 Task: Buy 4 Kettles & Tea Machines from Coffee, Tea & Espresso Appliances section under best seller category for shipping address: Amy Taylor, 3629 Station Street, Austin, Texas 78702, Cell Number 5122113583. Pay from credit card ending with 7965, CVV 549
Action: Mouse moved to (219, 110)
Screenshot: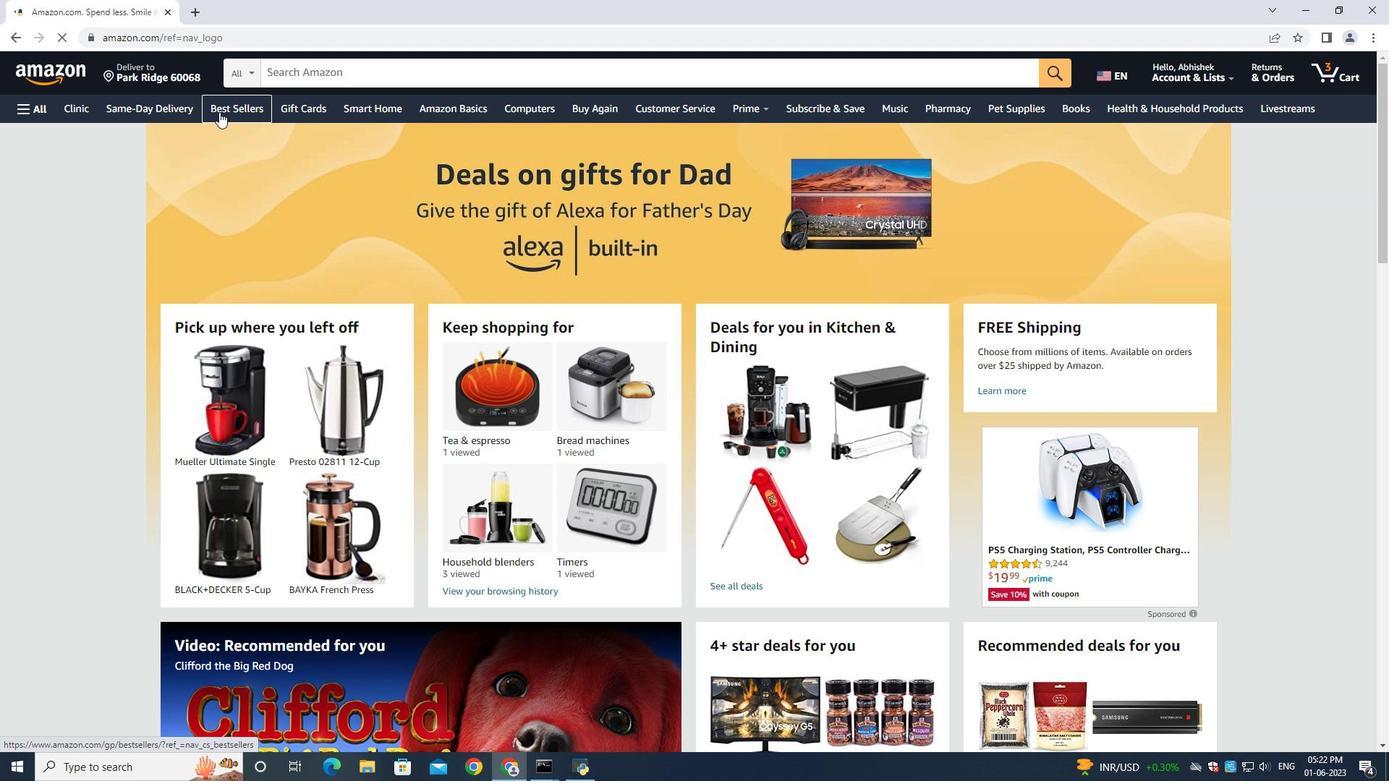 
Action: Mouse pressed left at (219, 110)
Screenshot: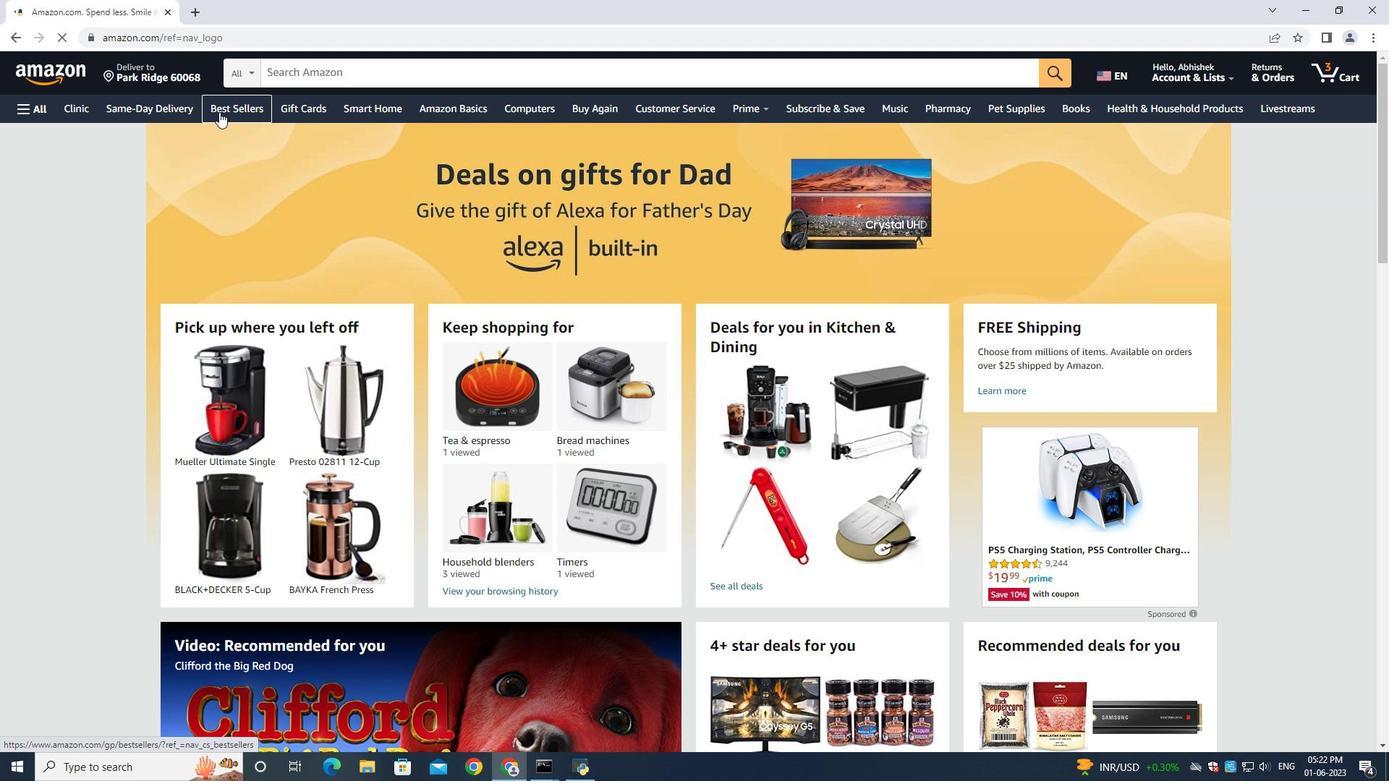 
Action: Mouse moved to (295, 73)
Screenshot: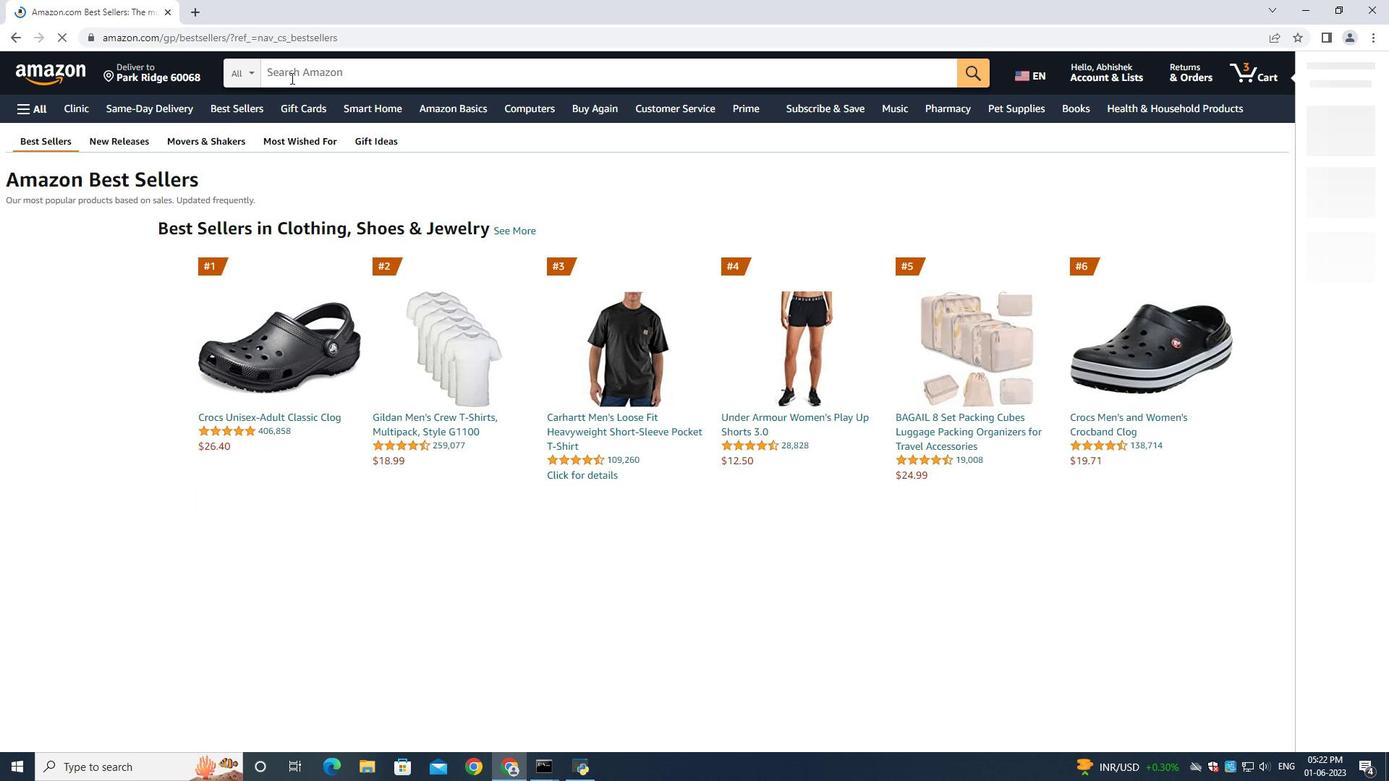 
Action: Mouse pressed left at (295, 73)
Screenshot: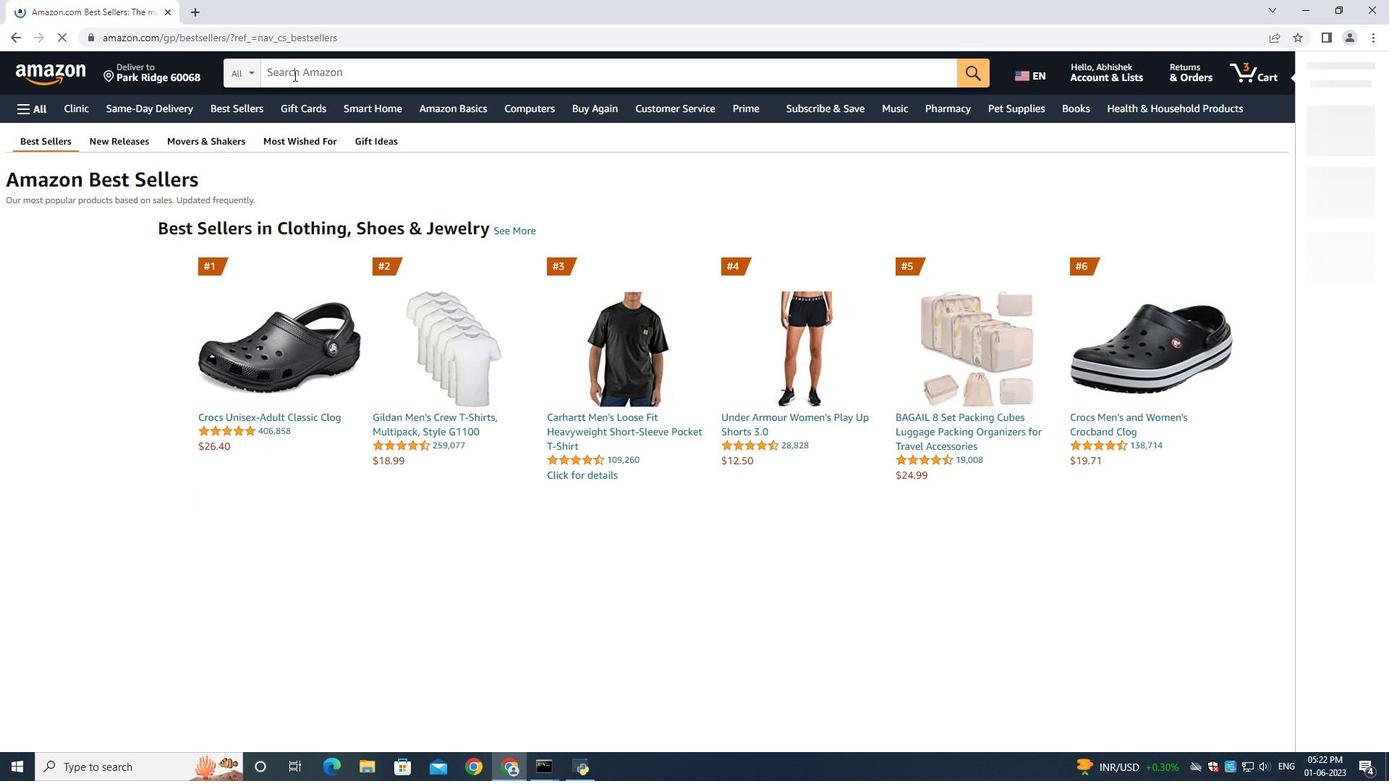 
Action: Mouse moved to (295, 73)
Screenshot: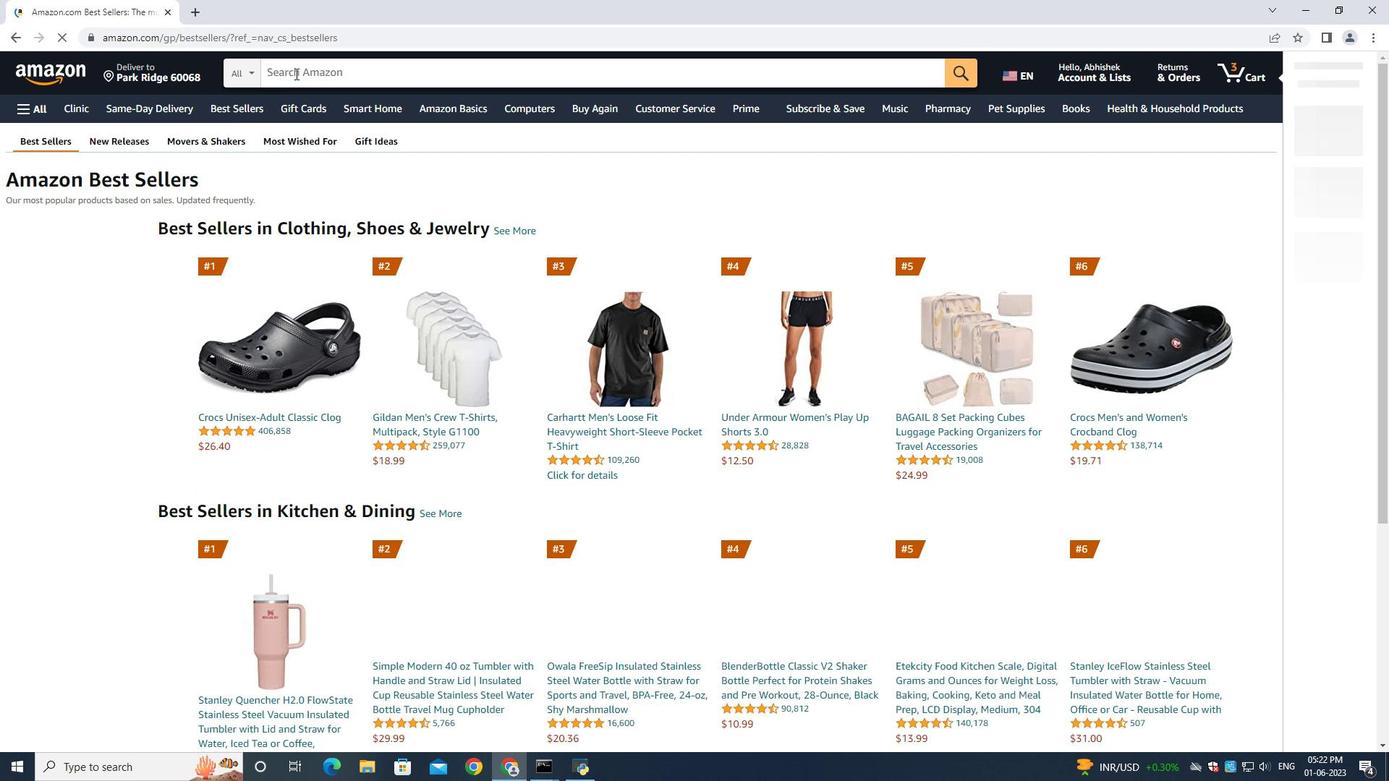
Action: Key pressed <Key.shift>Kettles<Key.space><Key.shift><Key.shift><Key.shift><Key.shift><Key.shift><Key.shift><Key.shift><Key.shift><Key.shift><Key.shift><Key.shift><Key.shift><Key.shift><Key.shift><Key.shift><Key.shift><Key.shift><Key.shift><Key.shift><Key.shift><Key.shift><Key.shift><Key.shift><Key.shift><Key.shift><Key.shift><Key.shift><Key.shift>%<Key.backspace><Key.shift>&<Key.space>tea<Key.space><Key.shift><Key.shift><Key.shift><Key.shift><Key.shift><Key.shift><Key.shift><Key.shift><Key.shift><Key.shift><Key.shift><Key.shift><Key.shift><Key.shift><Key.shift><Key.shift><Key.shift><Key.shift><Key.shift><Key.shift><Key.shift><Key.shift><Key.shift><Key.shift><Key.shift><Key.shift>Machines<Key.enter>
Screenshot: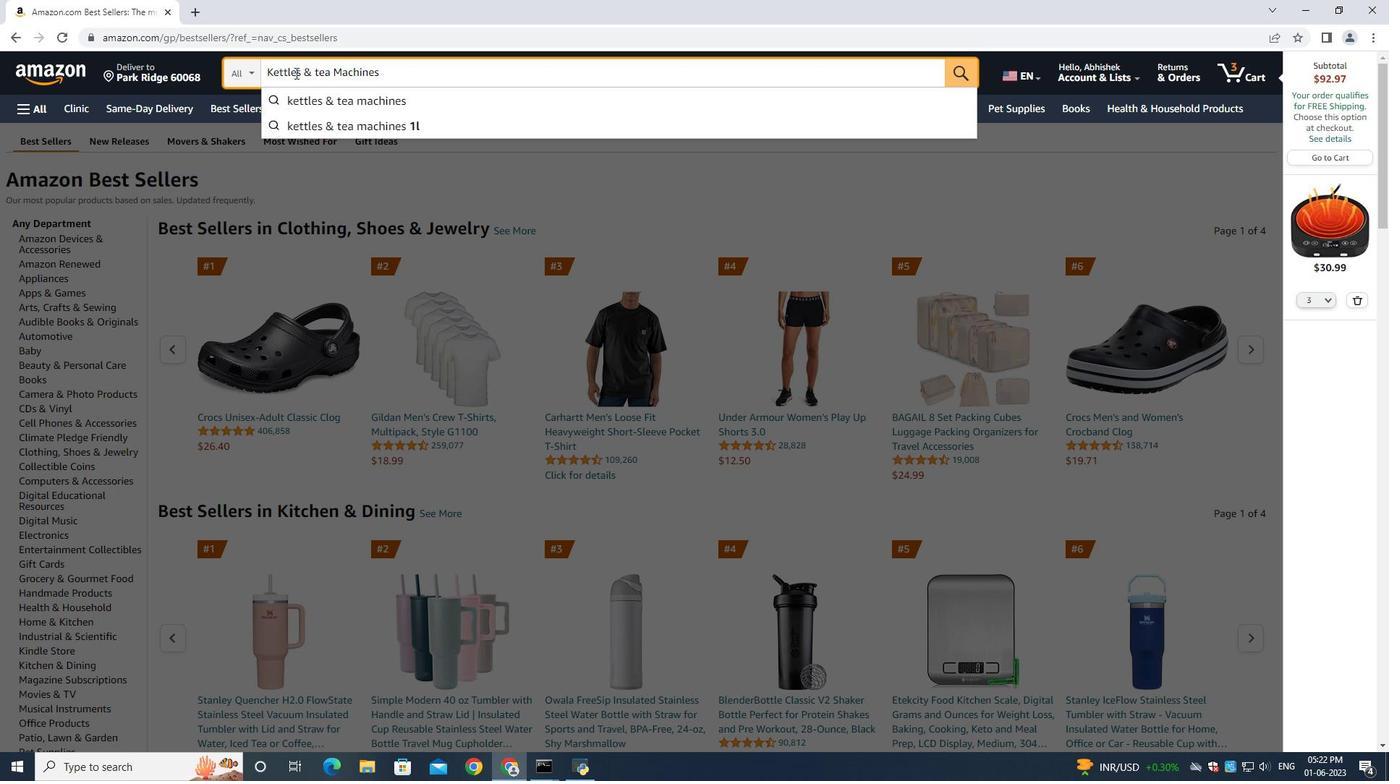 
Action: Mouse moved to (1355, 300)
Screenshot: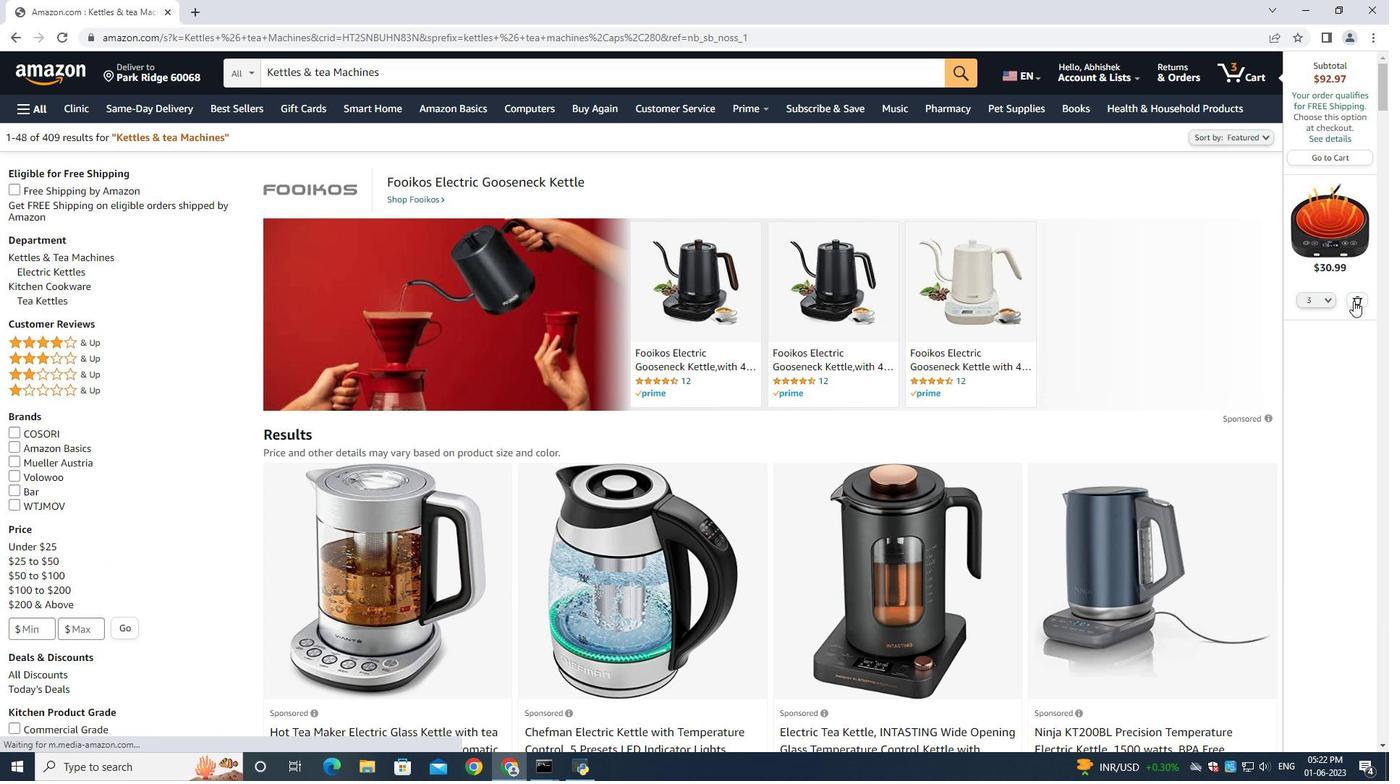 
Action: Mouse pressed left at (1355, 300)
Screenshot: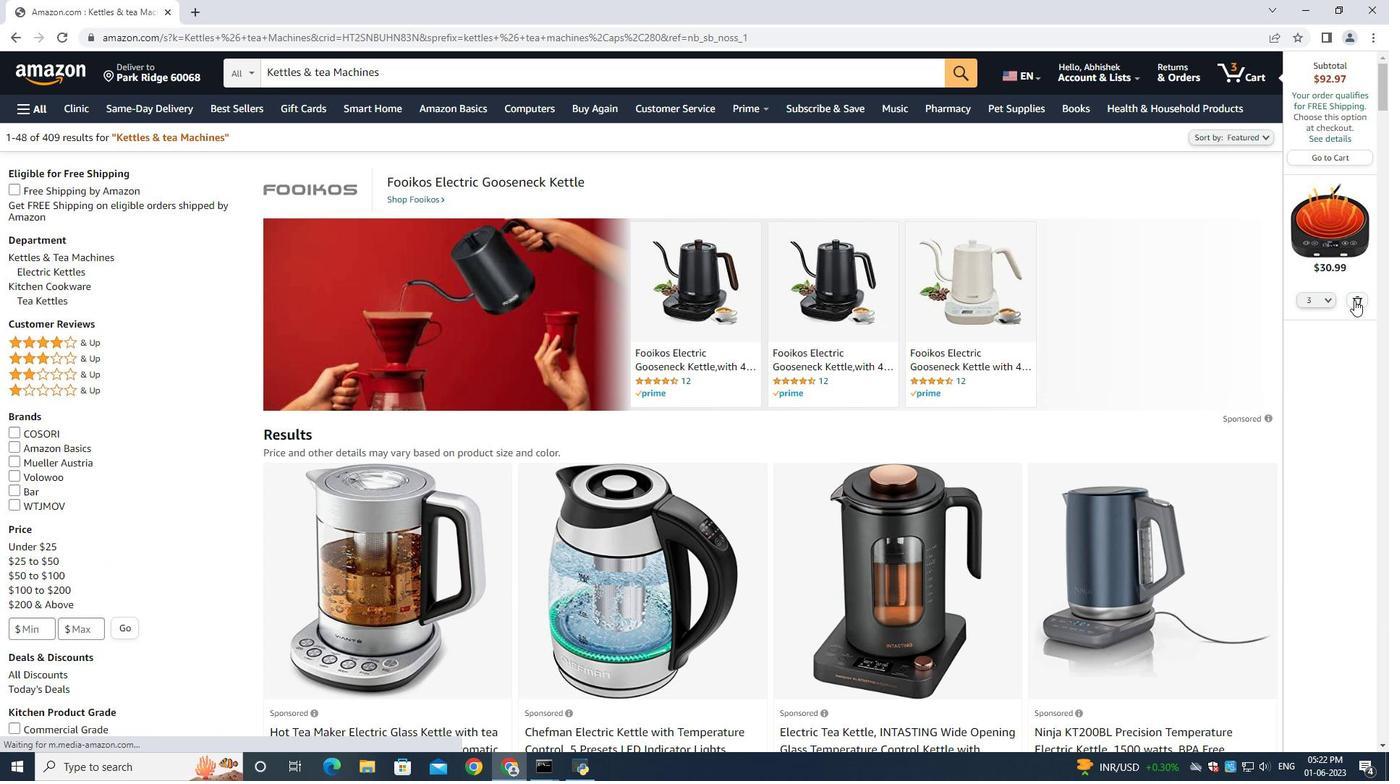 
Action: Mouse moved to (65, 259)
Screenshot: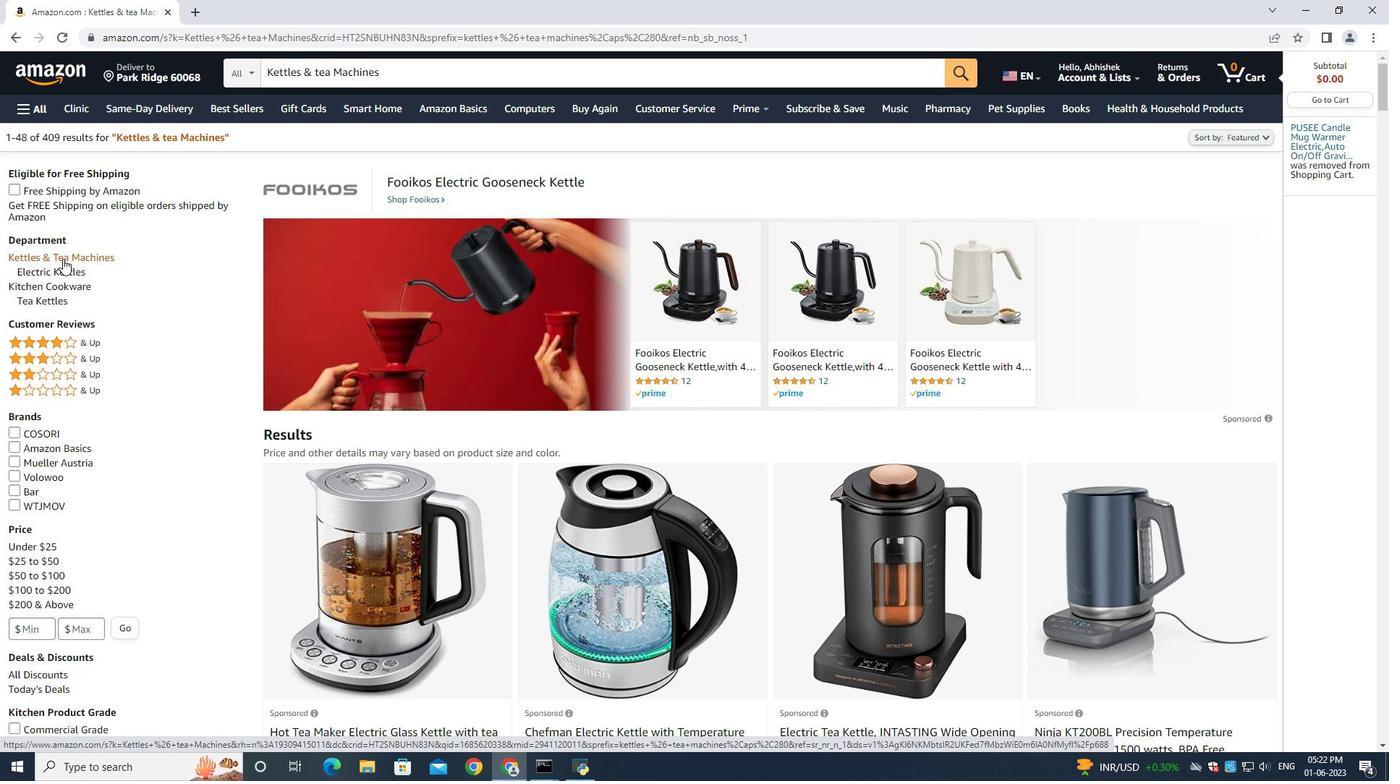 
Action: Mouse pressed left at (65, 259)
Screenshot: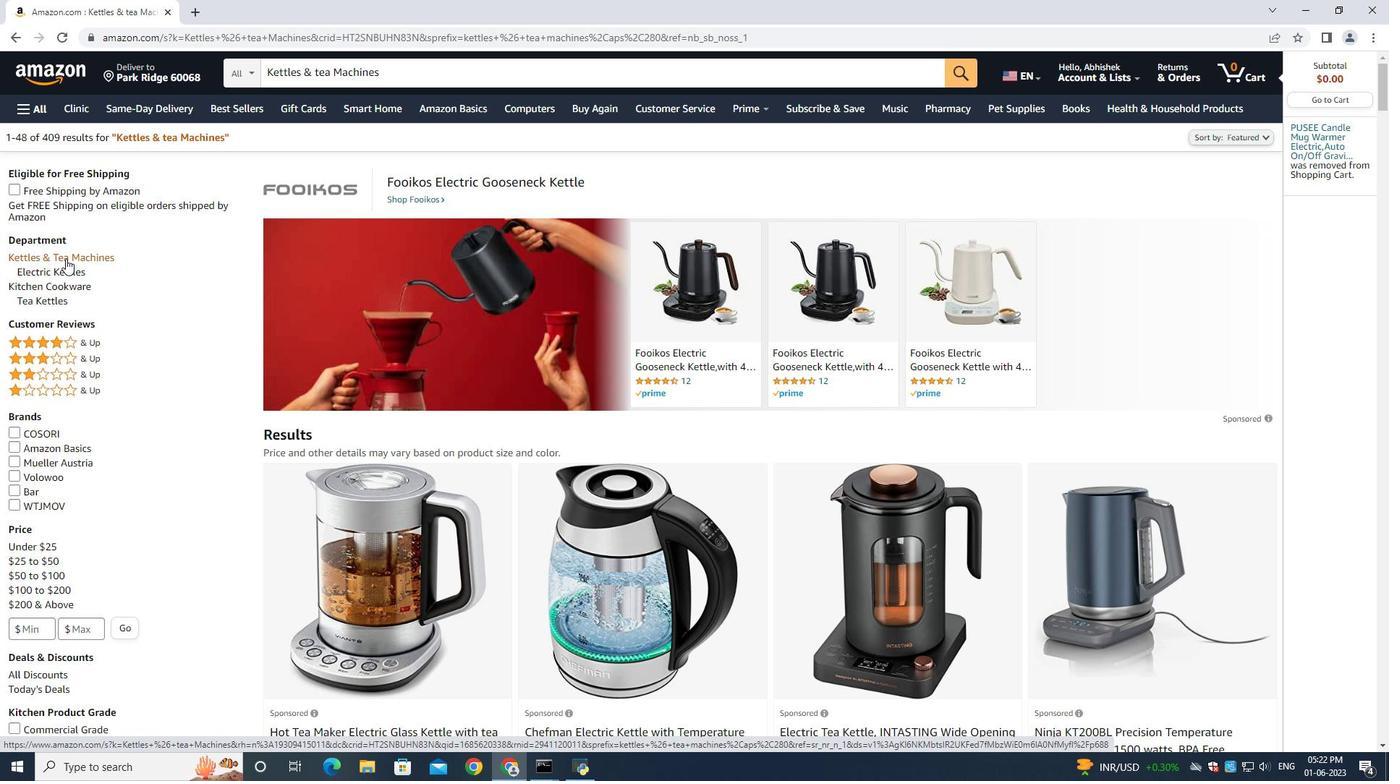 
Action: Mouse moved to (110, 340)
Screenshot: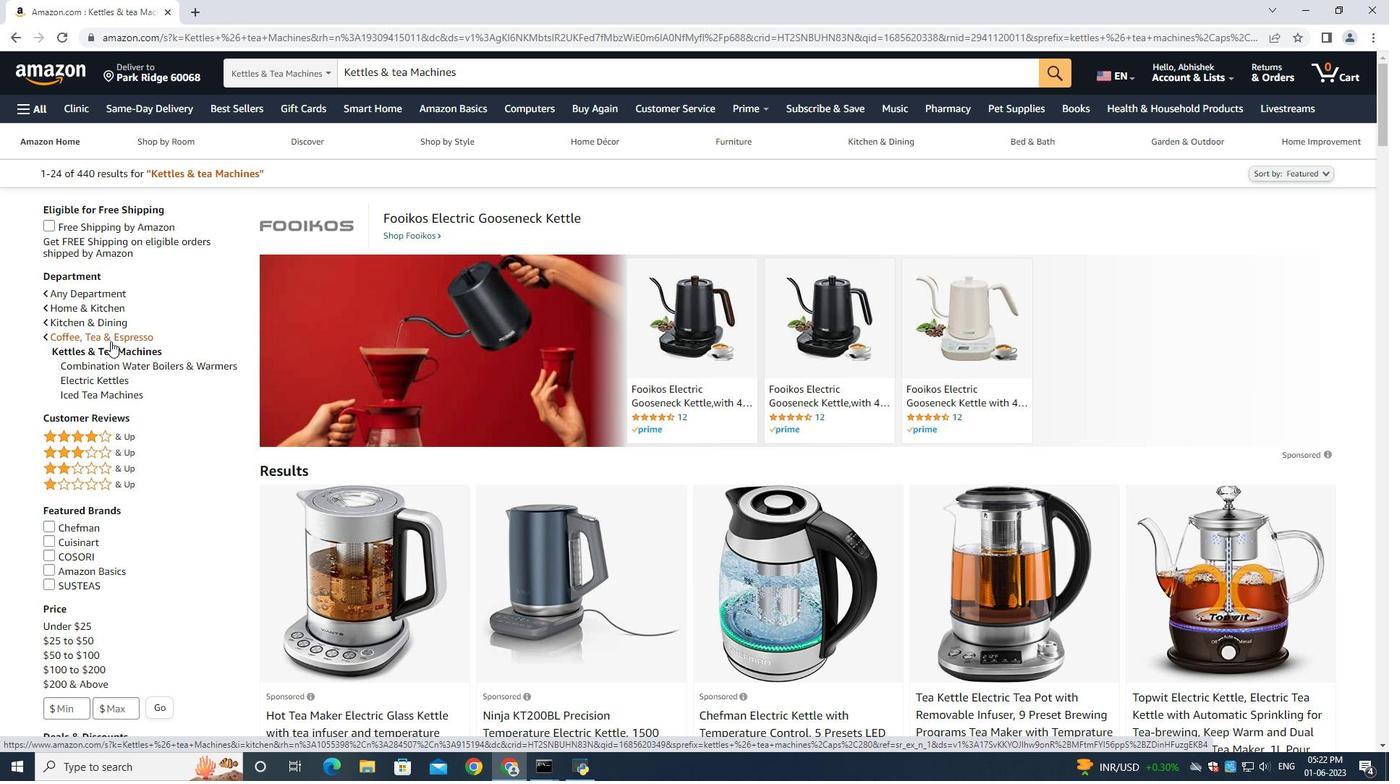 
Action: Mouse pressed left at (110, 340)
Screenshot: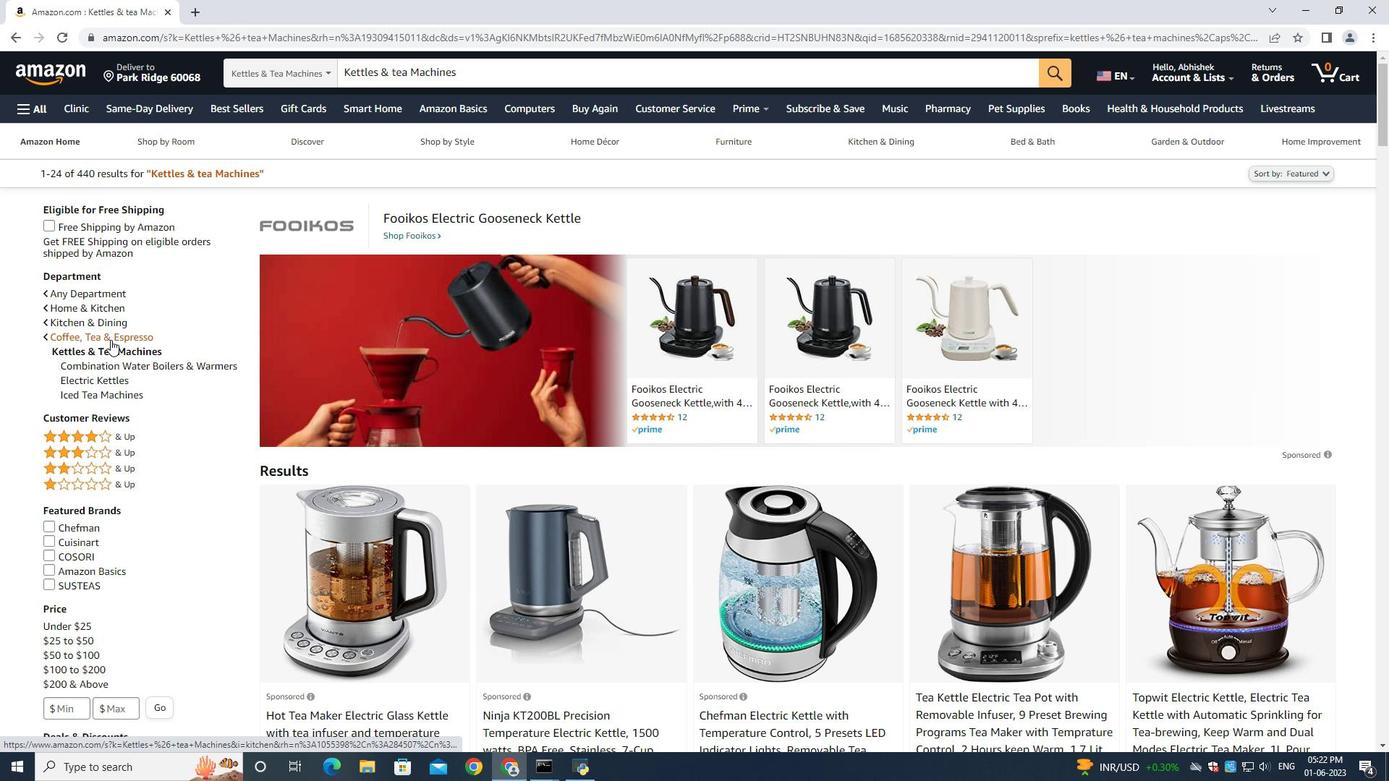
Action: Mouse moved to (584, 496)
Screenshot: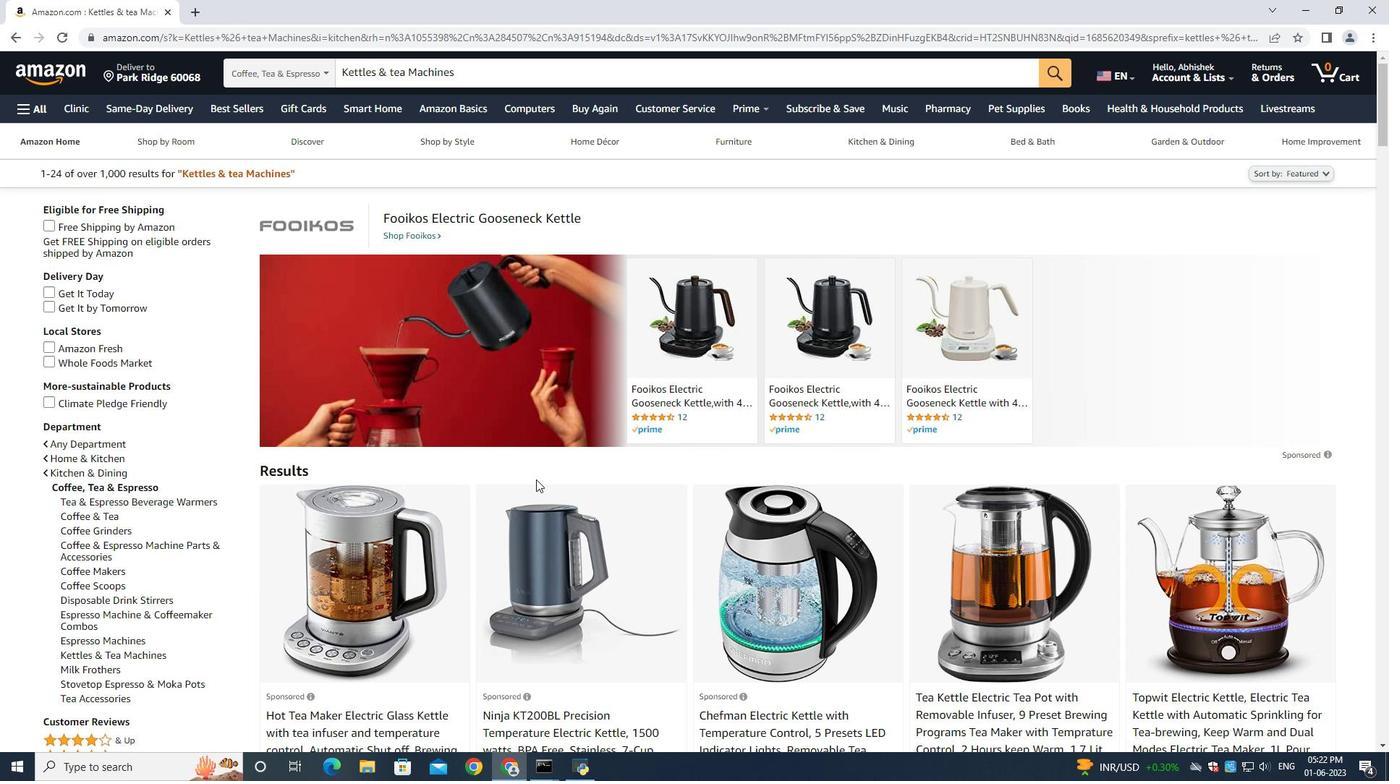 
Action: Mouse scrolled (584, 495) with delta (0, 0)
Screenshot: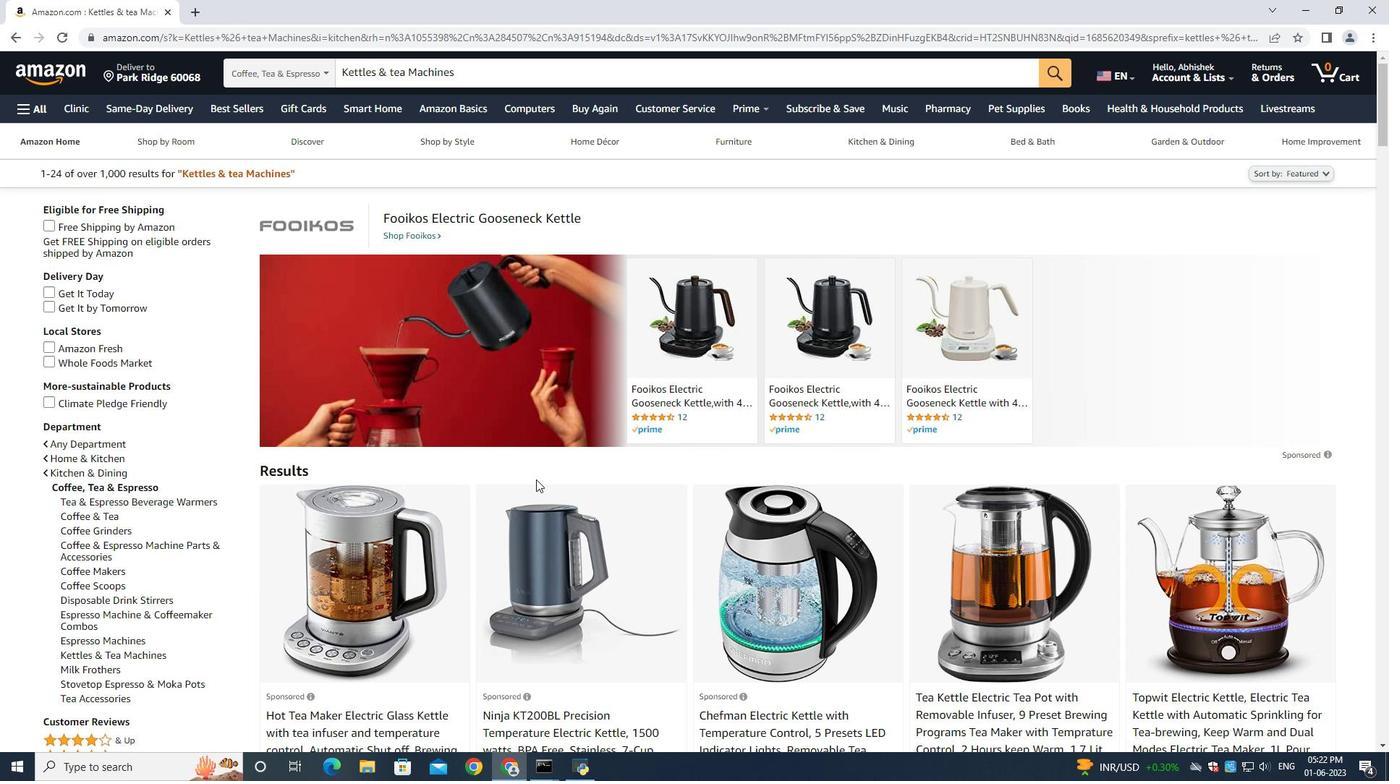 
Action: Mouse scrolled (584, 495) with delta (0, 0)
Screenshot: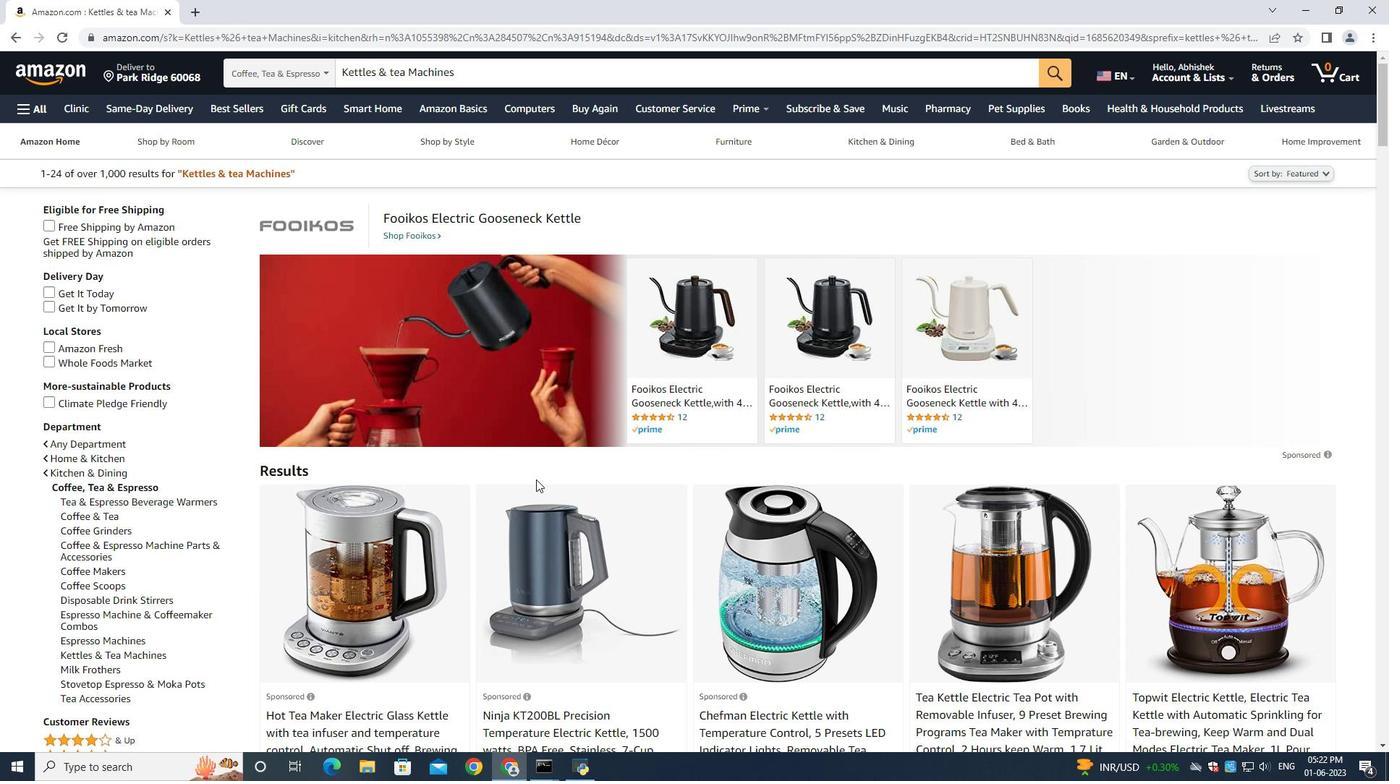 
Action: Mouse scrolled (584, 495) with delta (0, 0)
Screenshot: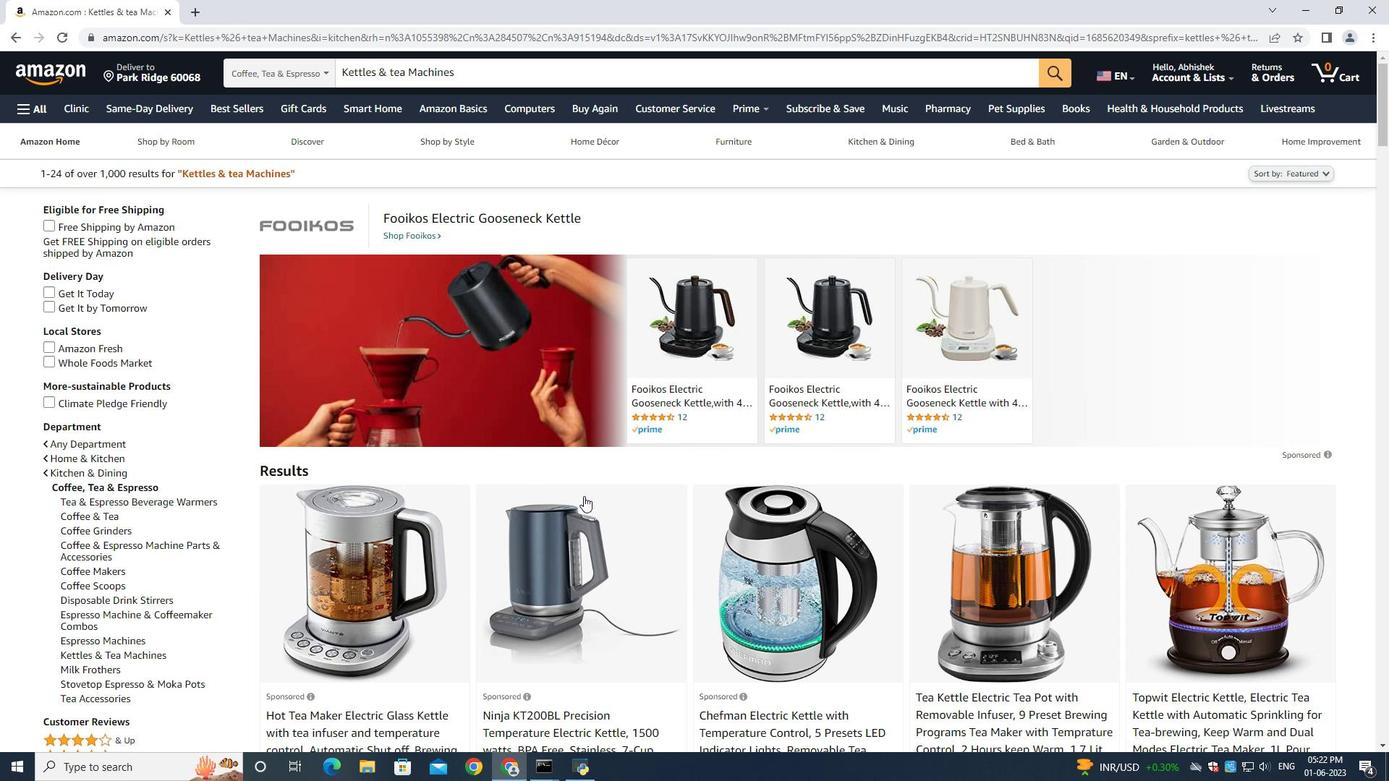 
Action: Mouse moved to (586, 495)
Screenshot: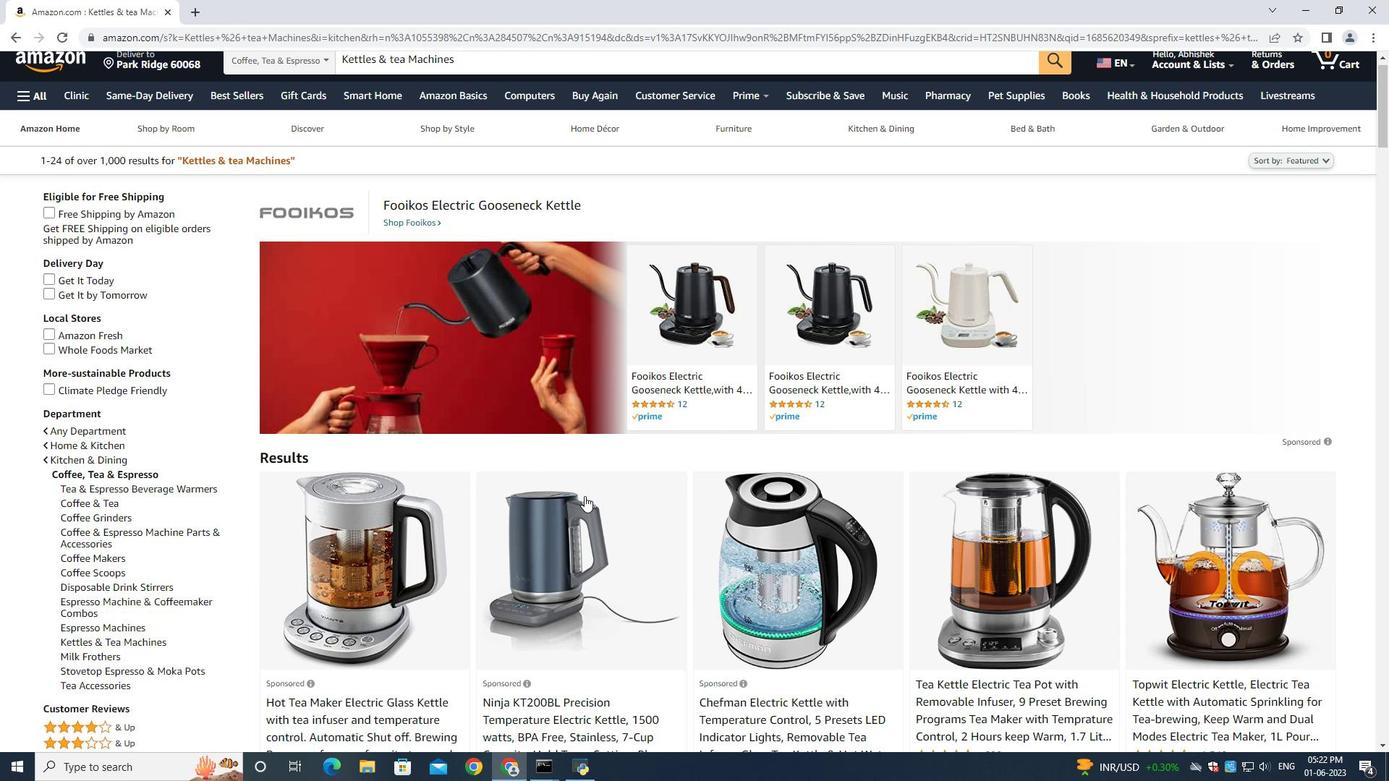 
Action: Mouse scrolled (585, 495) with delta (0, 0)
Screenshot: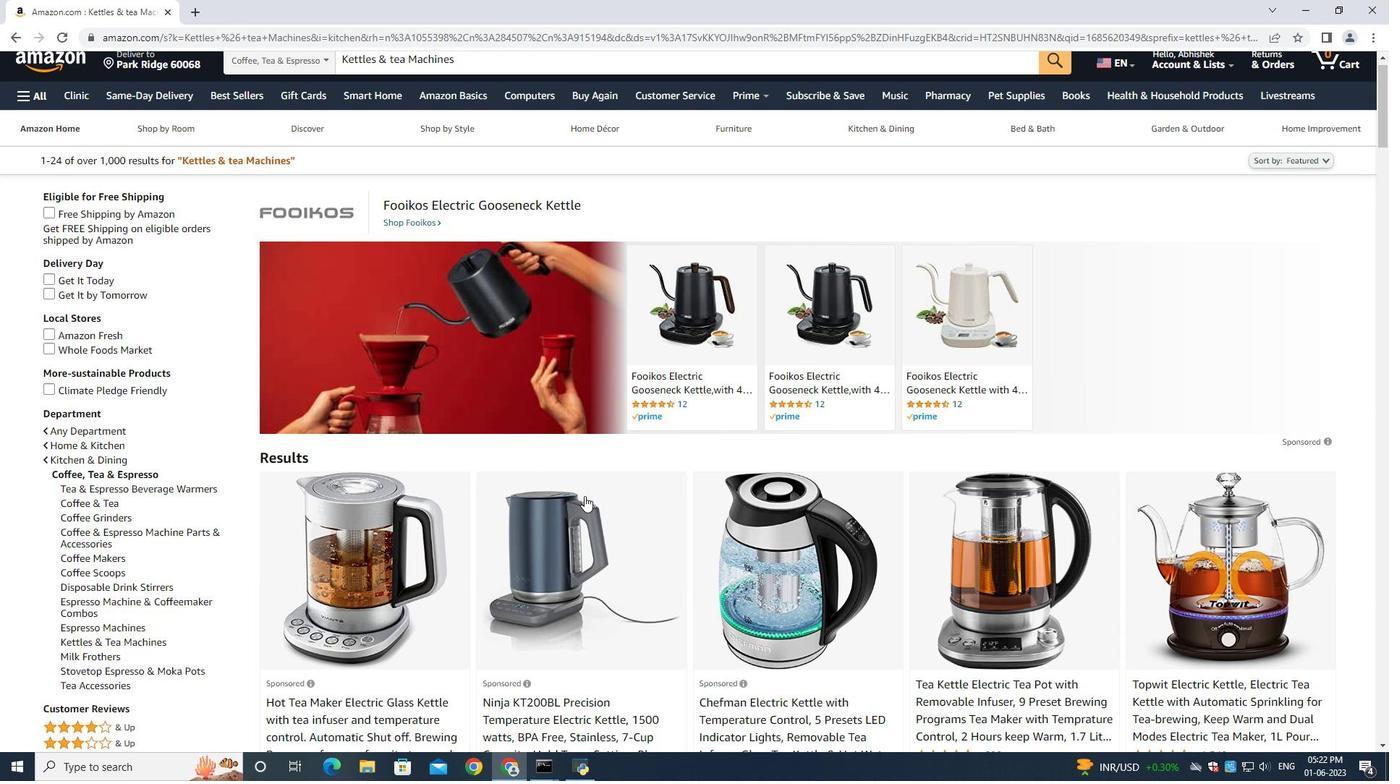 
Action: Mouse moved to (590, 489)
Screenshot: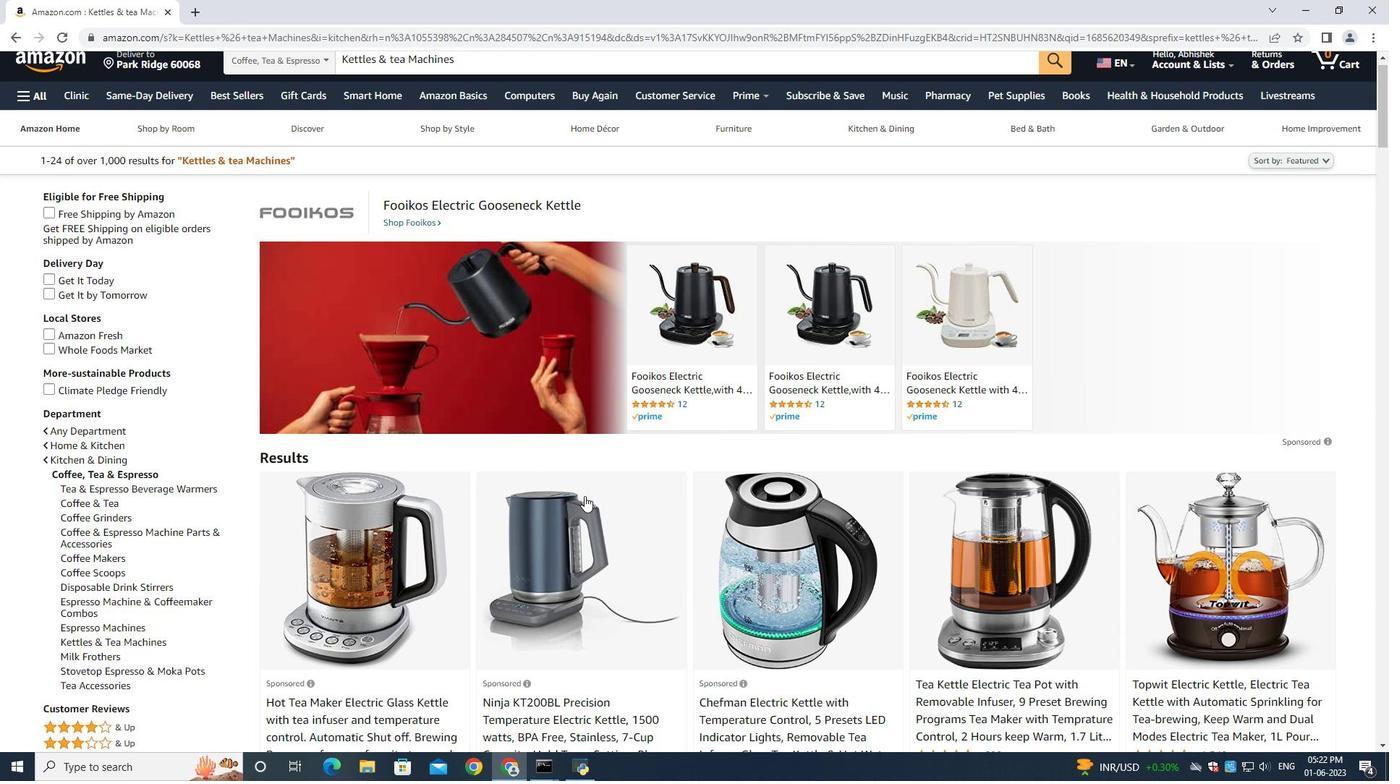 
Action: Mouse scrolled (588, 491) with delta (0, 0)
Screenshot: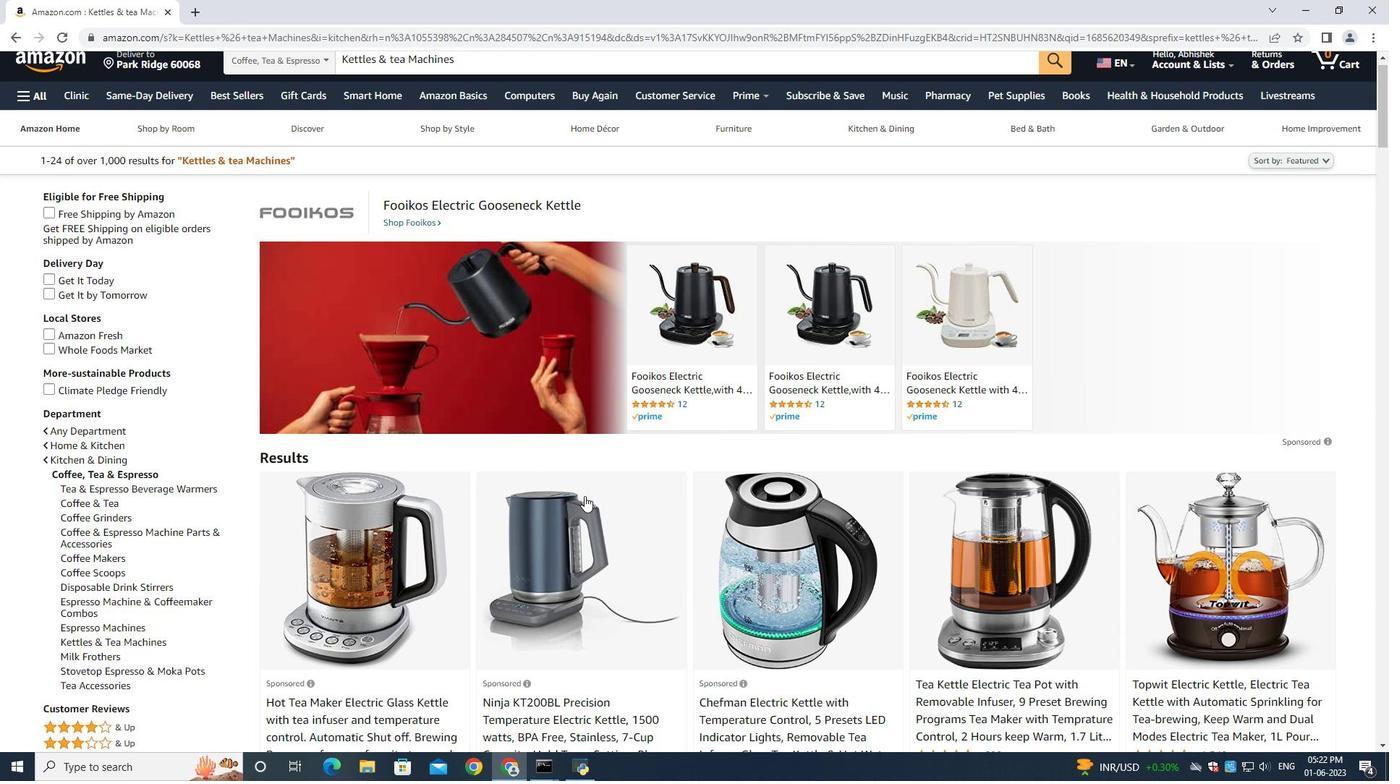 
Action: Mouse moved to (756, 377)
Screenshot: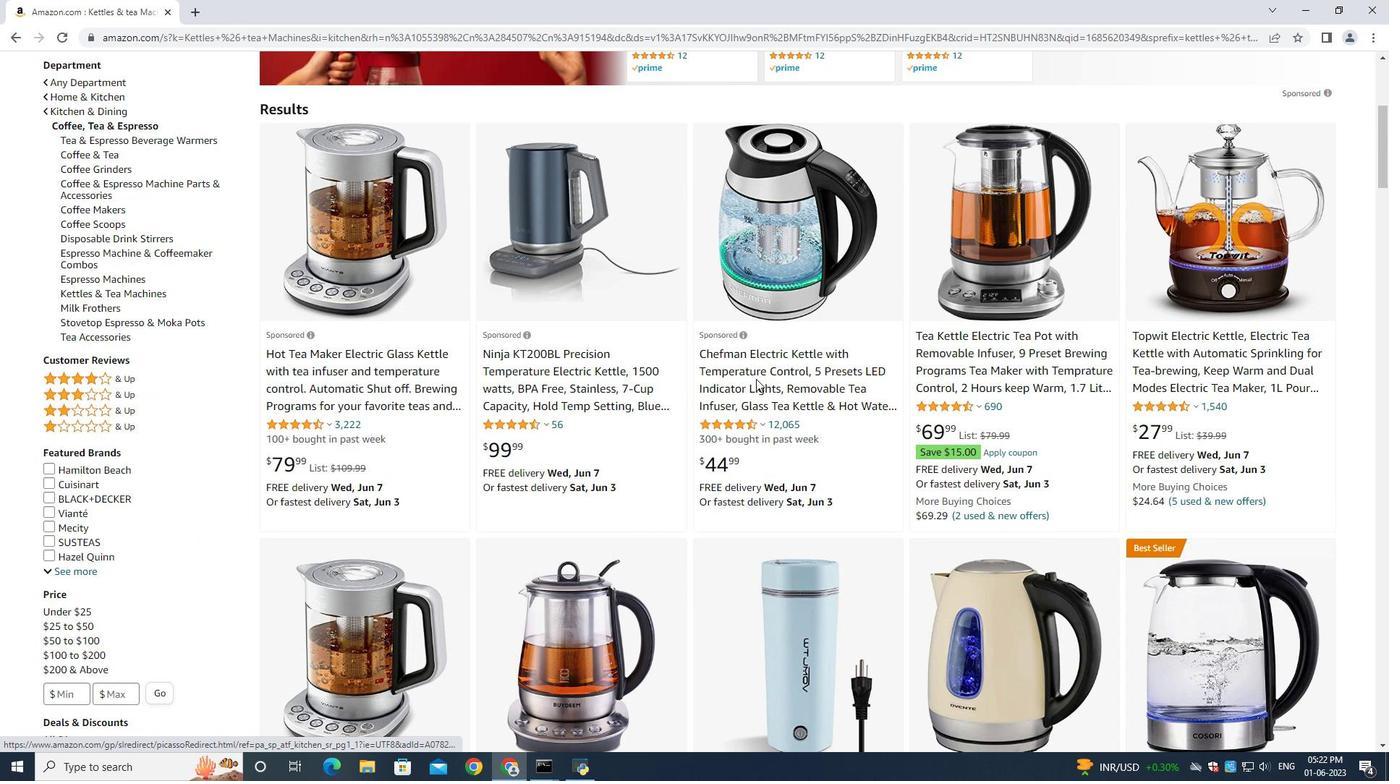 
Action: Mouse pressed left at (756, 377)
Screenshot: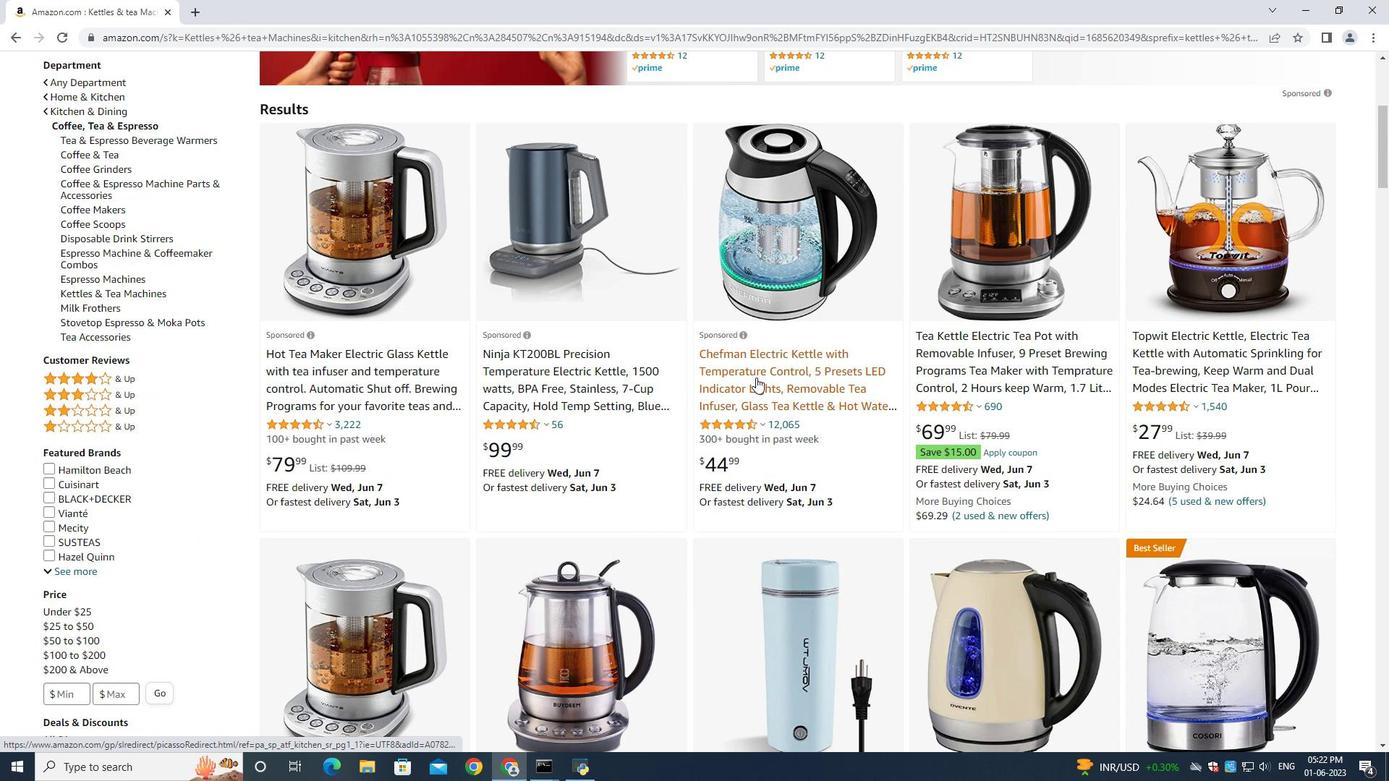 
Action: Mouse moved to (16, 38)
Screenshot: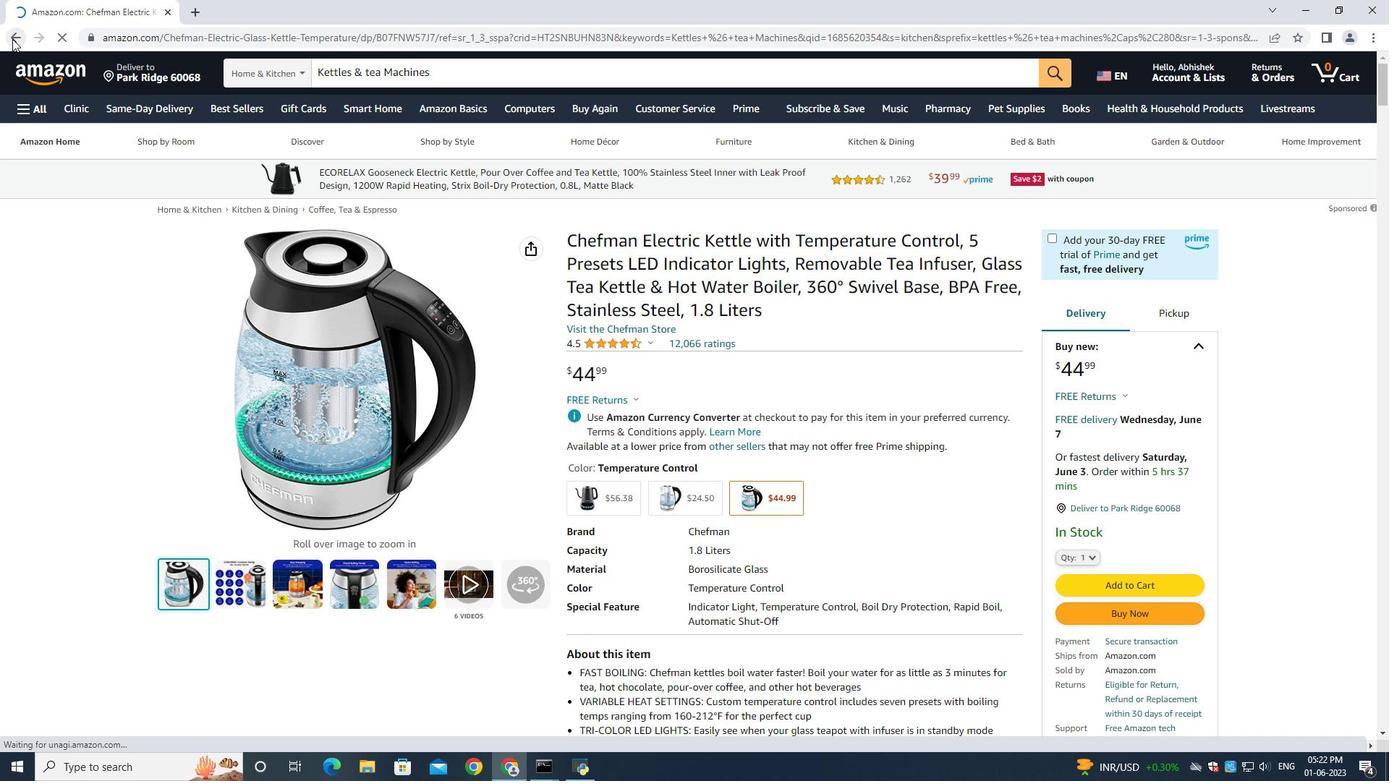 
Action: Mouse pressed left at (16, 38)
Screenshot: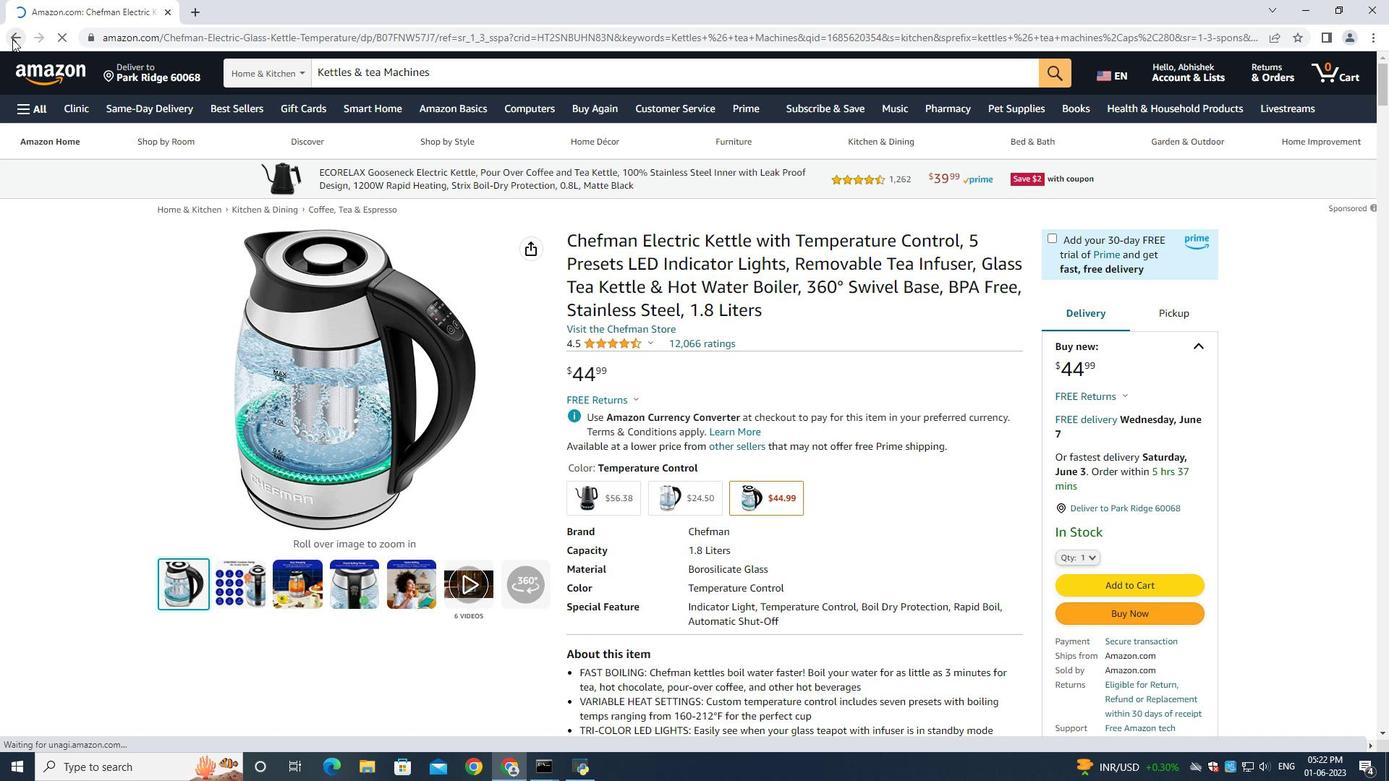 
Action: Mouse moved to (550, 366)
Screenshot: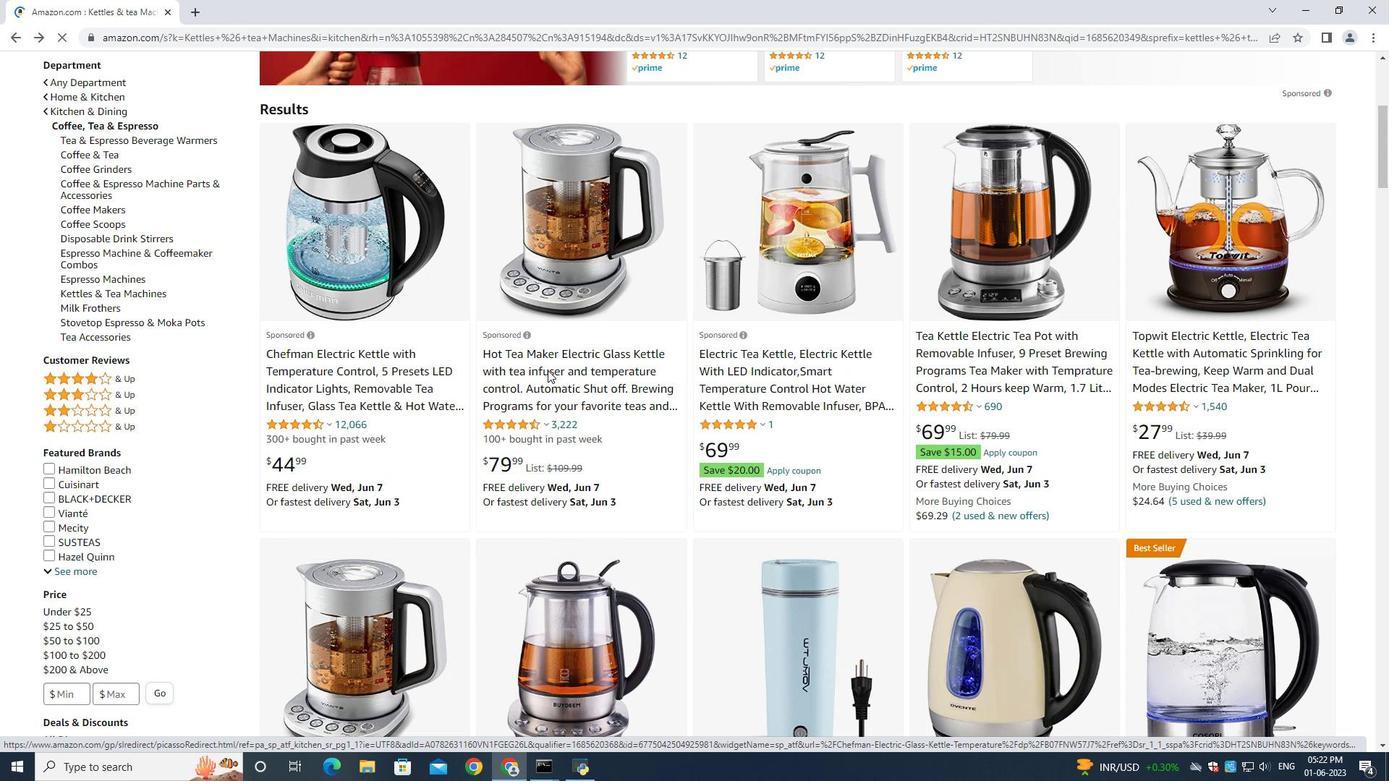 
Action: Mouse pressed left at (550, 366)
Screenshot: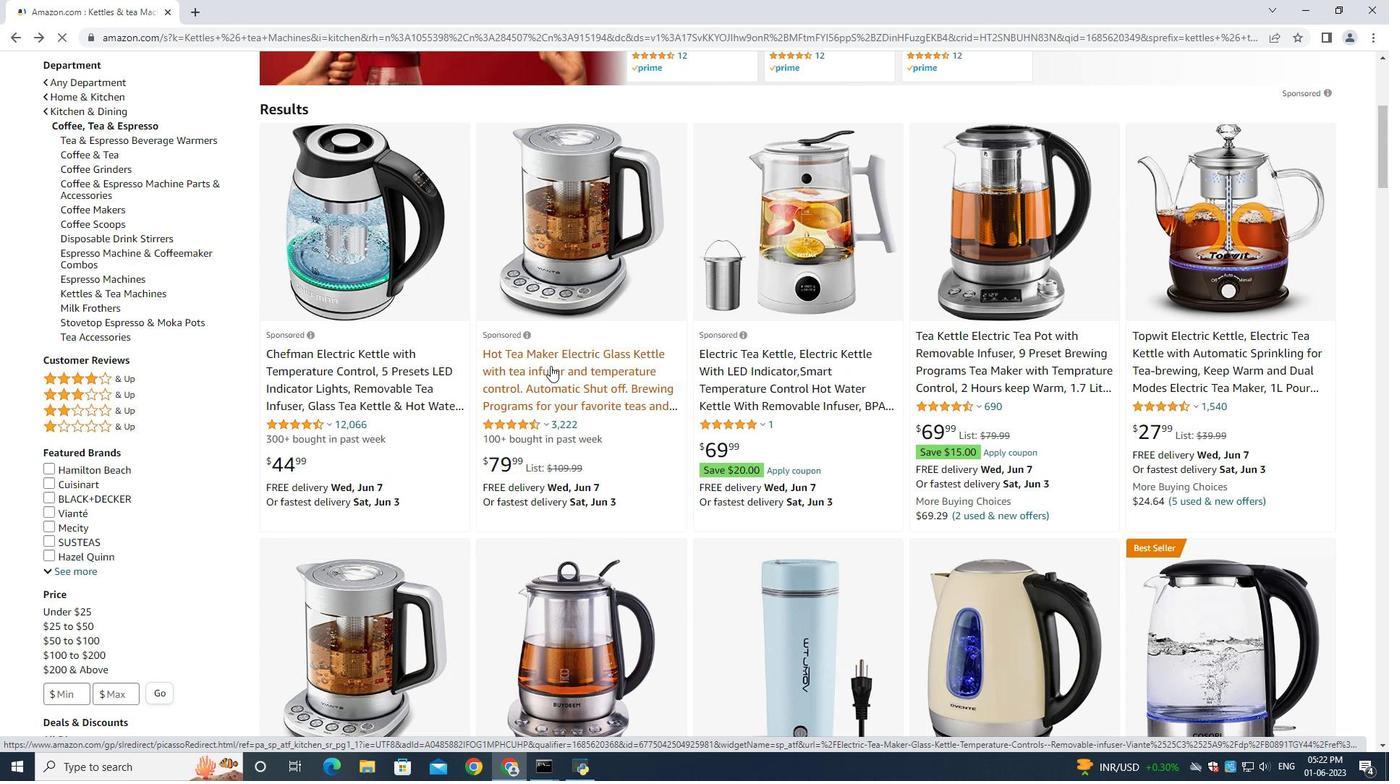 
Action: Mouse moved to (1078, 539)
Screenshot: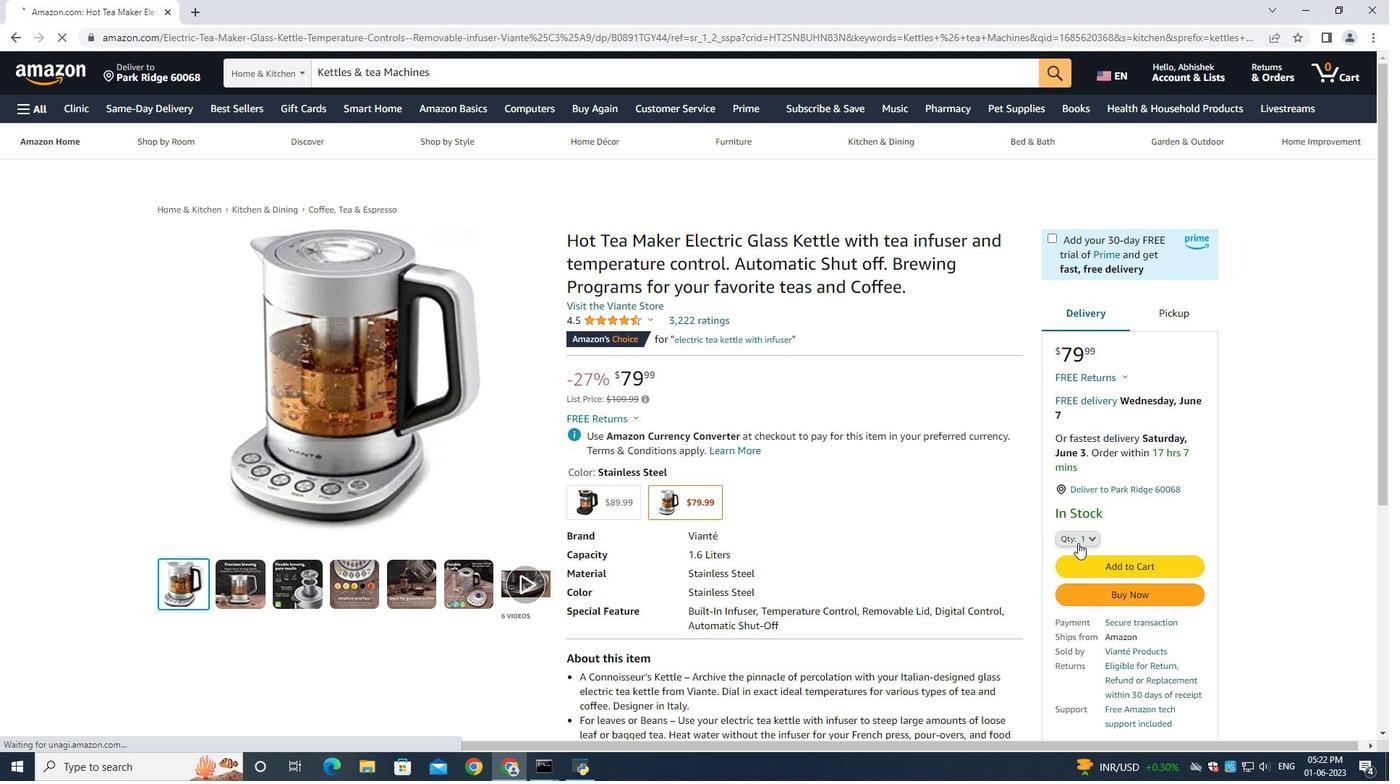 
Action: Mouse pressed left at (1078, 539)
Screenshot: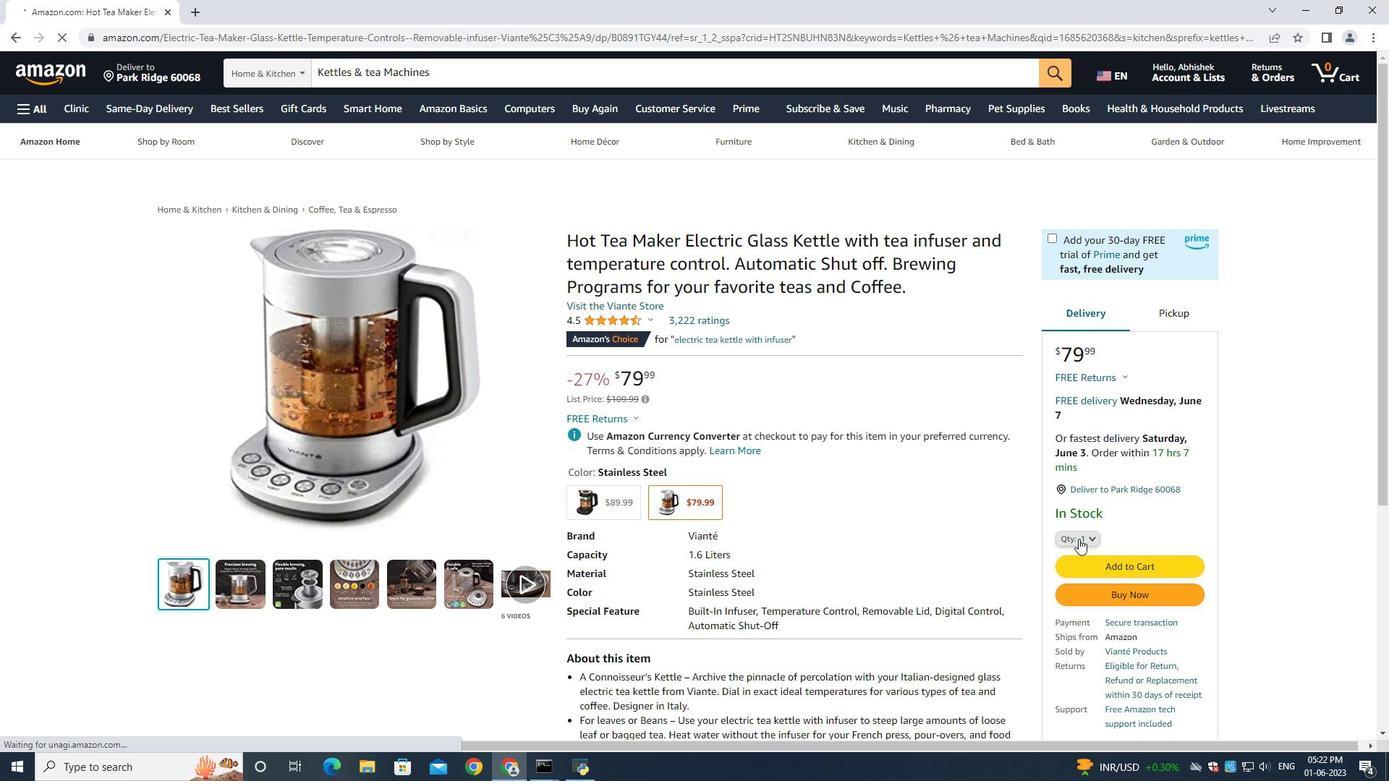 
Action: Mouse moved to (1065, 136)
Screenshot: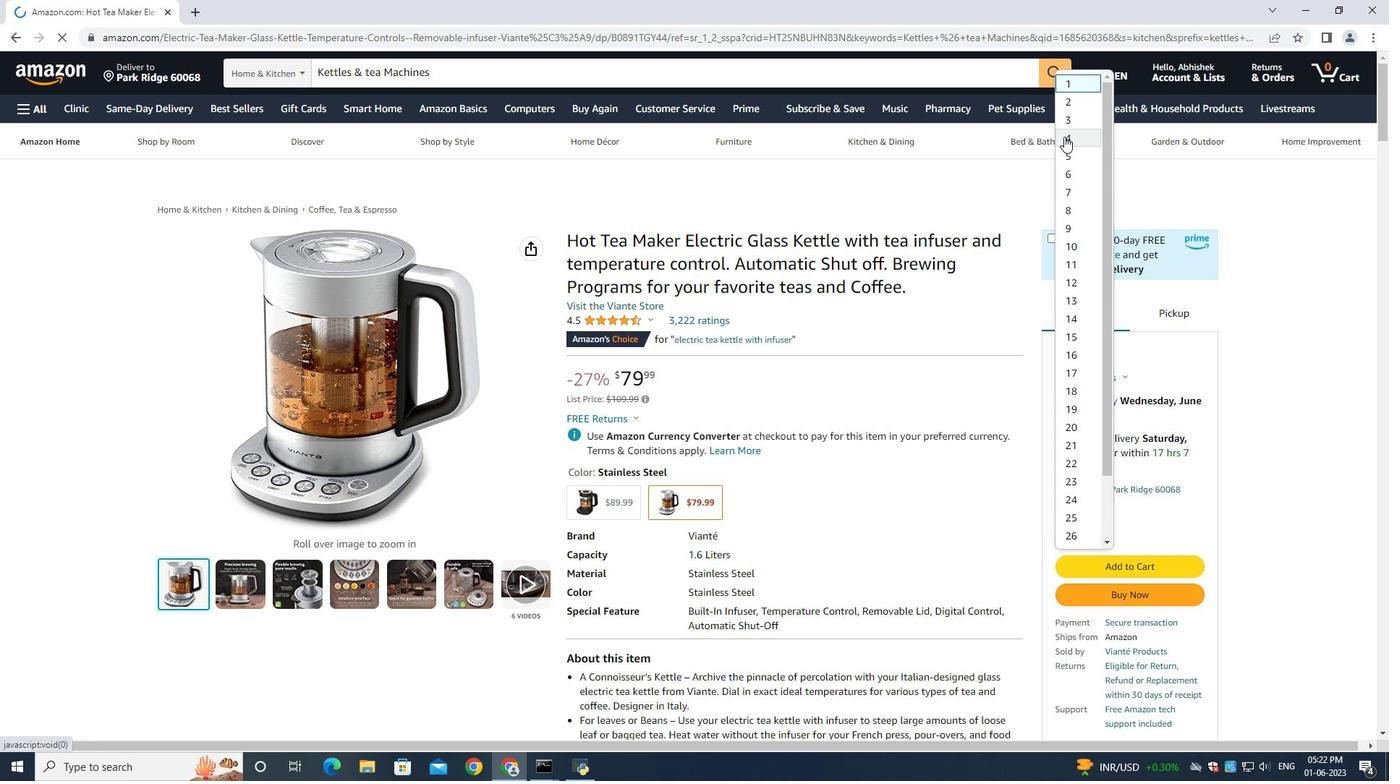 
Action: Mouse pressed left at (1065, 136)
Screenshot: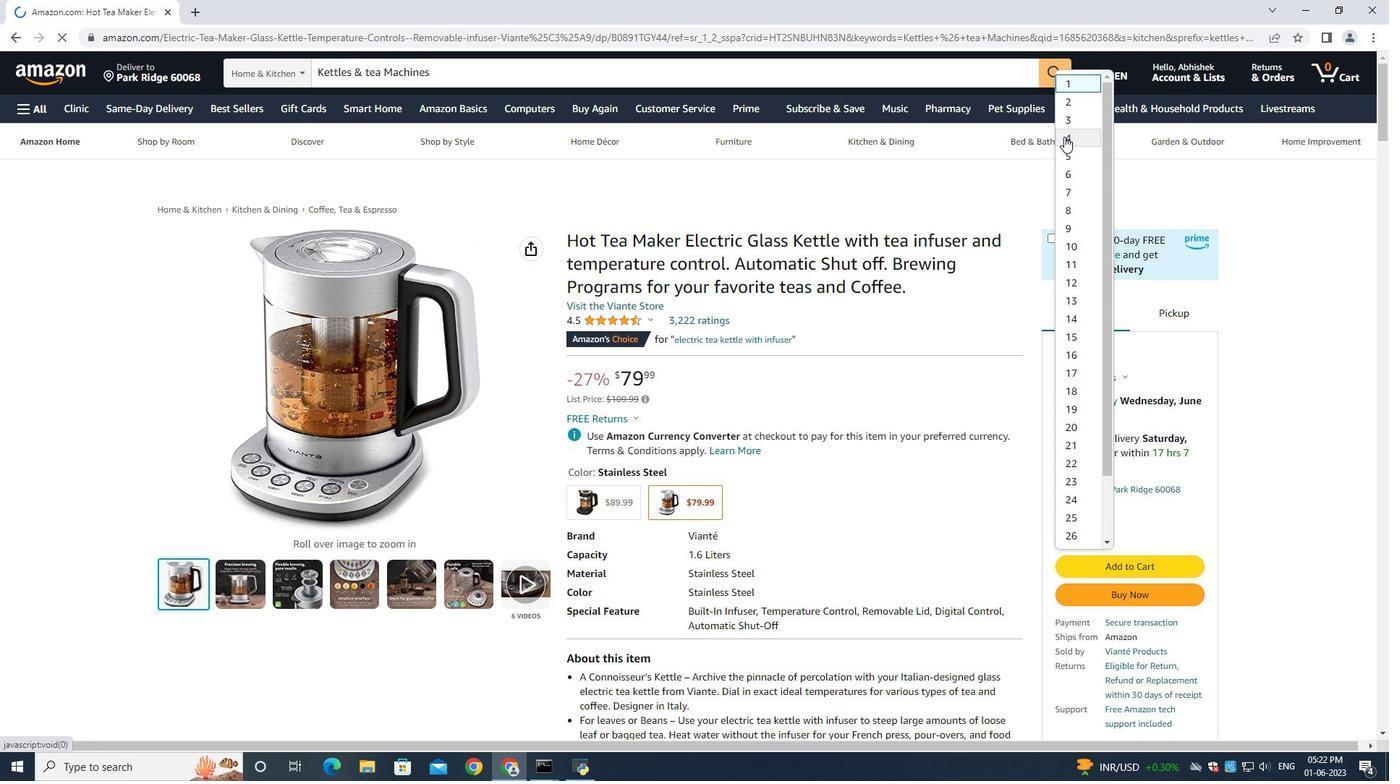 
Action: Mouse moved to (1132, 596)
Screenshot: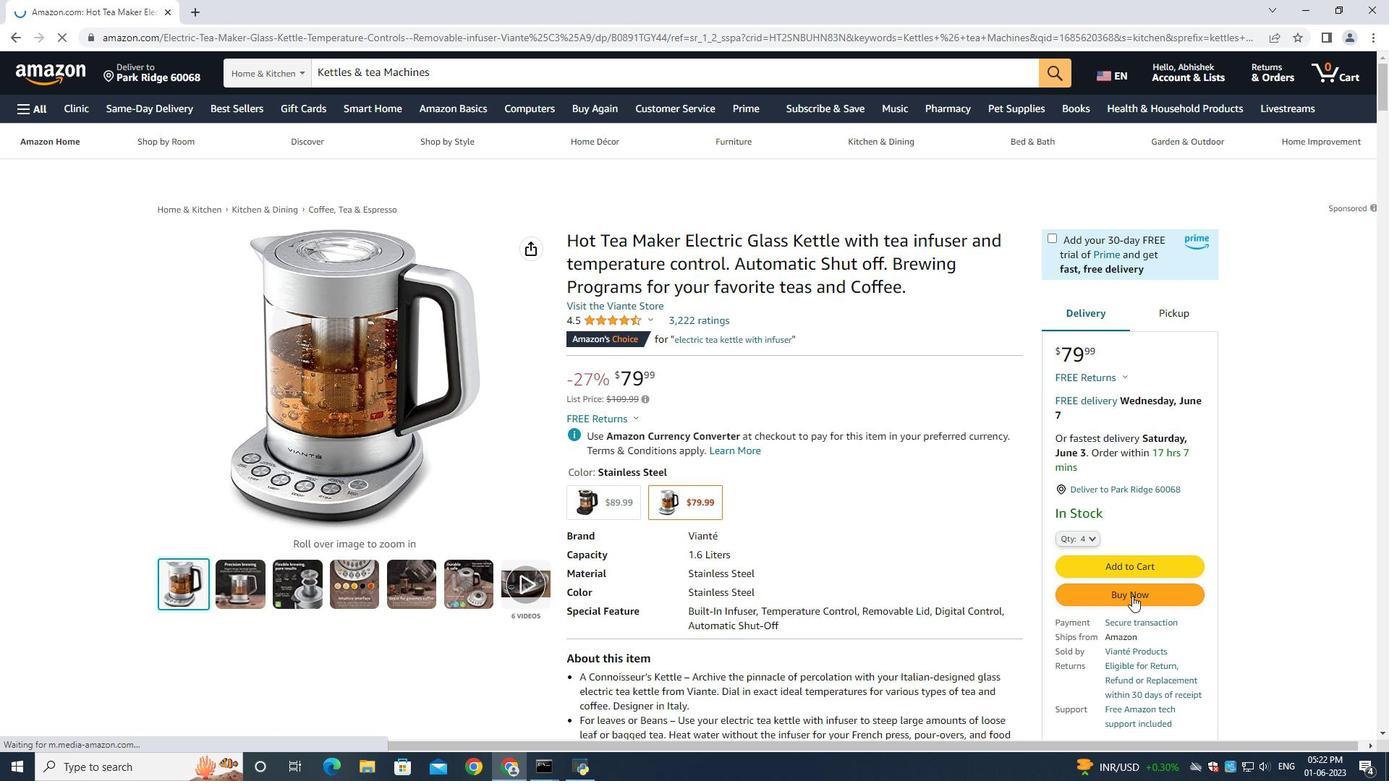 
Action: Mouse pressed left at (1132, 596)
Screenshot: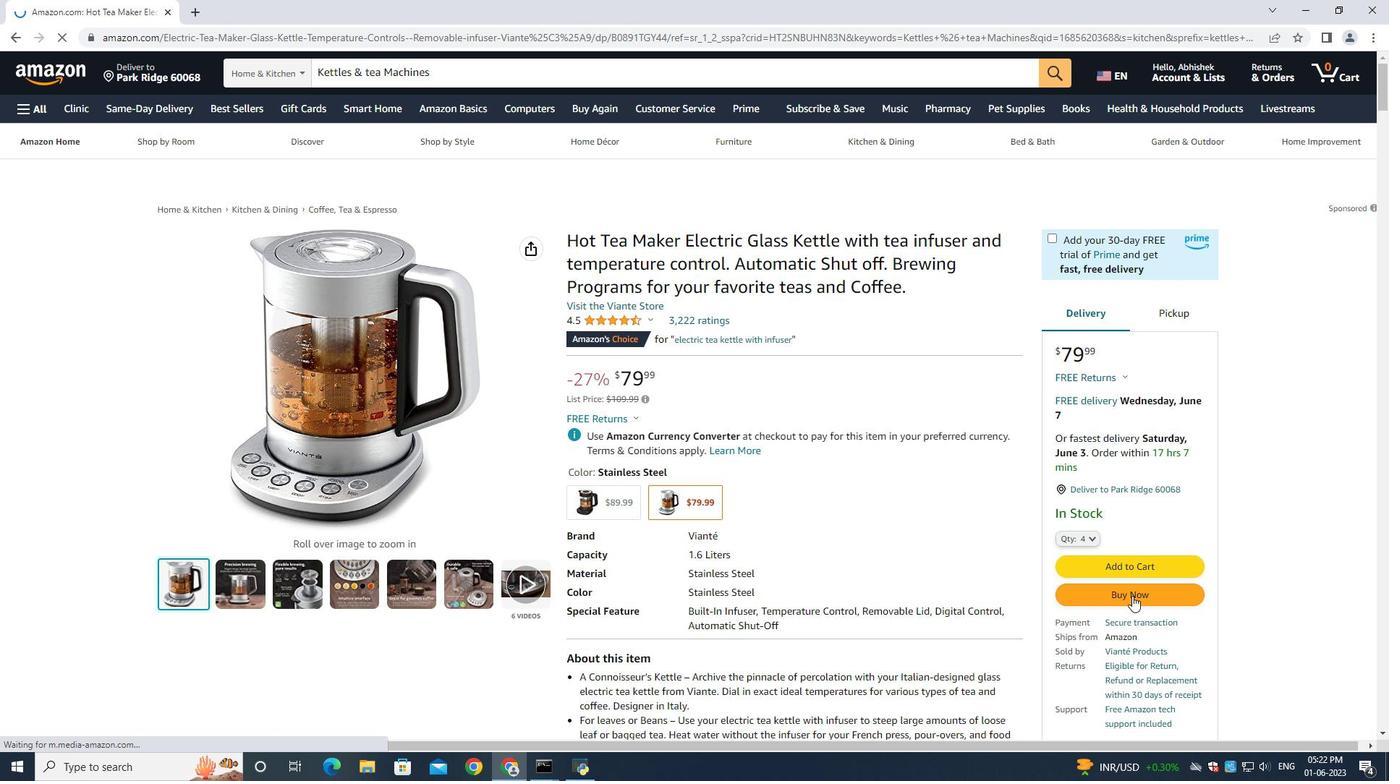 
Action: Mouse moved to (1104, 551)
Screenshot: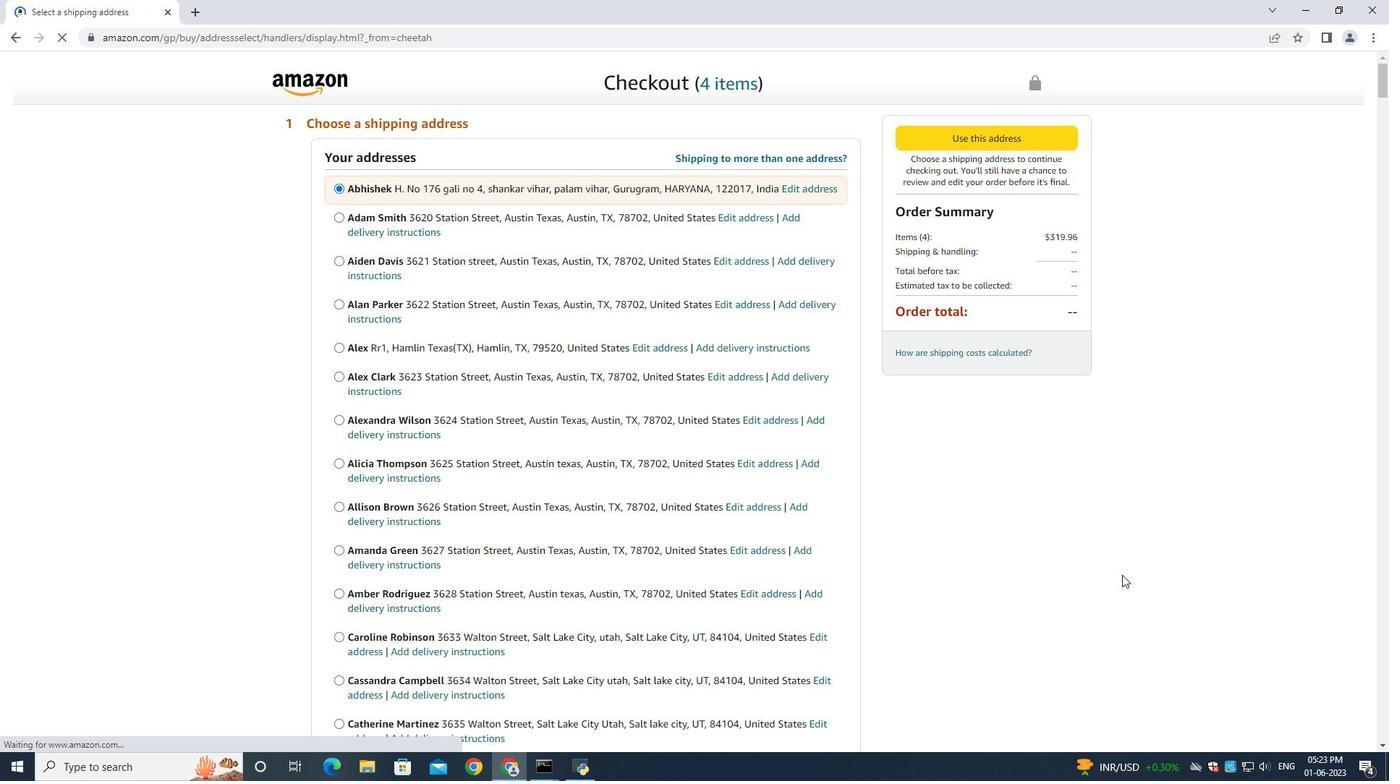 
Action: Mouse scrolled (1104, 550) with delta (0, 0)
Screenshot: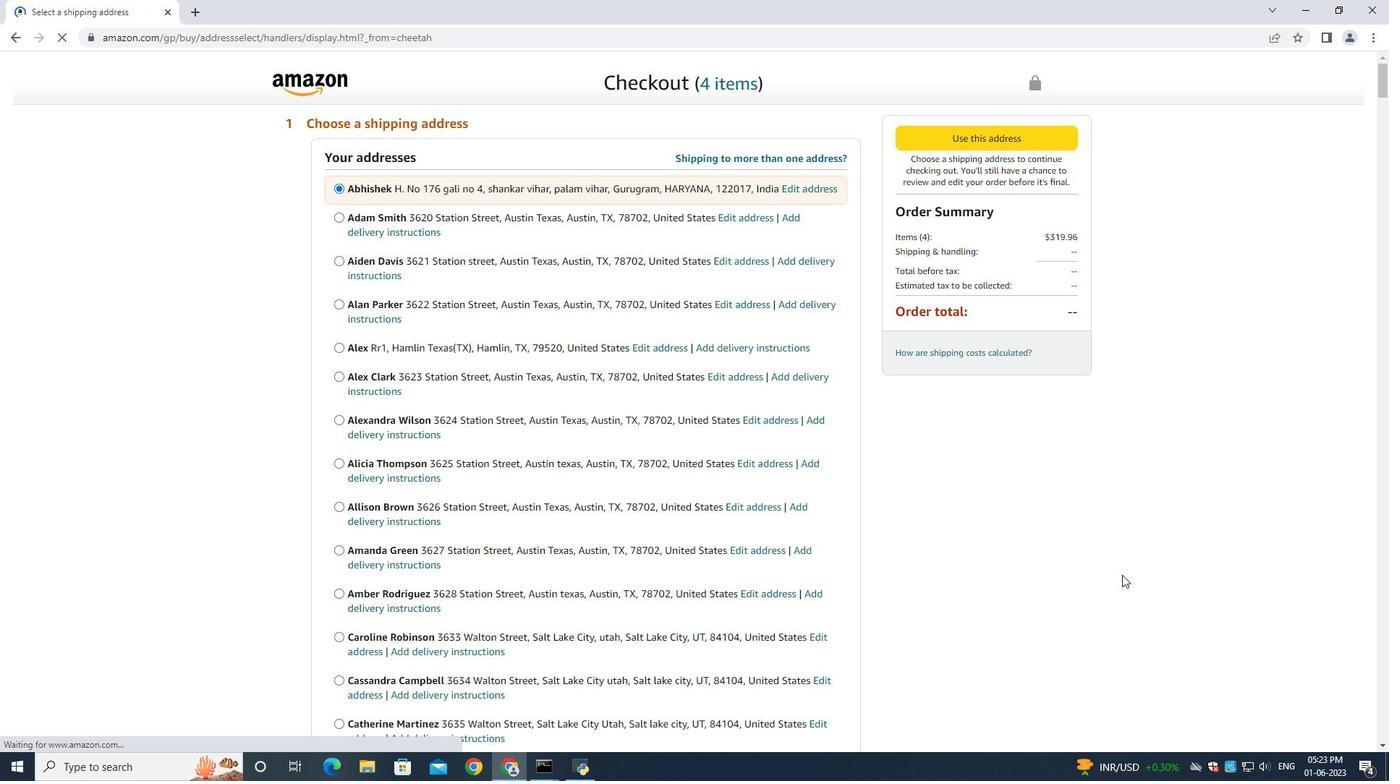 
Action: Mouse scrolled (1104, 550) with delta (0, 0)
Screenshot: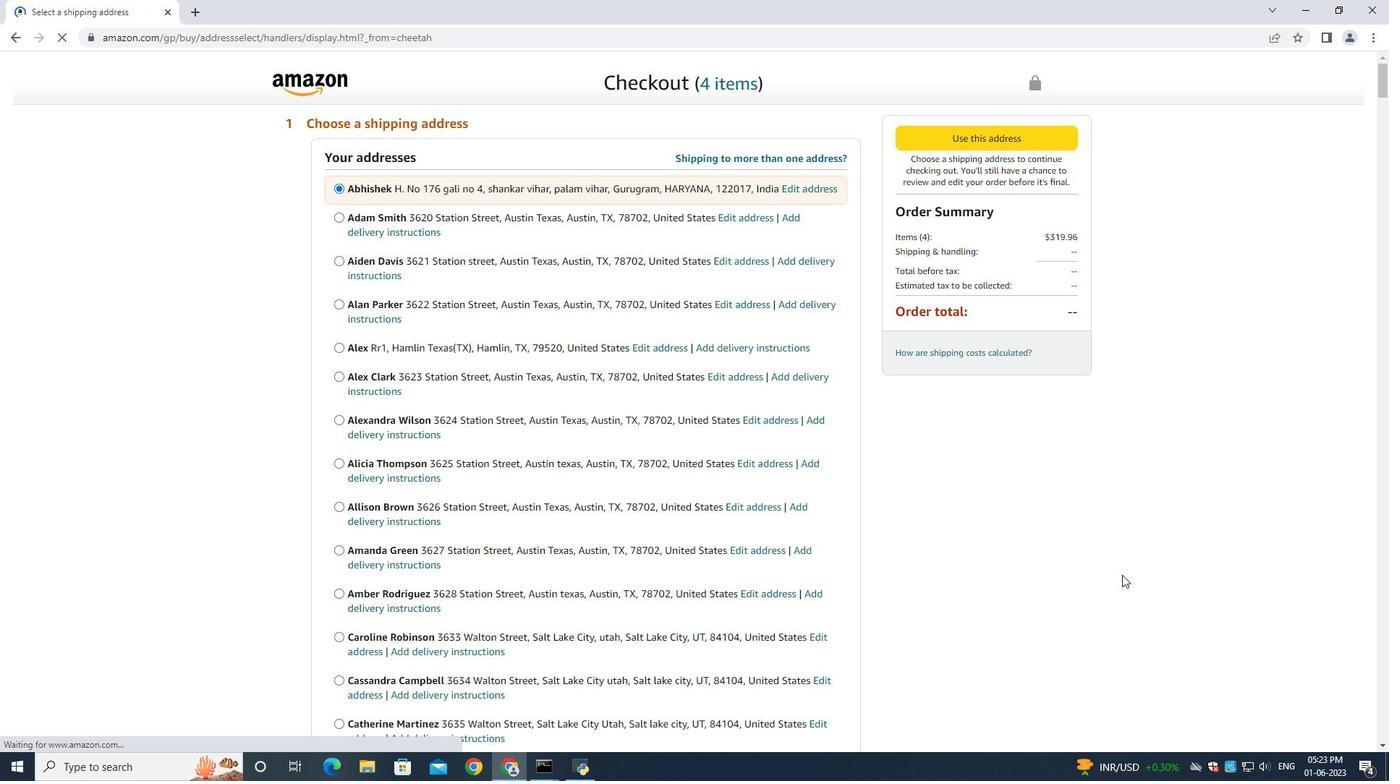 
Action: Mouse scrolled (1104, 550) with delta (0, 0)
Screenshot: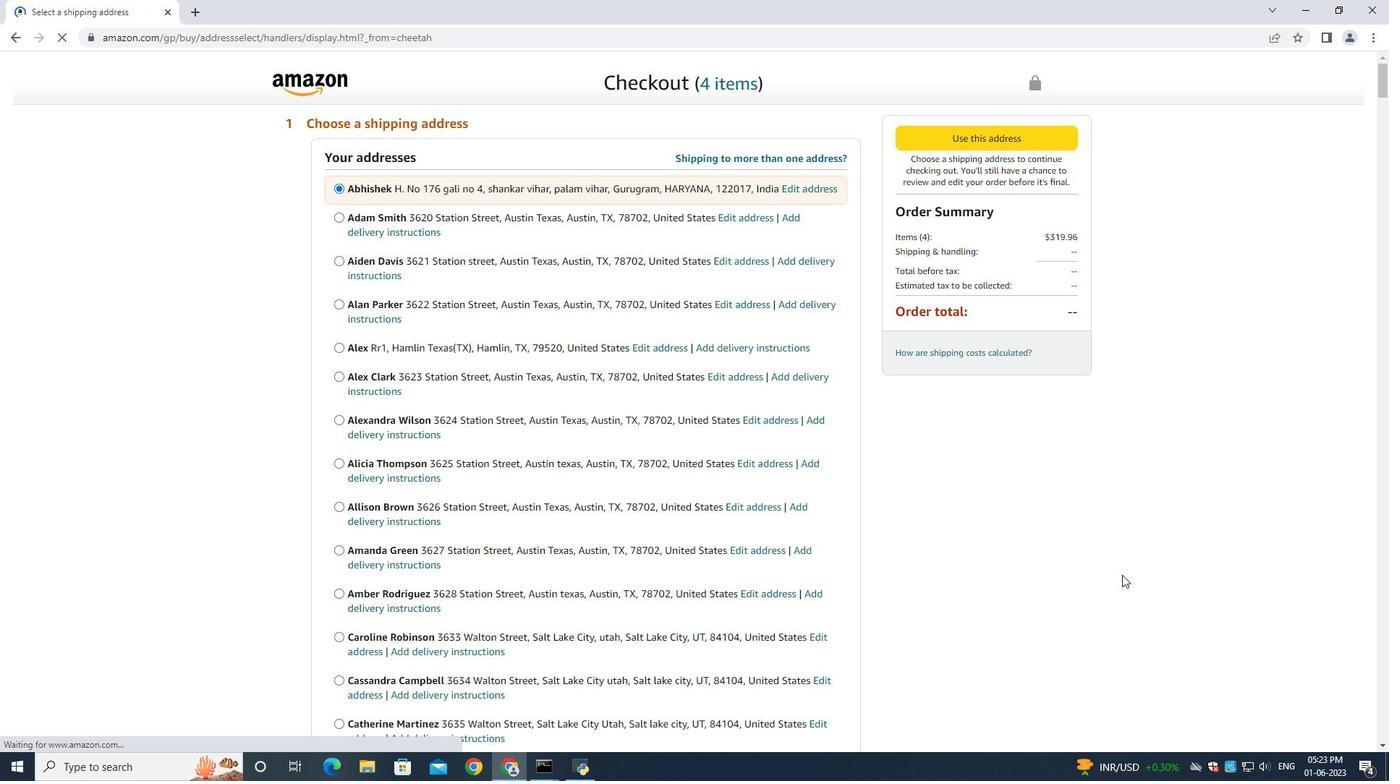 
Action: Mouse scrolled (1104, 550) with delta (0, 0)
Screenshot: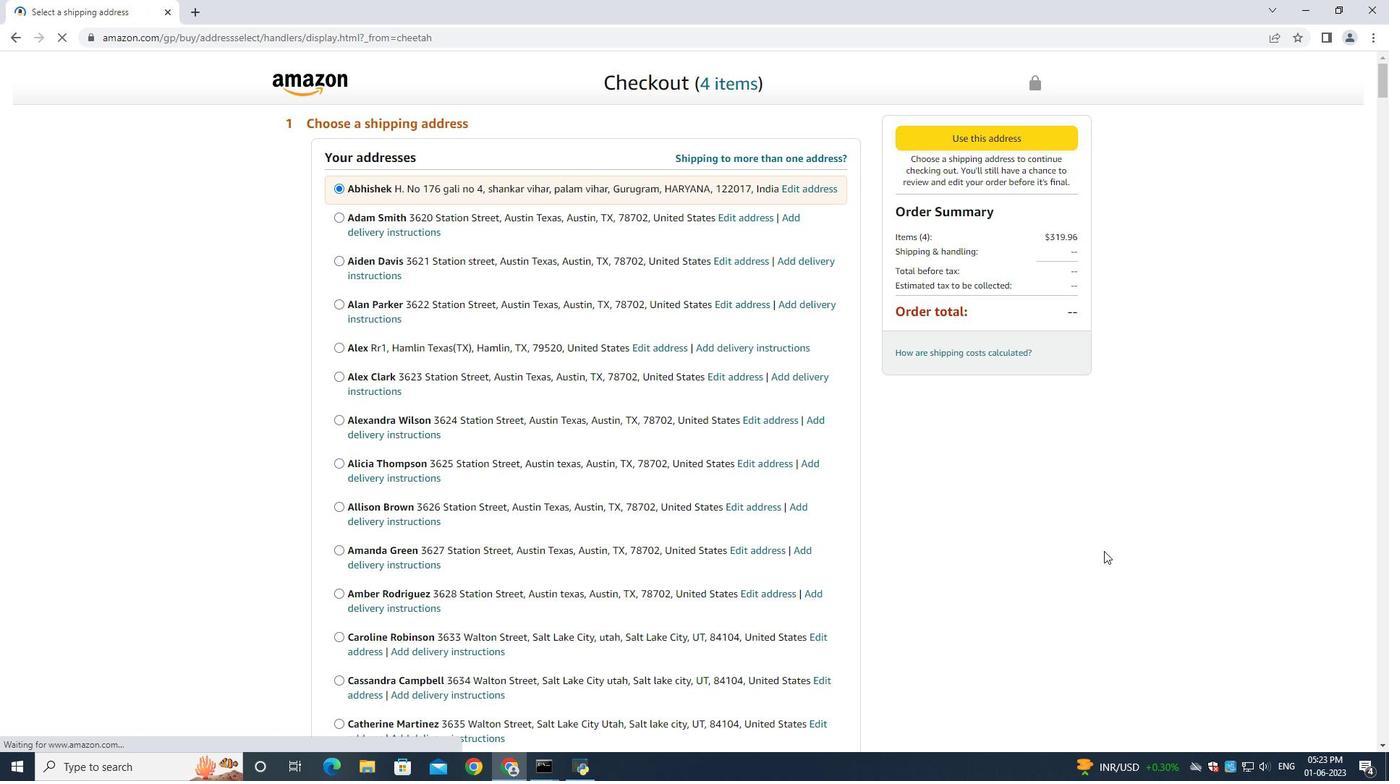 
Action: Mouse moved to (1101, 553)
Screenshot: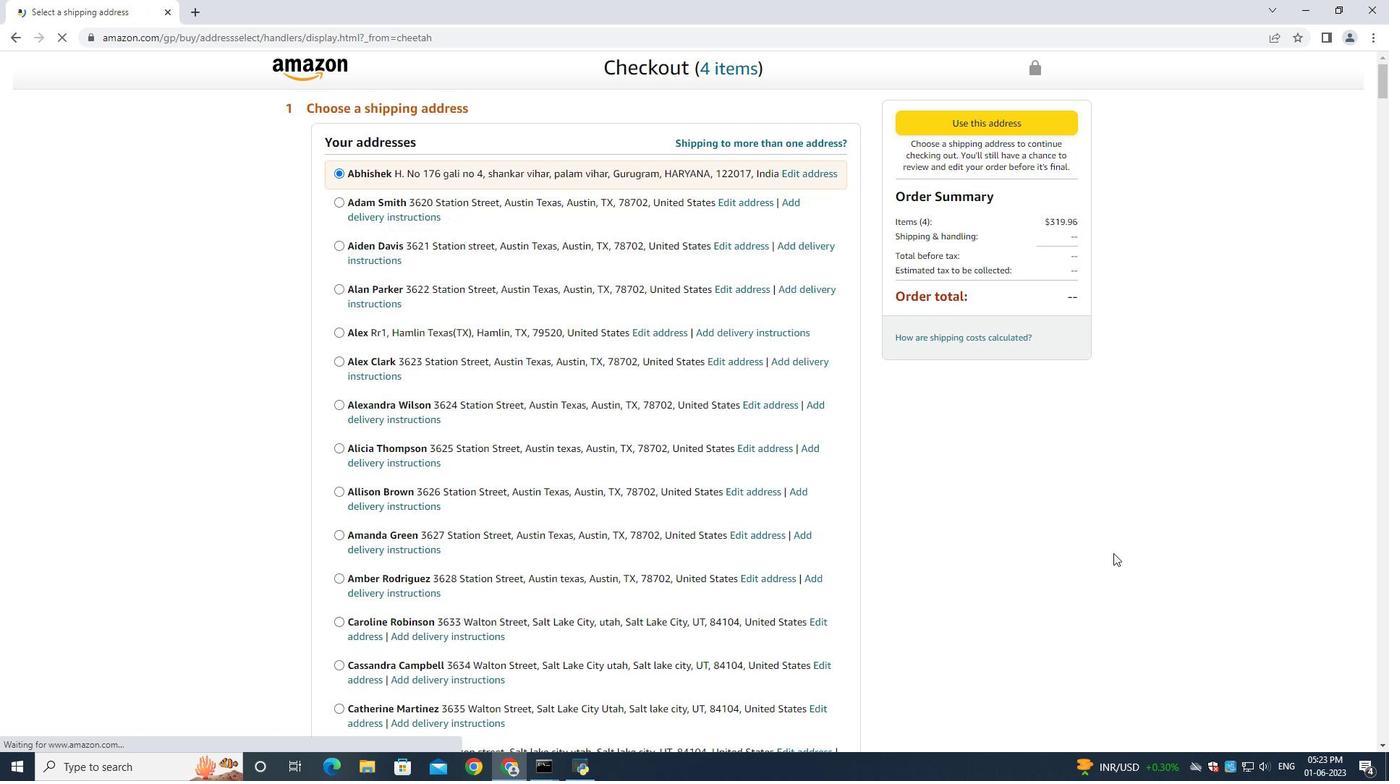 
Action: Mouse scrolled (1101, 552) with delta (0, 0)
Screenshot: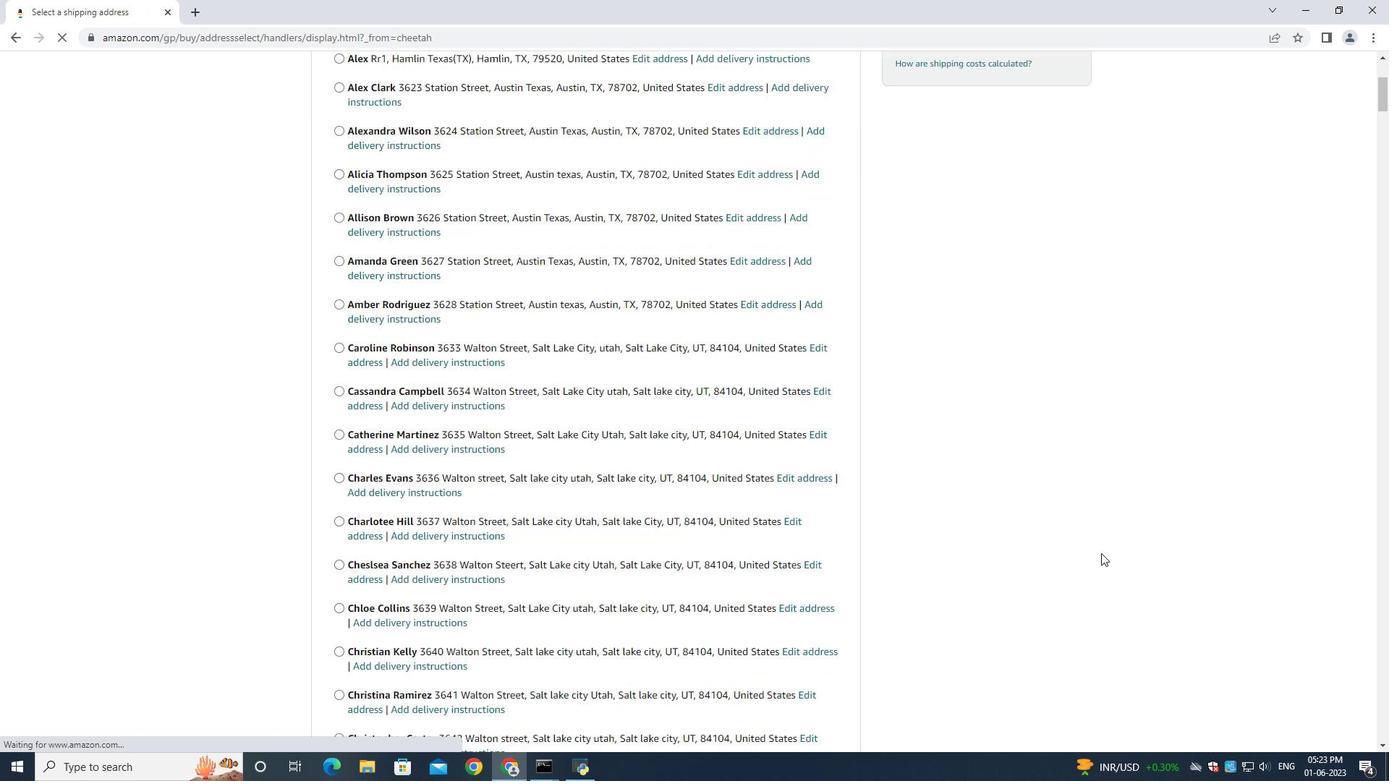 
Action: Mouse moved to (1100, 554)
Screenshot: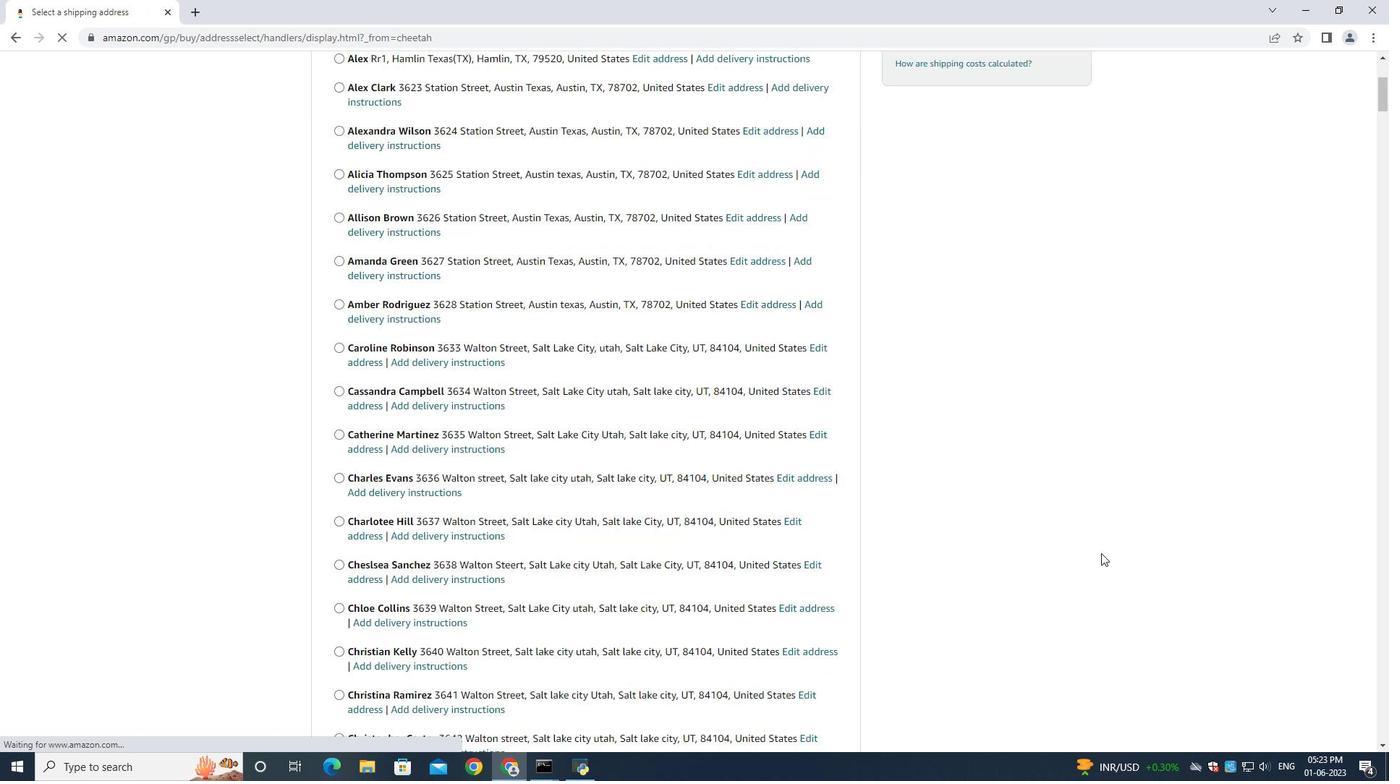 
Action: Mouse scrolled (1100, 552) with delta (0, 0)
Screenshot: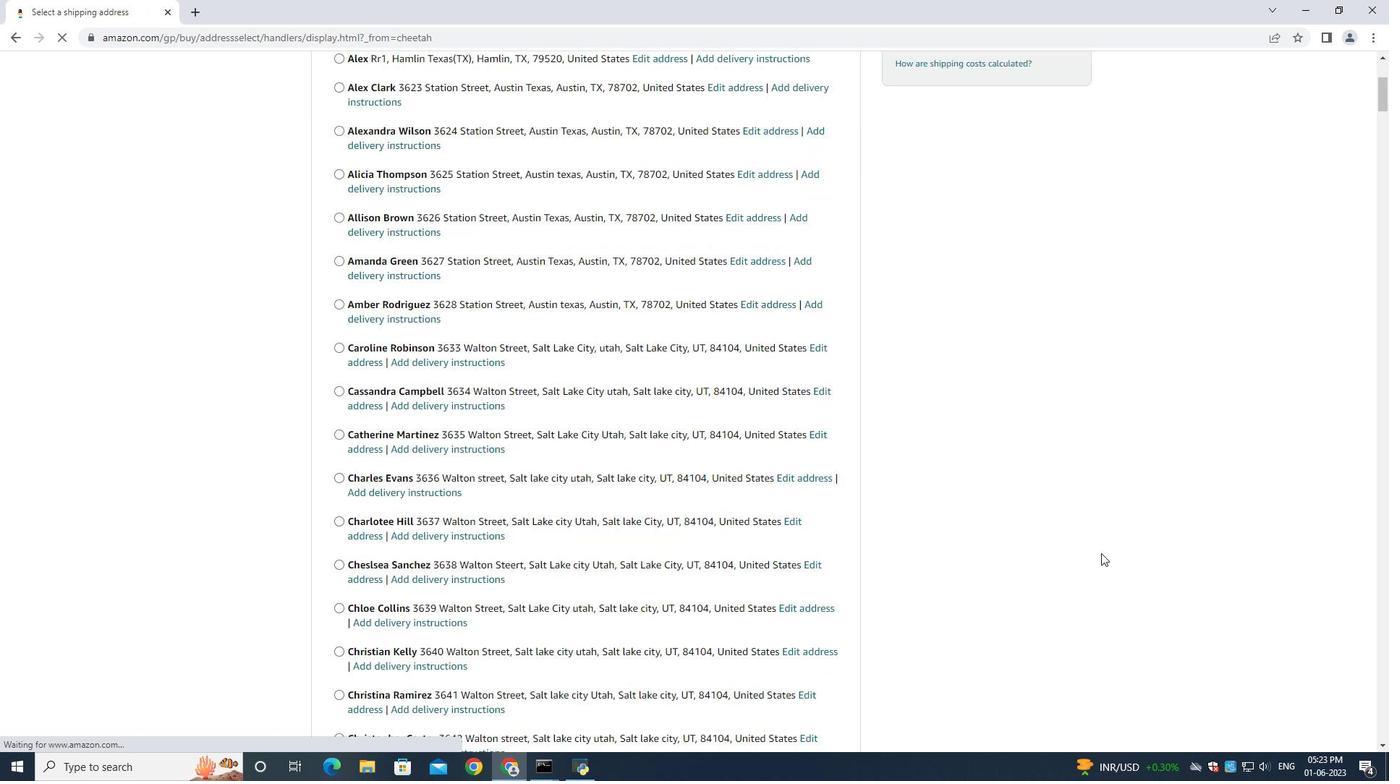 
Action: Mouse moved to (1098, 554)
Screenshot: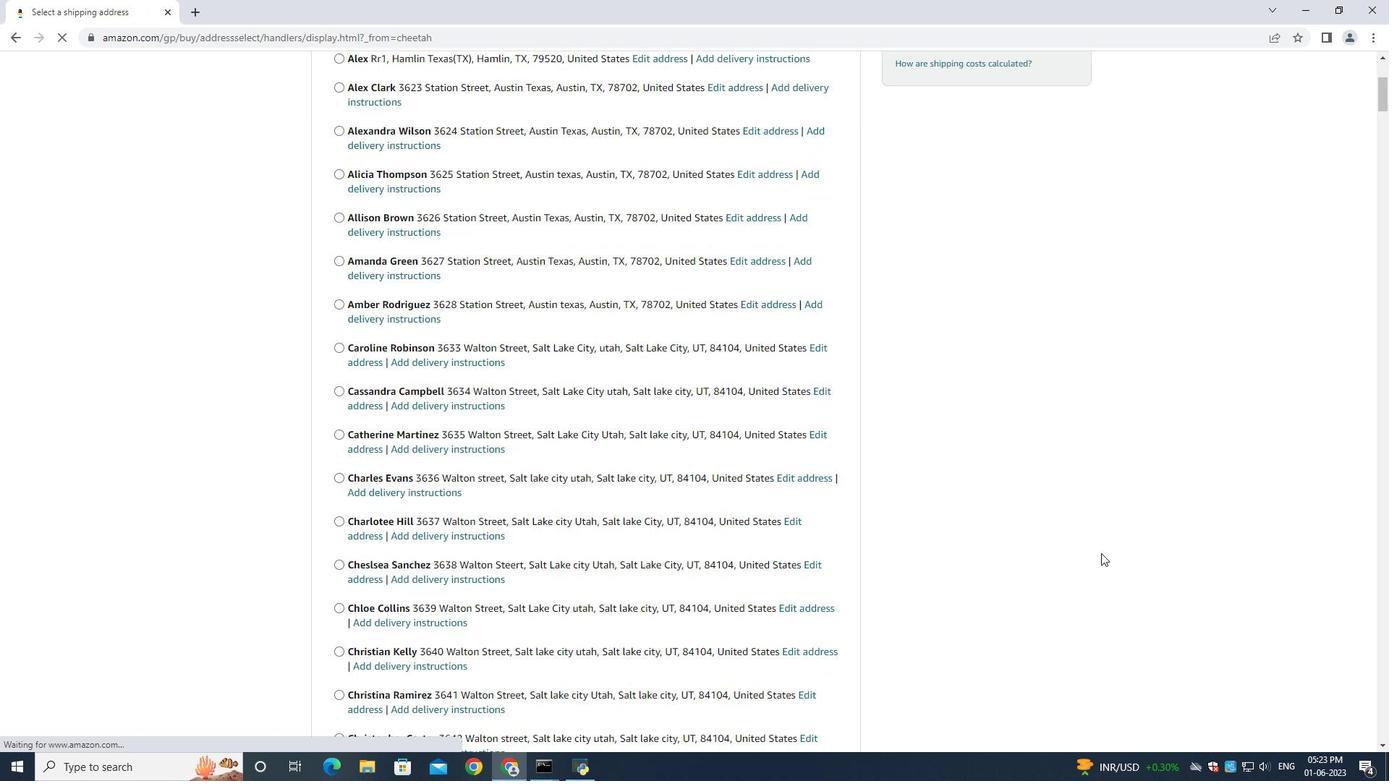 
Action: Mouse scrolled (1098, 553) with delta (0, 0)
Screenshot: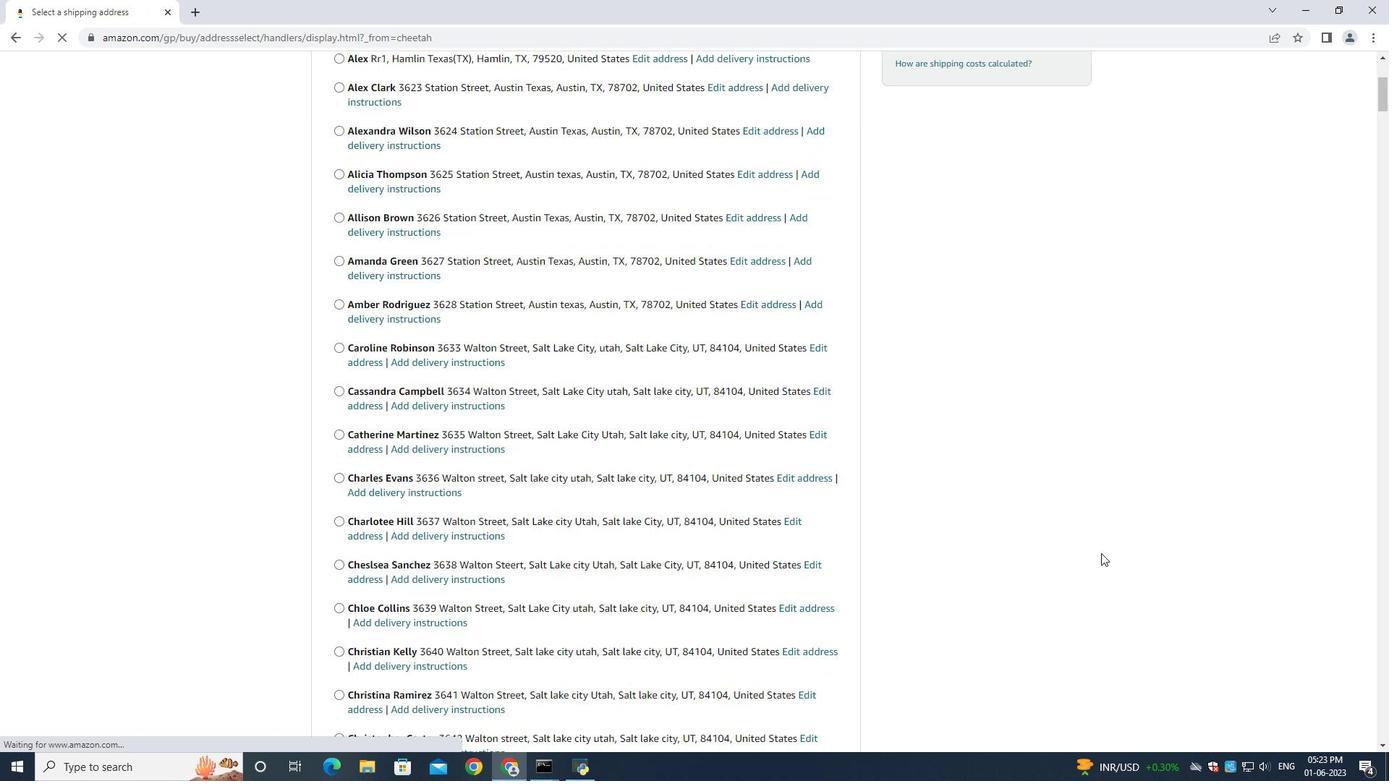 
Action: Mouse moved to (1096, 556)
Screenshot: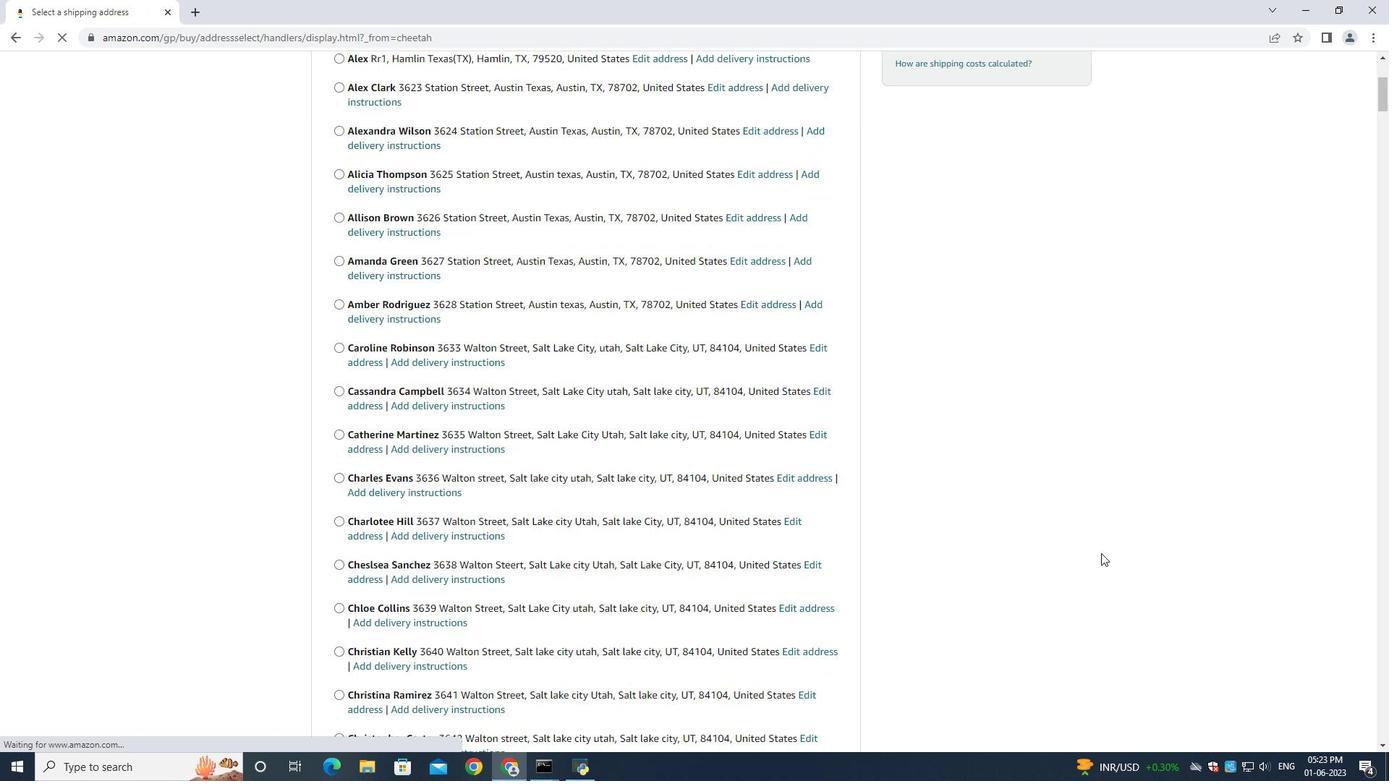 
Action: Mouse scrolled (1096, 555) with delta (0, 0)
Screenshot: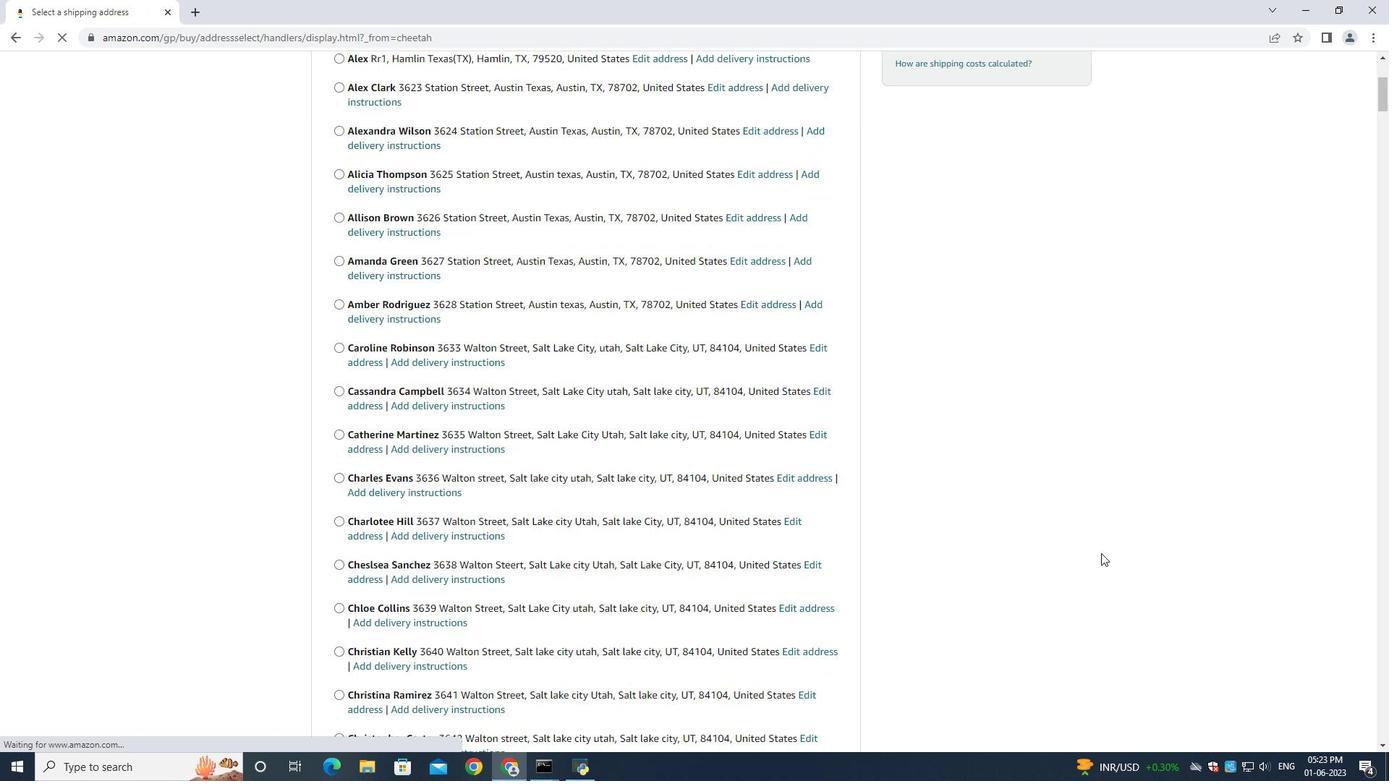 
Action: Mouse moved to (1040, 603)
Screenshot: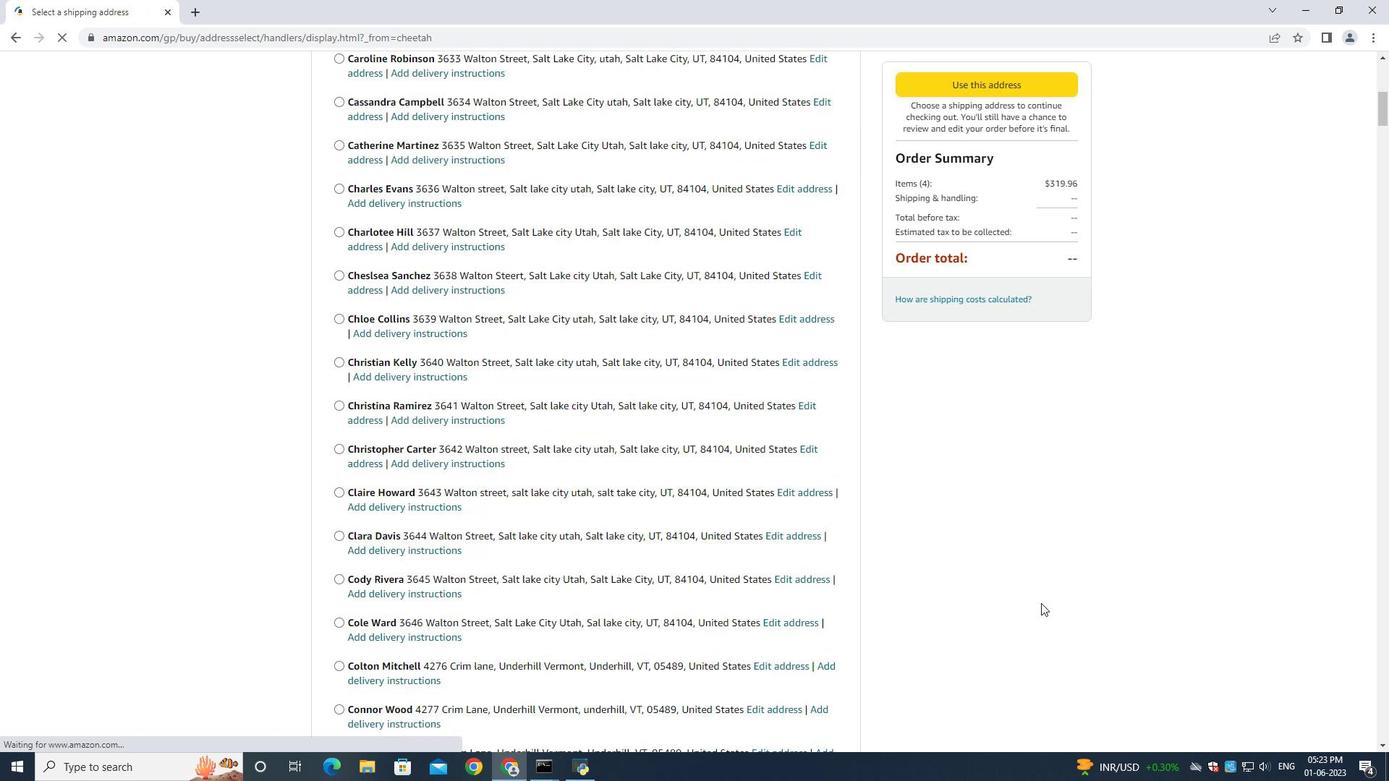 
Action: Mouse scrolled (1040, 602) with delta (0, 0)
Screenshot: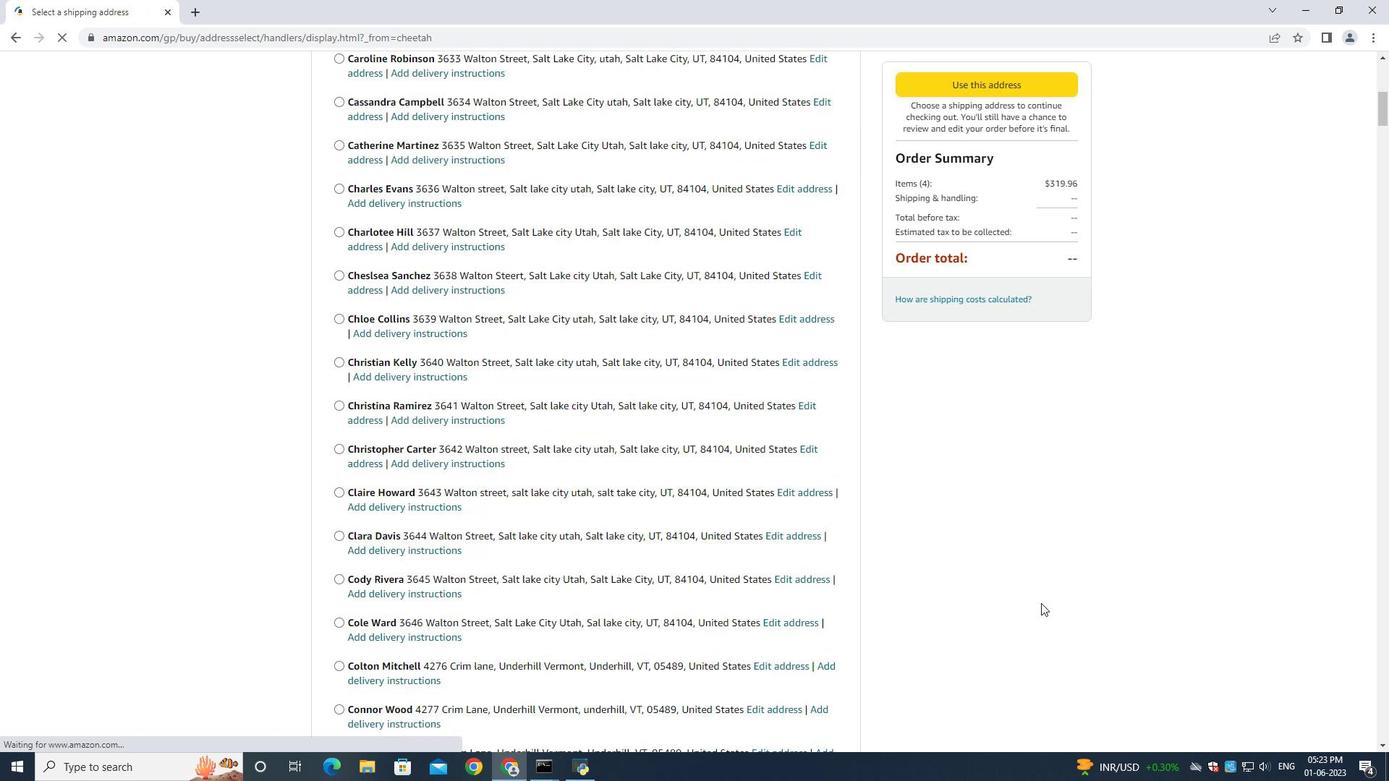 
Action: Mouse moved to (1039, 604)
Screenshot: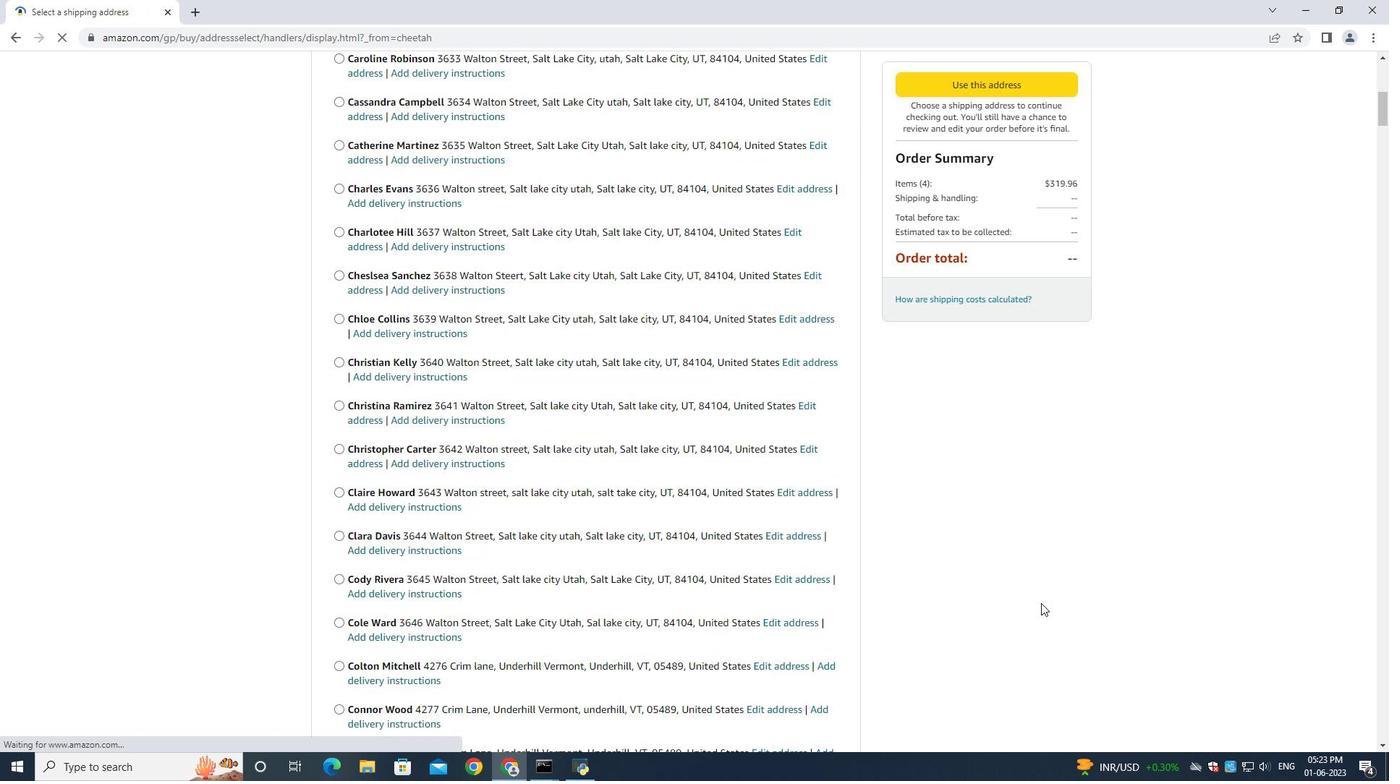 
Action: Mouse scrolled (1040, 603) with delta (0, 0)
Screenshot: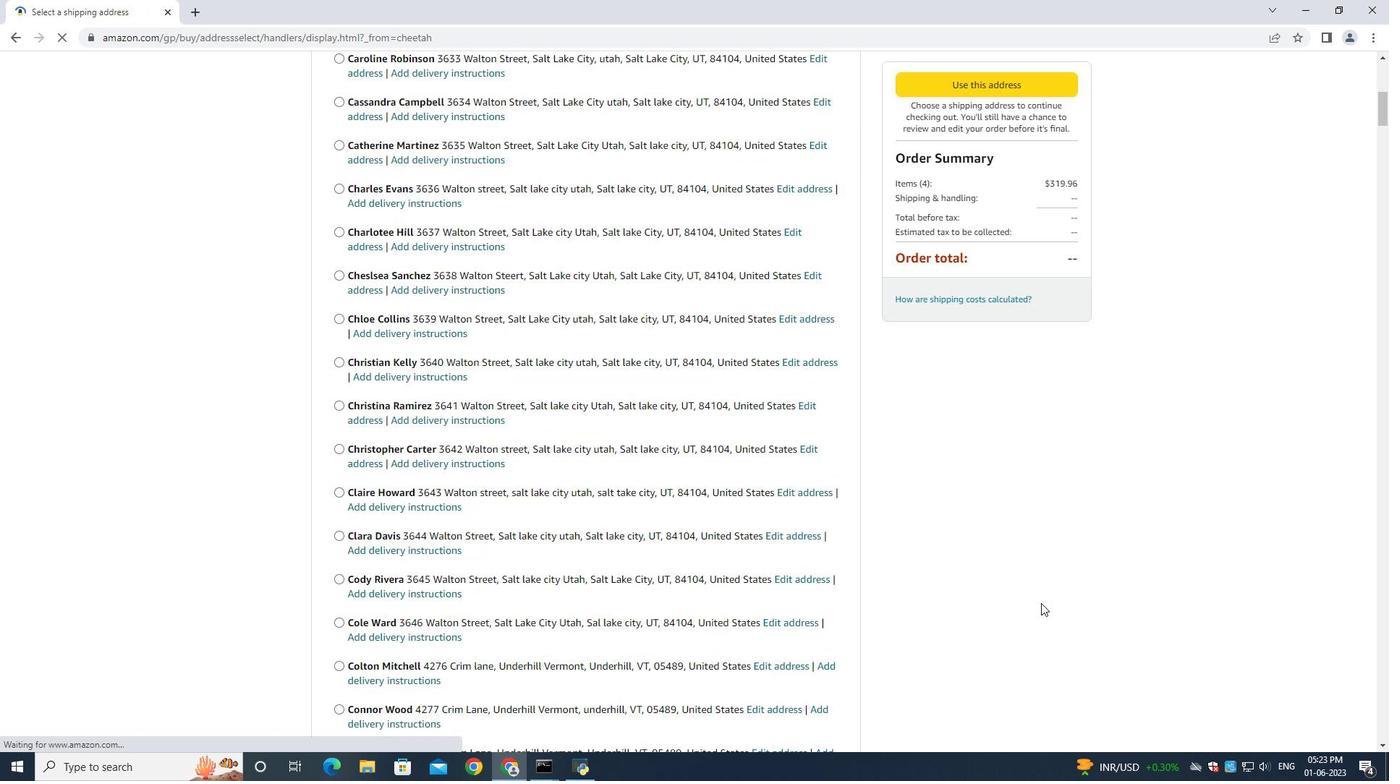 
Action: Mouse moved to (1039, 604)
Screenshot: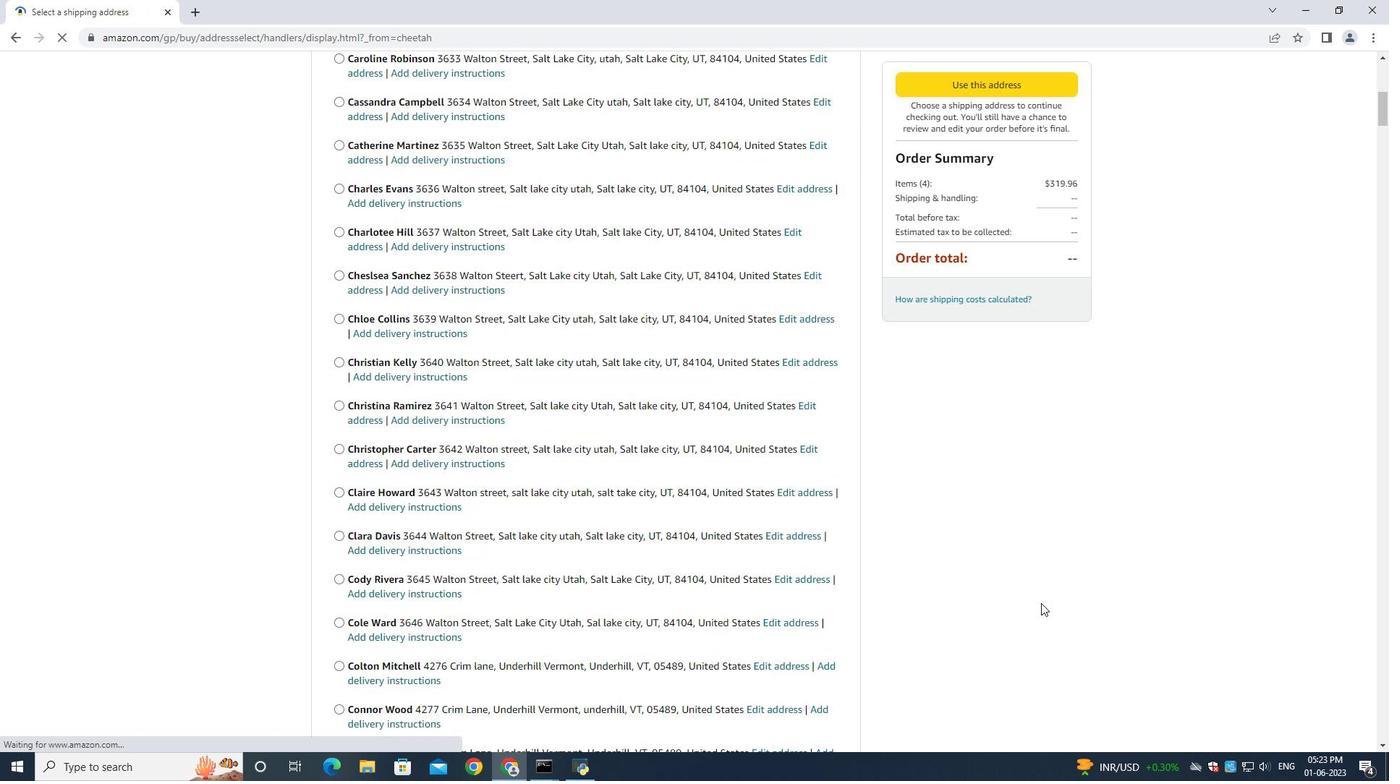 
Action: Mouse scrolled (1039, 604) with delta (0, 0)
Screenshot: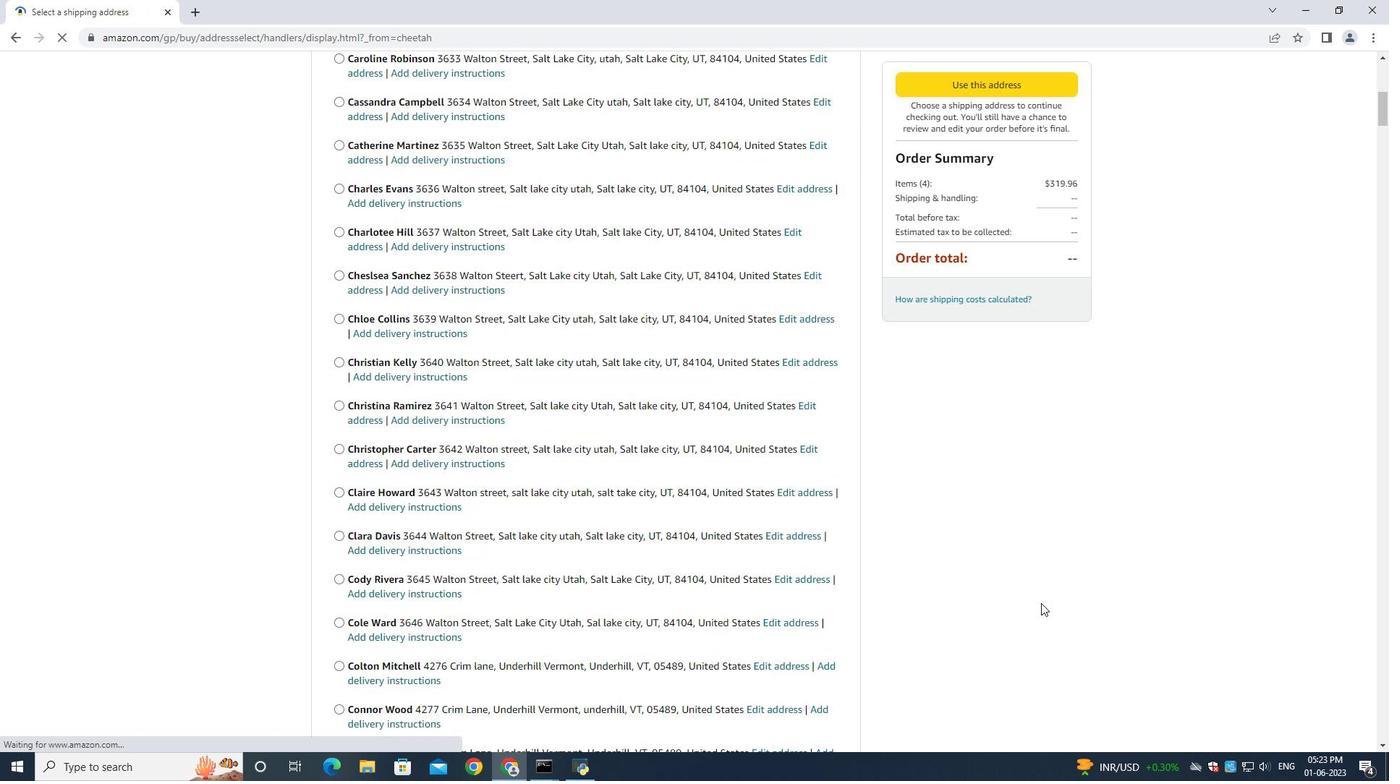 
Action: Mouse scrolled (1039, 604) with delta (0, 0)
Screenshot: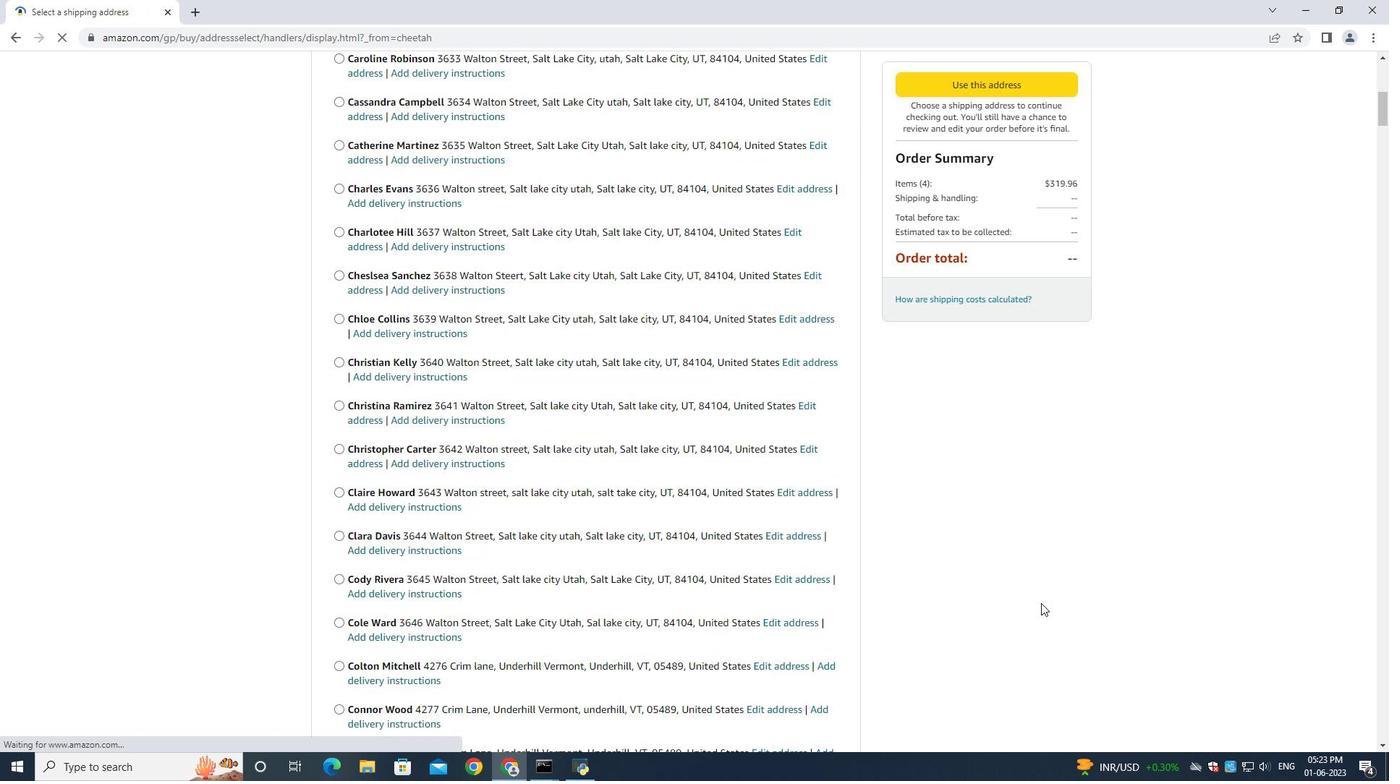 
Action: Mouse moved to (1038, 605)
Screenshot: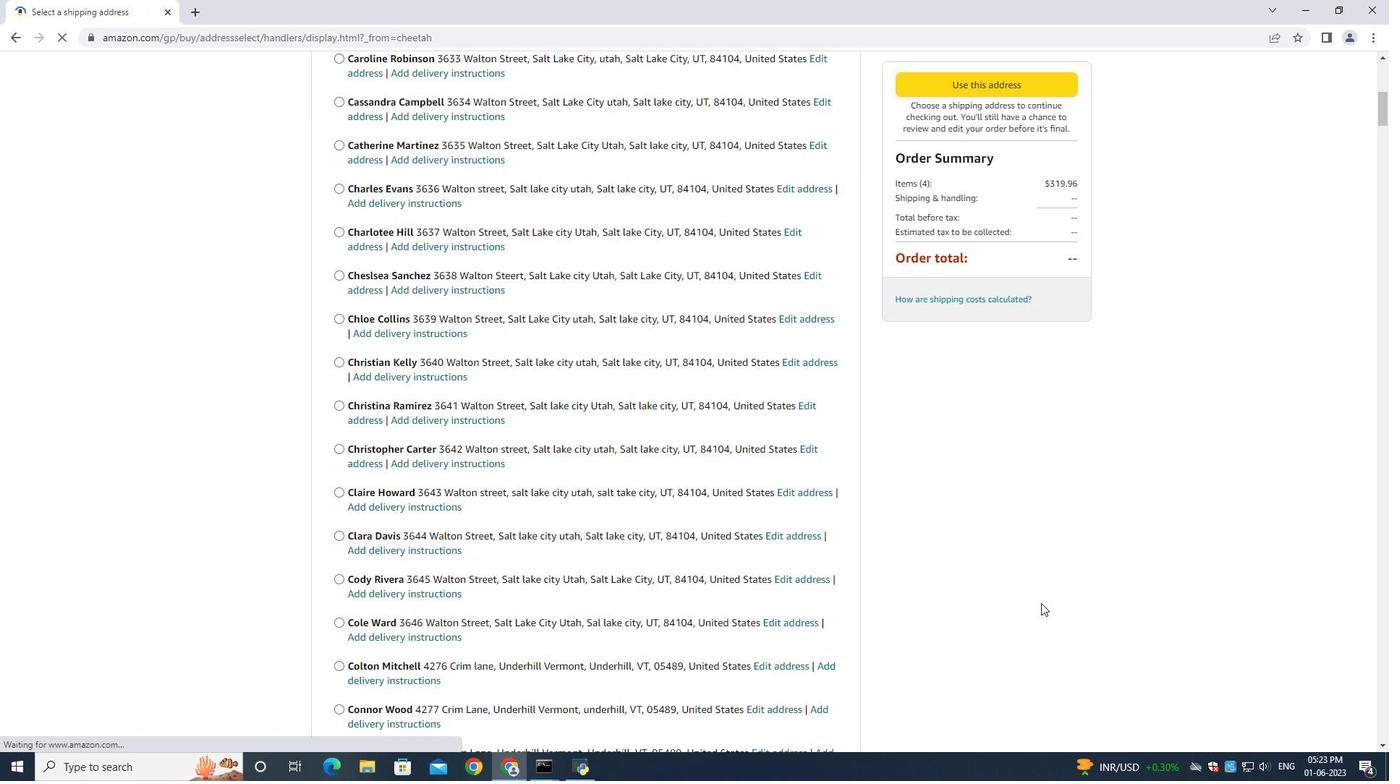 
Action: Mouse scrolled (1038, 604) with delta (0, 0)
Screenshot: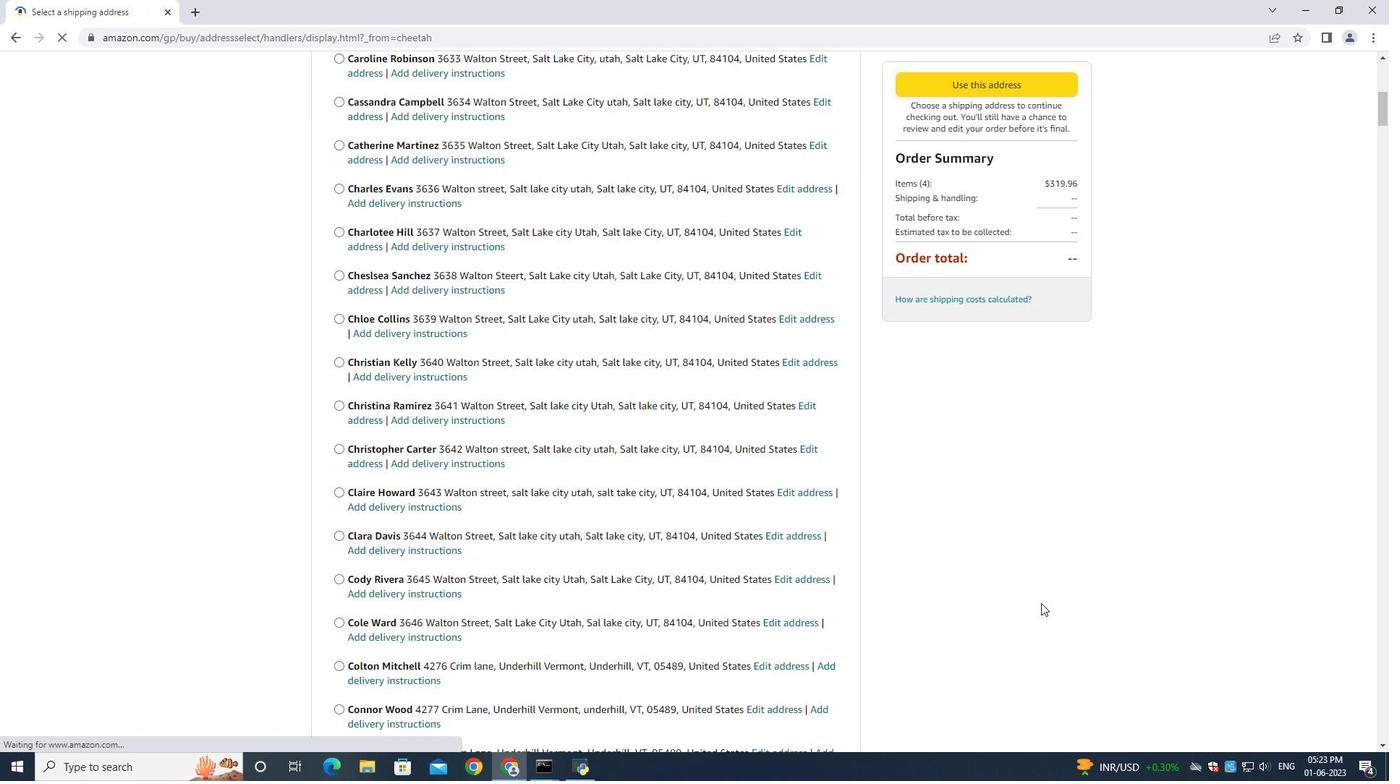 
Action: Mouse moved to (1000, 604)
Screenshot: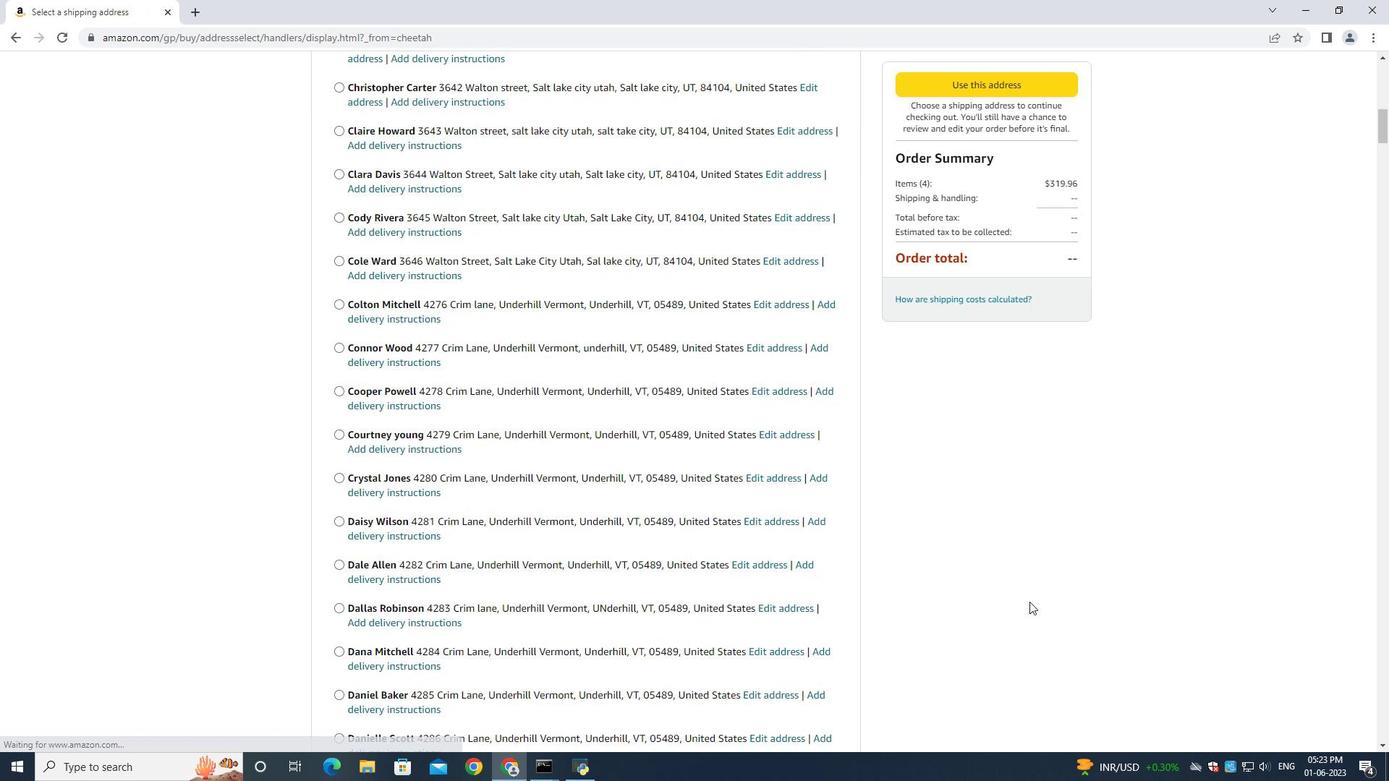 
Action: Mouse scrolled (1000, 603) with delta (0, 0)
Screenshot: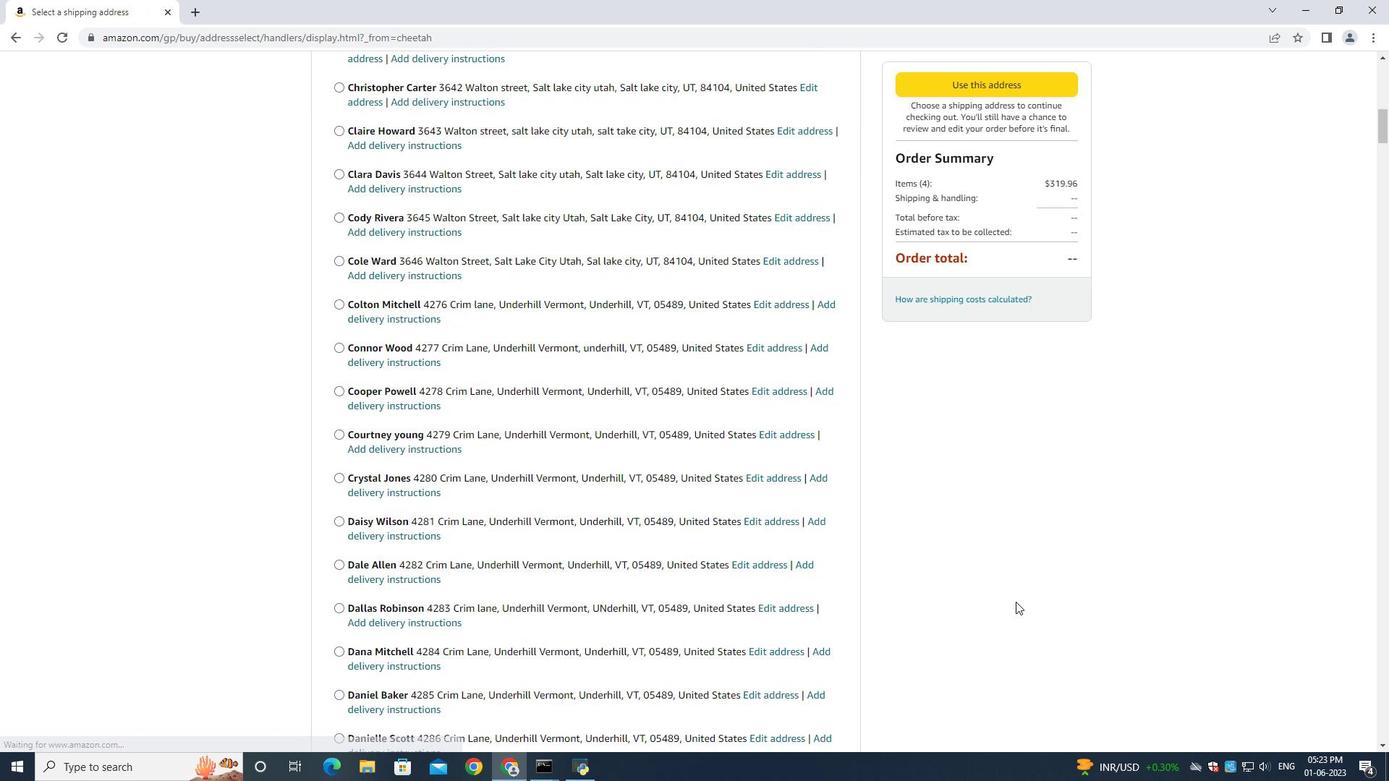 
Action: Mouse scrolled (1000, 603) with delta (0, 0)
Screenshot: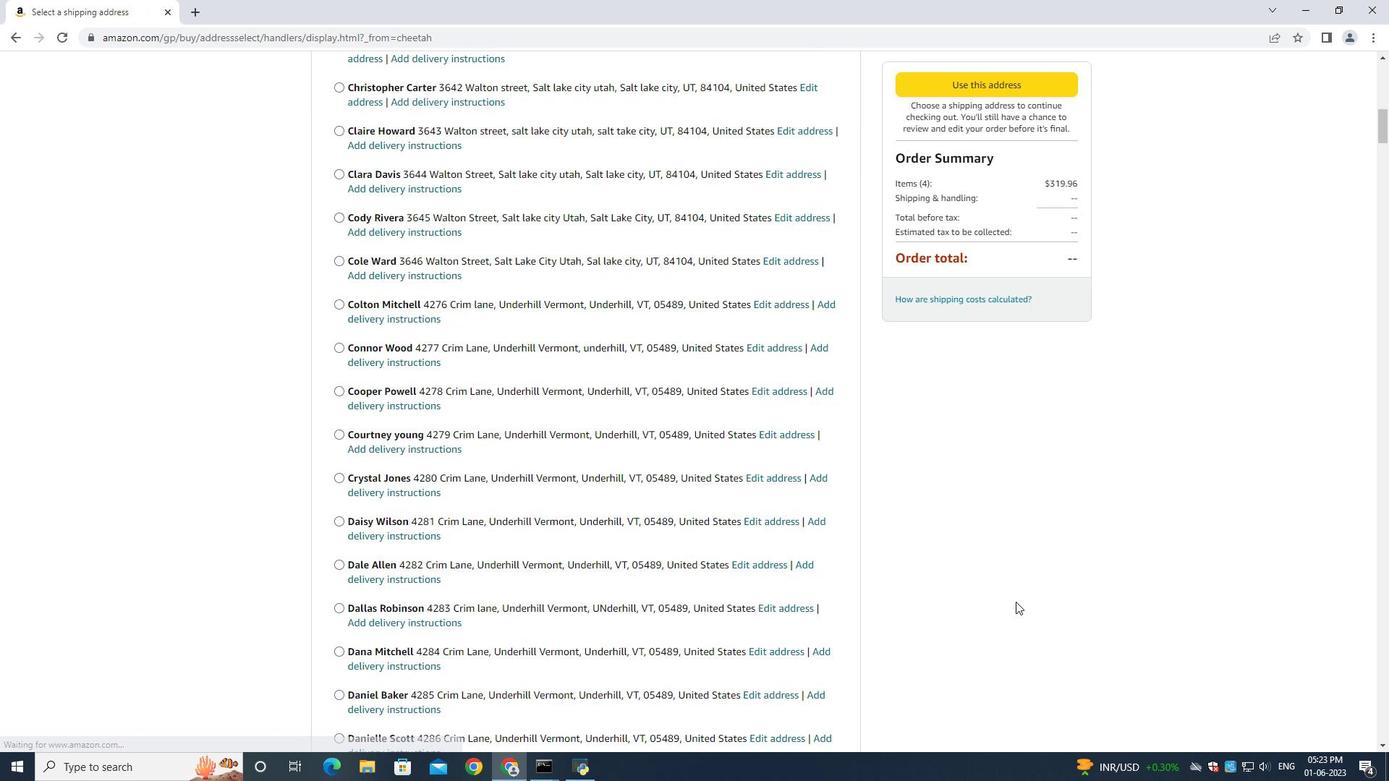 
Action: Mouse scrolled (1000, 603) with delta (0, 0)
Screenshot: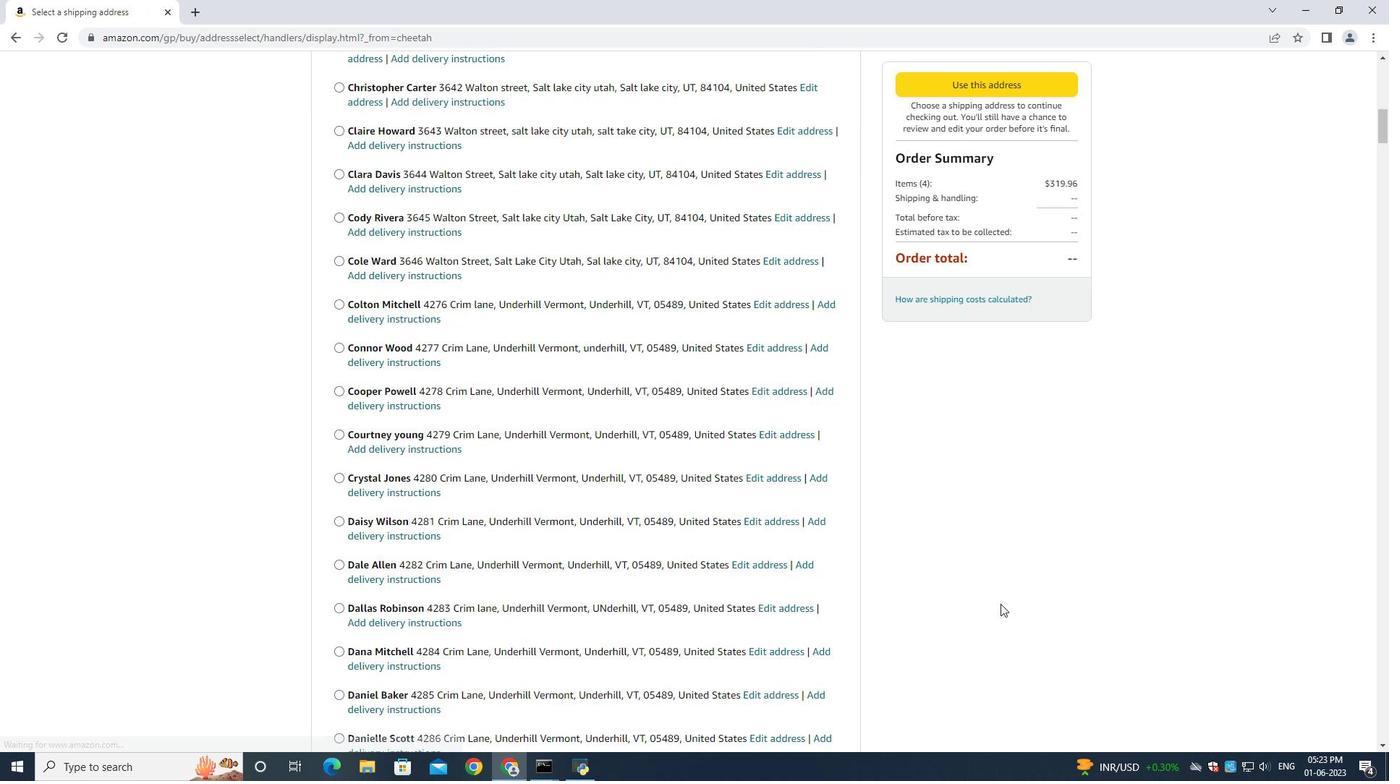 
Action: Mouse moved to (1000, 602)
Screenshot: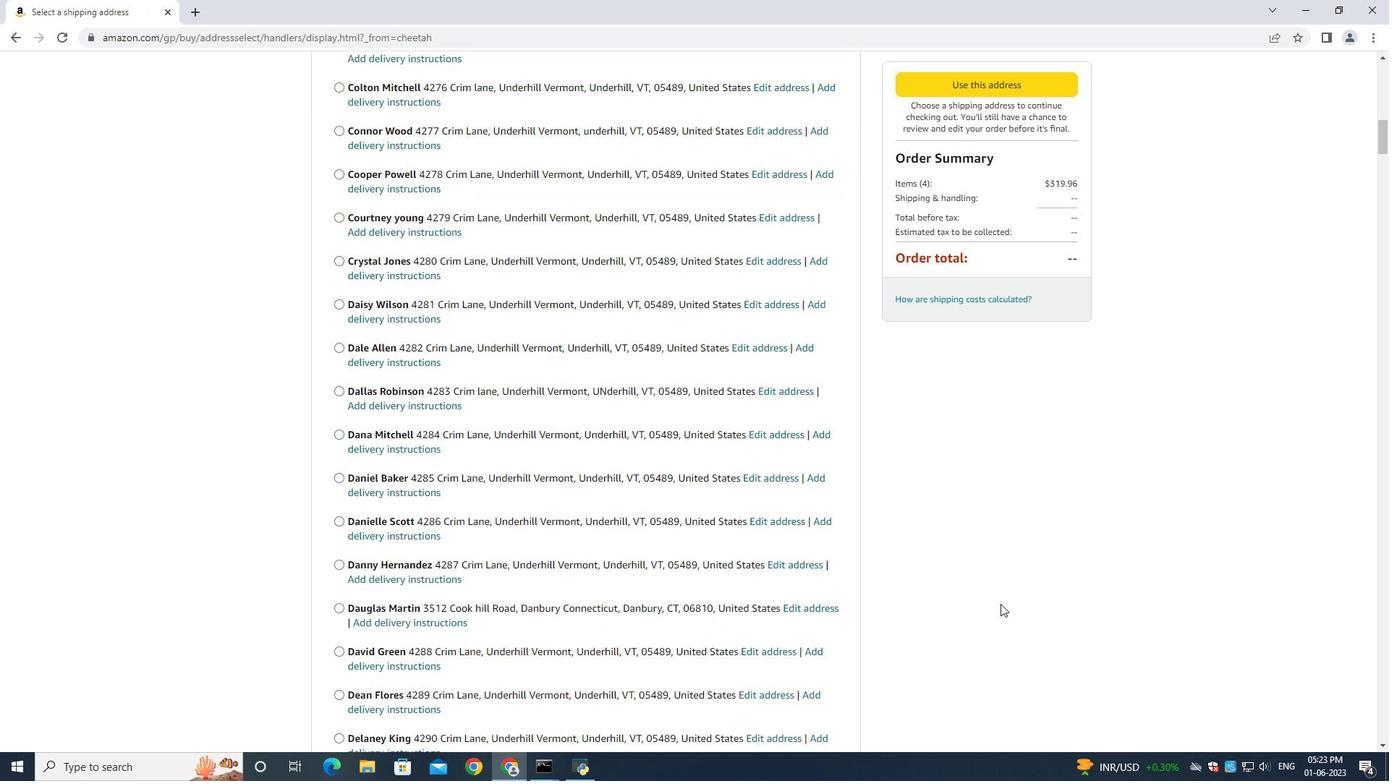 
Action: Mouse scrolled (1000, 601) with delta (0, 0)
Screenshot: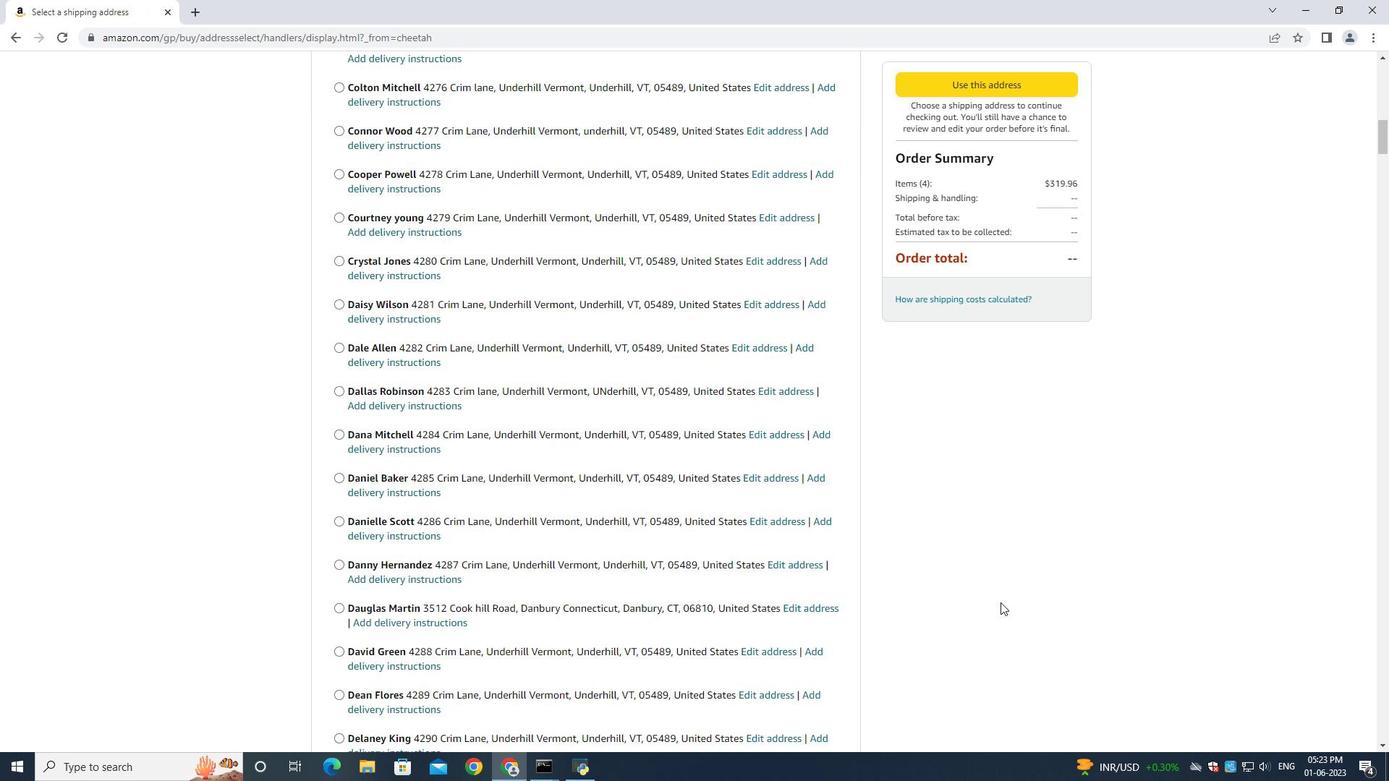 
Action: Mouse scrolled (1000, 601) with delta (0, 0)
Screenshot: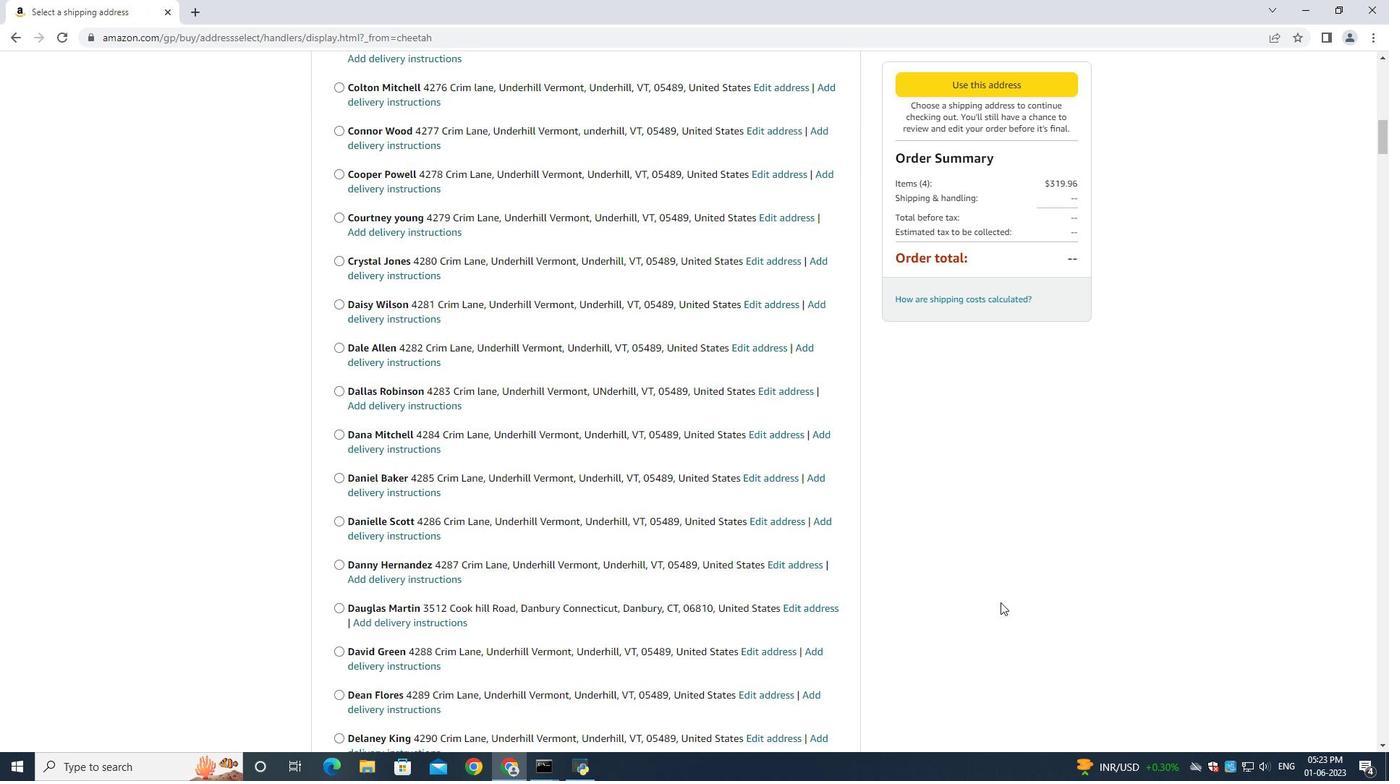 
Action: Mouse scrolled (1000, 601) with delta (0, 0)
Screenshot: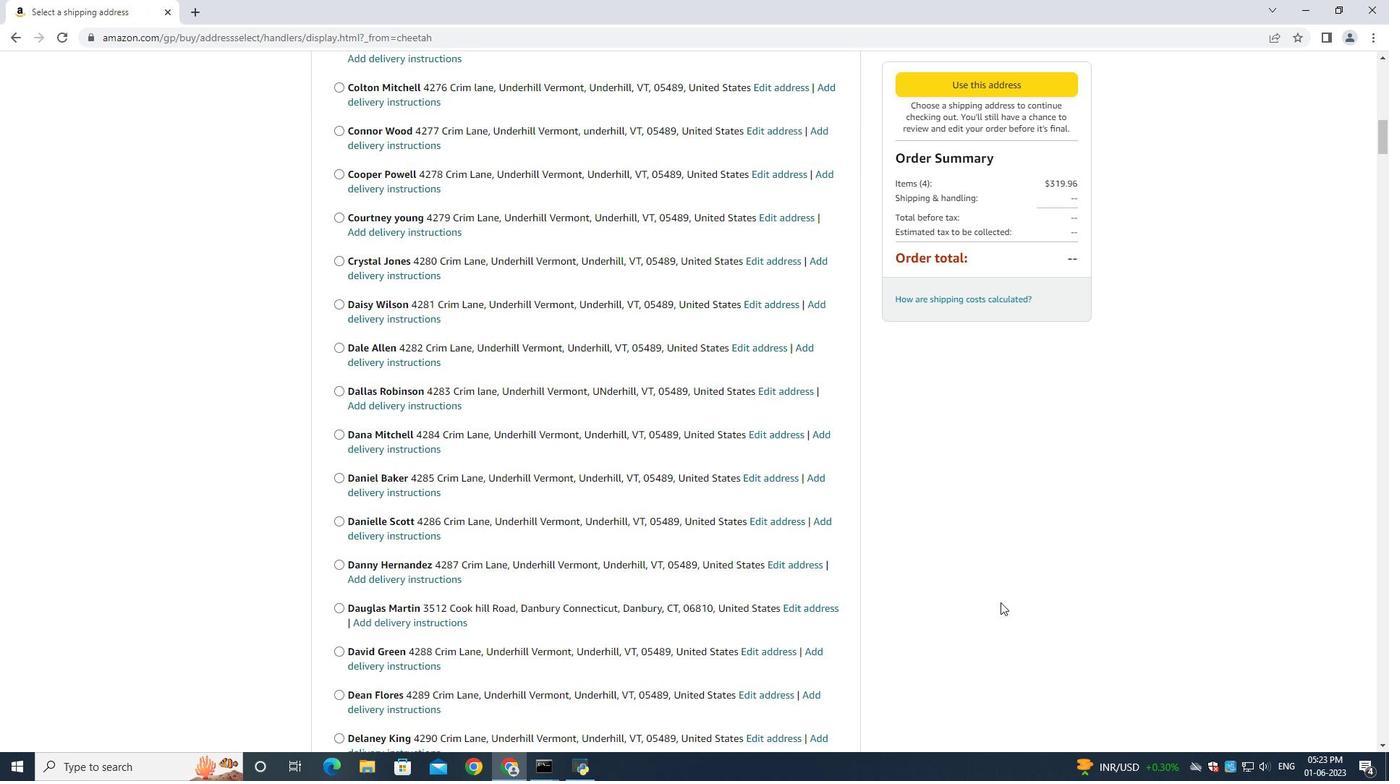 
Action: Mouse scrolled (1000, 601) with delta (0, 0)
Screenshot: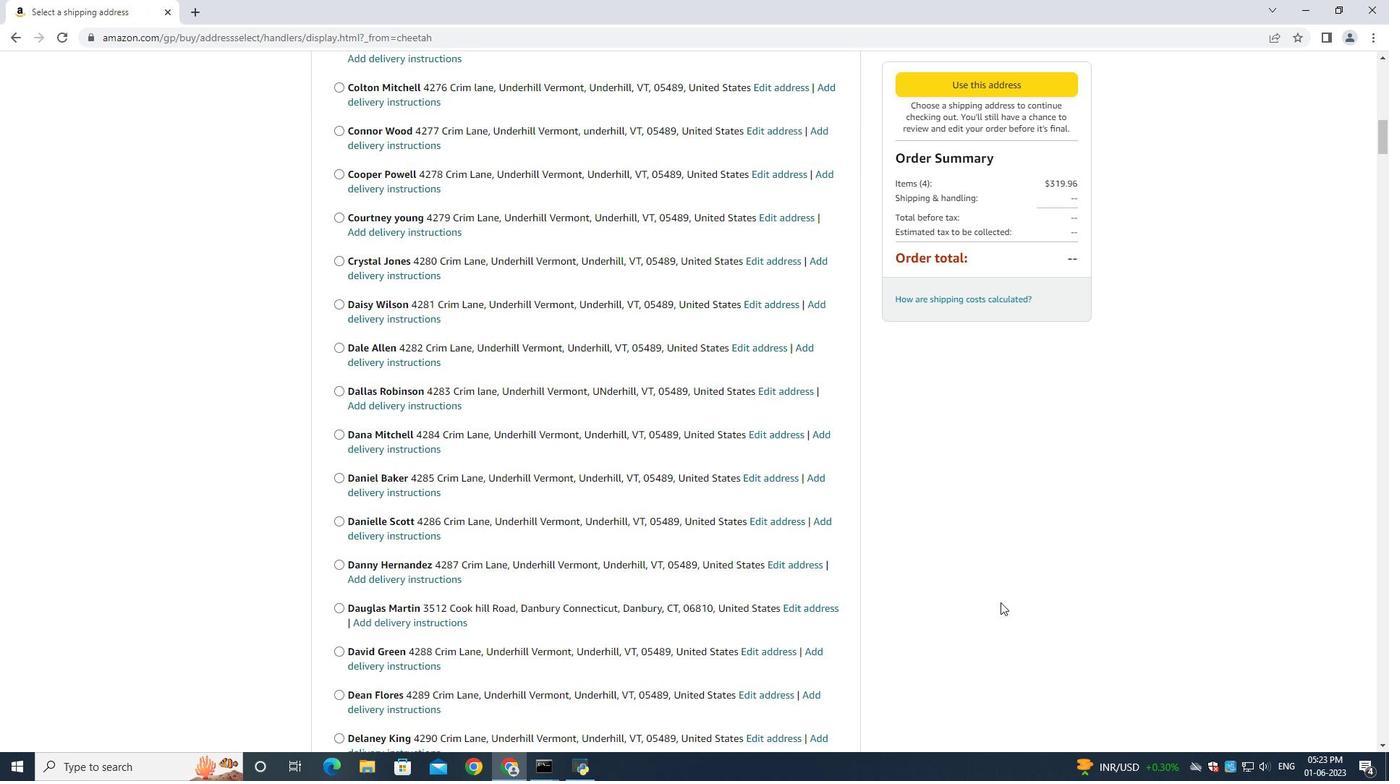 
Action: Mouse moved to (1000, 601)
Screenshot: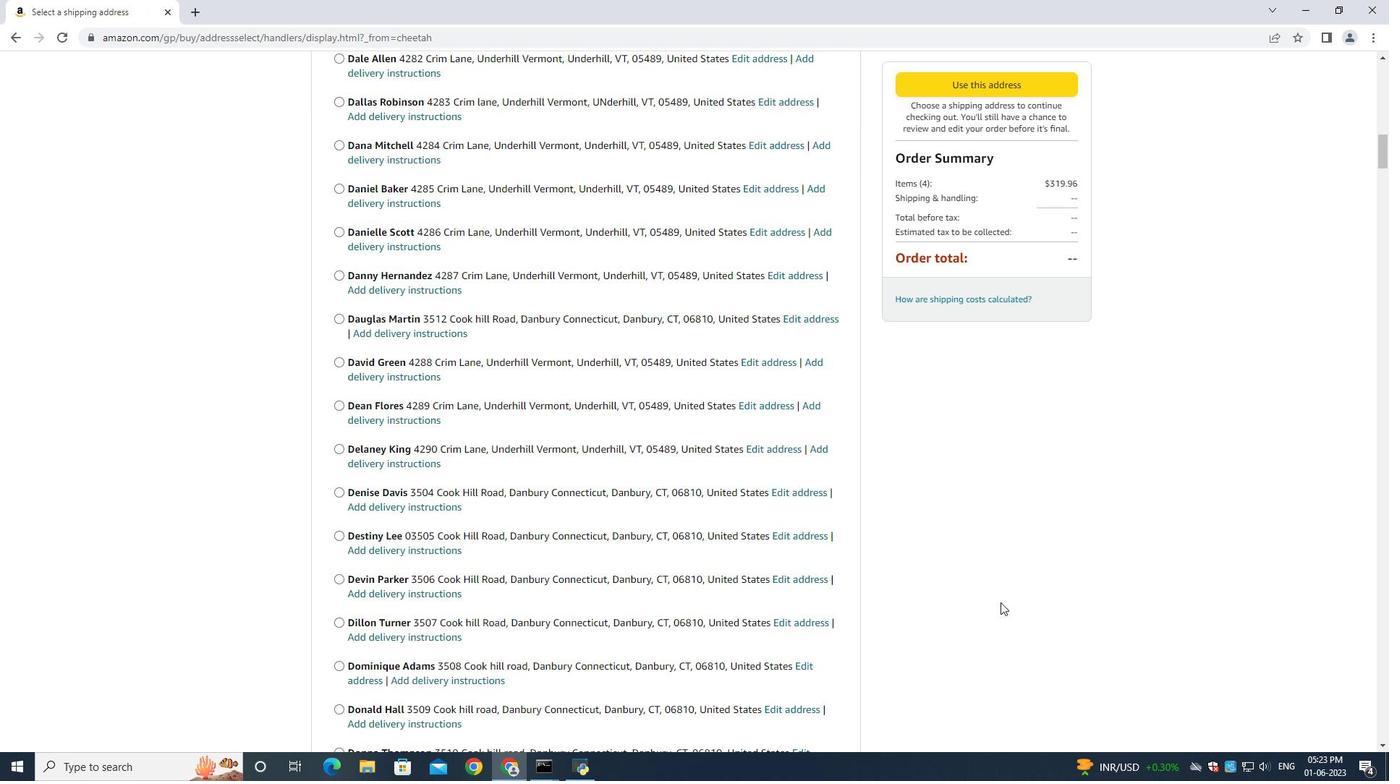 
Action: Mouse scrolled (1000, 601) with delta (0, 0)
Screenshot: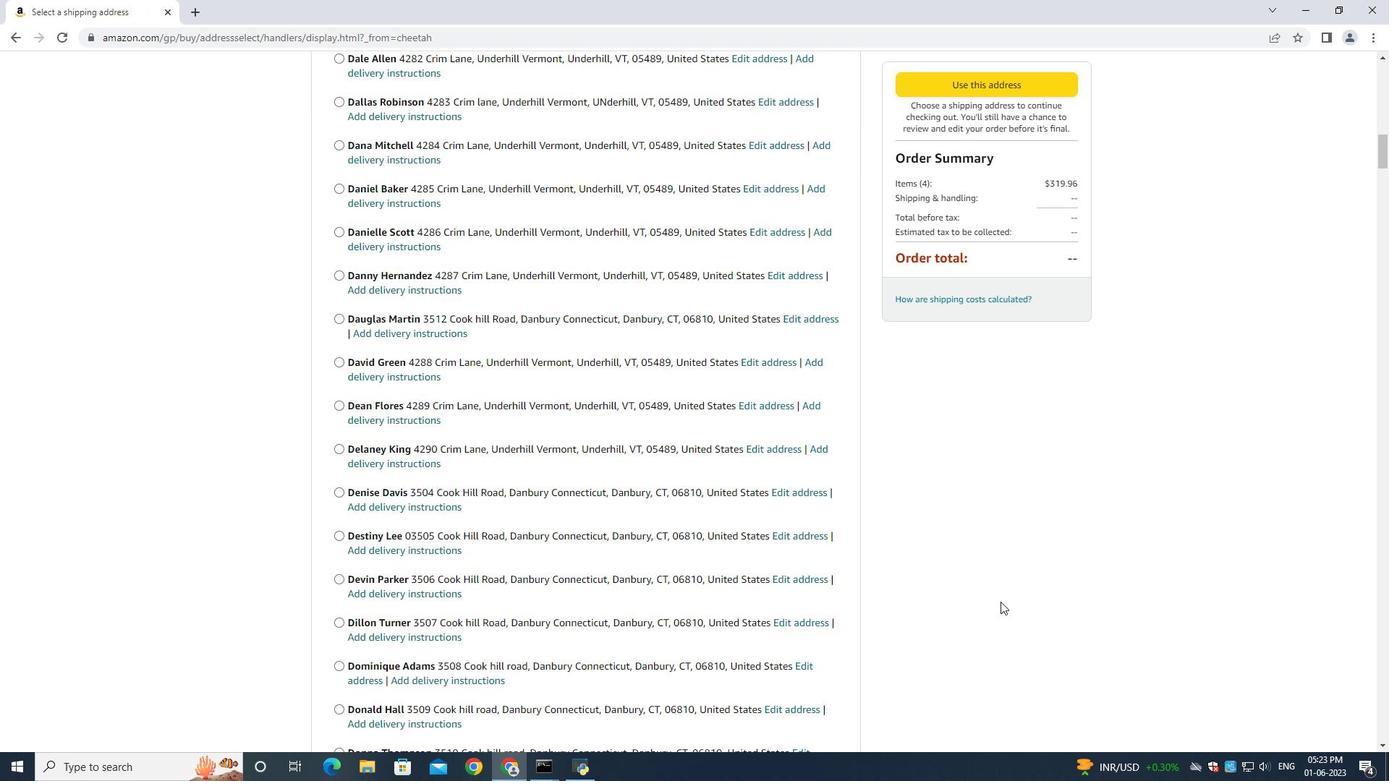 
Action: Mouse scrolled (1000, 601) with delta (0, 0)
Screenshot: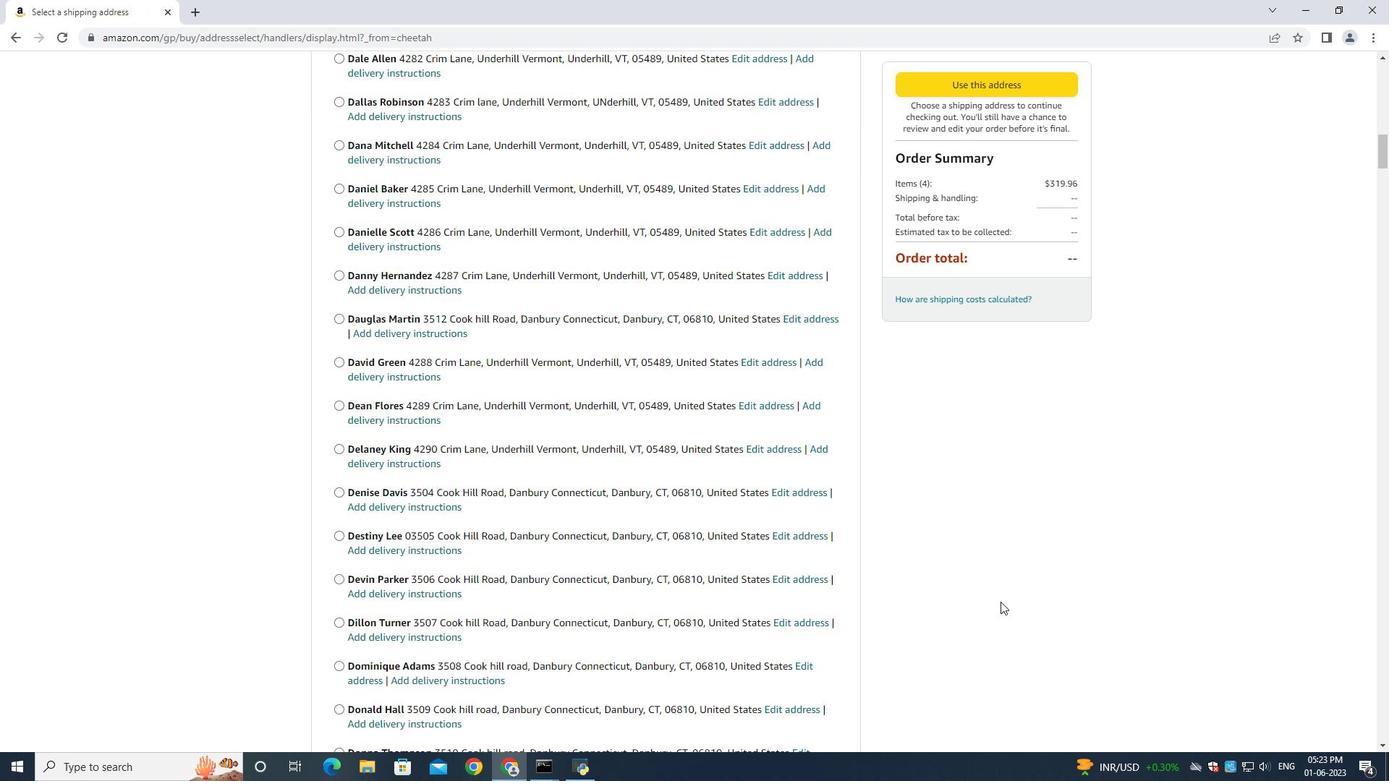 
Action: Mouse scrolled (1000, 601) with delta (0, 0)
Screenshot: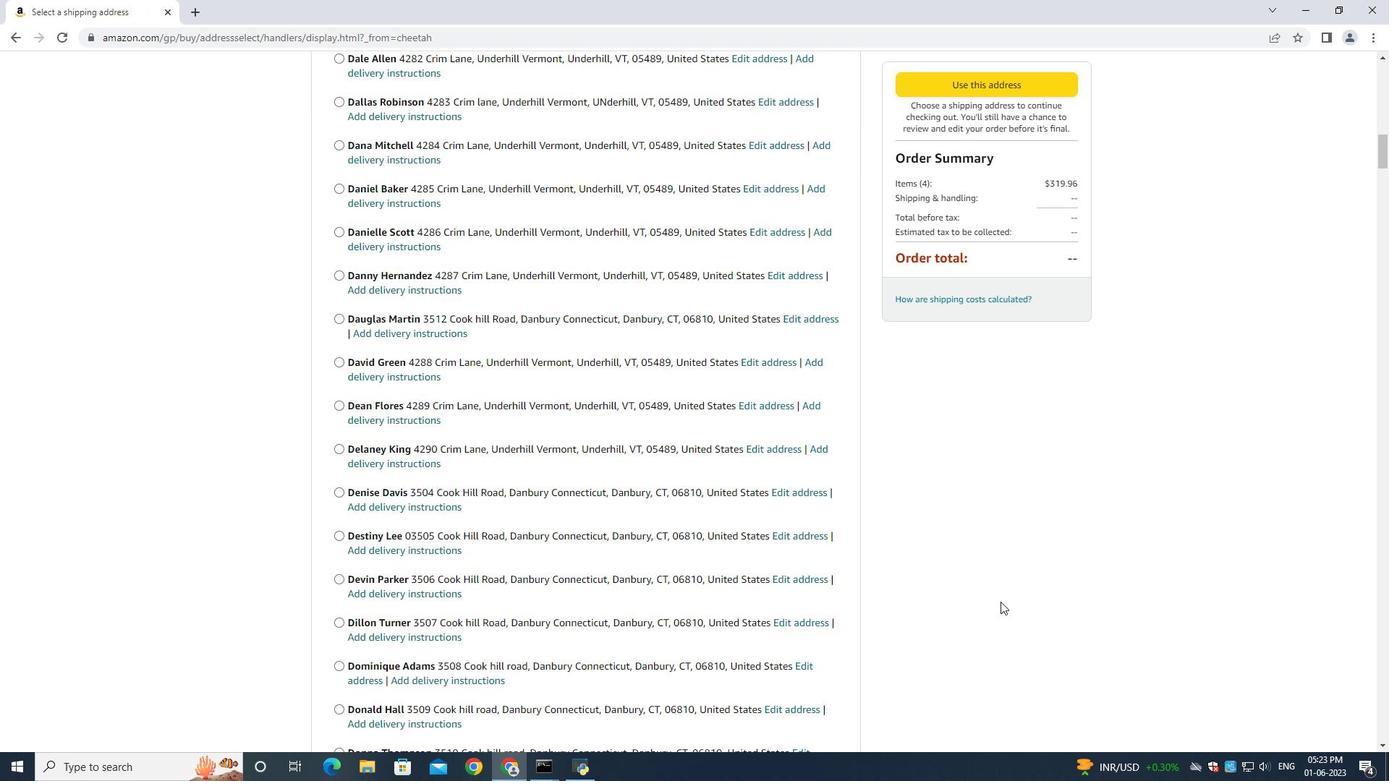 
Action: Mouse scrolled (1000, 601) with delta (0, 0)
Screenshot: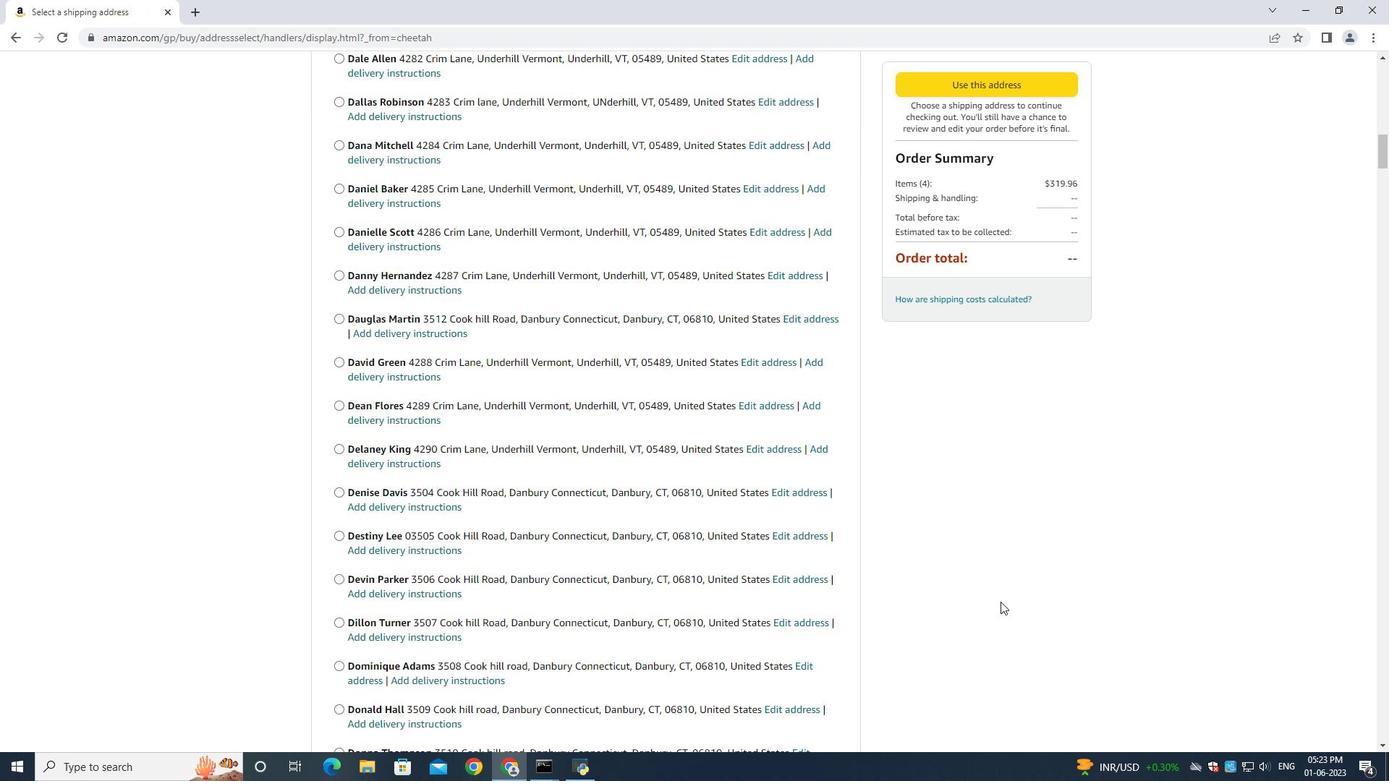
Action: Mouse scrolled (1000, 601) with delta (0, 0)
Screenshot: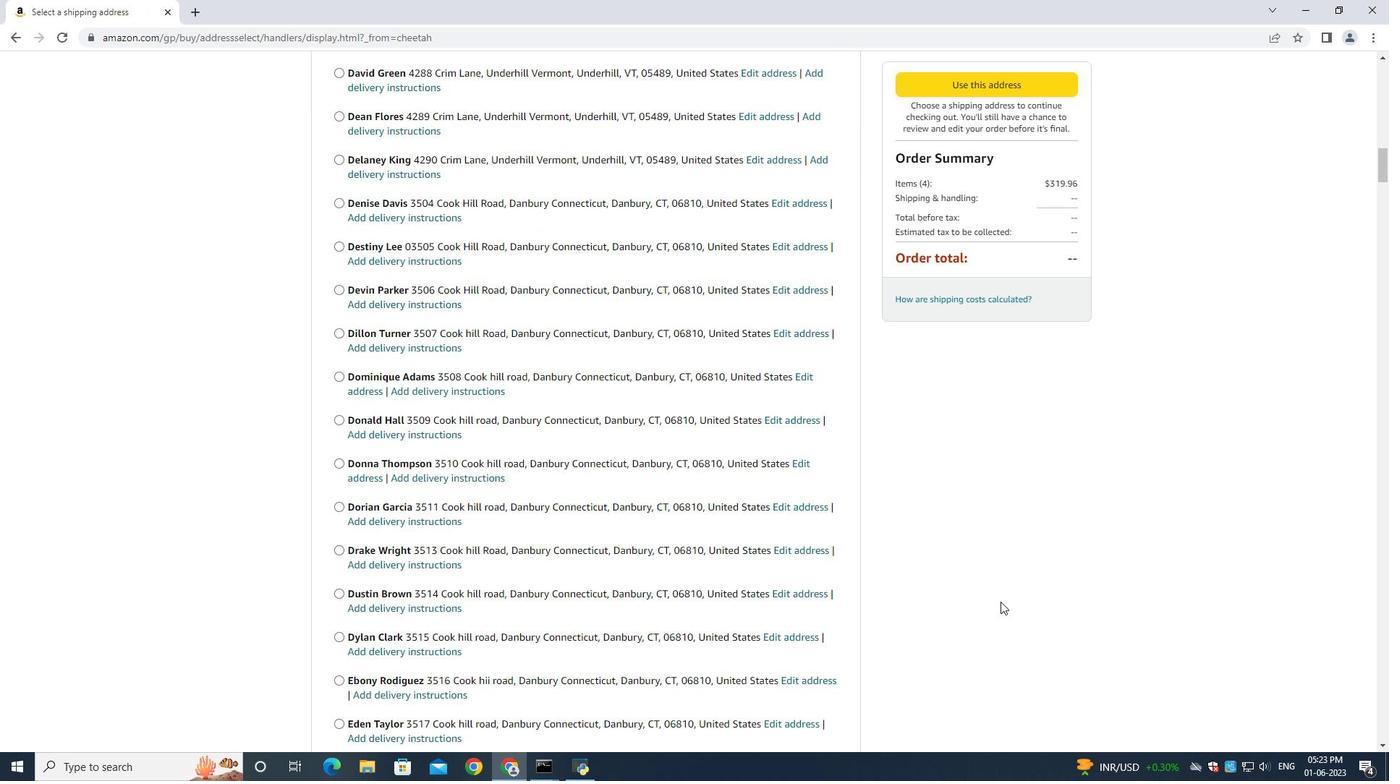 
Action: Mouse scrolled (1000, 601) with delta (0, 0)
Screenshot: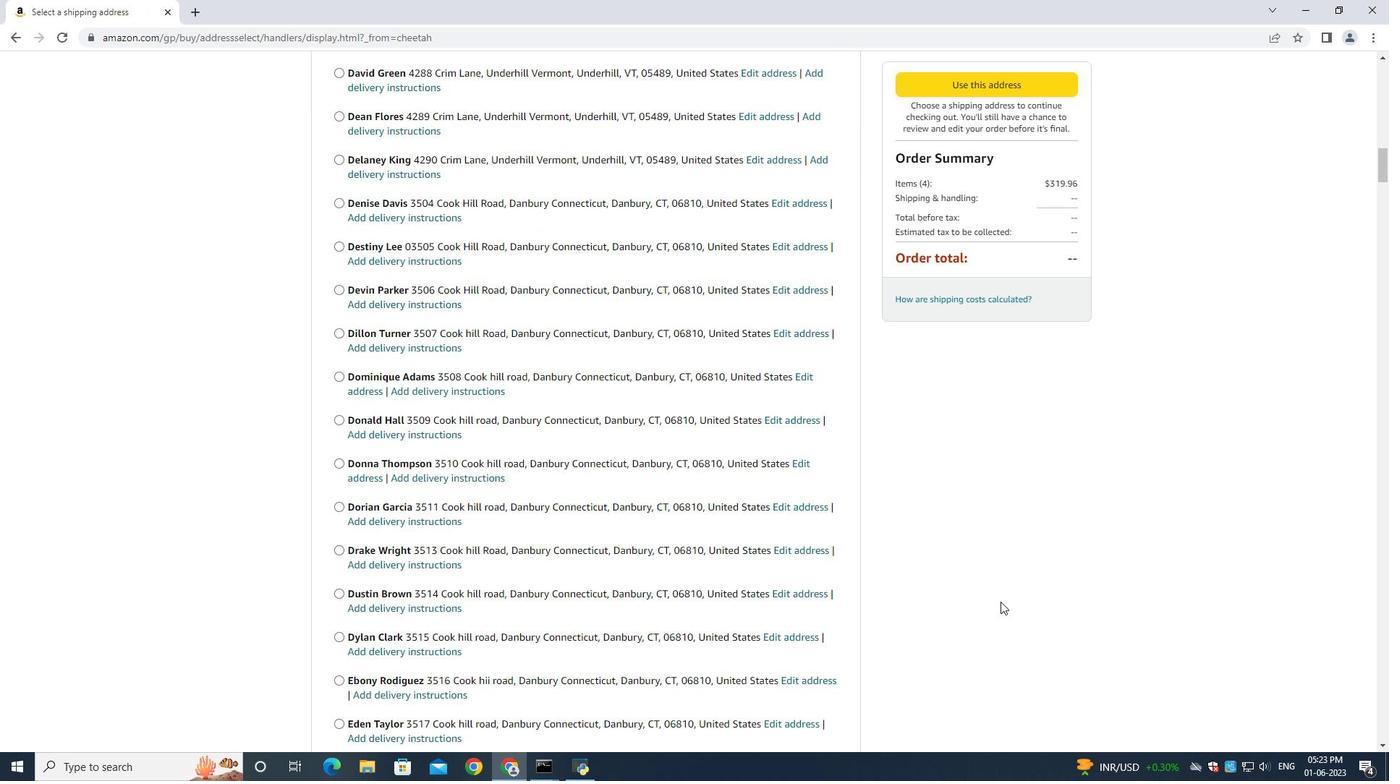 
Action: Mouse scrolled (1000, 601) with delta (0, 0)
Screenshot: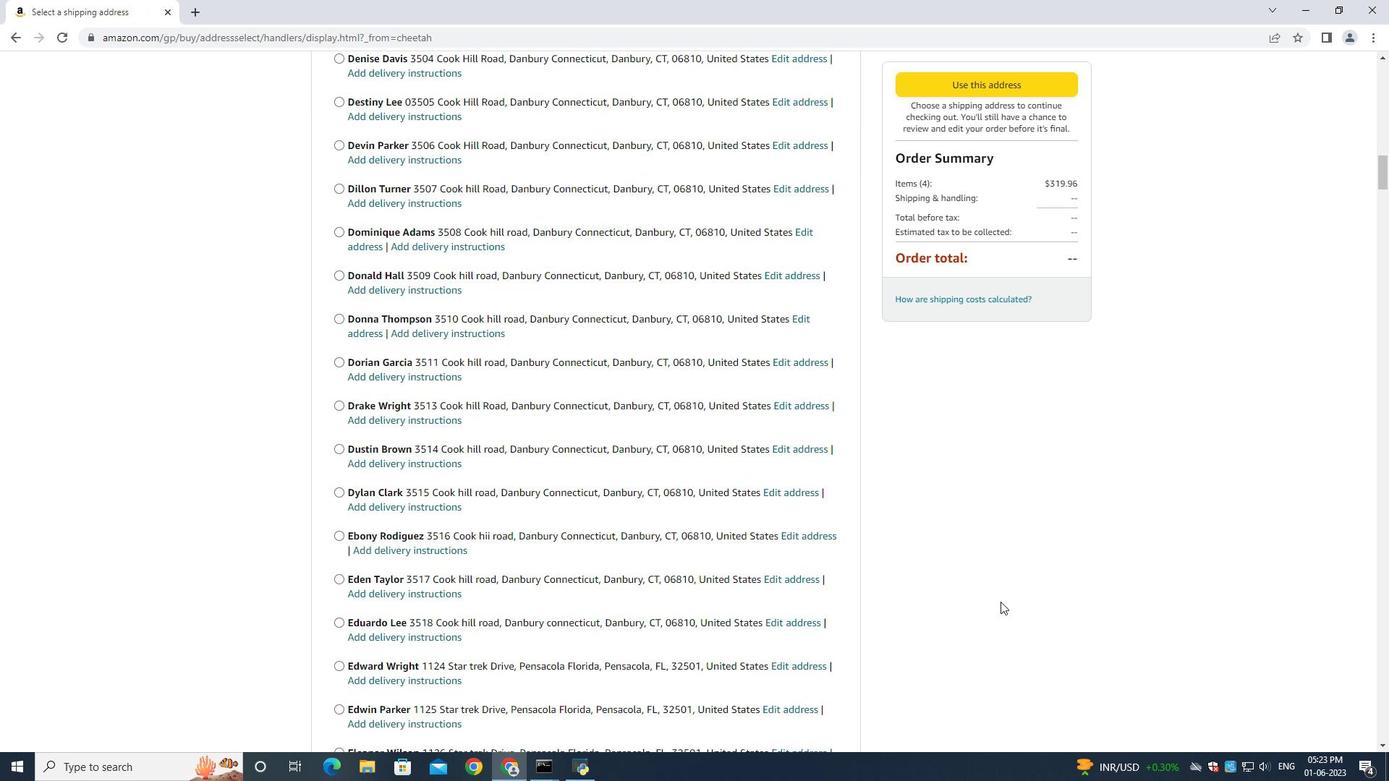 
Action: Mouse scrolled (1000, 601) with delta (0, 0)
Screenshot: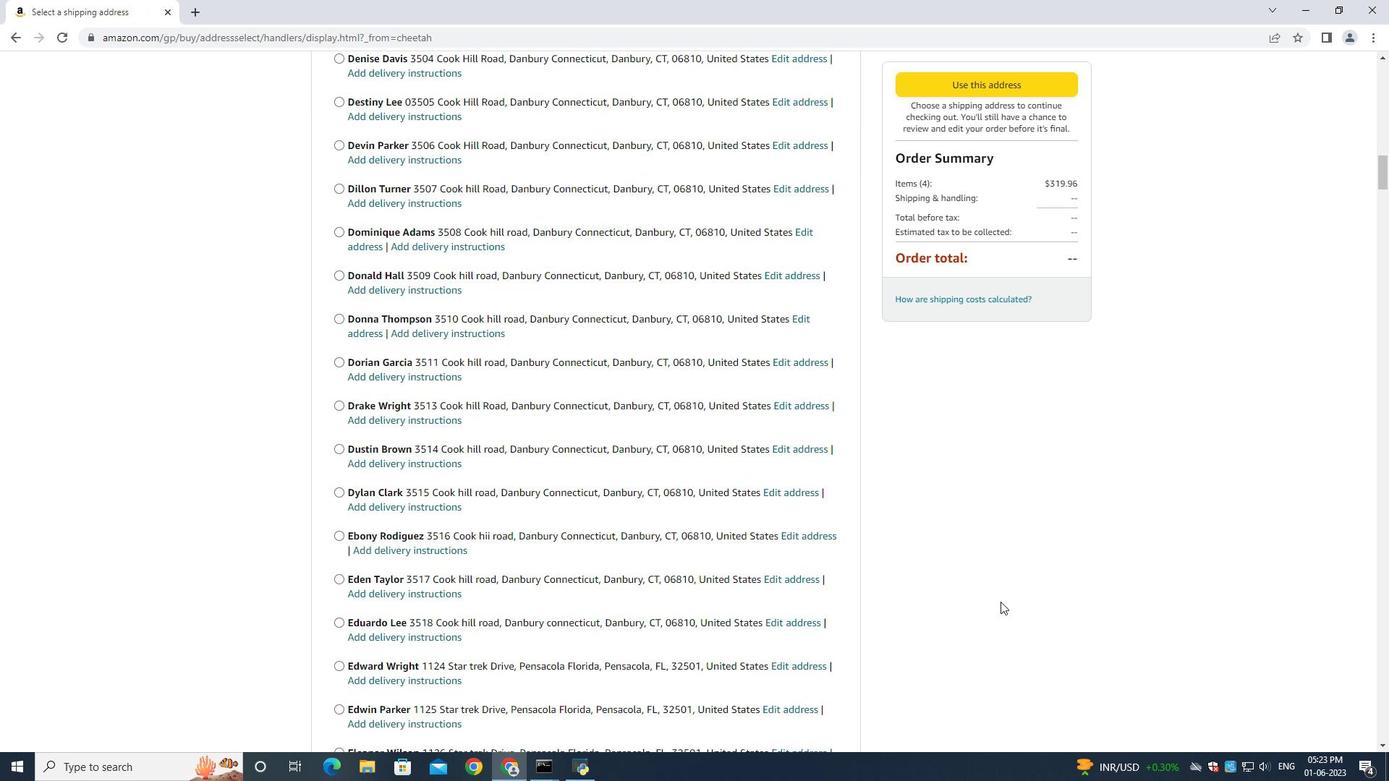 
Action: Mouse scrolled (1000, 601) with delta (0, 0)
Screenshot: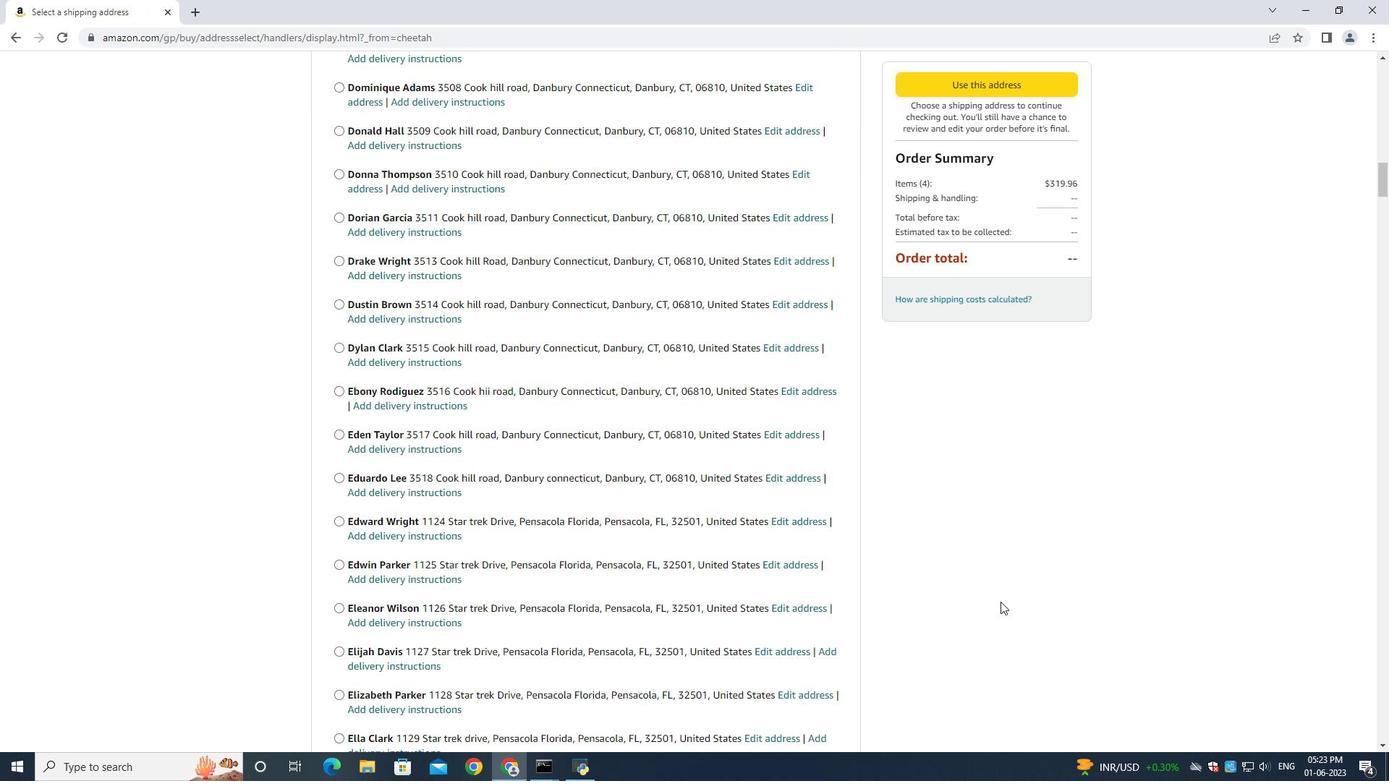 
Action: Mouse scrolled (1000, 601) with delta (0, 0)
Screenshot: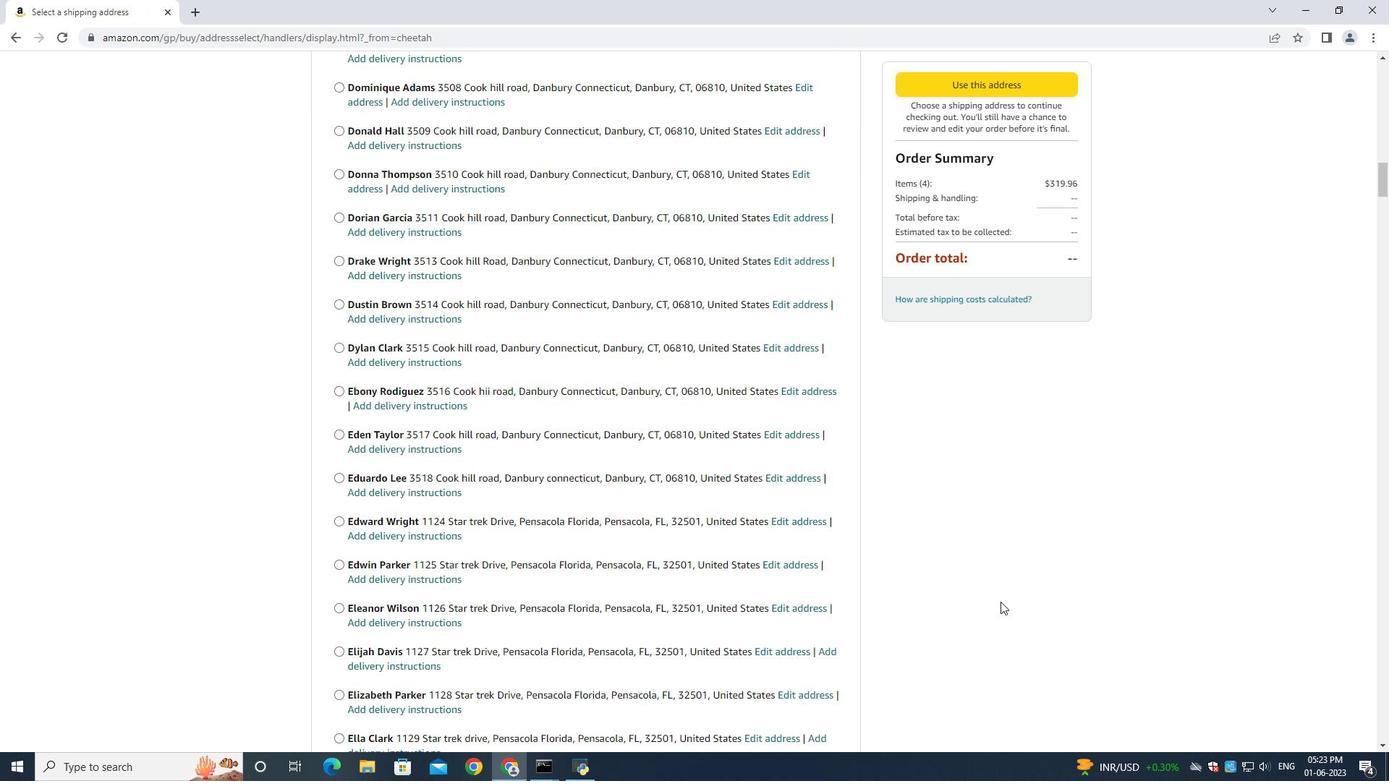 
Action: Mouse scrolled (1000, 601) with delta (0, 0)
Screenshot: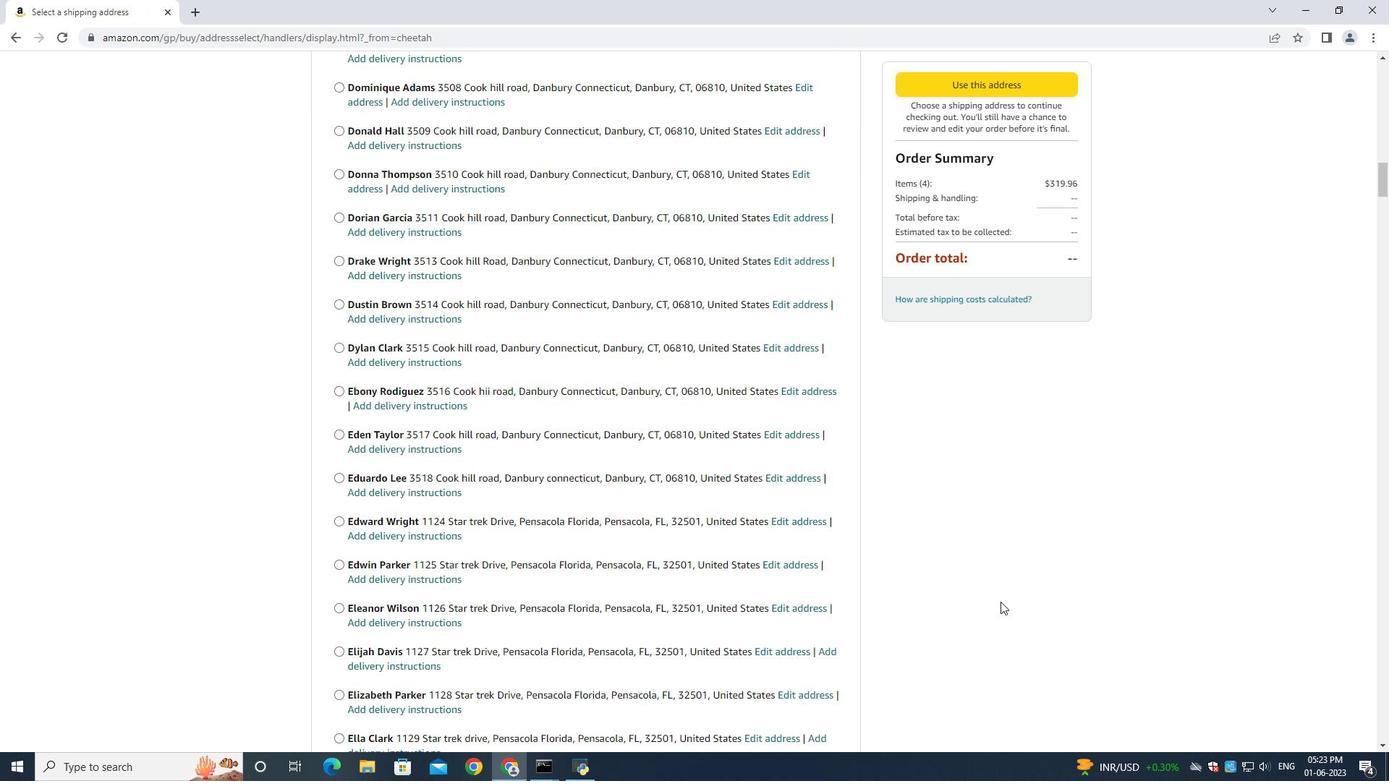 
Action: Mouse scrolled (1000, 601) with delta (0, 0)
Screenshot: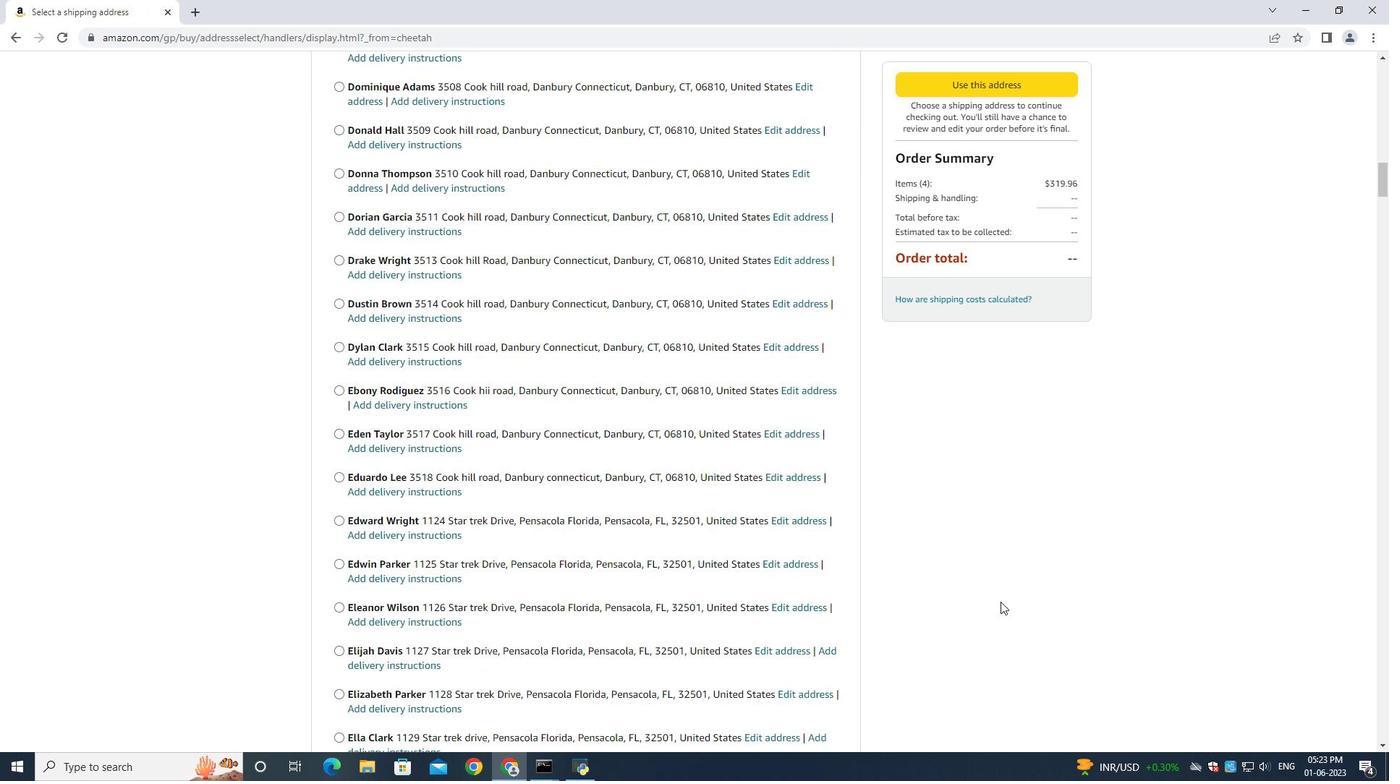 
Action: Mouse scrolled (1000, 602) with delta (0, 0)
Screenshot: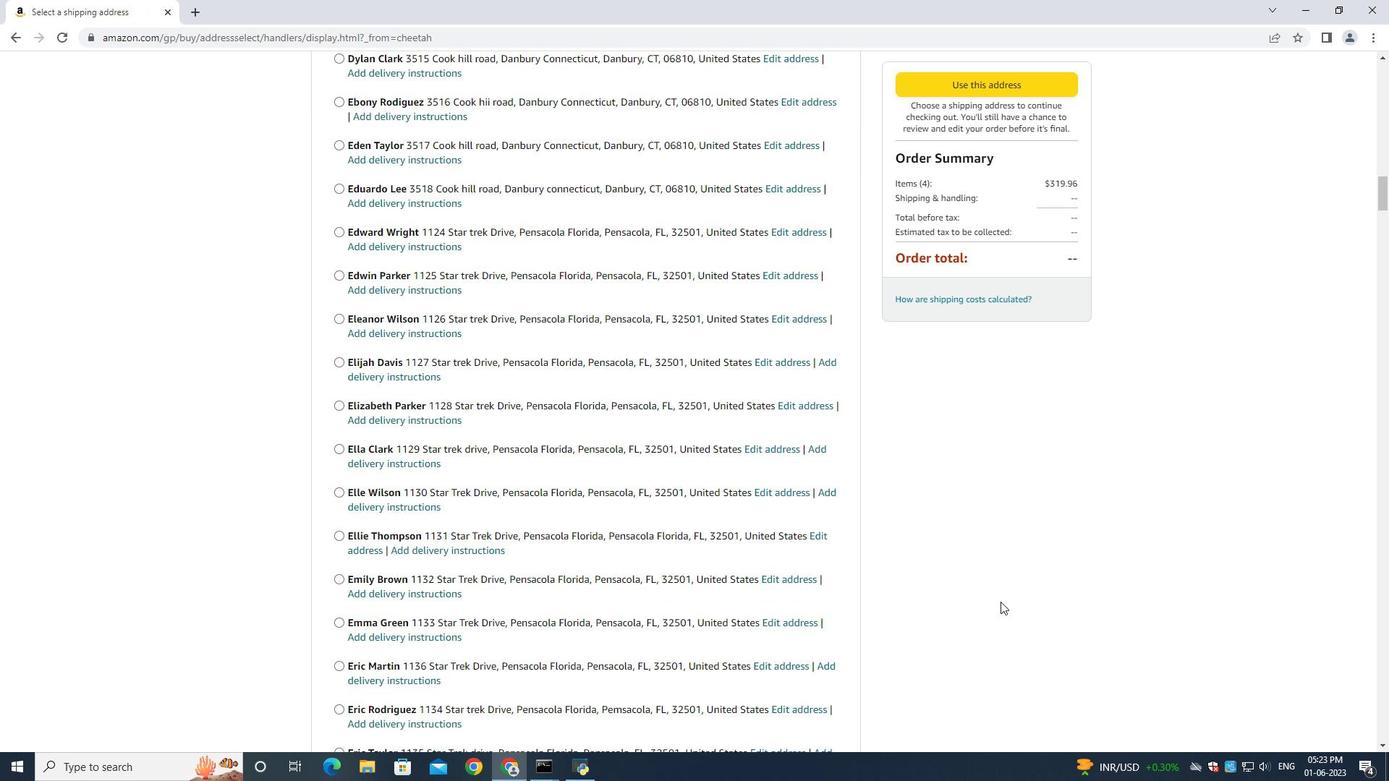 
Action: Mouse scrolled (1000, 602) with delta (0, 0)
Screenshot: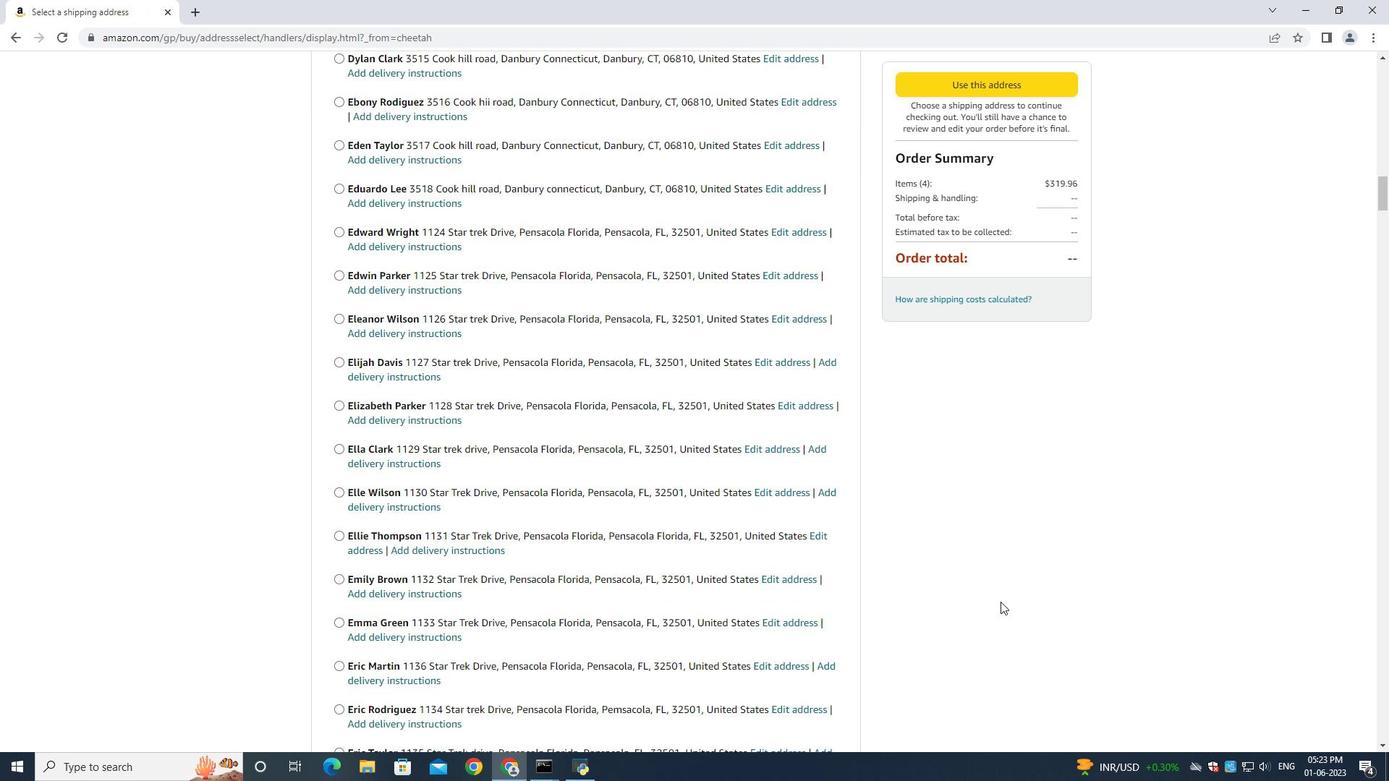 
Action: Mouse scrolled (1000, 602) with delta (0, 0)
Screenshot: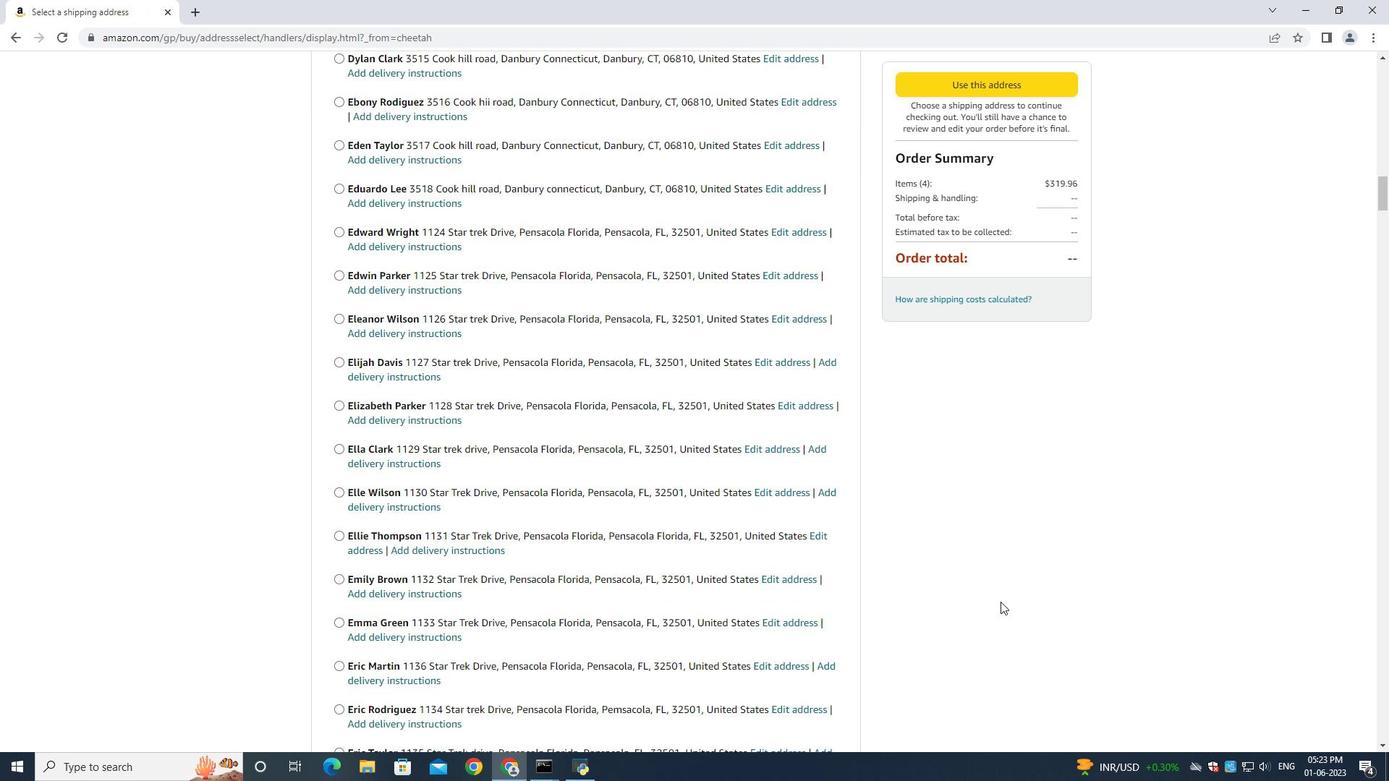 
Action: Mouse scrolled (1000, 602) with delta (0, 0)
Screenshot: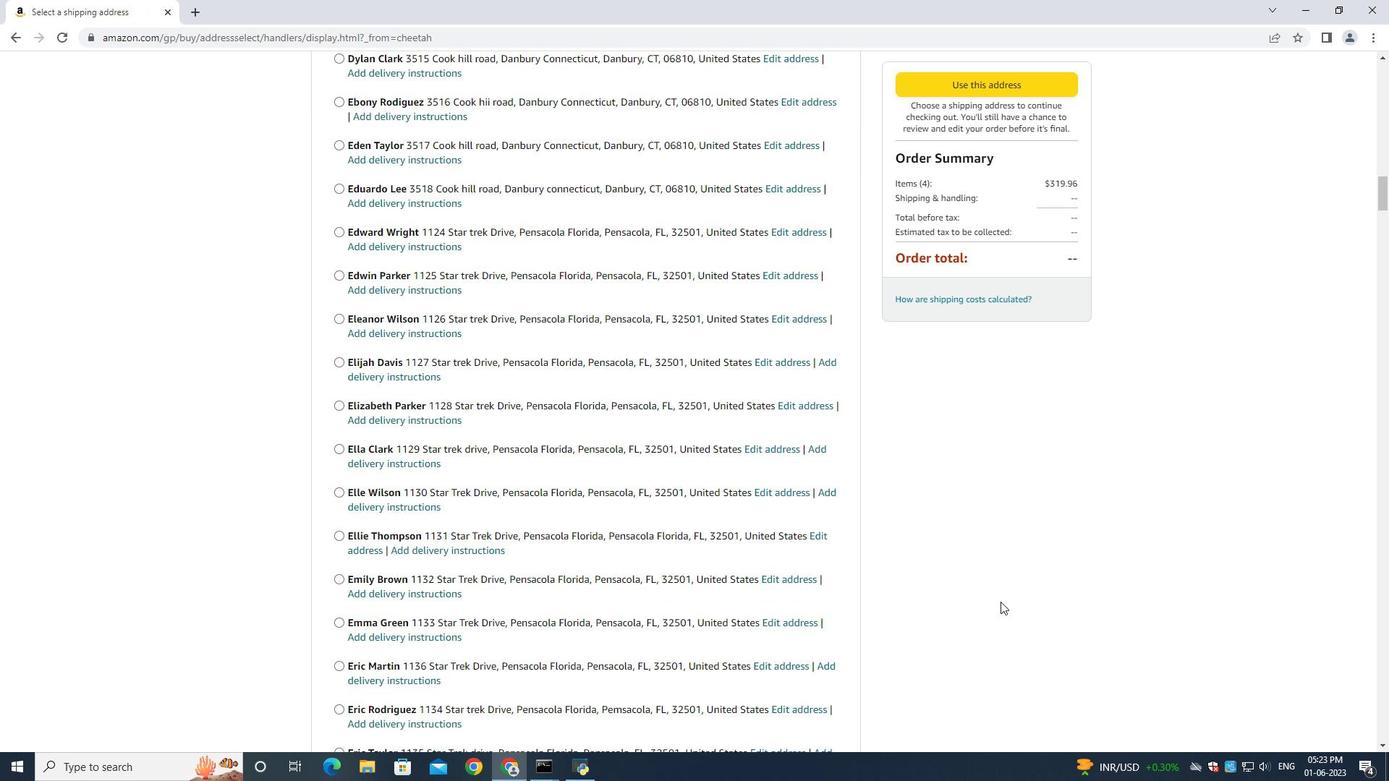 
Action: Mouse scrolled (1000, 602) with delta (0, 0)
Screenshot: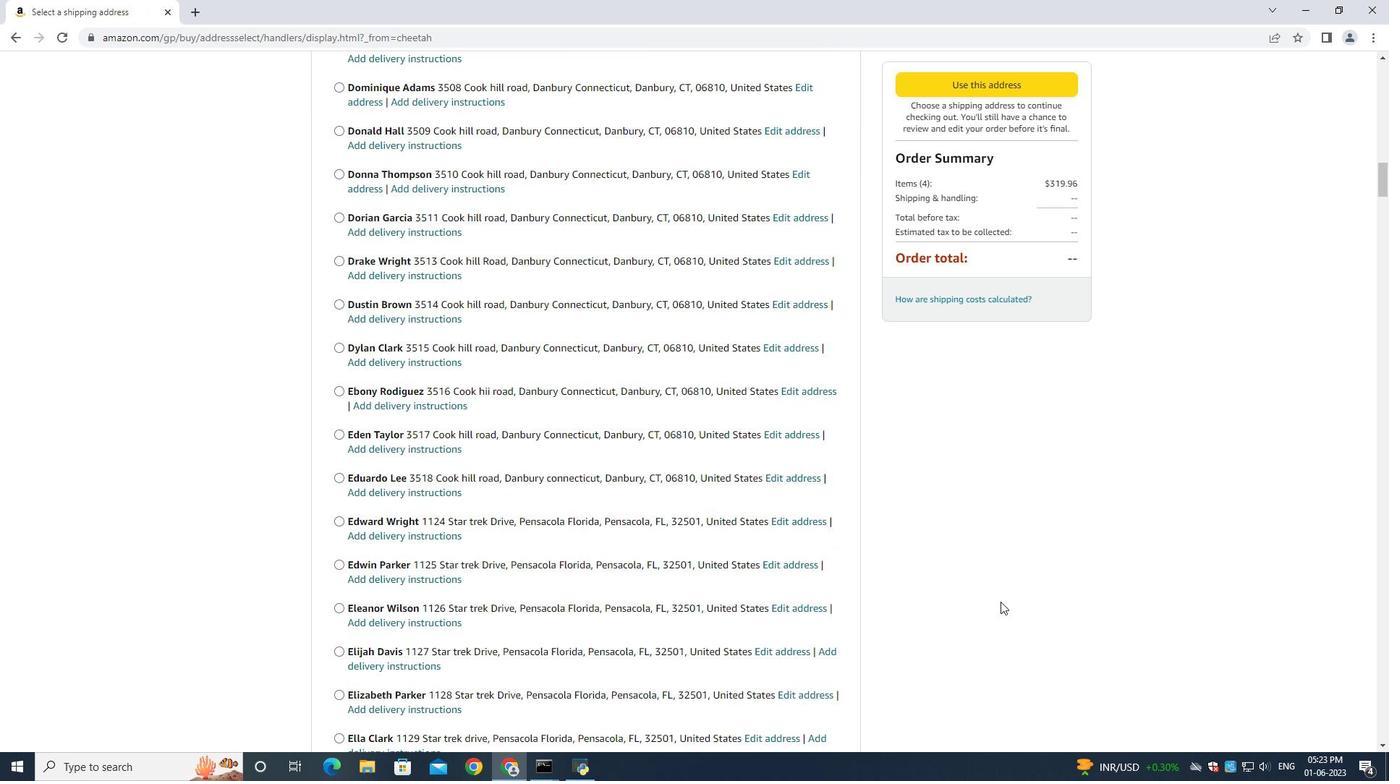 
Action: Mouse scrolled (1000, 602) with delta (0, 0)
Screenshot: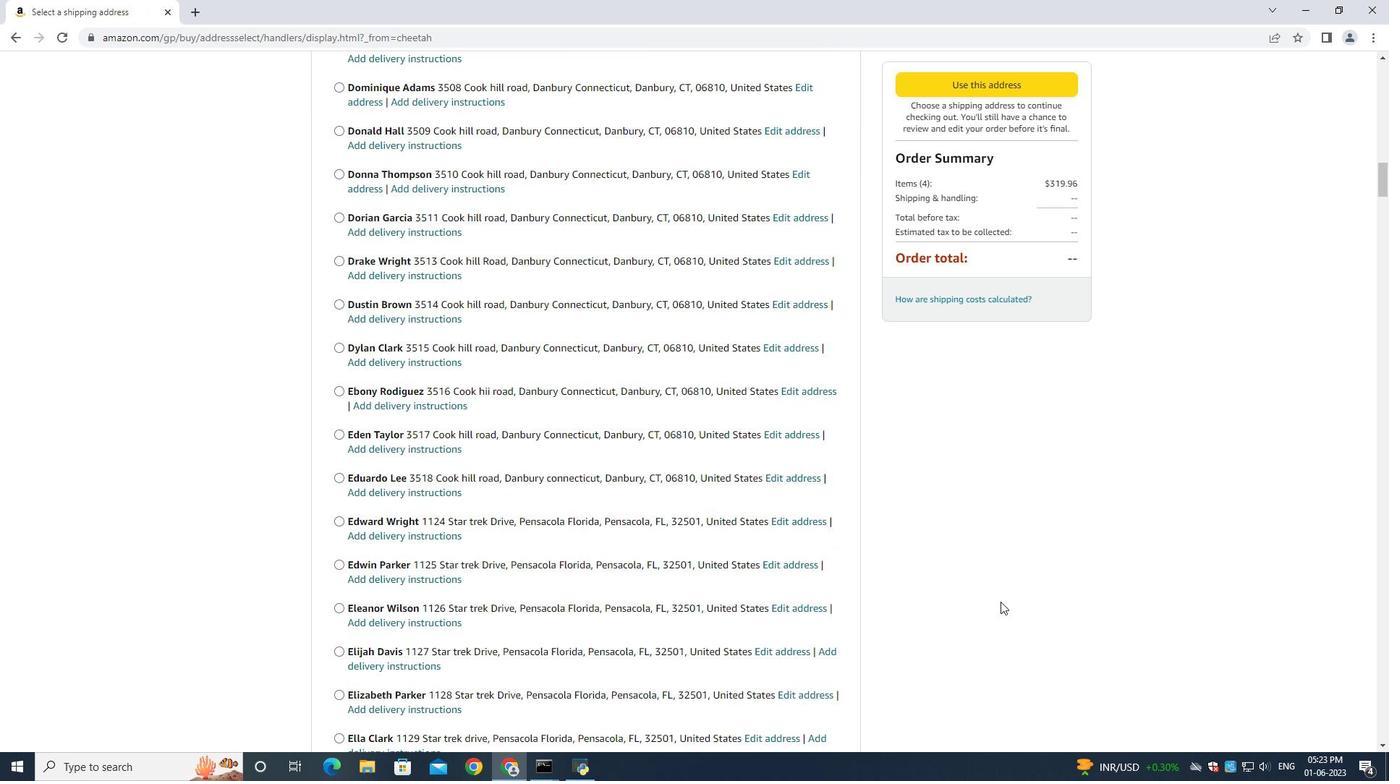 
Action: Mouse scrolled (1000, 602) with delta (0, 0)
Screenshot: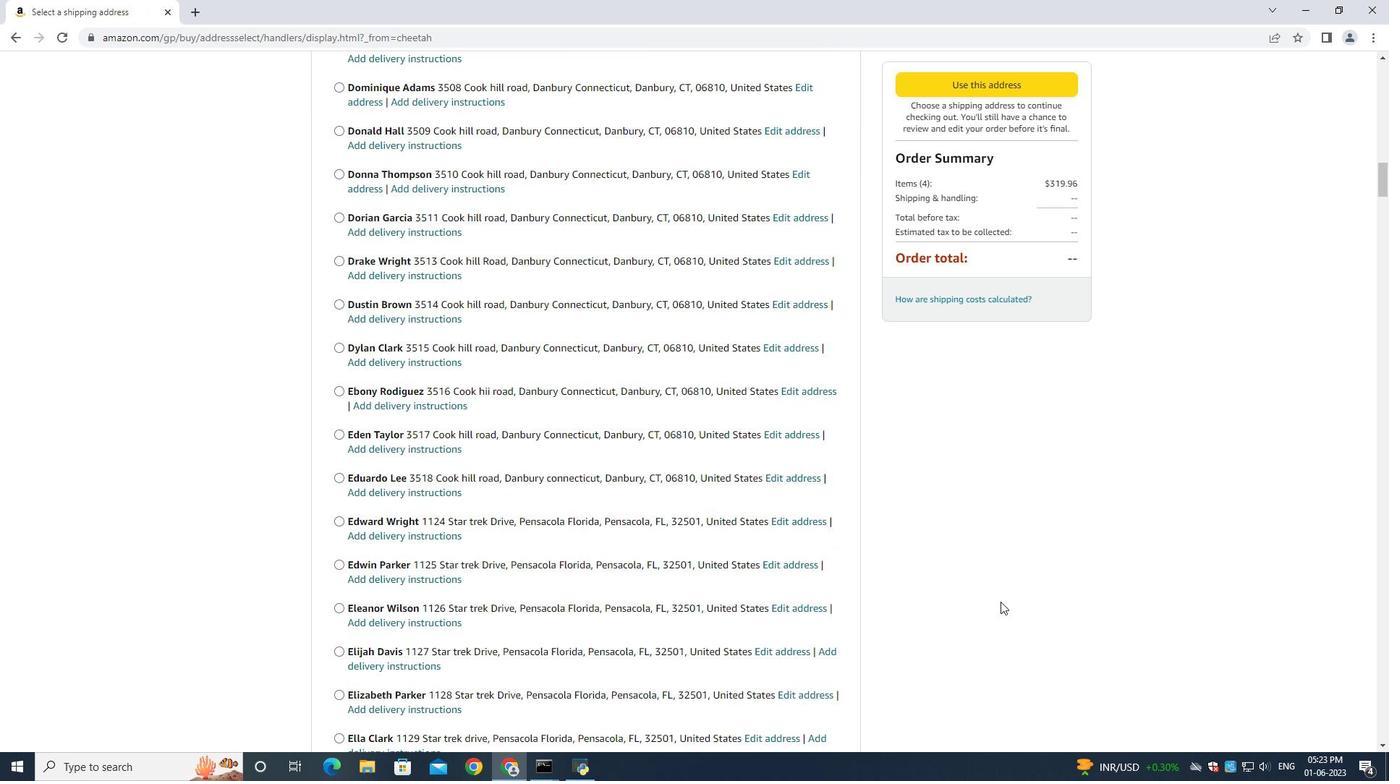 
Action: Mouse scrolled (1000, 602) with delta (0, 0)
Screenshot: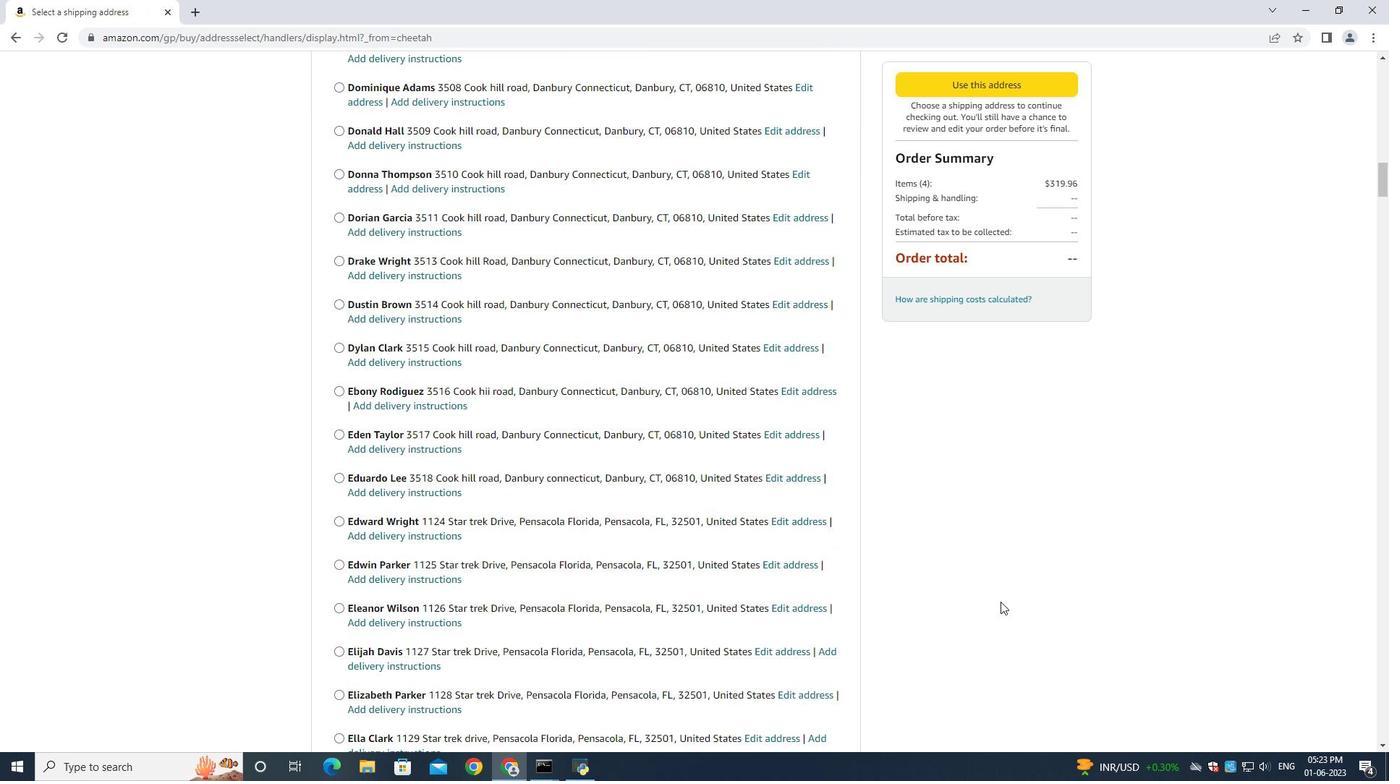 
Action: Mouse moved to (991, 592)
Screenshot: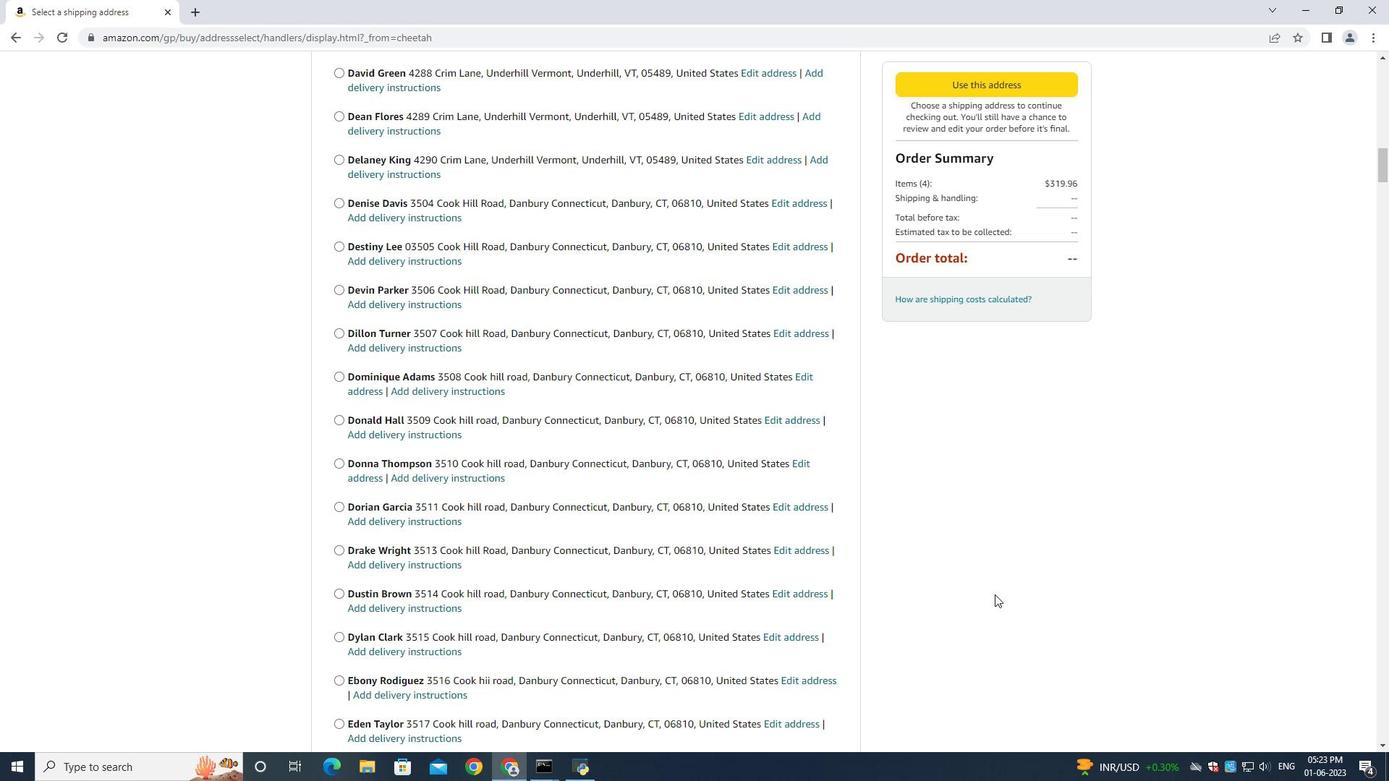 
Action: Mouse scrolled (991, 593) with delta (0, 0)
Screenshot: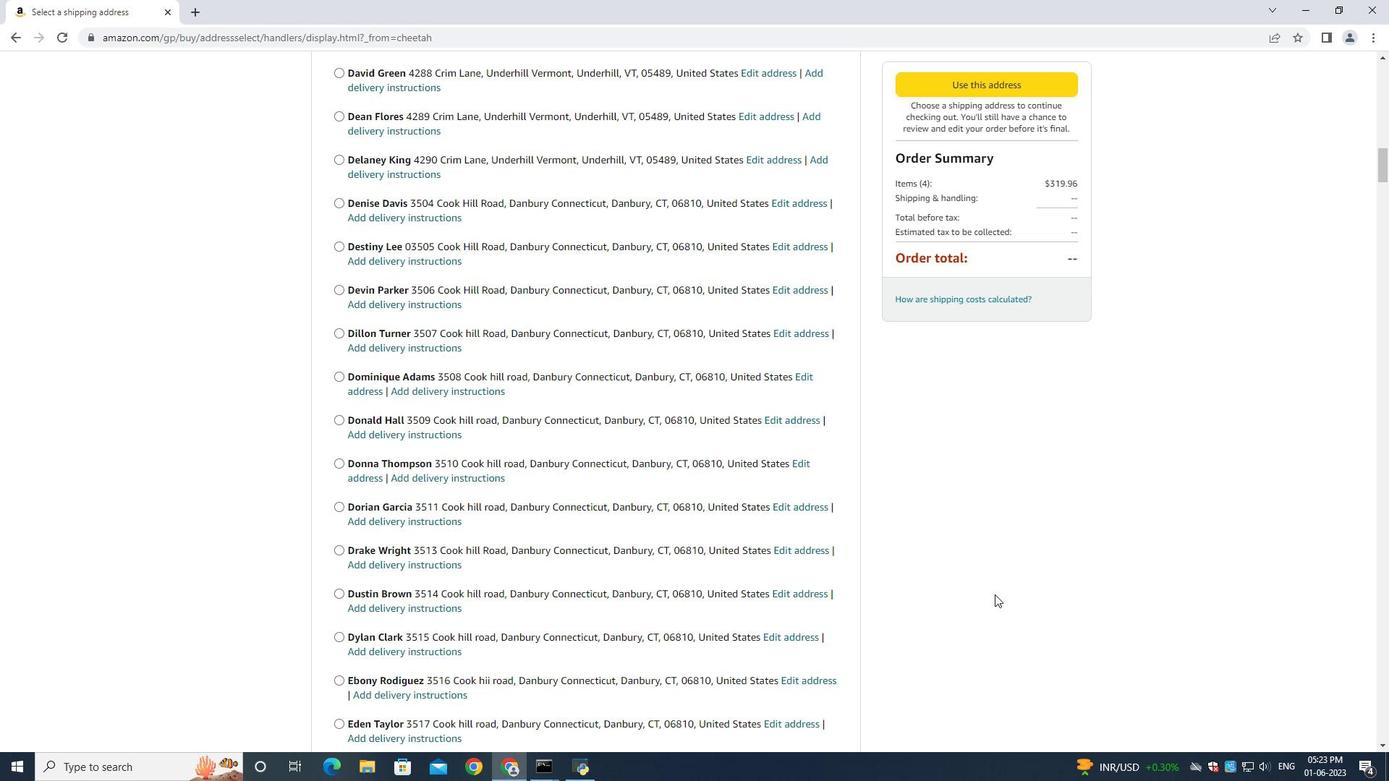
Action: Mouse scrolled (991, 593) with delta (0, 0)
Screenshot: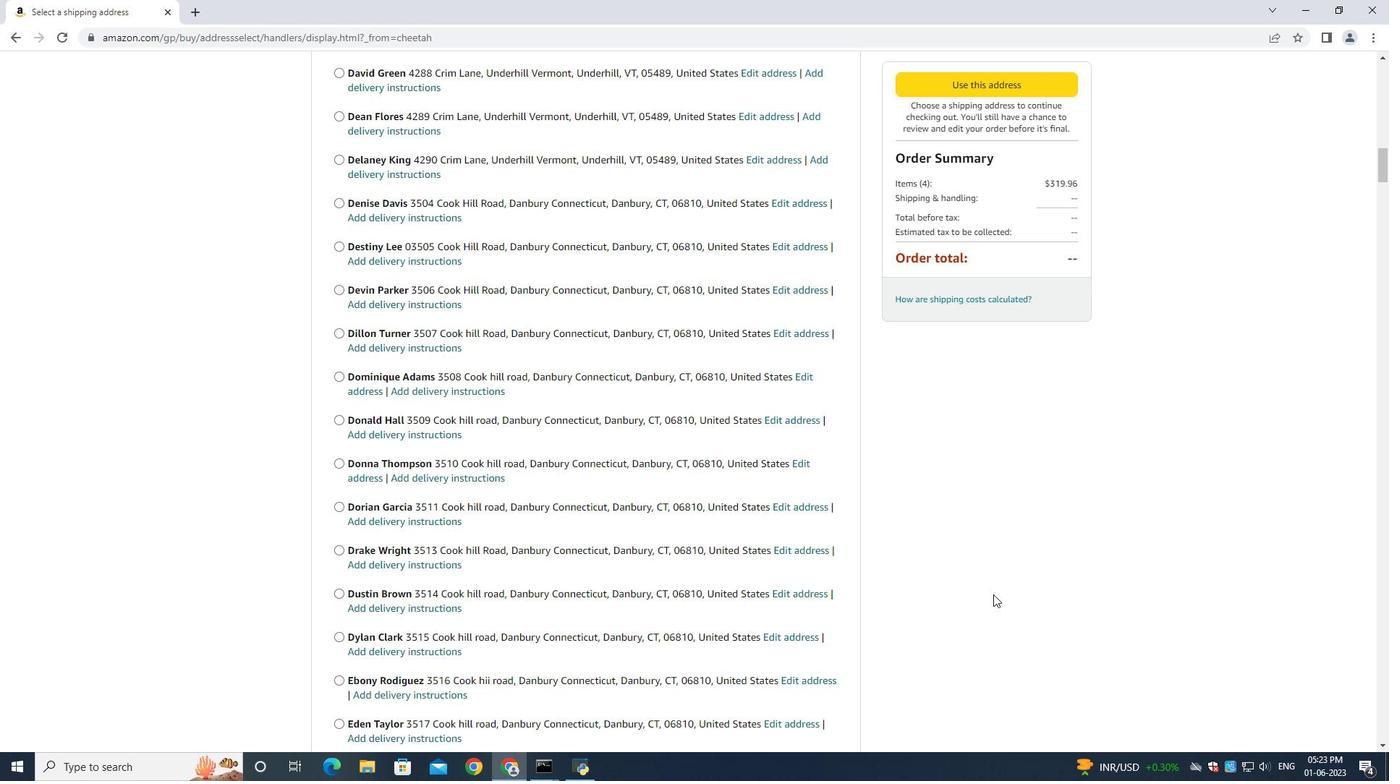 
Action: Mouse scrolled (991, 593) with delta (0, 0)
Screenshot: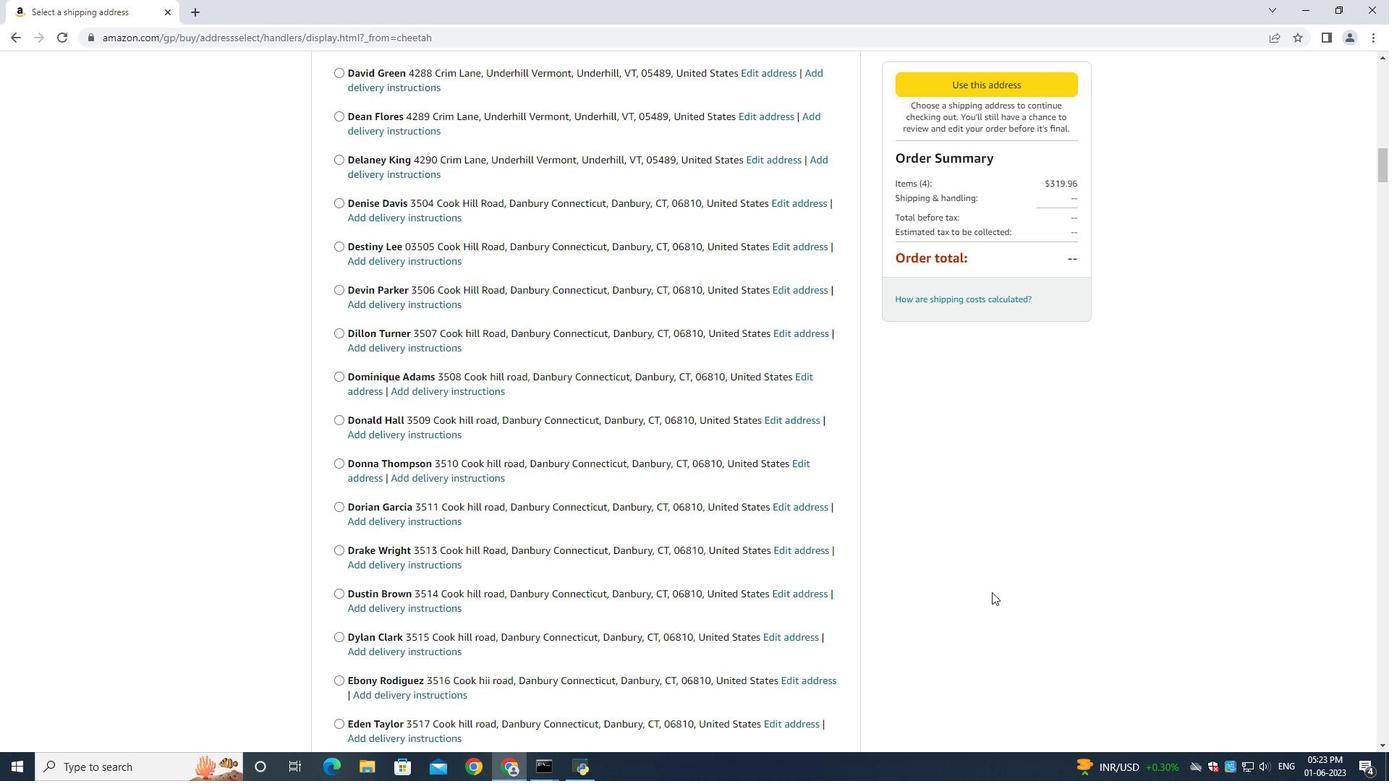 
Action: Mouse scrolled (991, 593) with delta (0, 0)
Screenshot: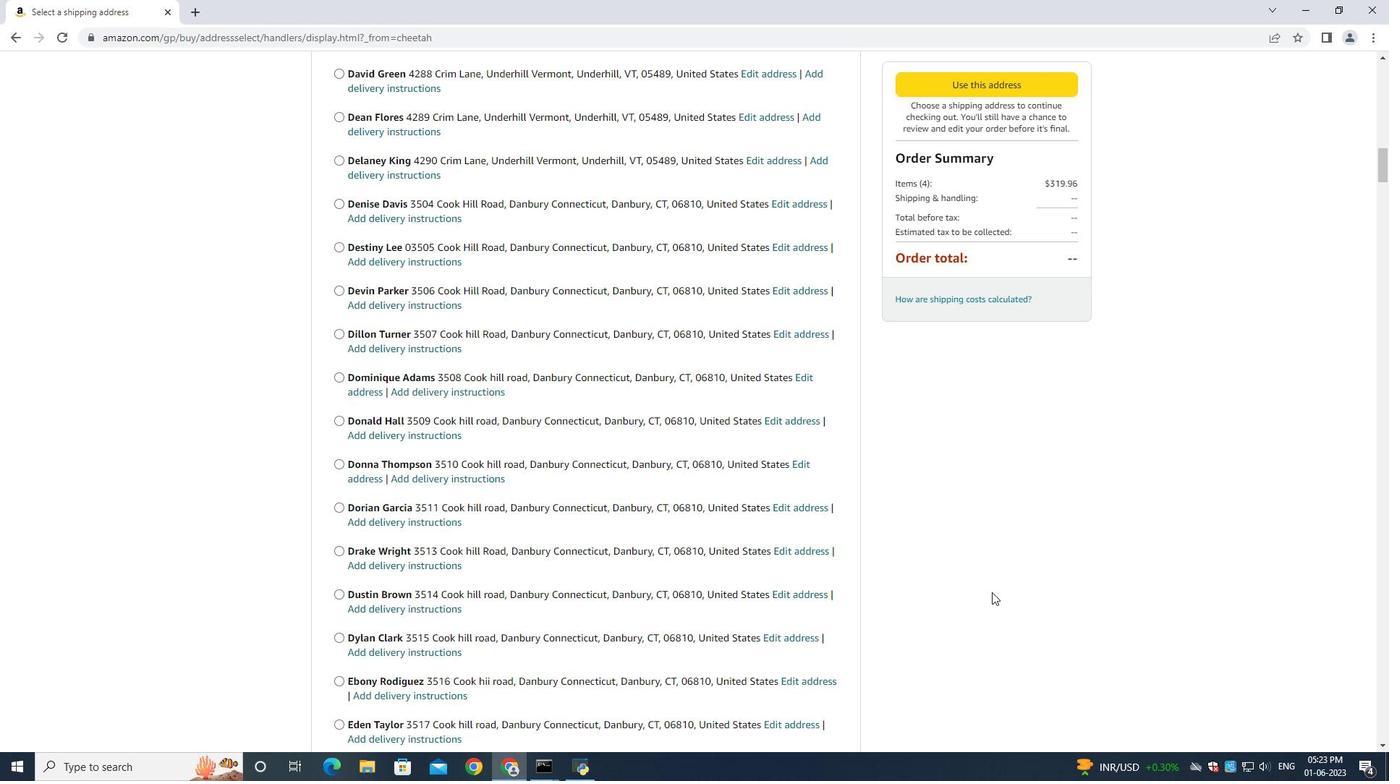 
Action: Mouse moved to (991, 593)
Screenshot: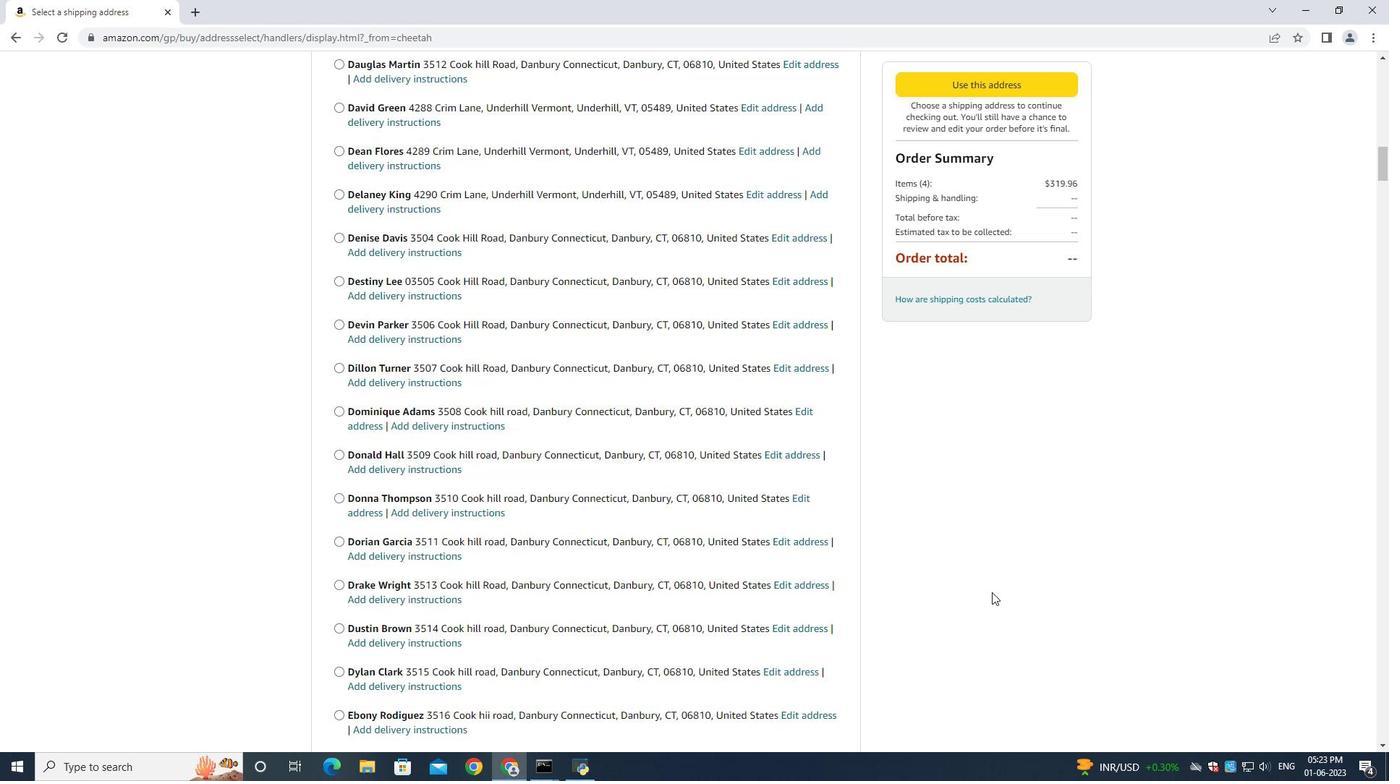 
Action: Mouse scrolled (991, 592) with delta (0, 0)
Screenshot: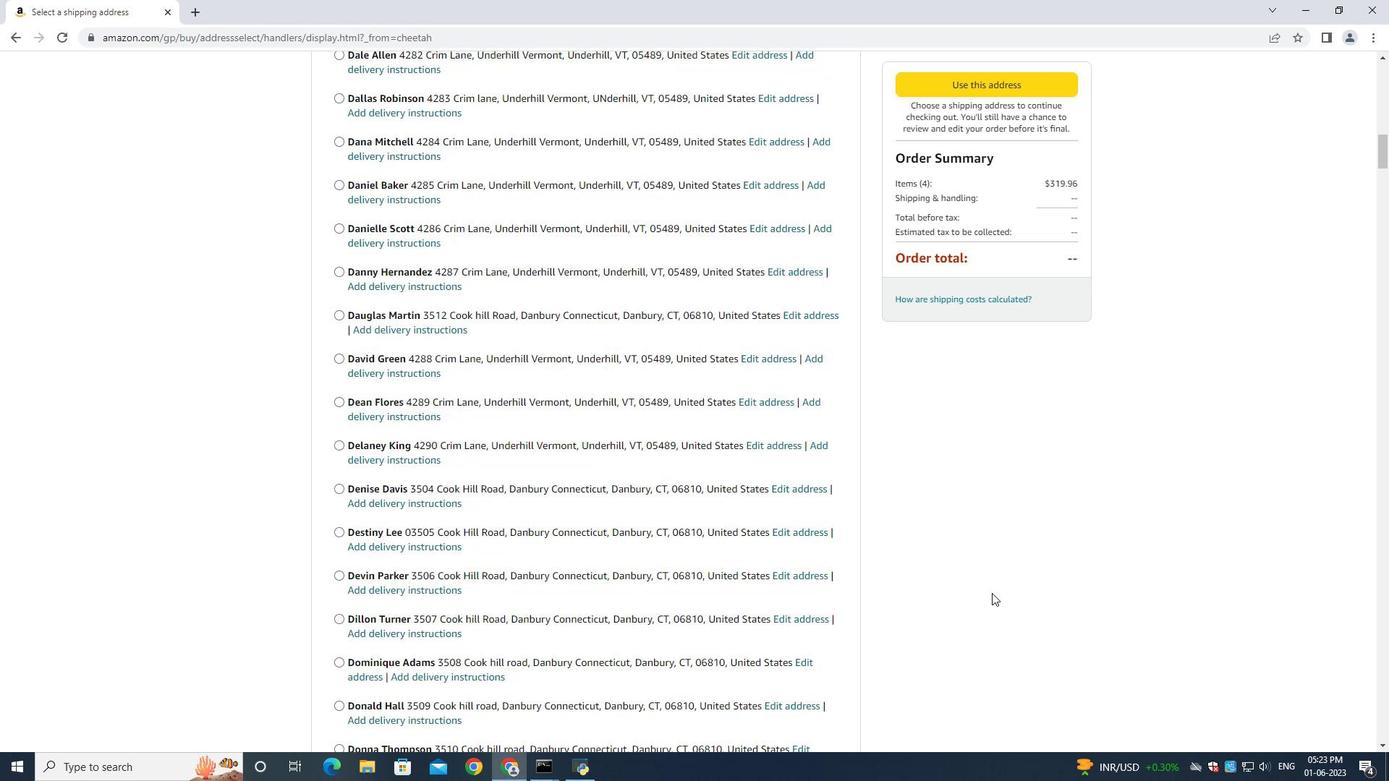 
Action: Mouse moved to (991, 593)
Screenshot: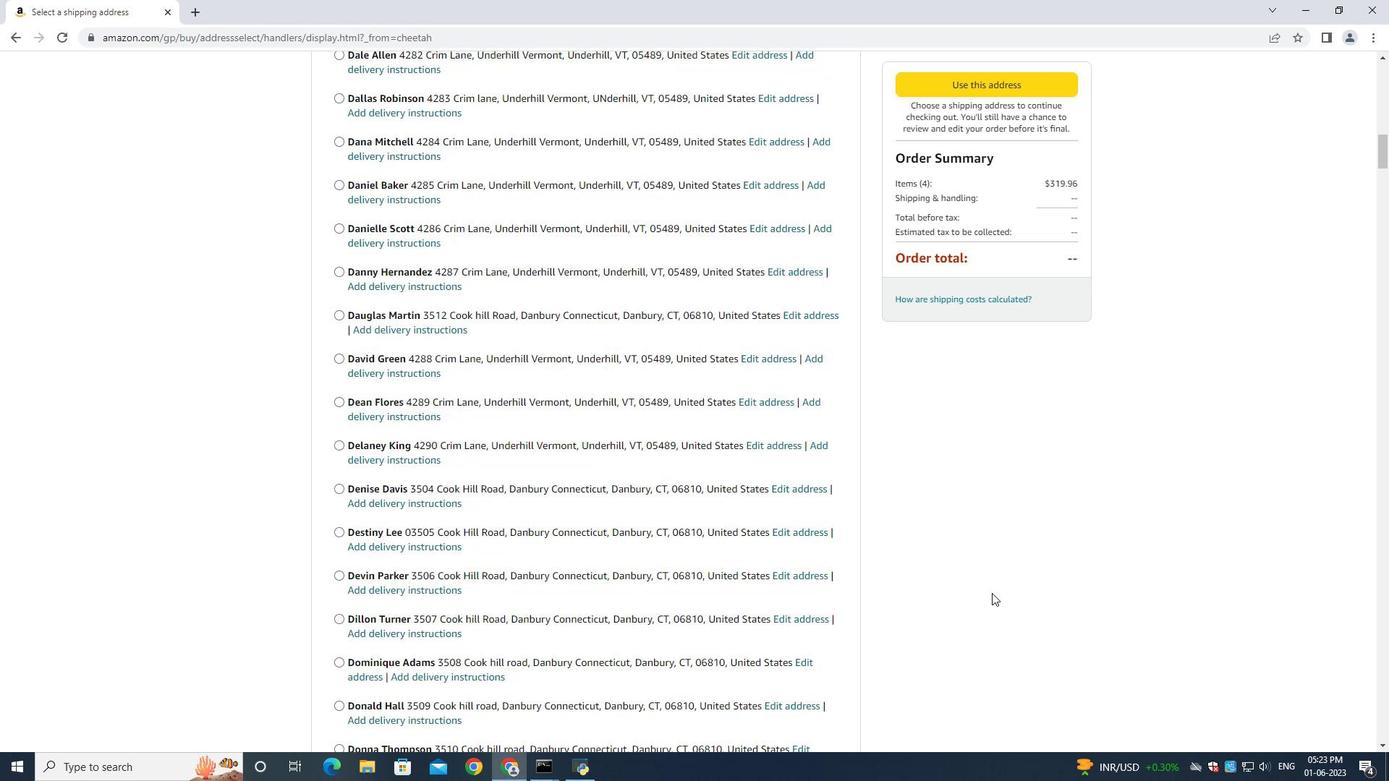
Action: Mouse scrolled (991, 592) with delta (0, 0)
Screenshot: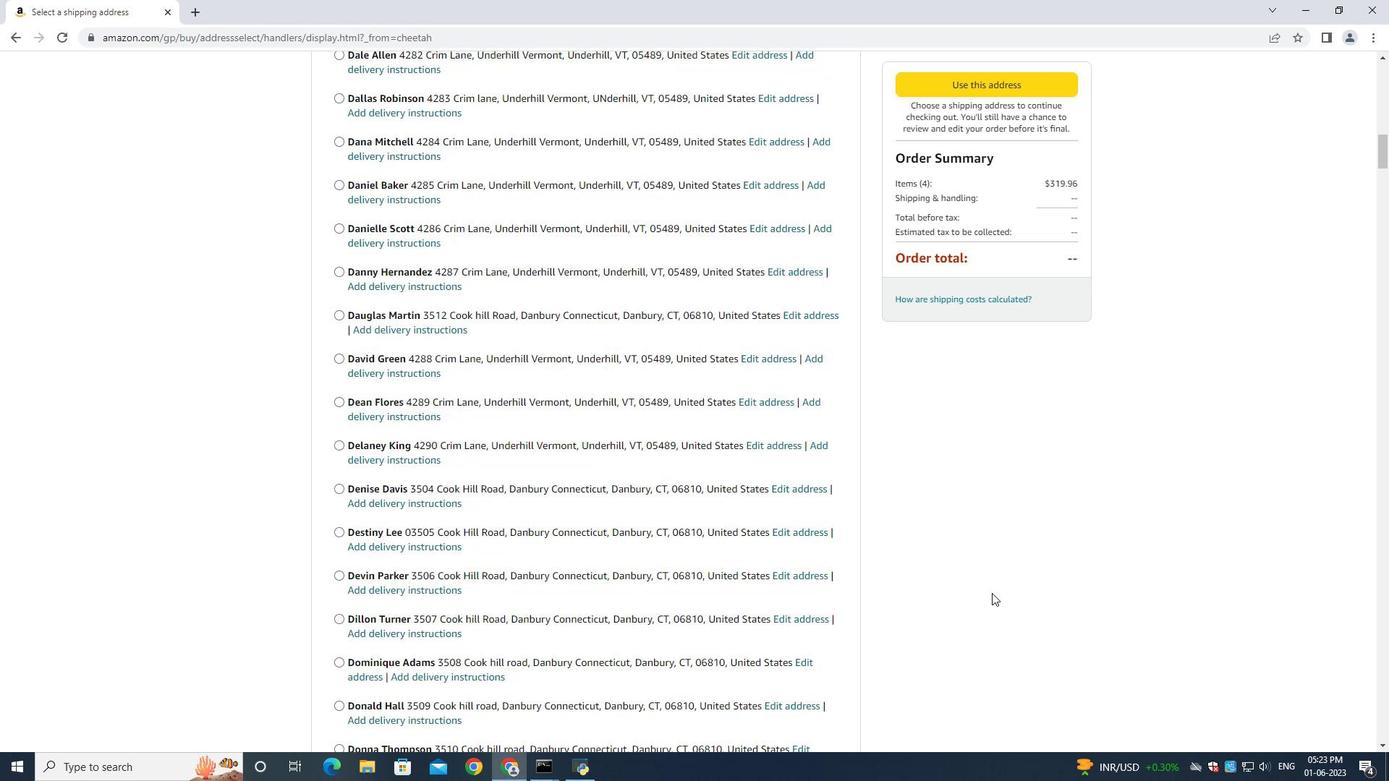
Action: Mouse scrolled (991, 592) with delta (0, 0)
Screenshot: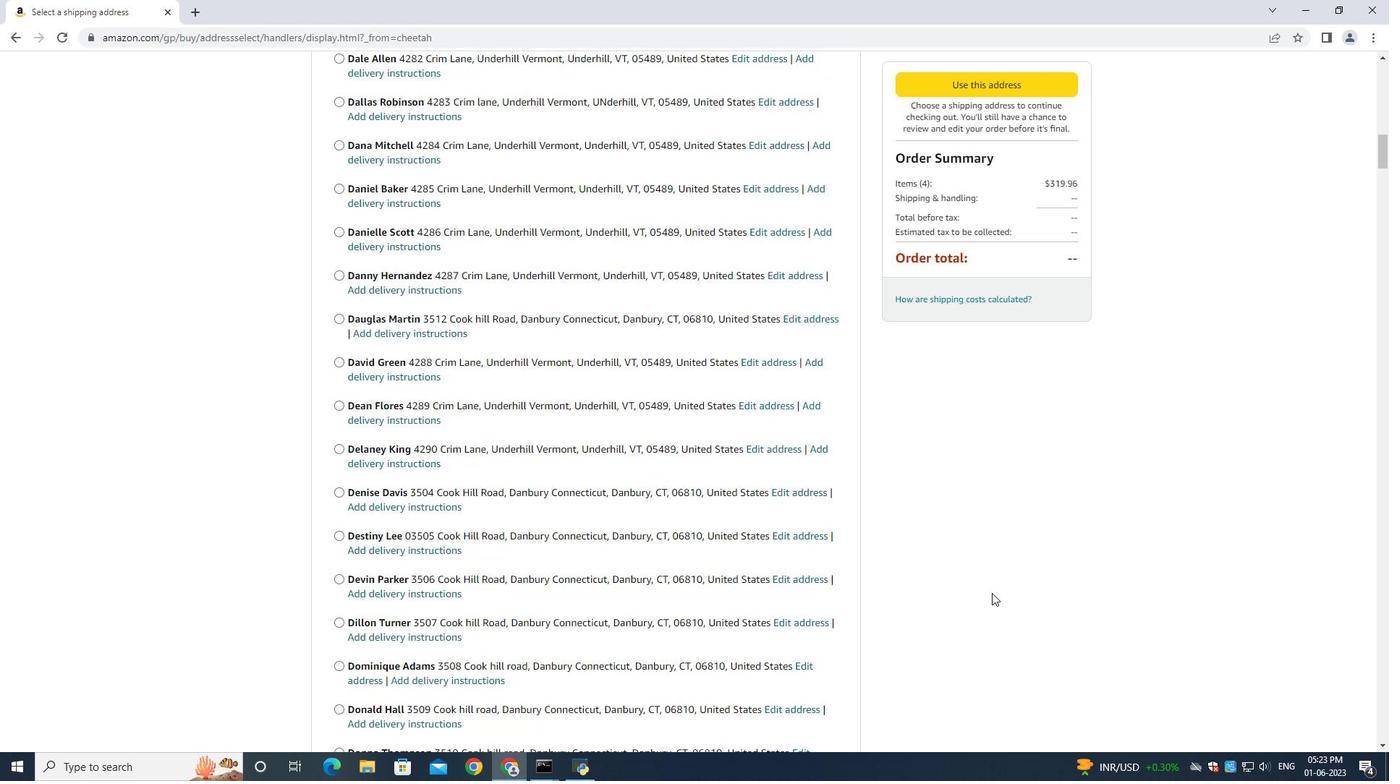 
Action: Mouse scrolled (991, 591) with delta (0, -1)
Screenshot: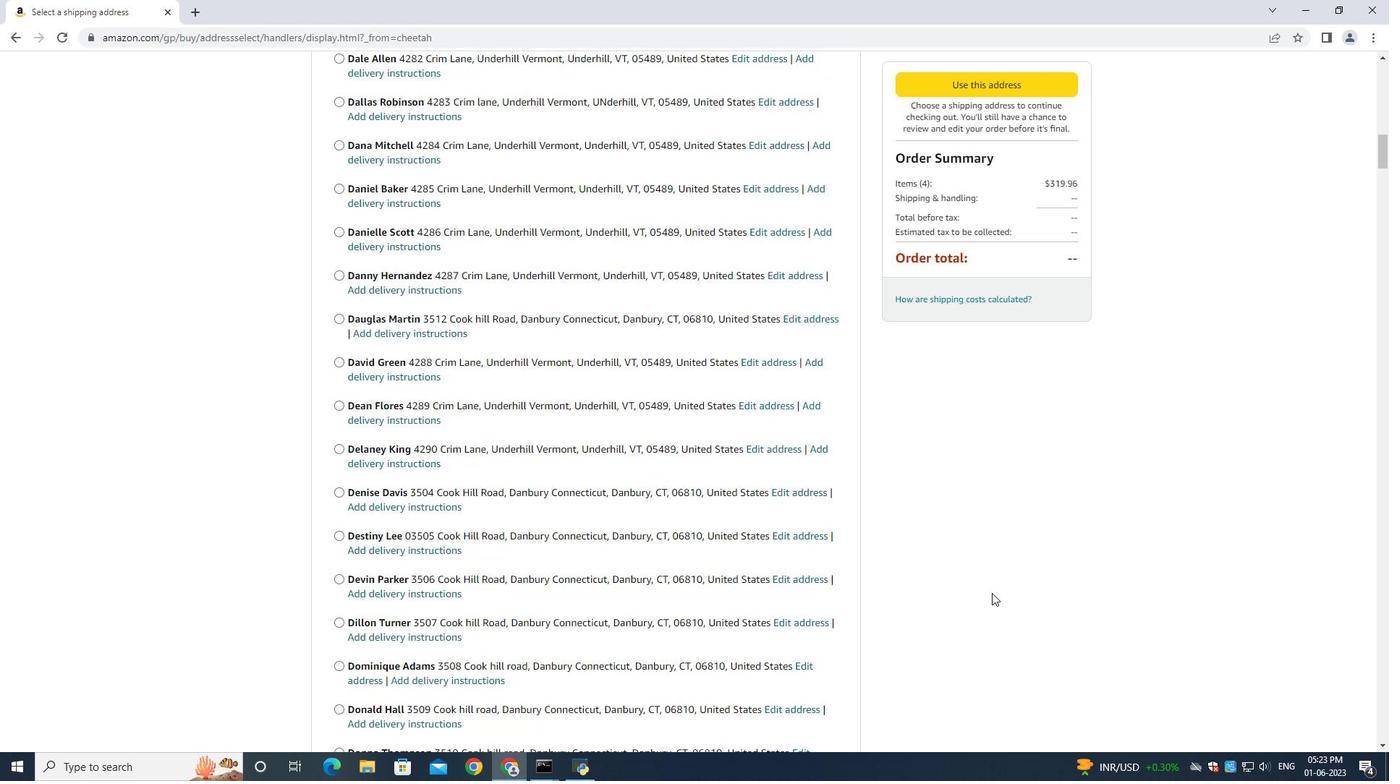 
Action: Mouse scrolled (991, 592) with delta (0, 0)
Screenshot: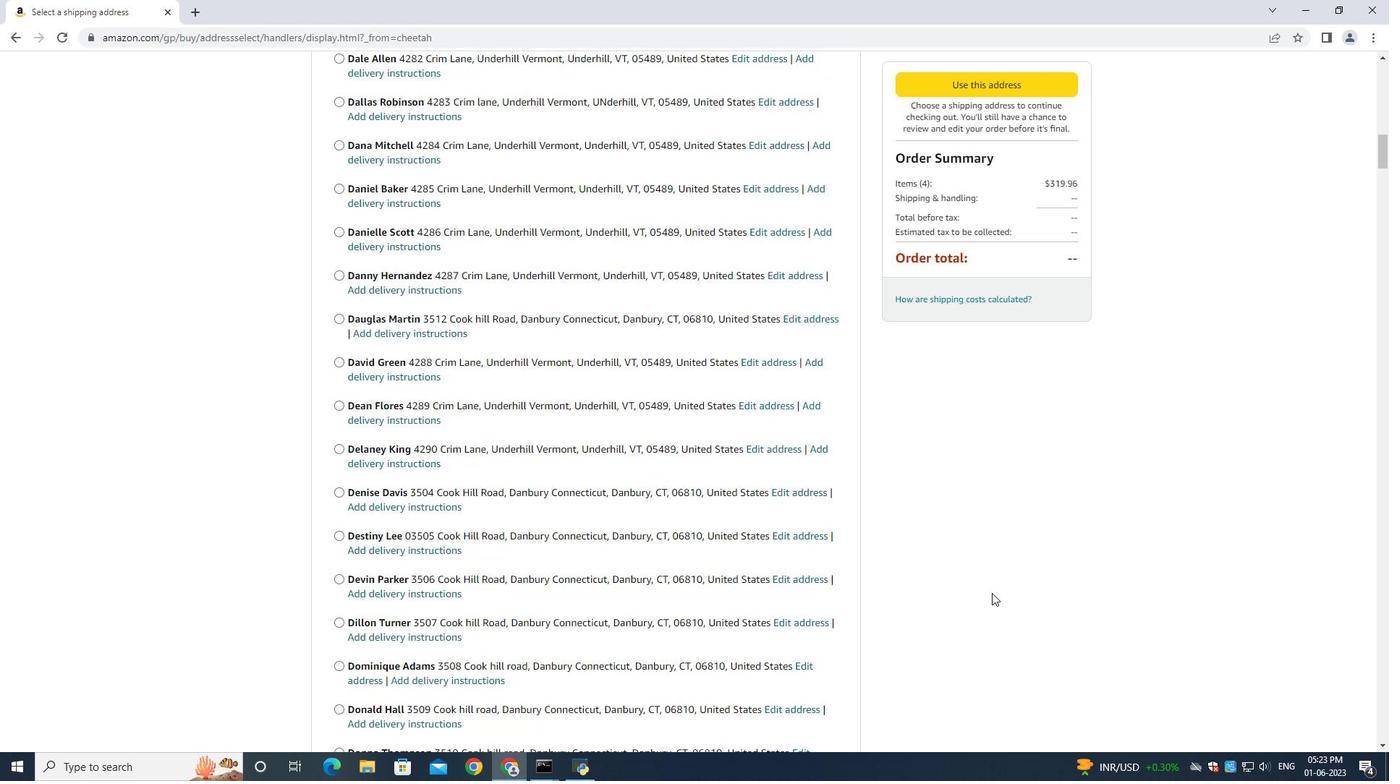 
Action: Mouse scrolled (991, 592) with delta (0, 0)
Screenshot: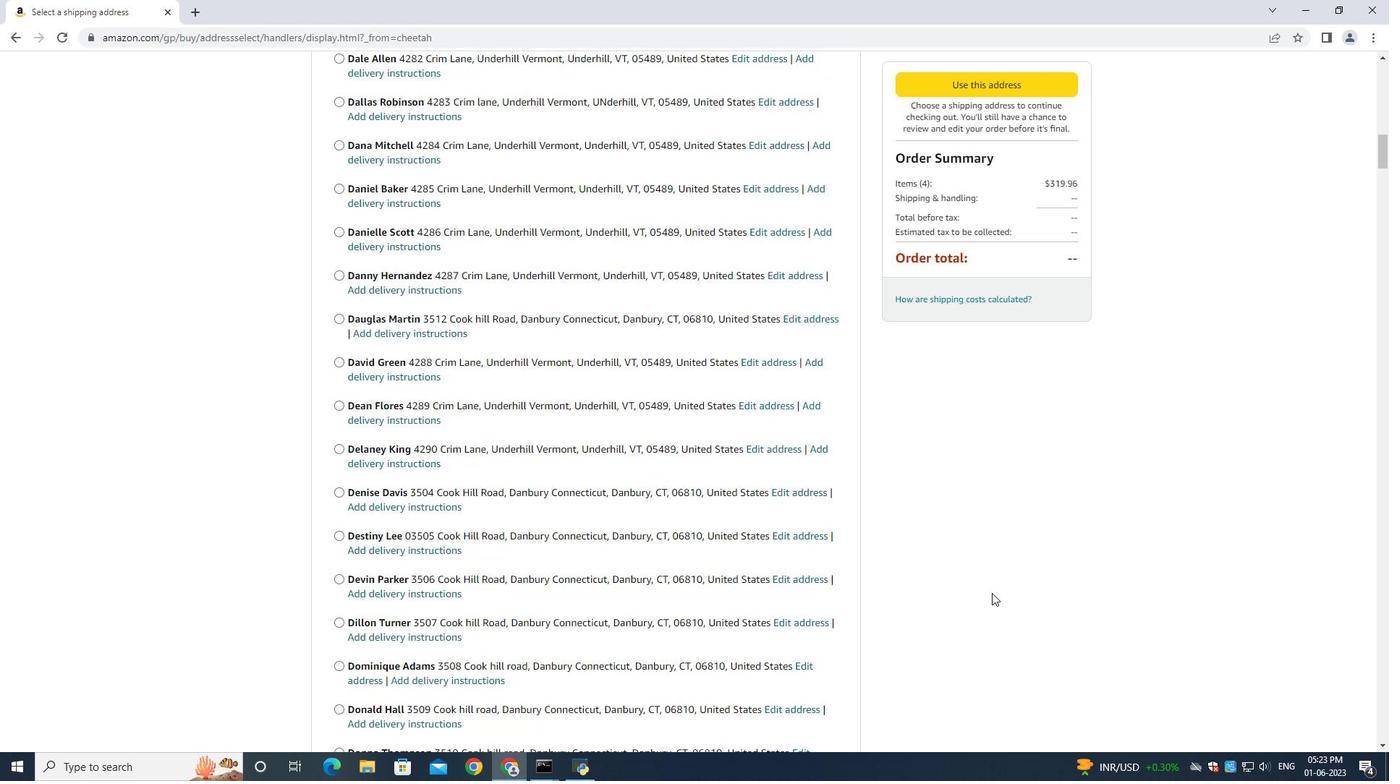 
Action: Mouse scrolled (991, 592) with delta (0, 0)
Screenshot: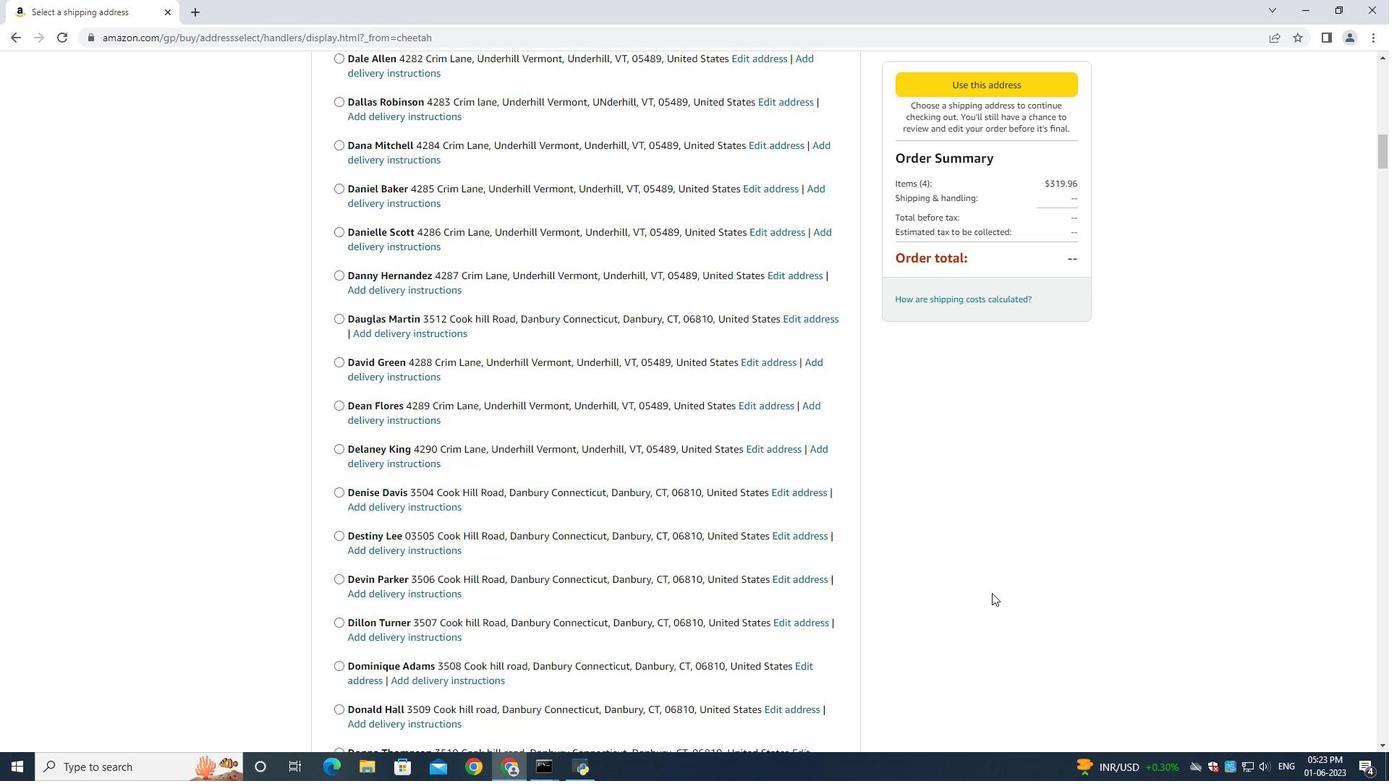
Action: Mouse moved to (876, 572)
Screenshot: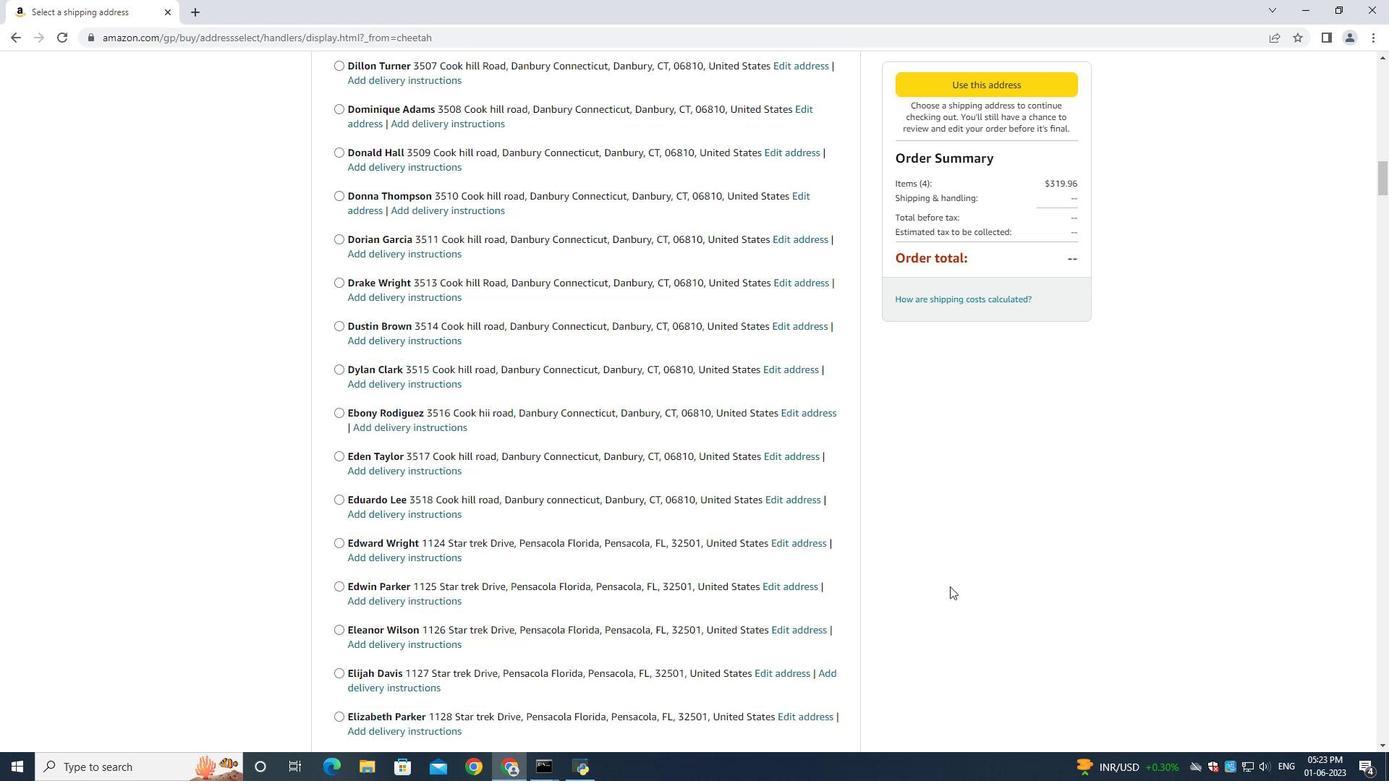 
Action: Mouse scrolled (876, 571) with delta (0, 0)
Screenshot: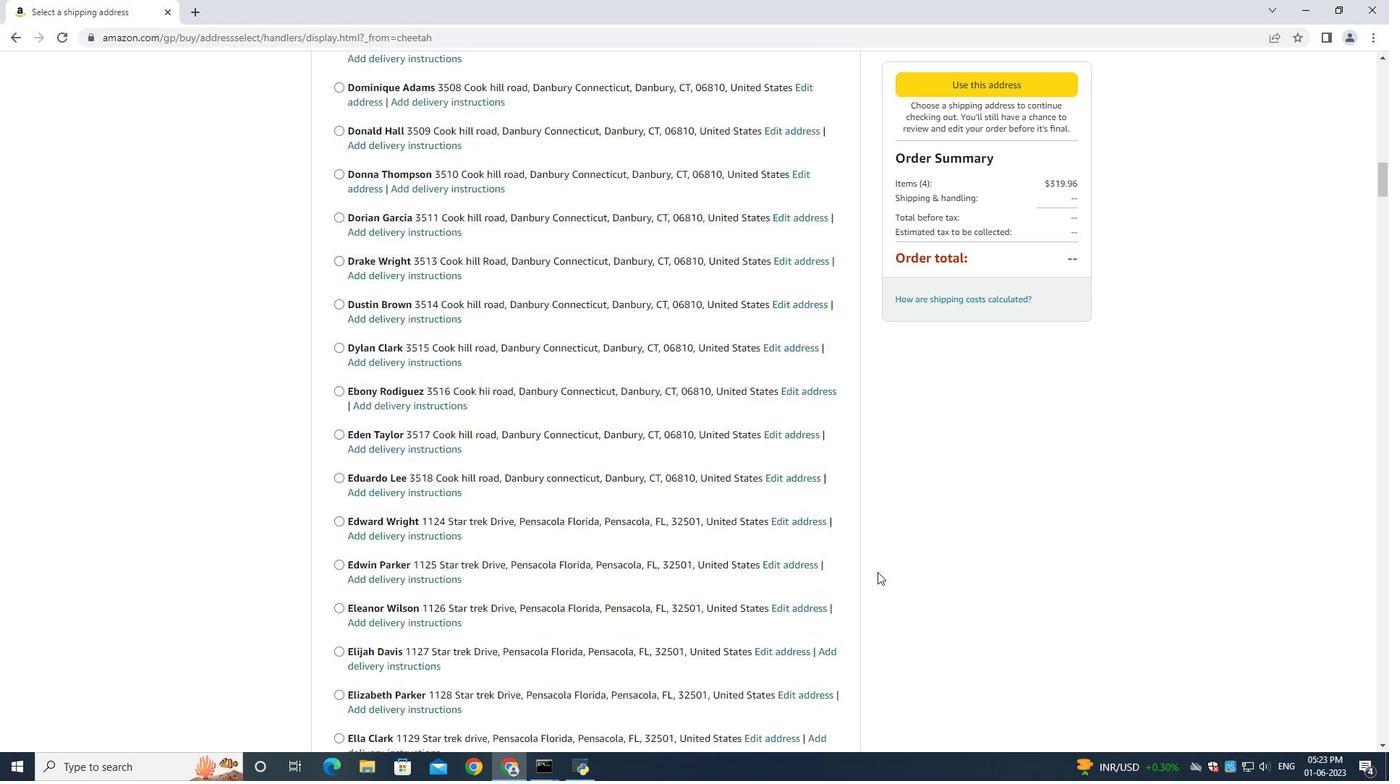 
Action: Mouse scrolled (876, 571) with delta (0, 0)
Screenshot: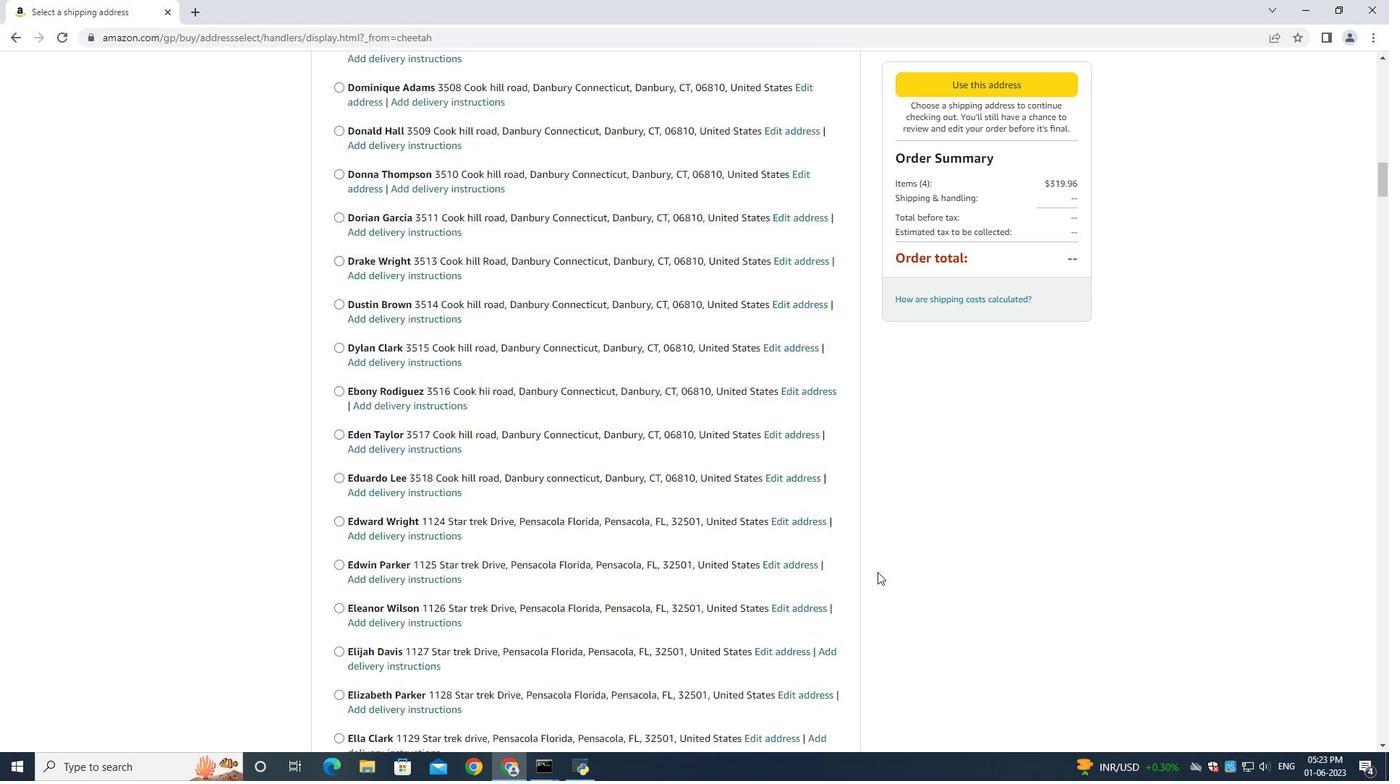 
Action: Mouse scrolled (876, 571) with delta (0, 0)
Screenshot: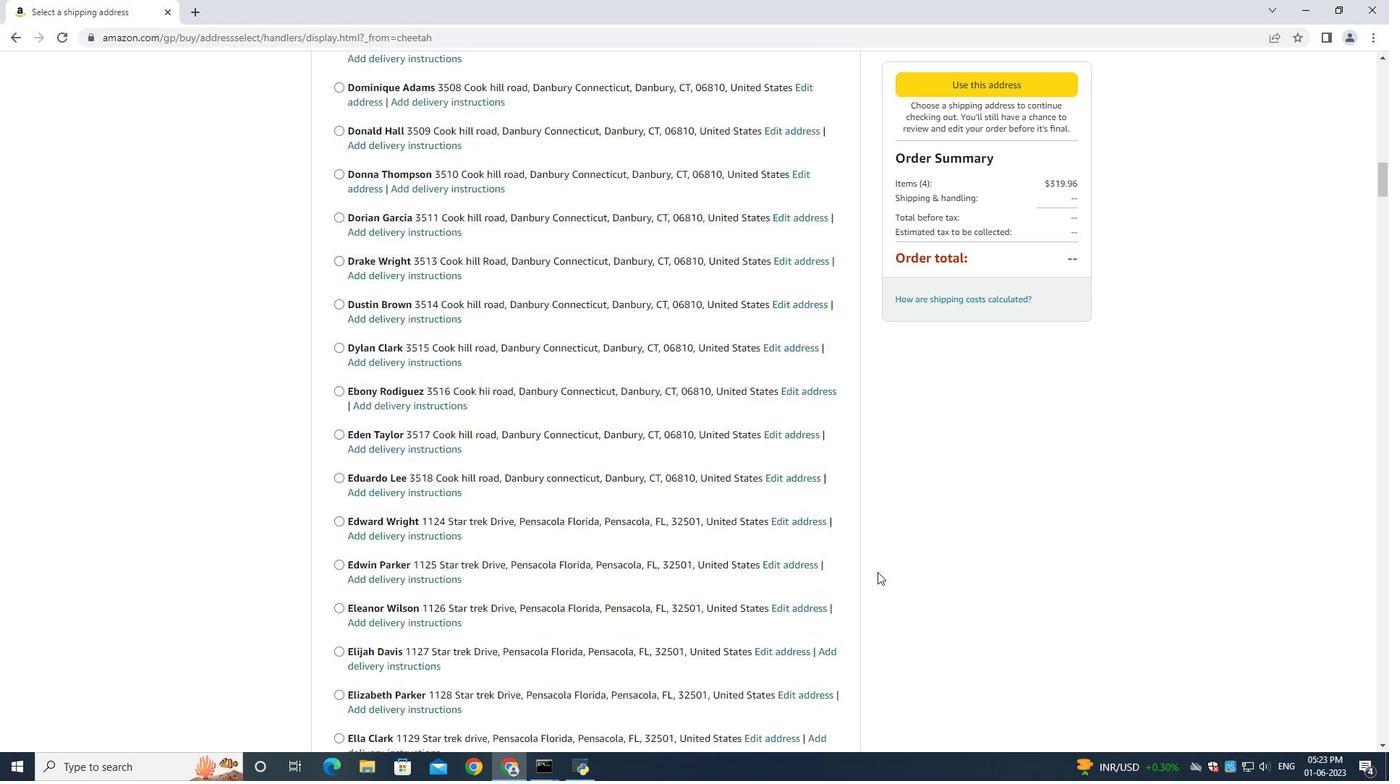 
Action: Mouse scrolled (876, 571) with delta (0, 0)
Screenshot: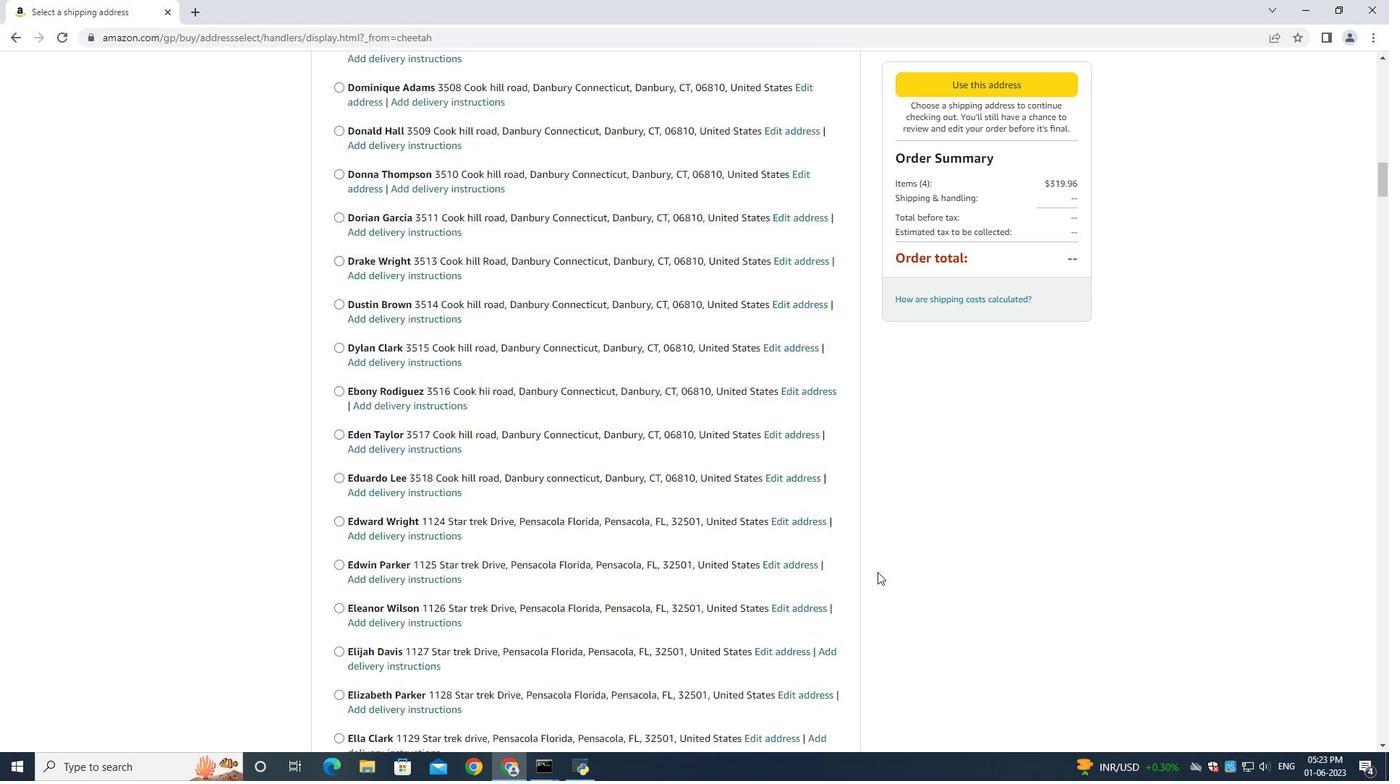 
Action: Mouse scrolled (876, 570) with delta (0, -1)
Screenshot: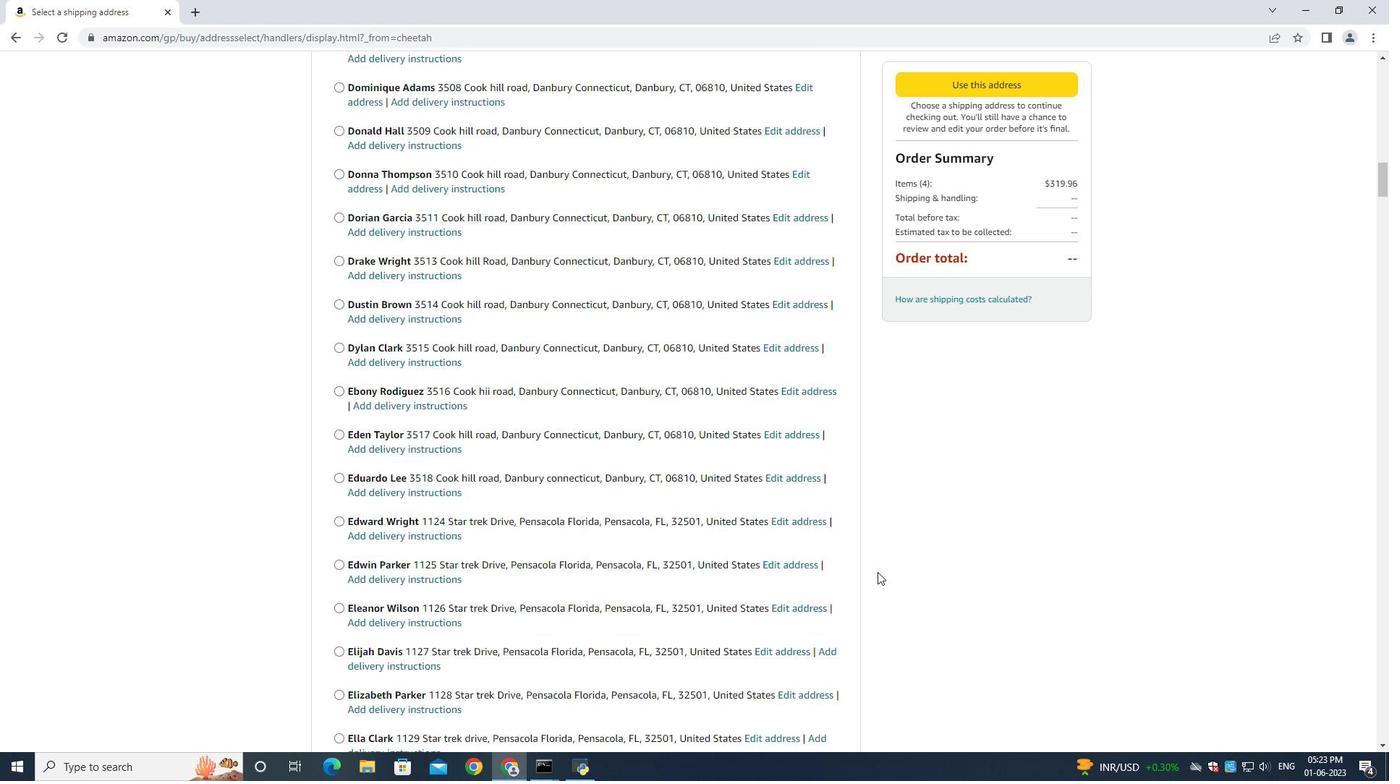 
Action: Mouse moved to (874, 572)
Screenshot: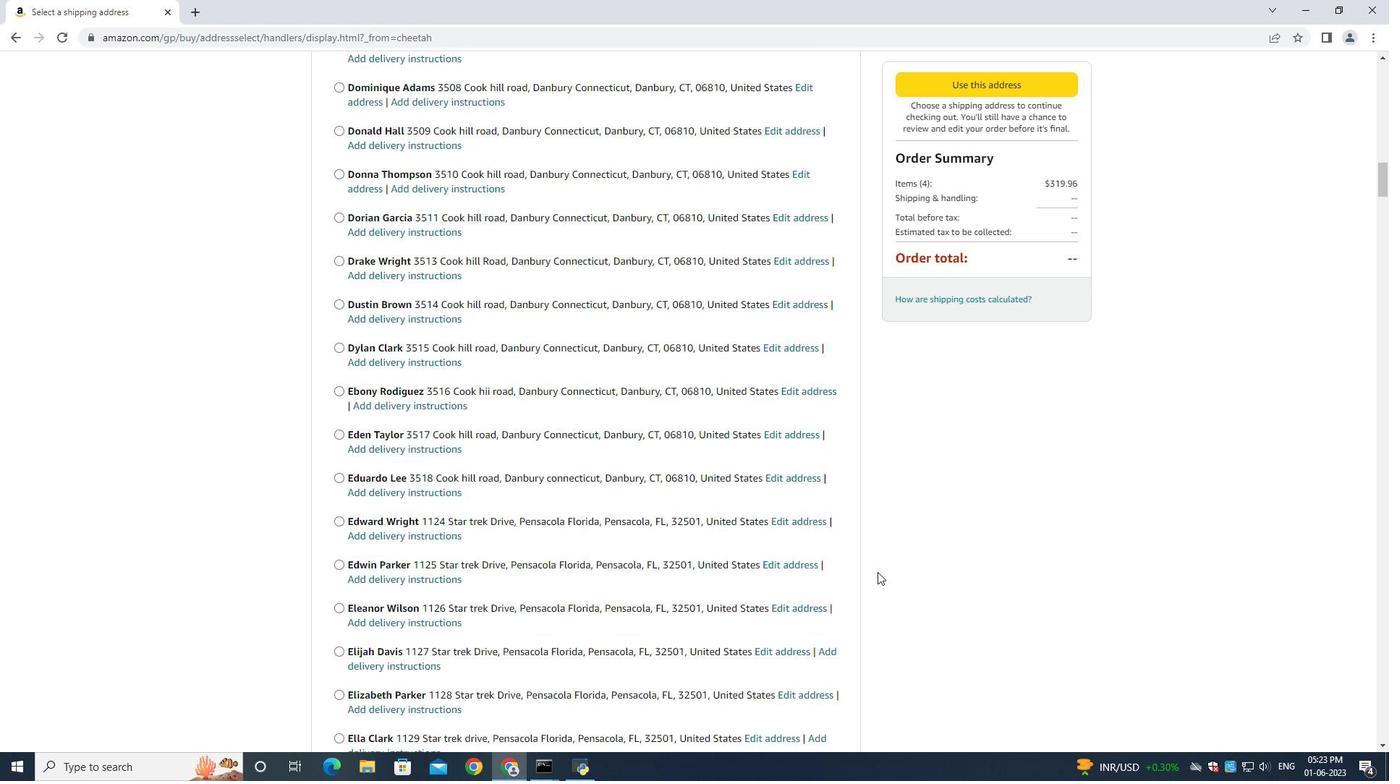 
Action: Mouse scrolled (874, 571) with delta (0, 0)
Screenshot: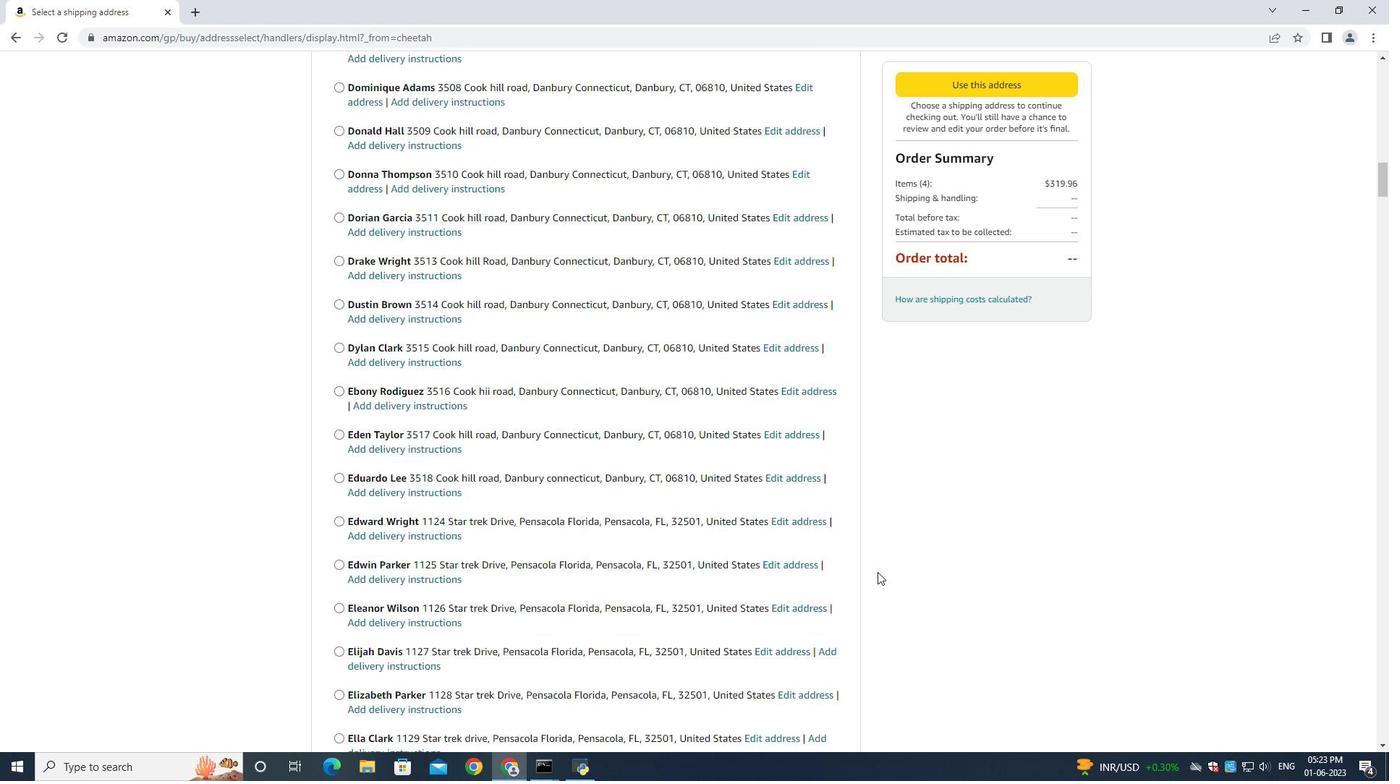 
Action: Mouse moved to (870, 571)
Screenshot: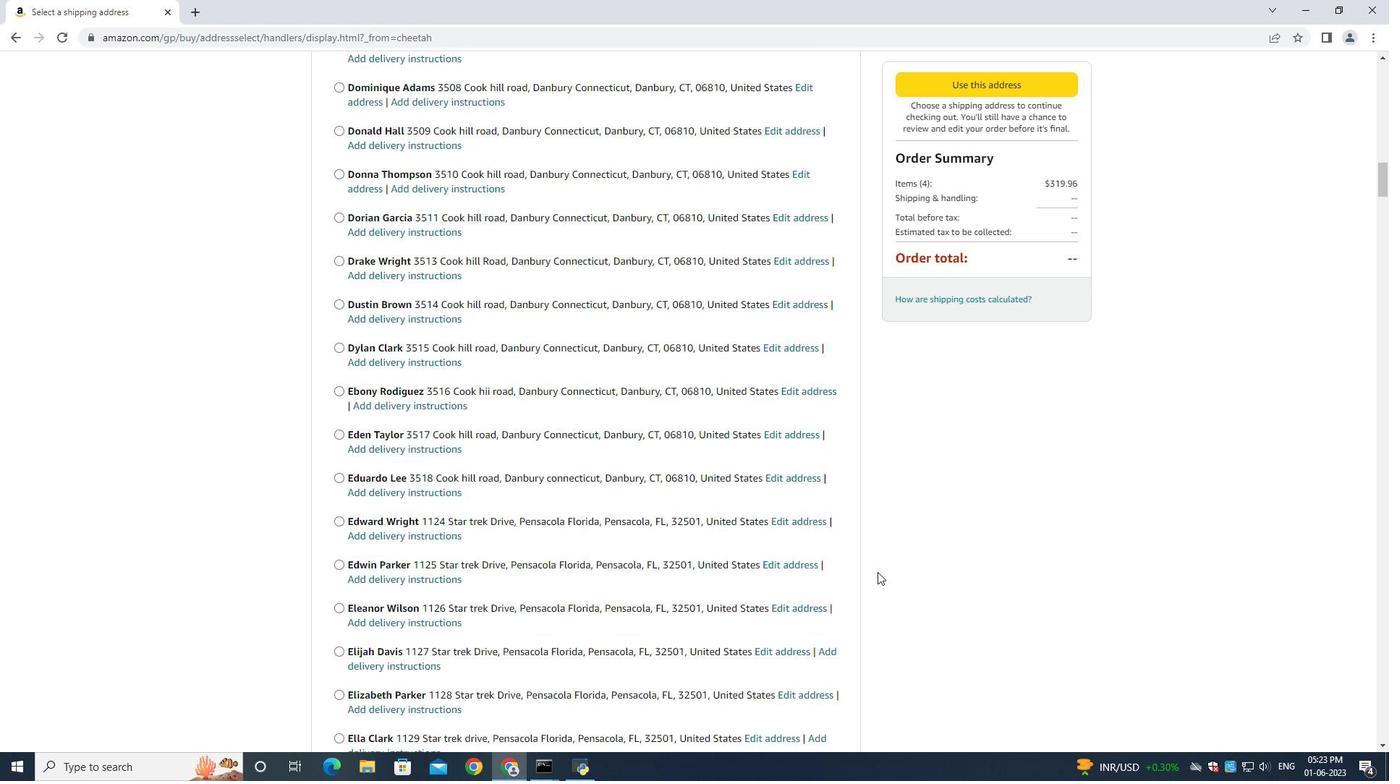 
Action: Key pressed <Key.media_volume_up>
Screenshot: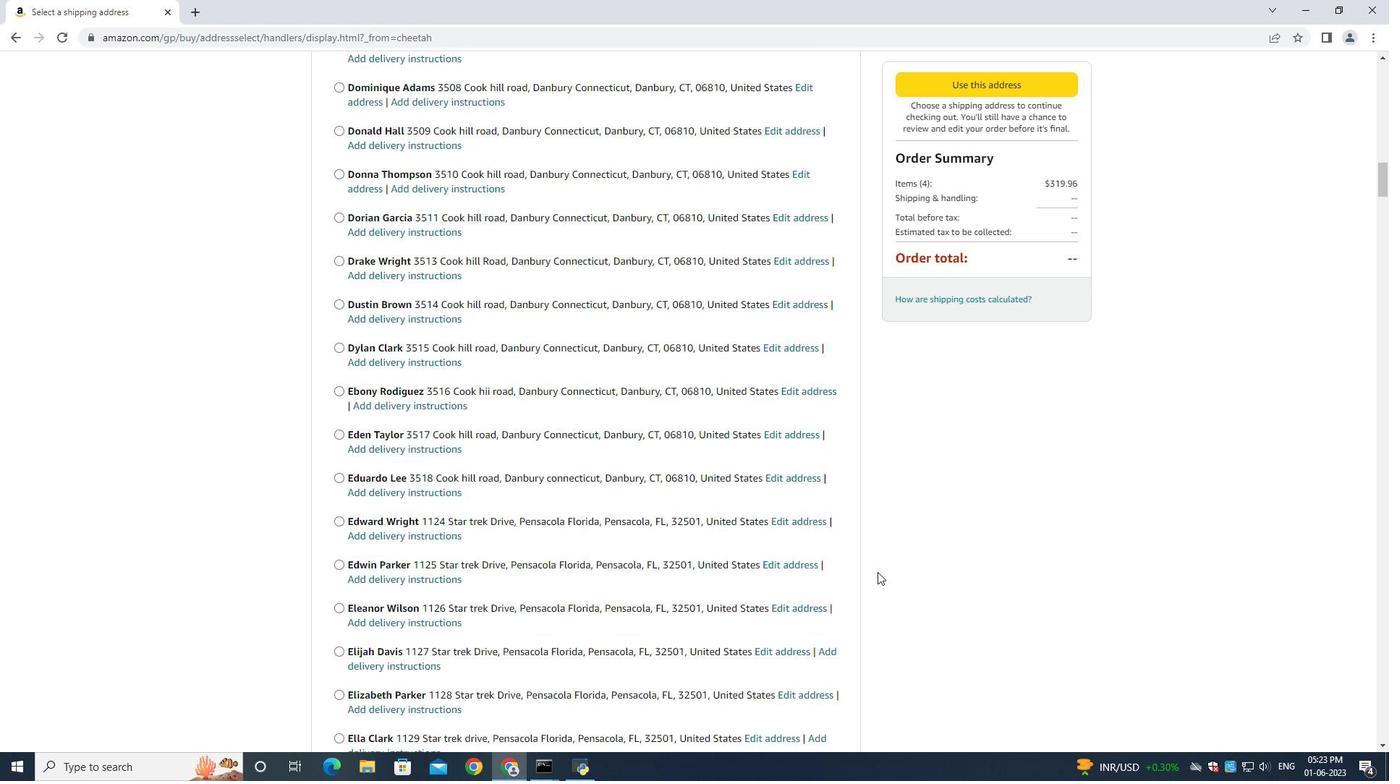
Action: Mouse moved to (858, 566)
Screenshot: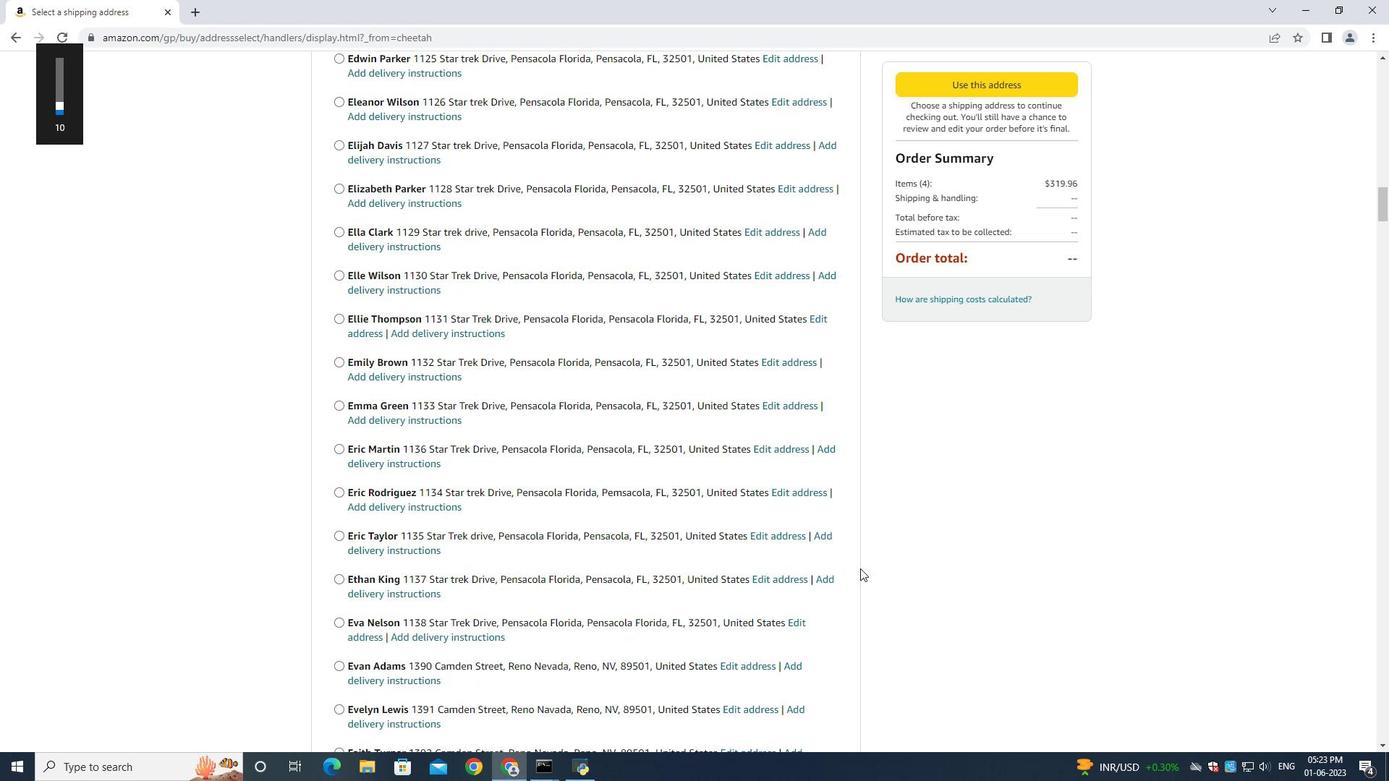 
Action: Mouse scrolled (858, 565) with delta (0, 0)
Screenshot: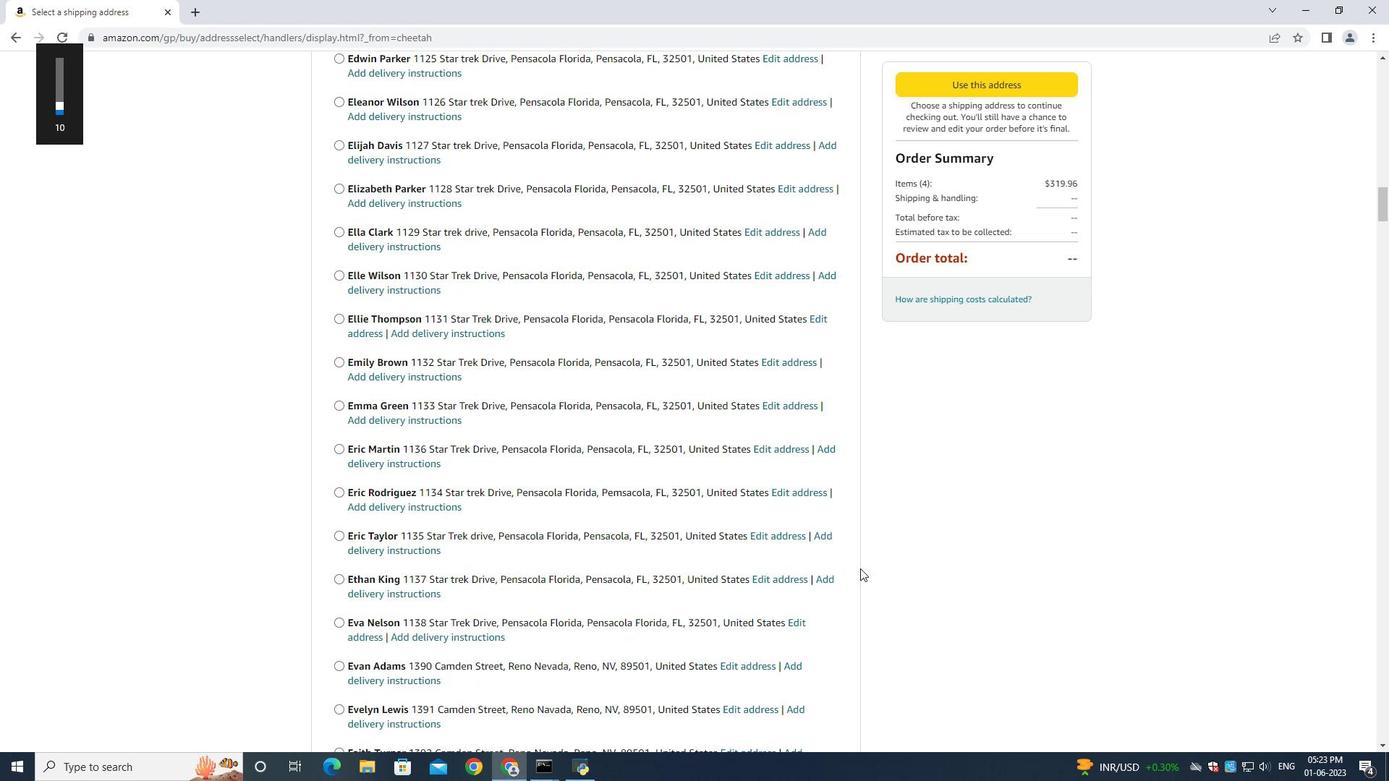 
Action: Mouse scrolled (858, 565) with delta (0, 0)
Screenshot: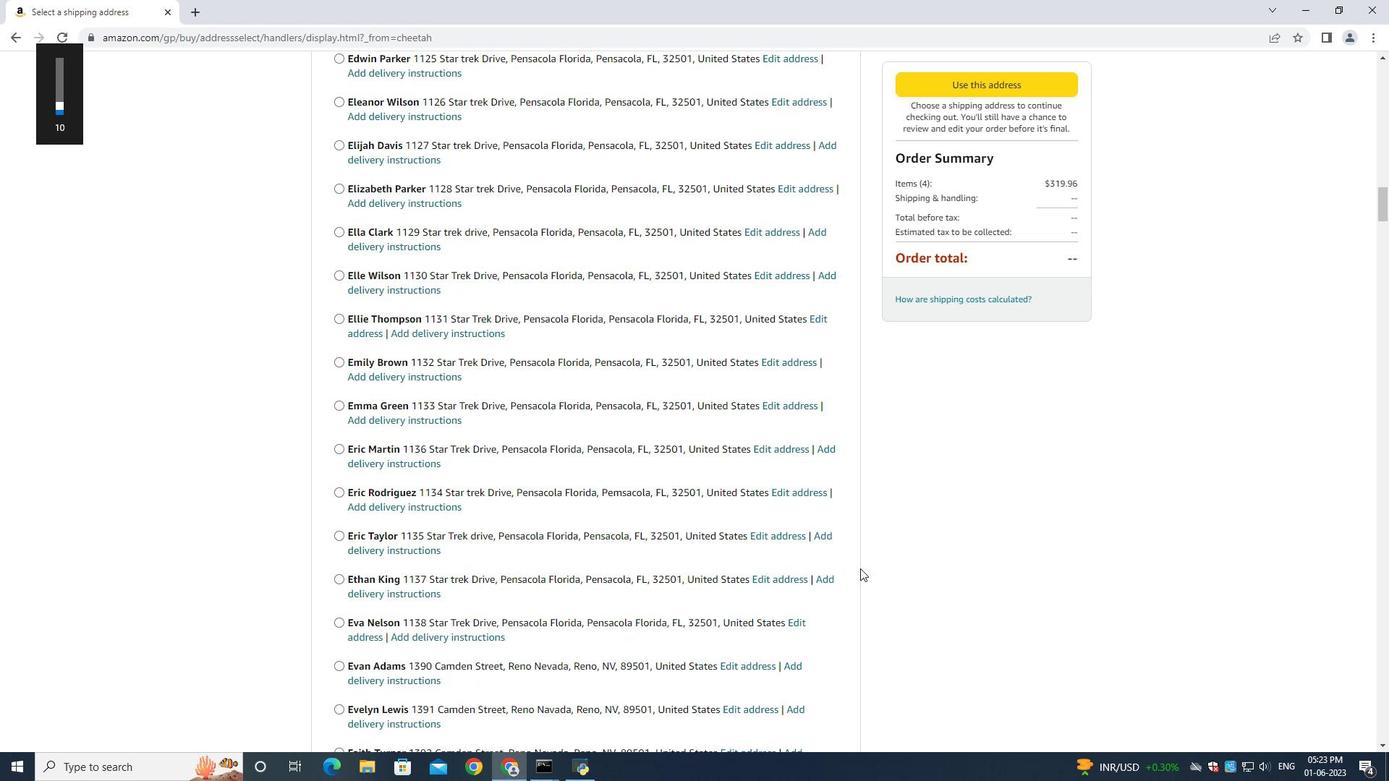 
Action: Mouse scrolled (858, 565) with delta (0, 0)
Screenshot: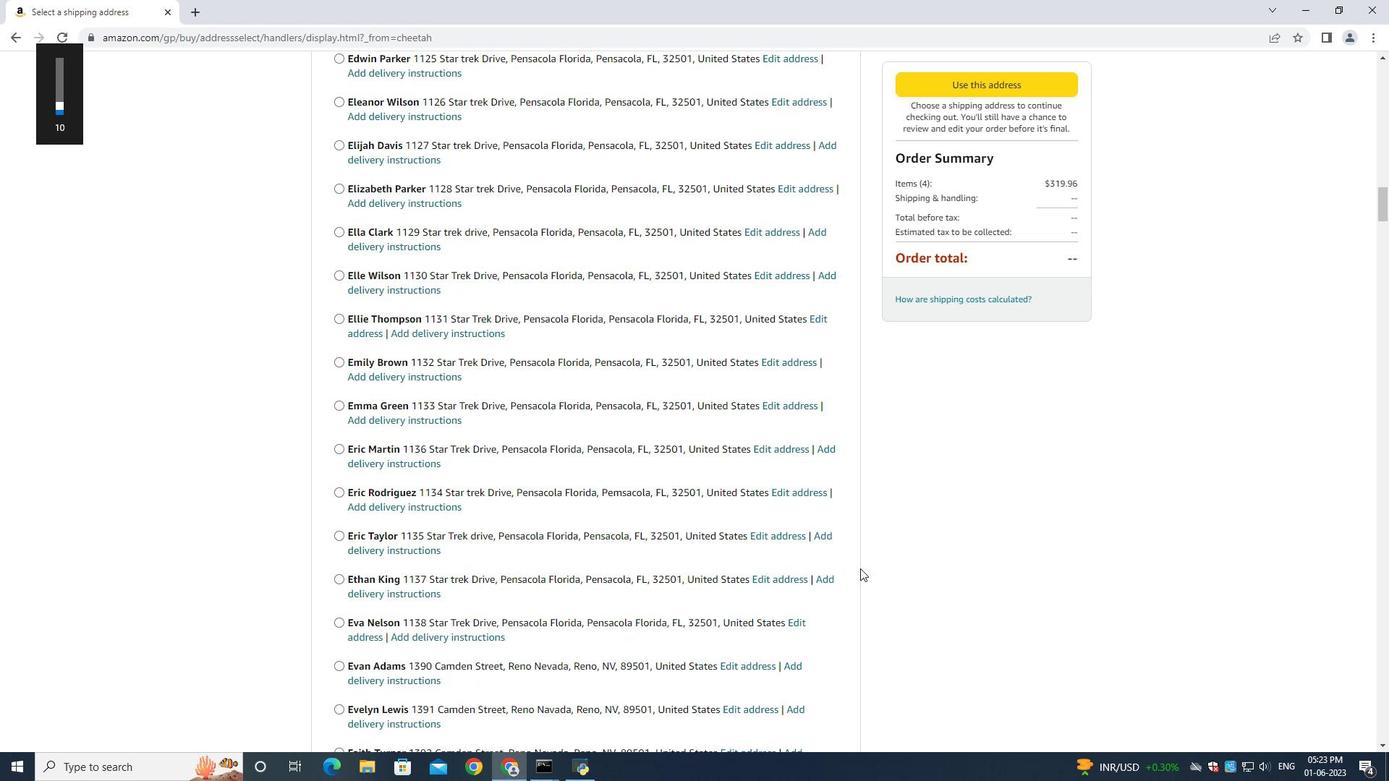 
Action: Mouse scrolled (858, 565) with delta (0, 0)
Screenshot: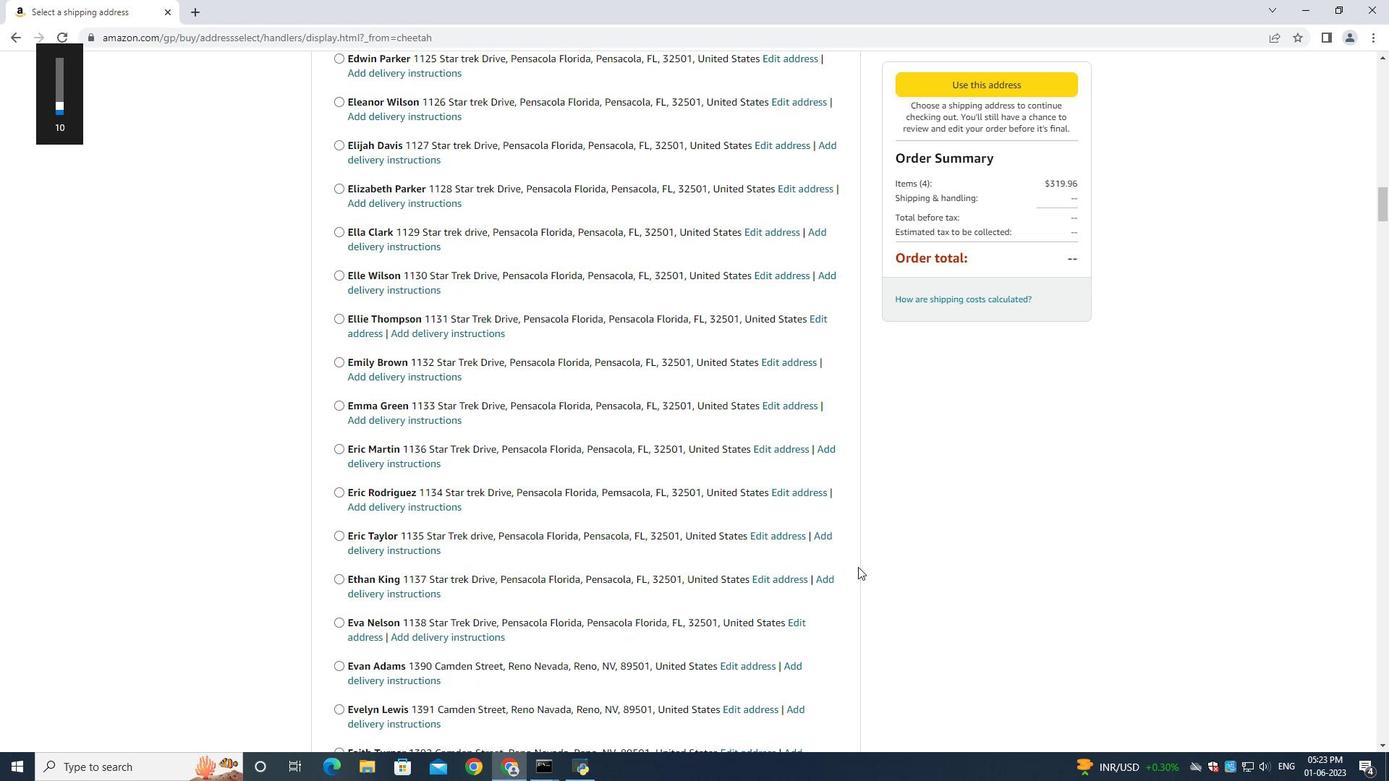 
Action: Mouse scrolled (858, 565) with delta (0, 0)
Screenshot: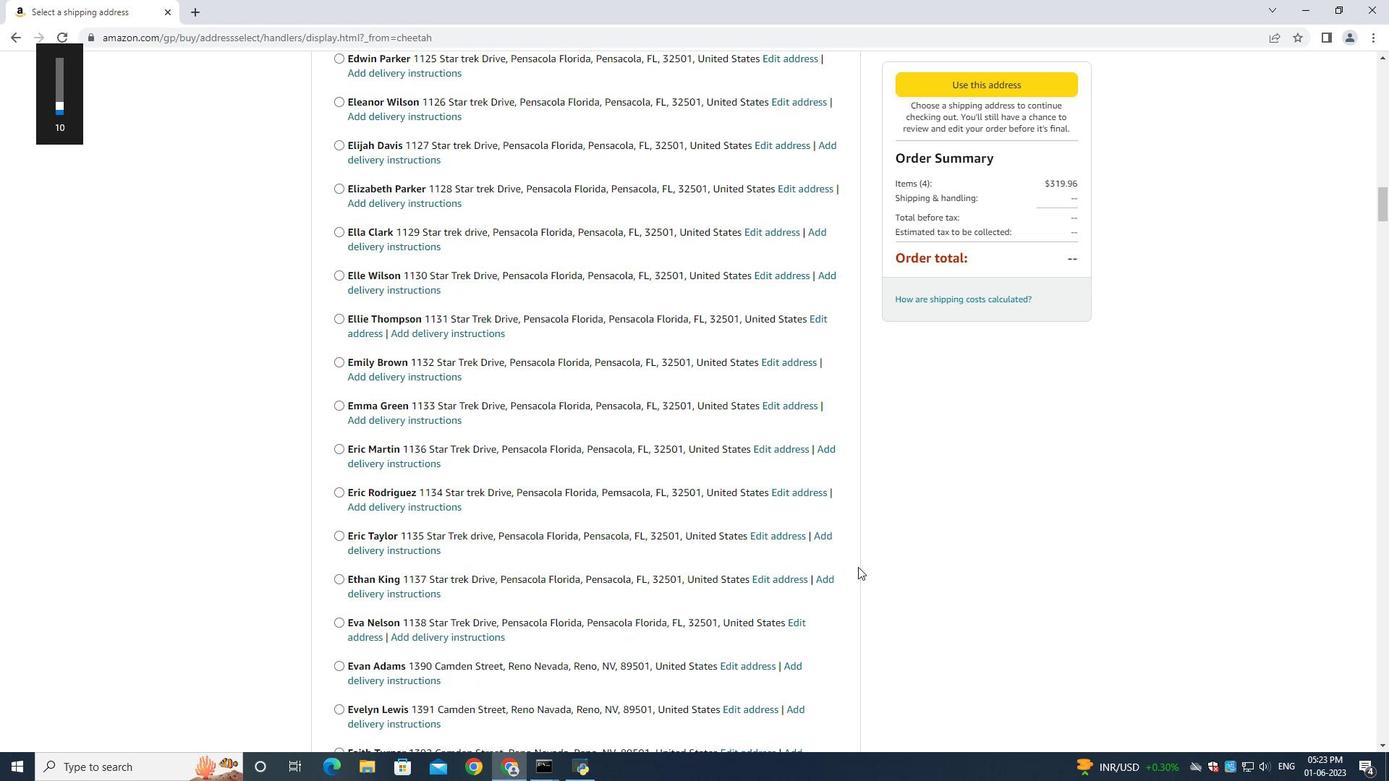 
Action: Mouse moved to (857, 565)
Screenshot: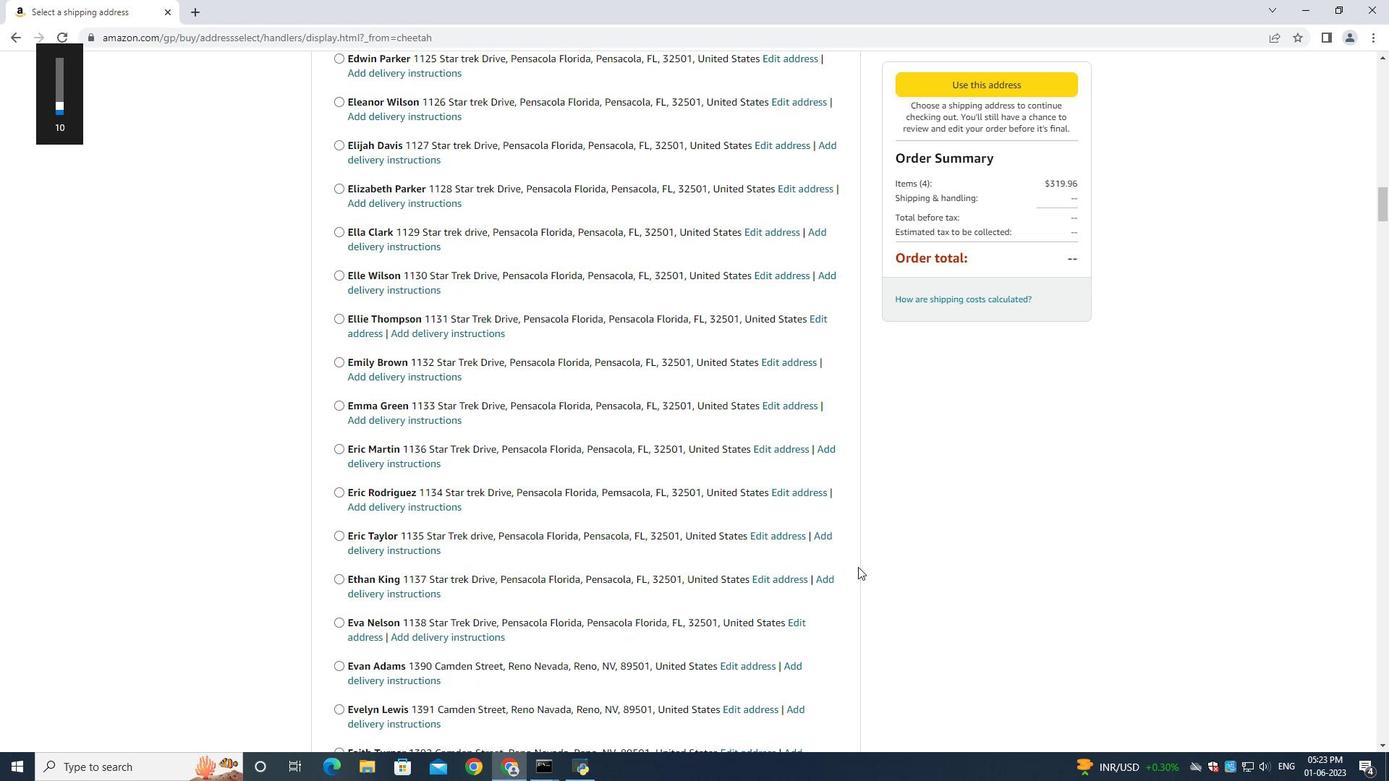 
Action: Mouse scrolled (857, 565) with delta (0, 0)
Screenshot: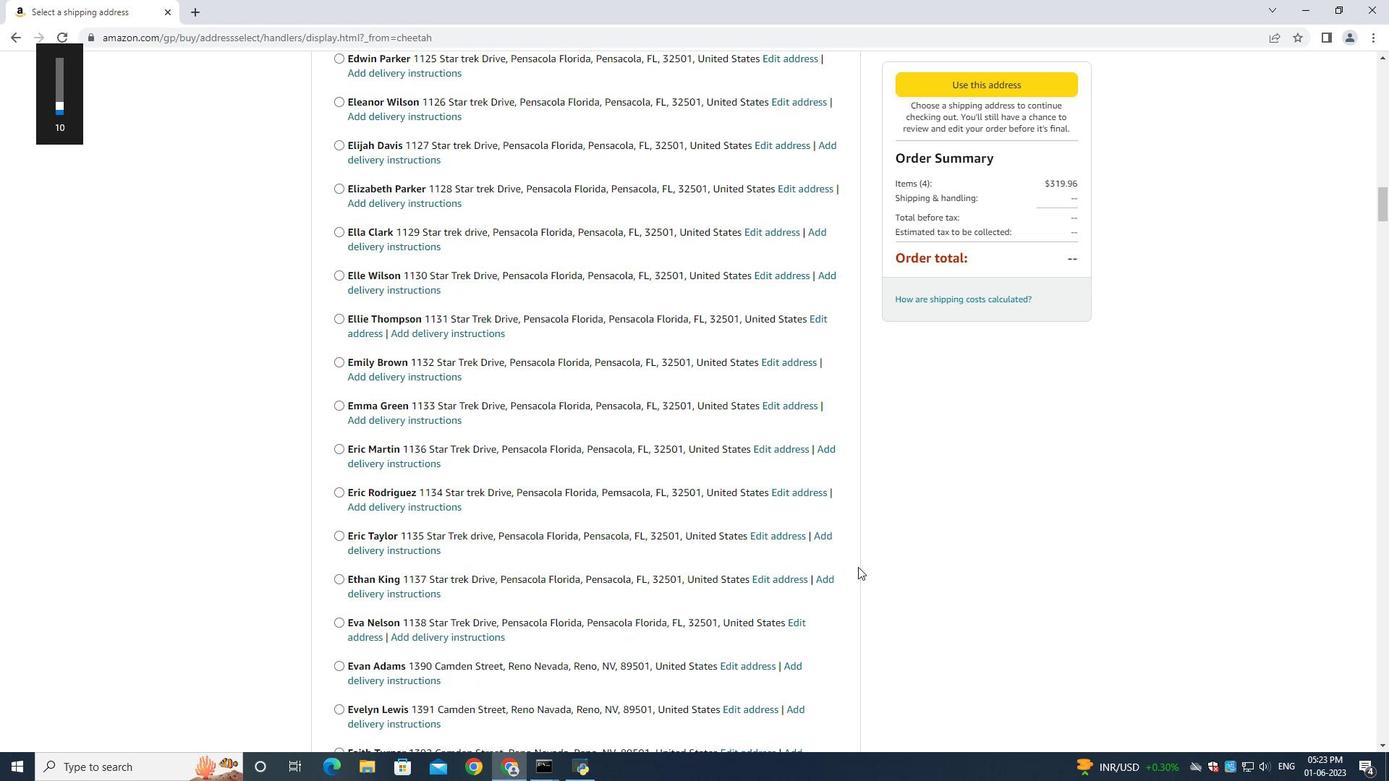 
Action: Mouse moved to (855, 562)
Screenshot: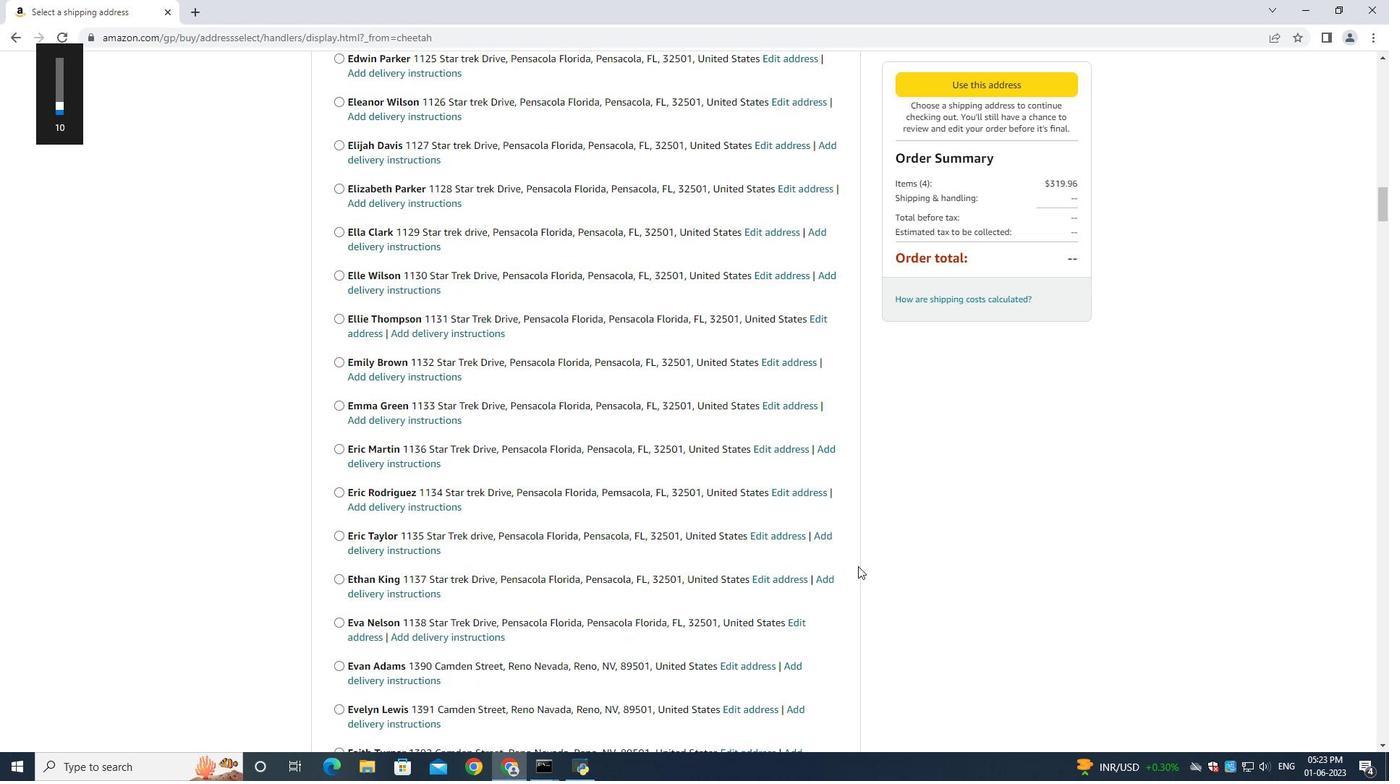 
Action: Mouse scrolled (855, 562) with delta (0, 0)
Screenshot: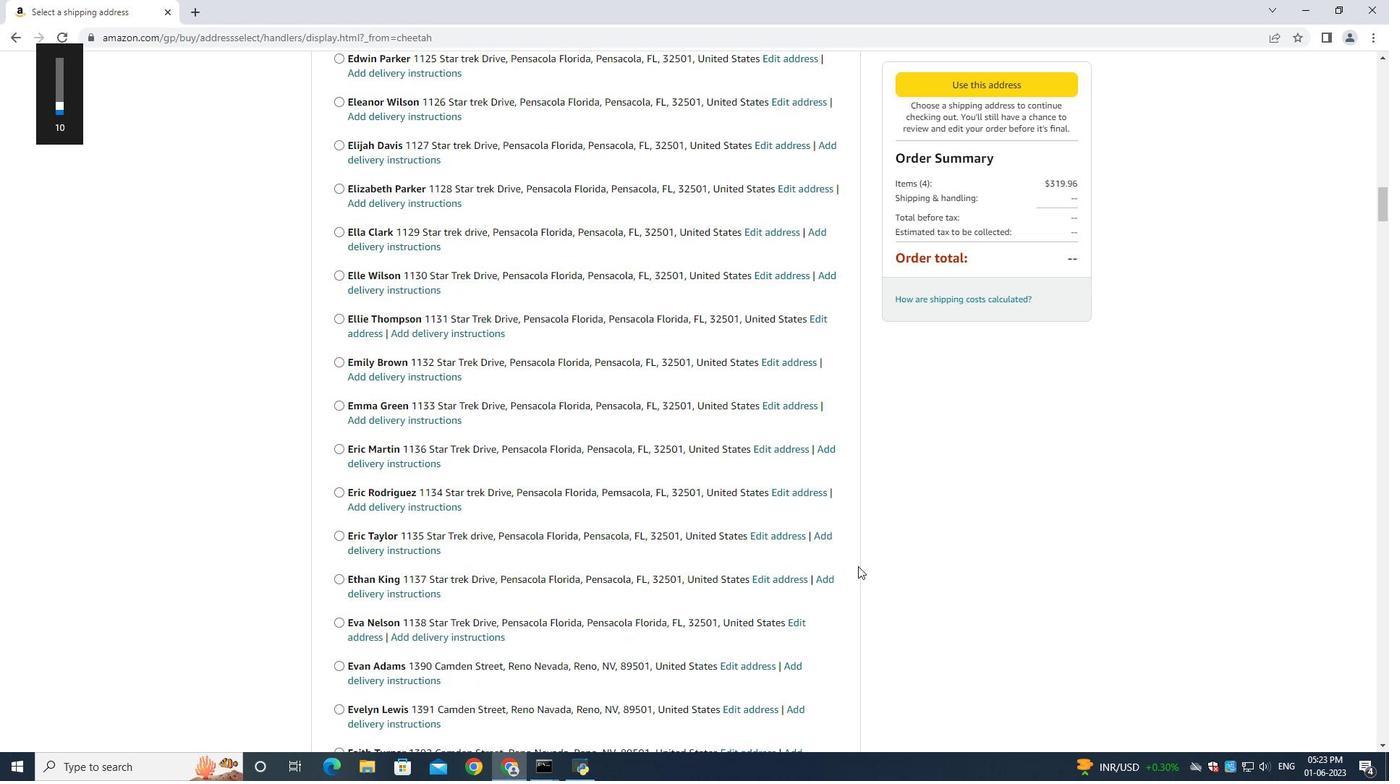 
Action: Mouse moved to (854, 562)
Screenshot: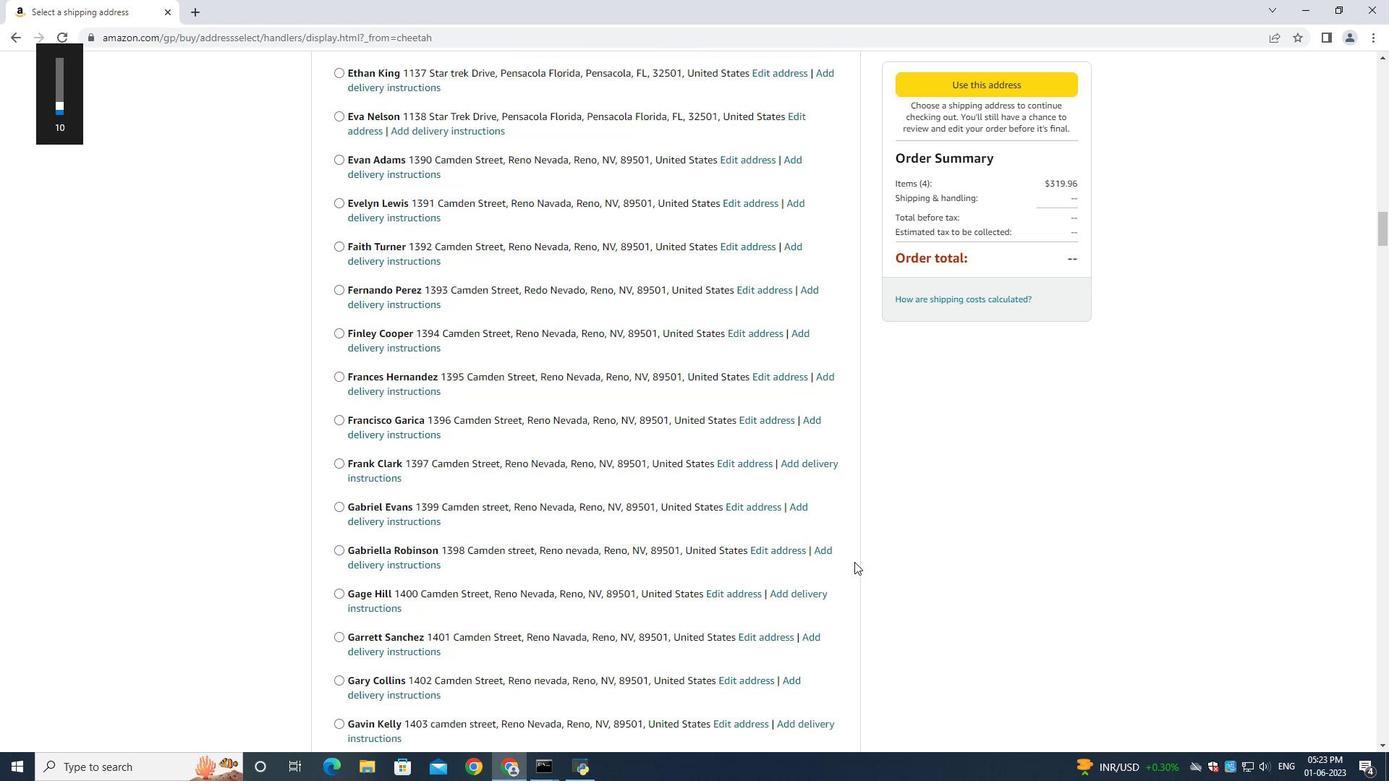 
Action: Mouse scrolled (854, 561) with delta (0, 0)
Screenshot: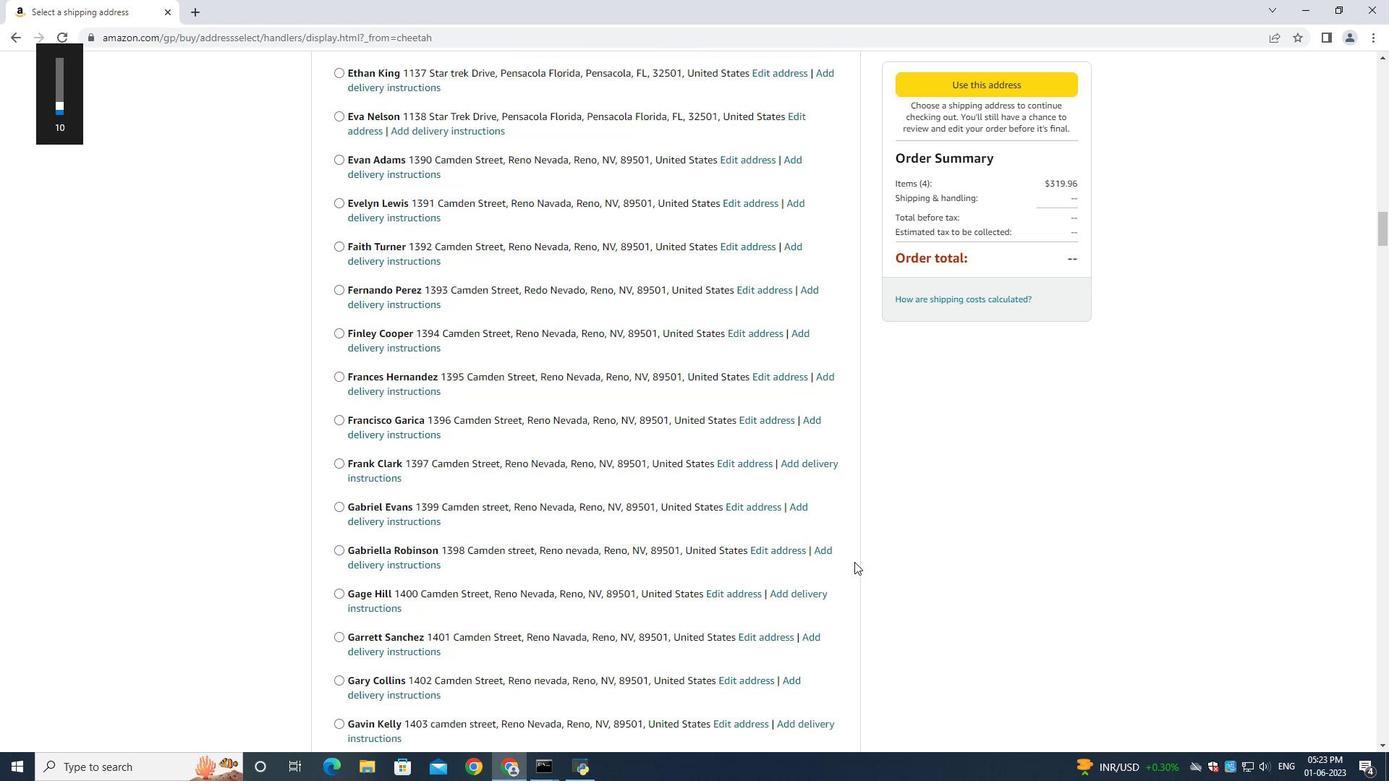 
Action: Mouse moved to (854, 562)
Screenshot: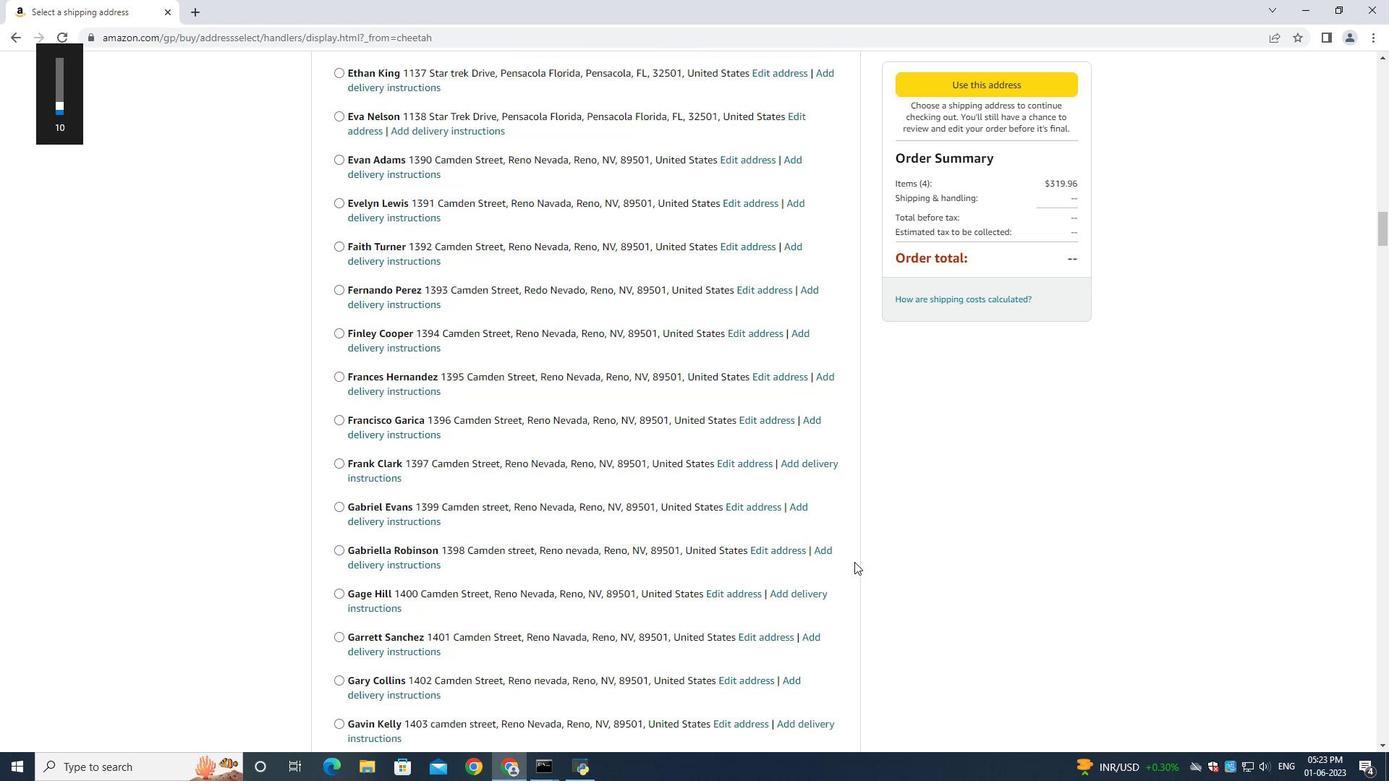 
Action: Mouse scrolled (854, 561) with delta (0, 0)
Screenshot: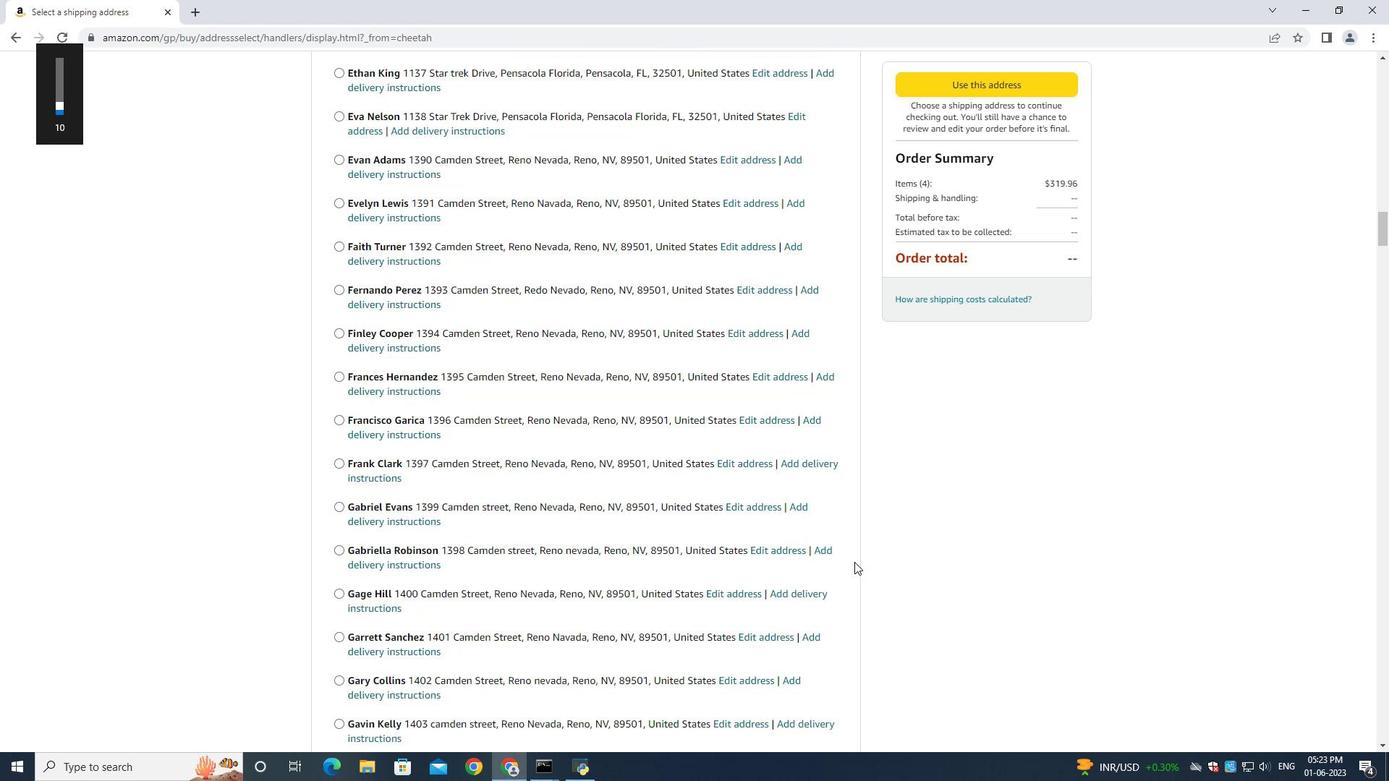 
Action: Mouse moved to (854, 562)
Screenshot: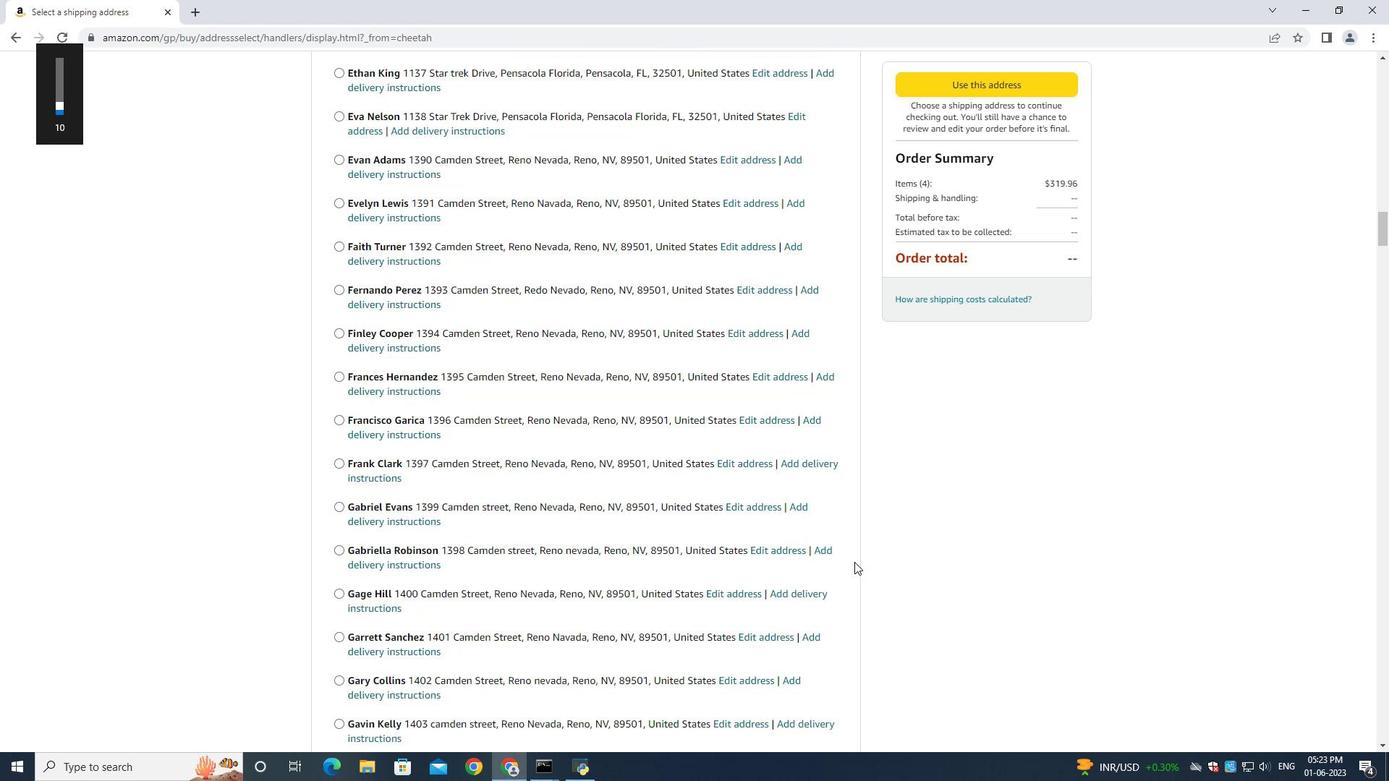 
Action: Mouse scrolled (854, 561) with delta (0, 0)
Screenshot: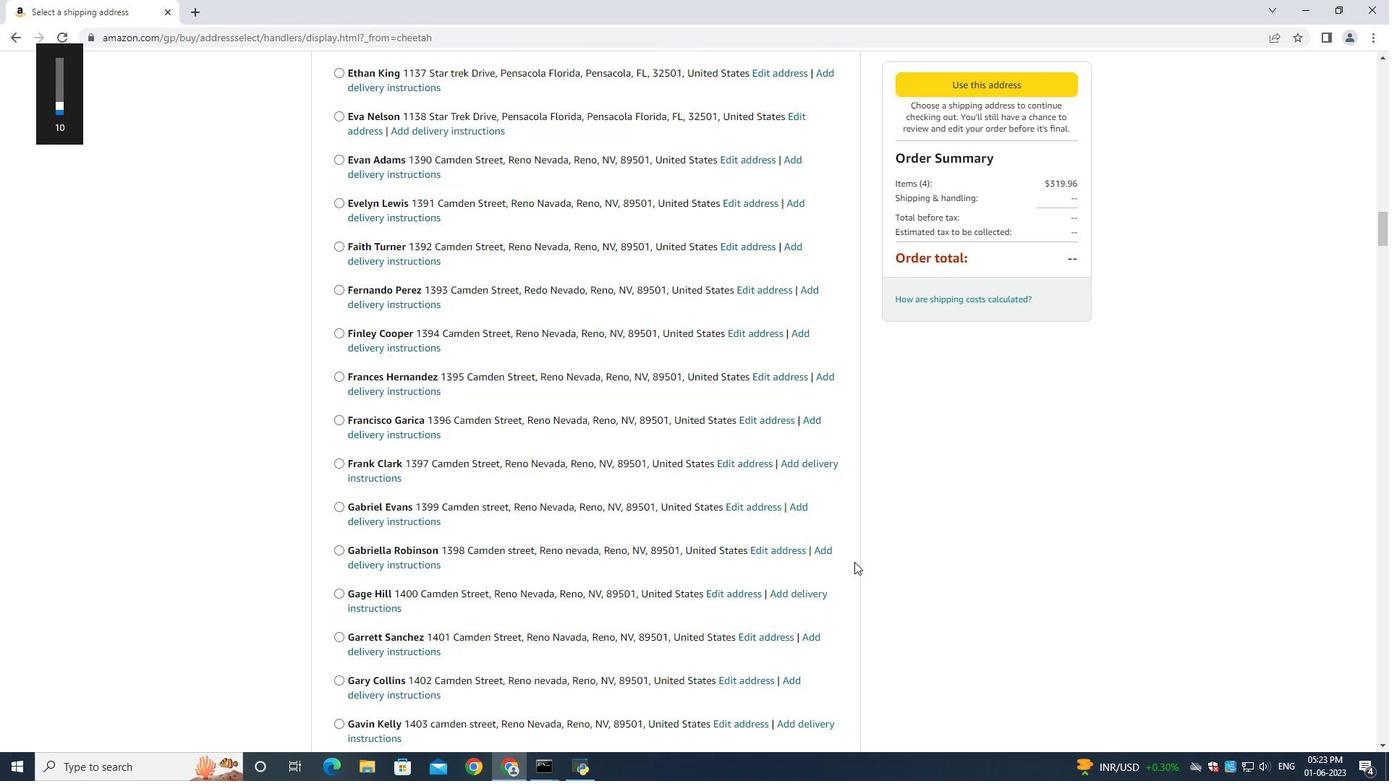
Action: Mouse scrolled (854, 562) with delta (0, 0)
Screenshot: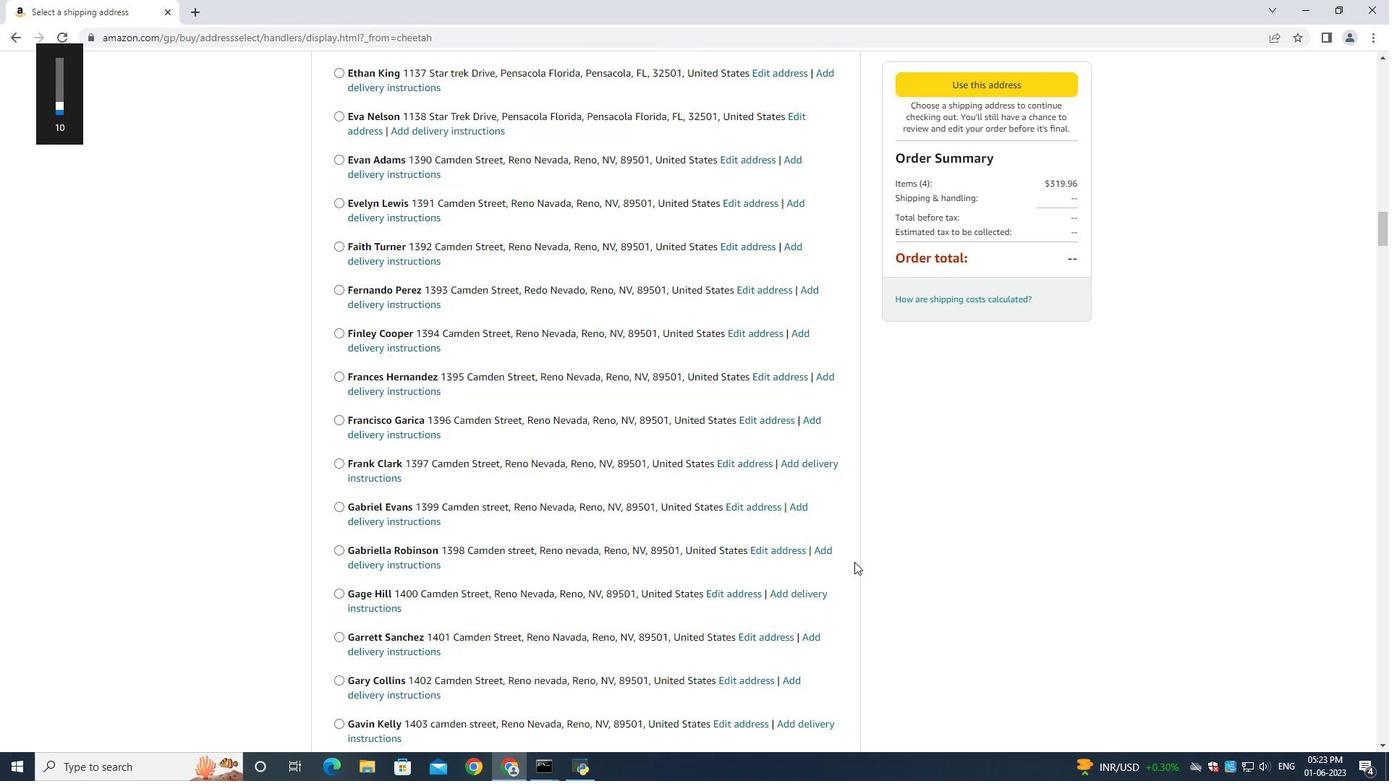 
Action: Mouse scrolled (854, 562) with delta (0, 0)
Screenshot: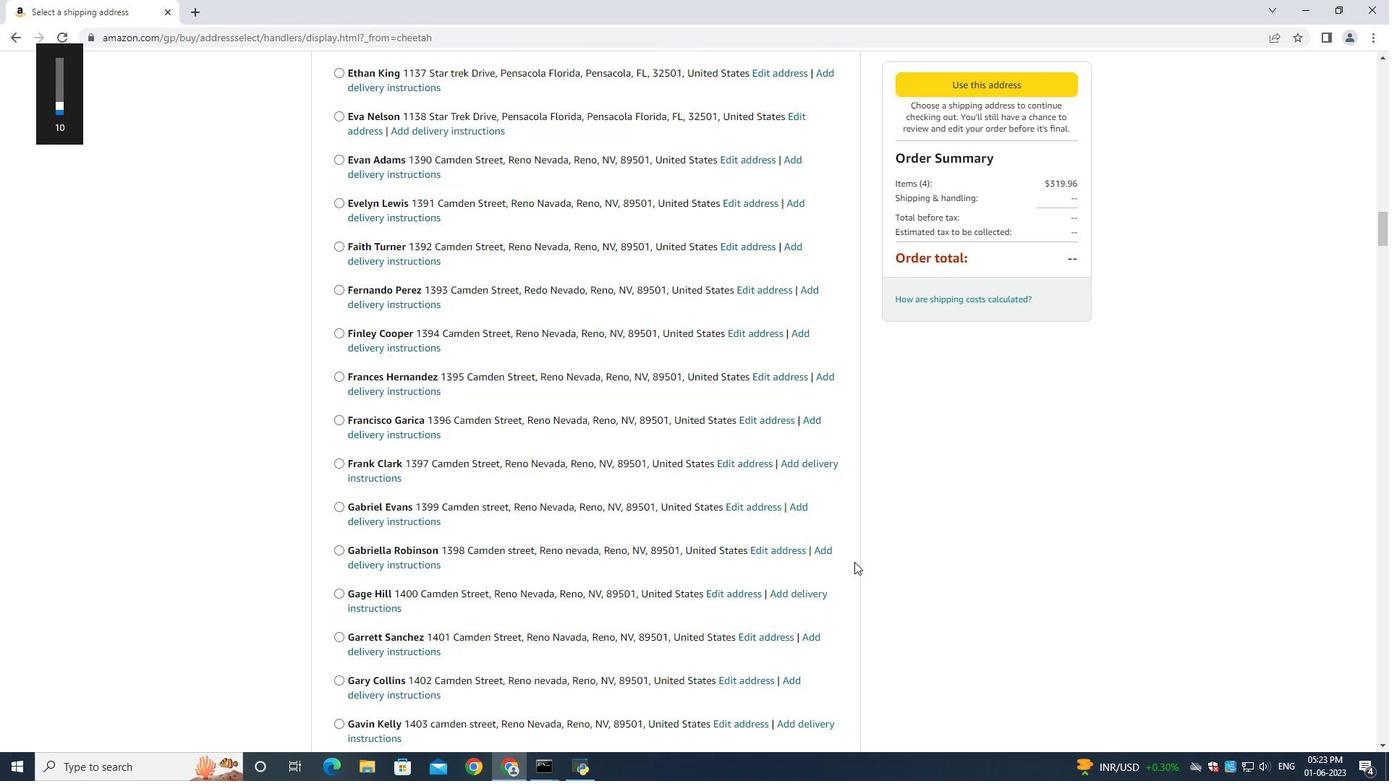 
Action: Mouse scrolled (854, 562) with delta (0, 0)
Screenshot: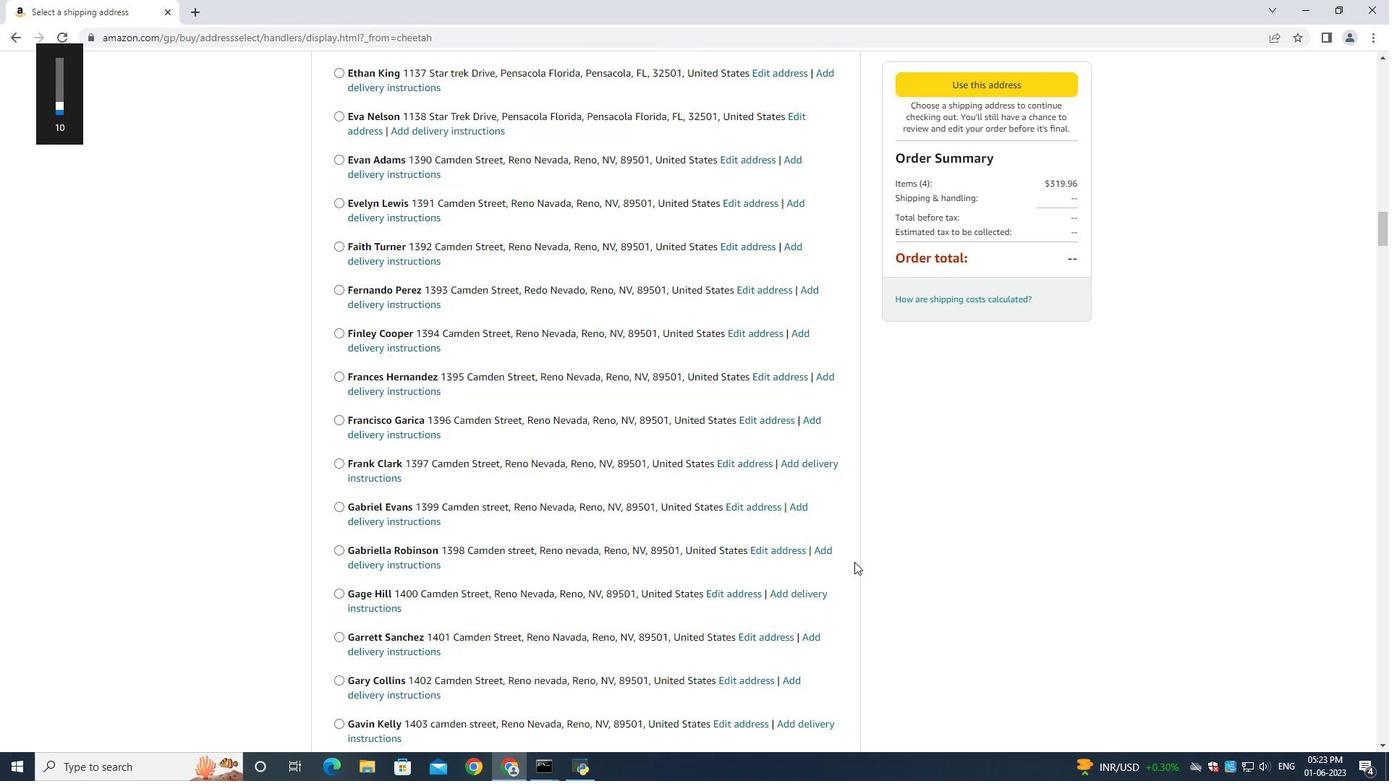
Action: Mouse scrolled (854, 562) with delta (0, 0)
Screenshot: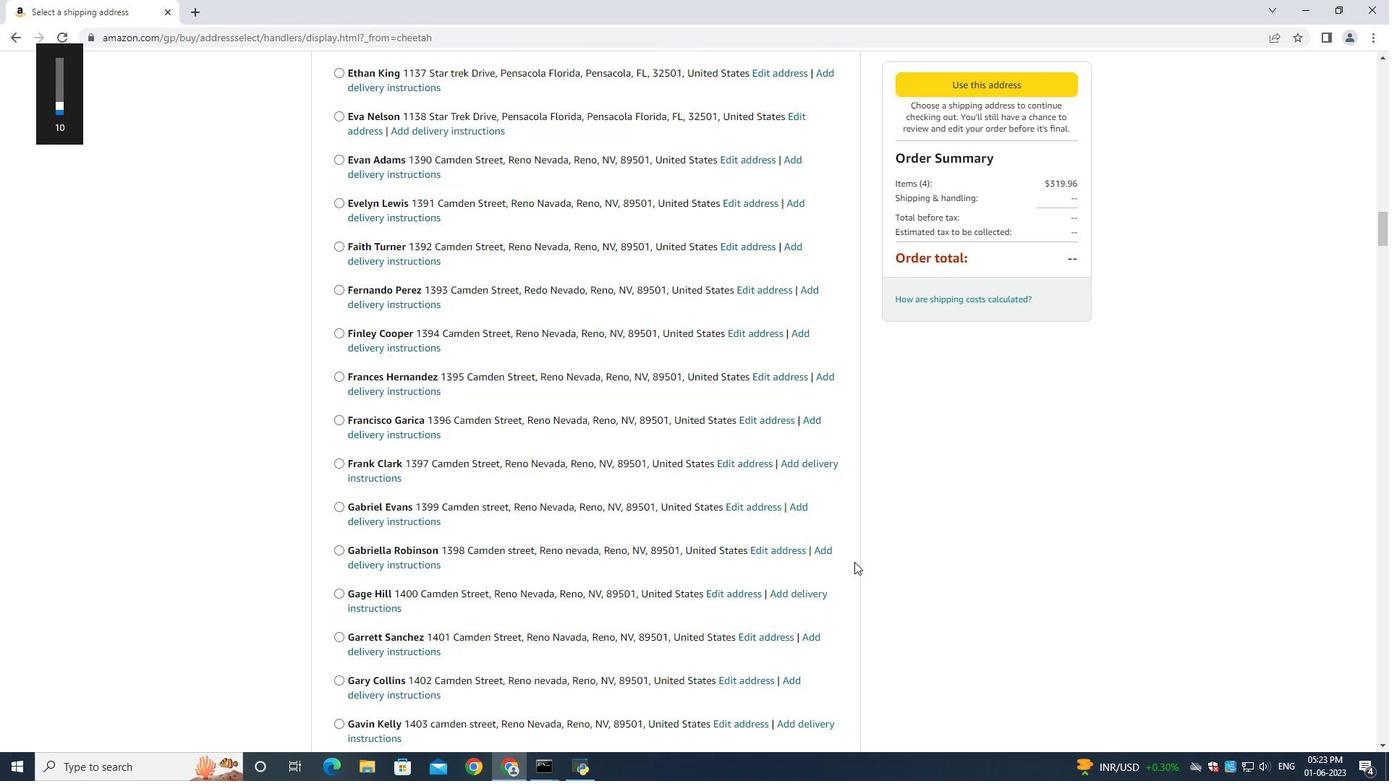 
Action: Mouse moved to (853, 562)
Screenshot: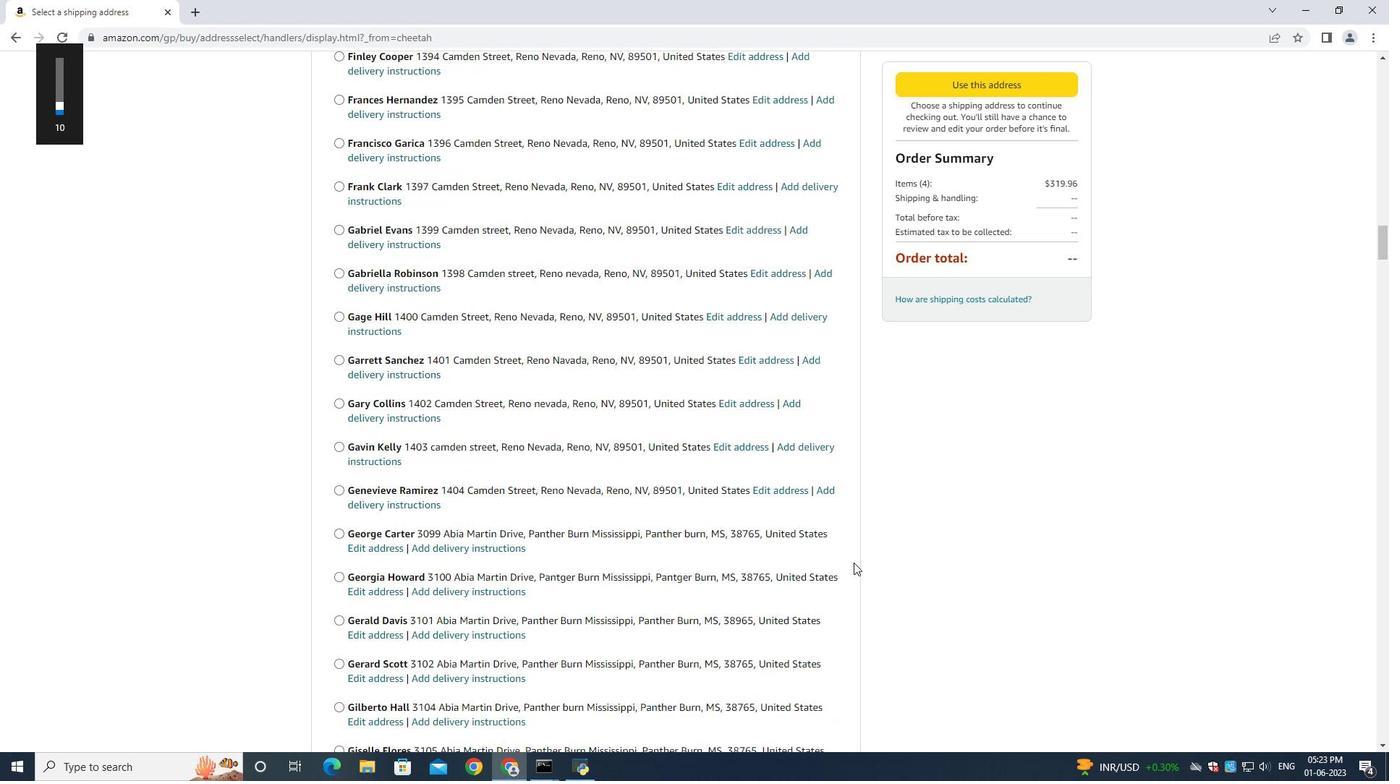 
Action: Mouse scrolled (853, 562) with delta (0, 0)
Screenshot: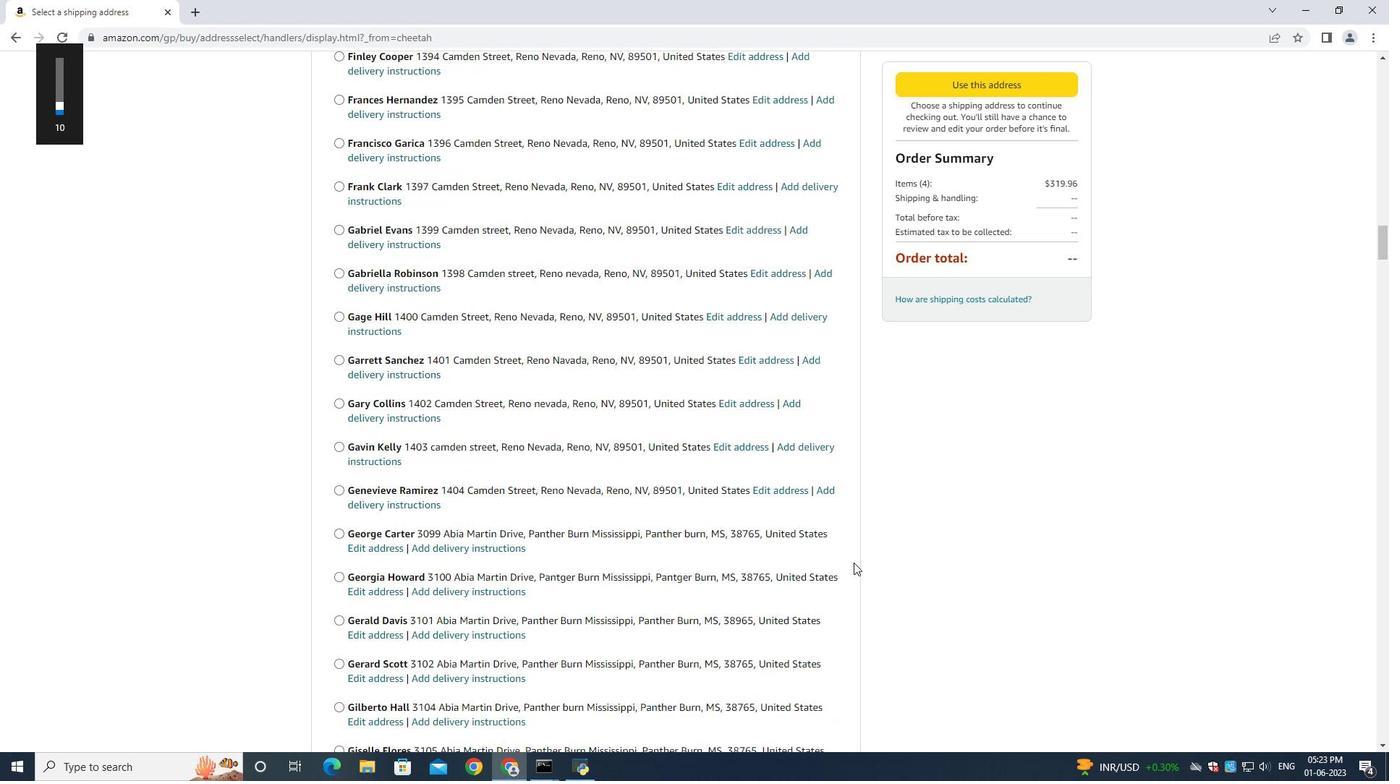 
Action: Mouse moved to (853, 562)
Screenshot: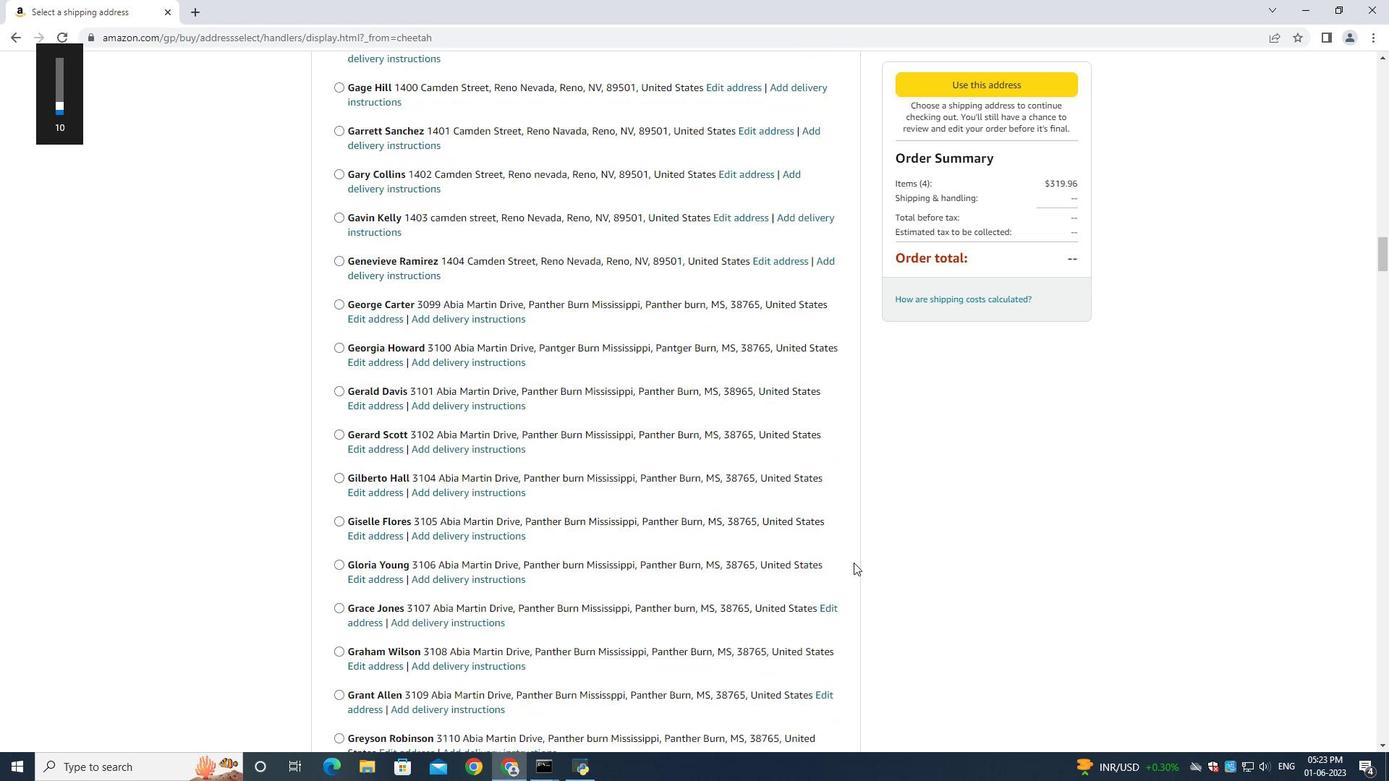 
Action: Mouse scrolled (853, 562) with delta (0, 0)
Screenshot: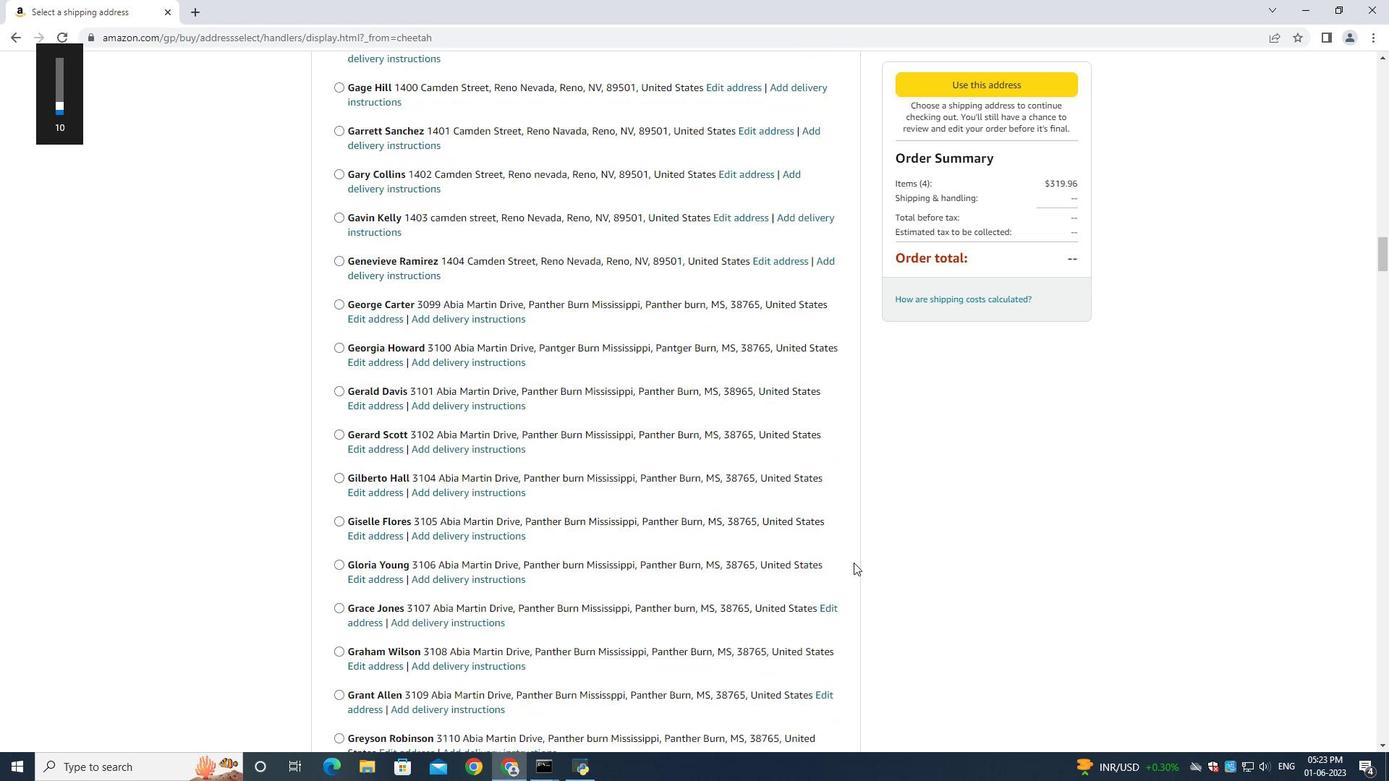 
Action: Mouse moved to (853, 562)
Screenshot: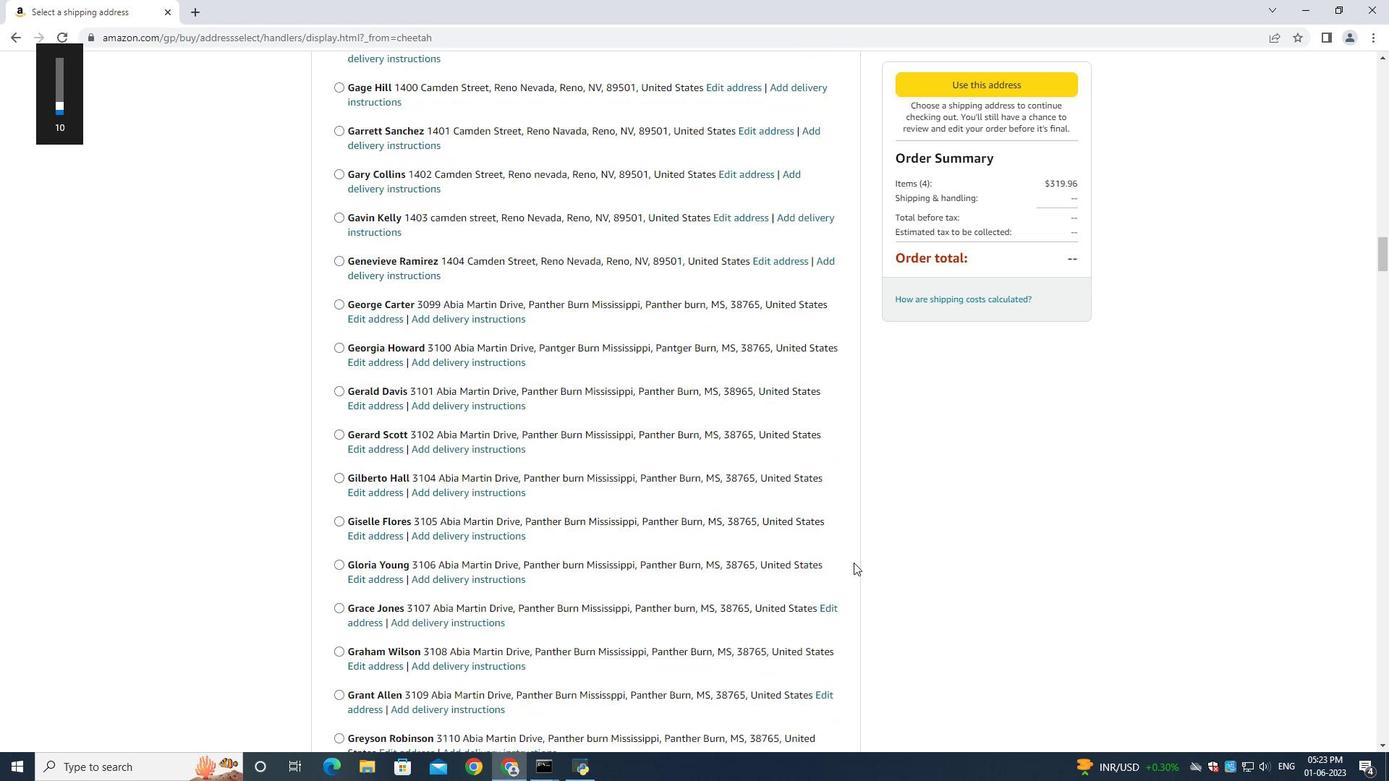 
Action: Mouse scrolled (853, 561) with delta (0, -1)
Screenshot: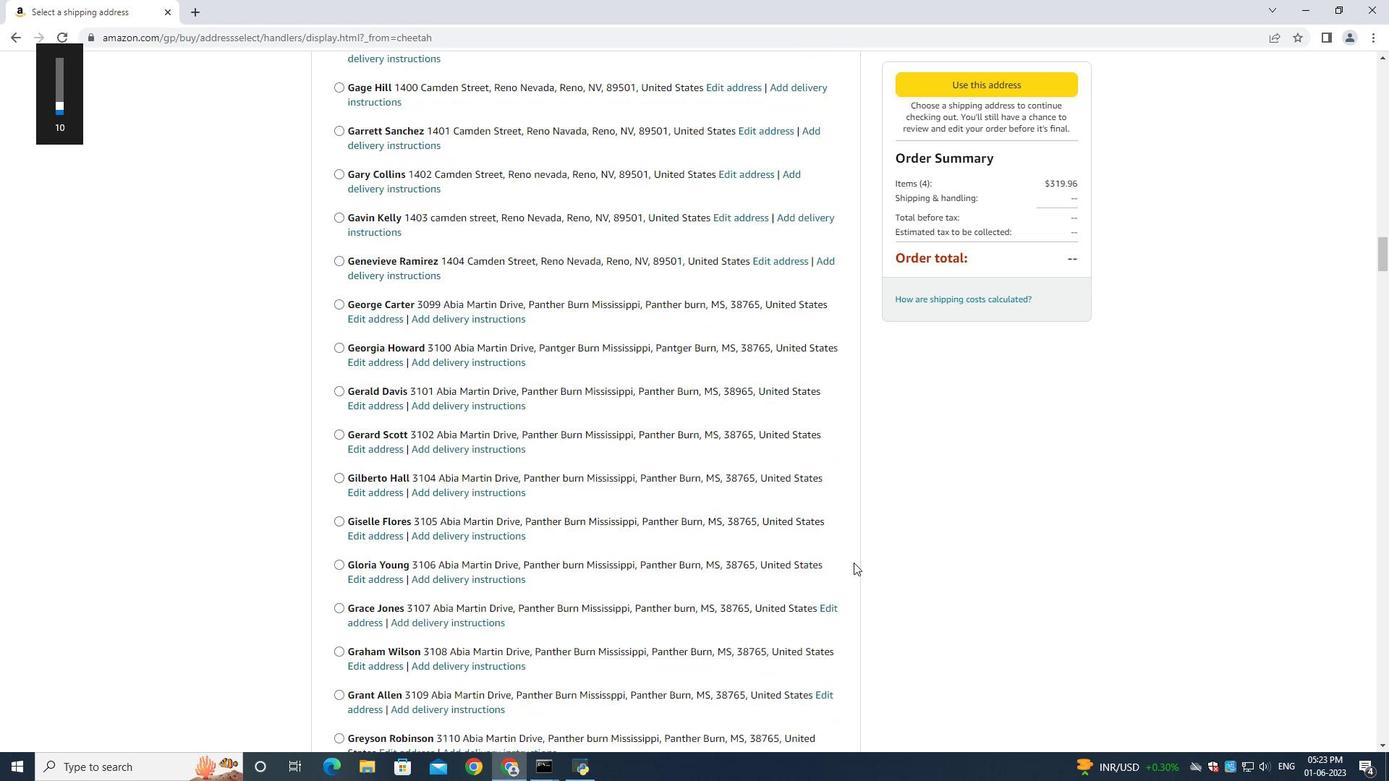 
Action: Mouse scrolled (853, 562) with delta (0, 0)
Screenshot: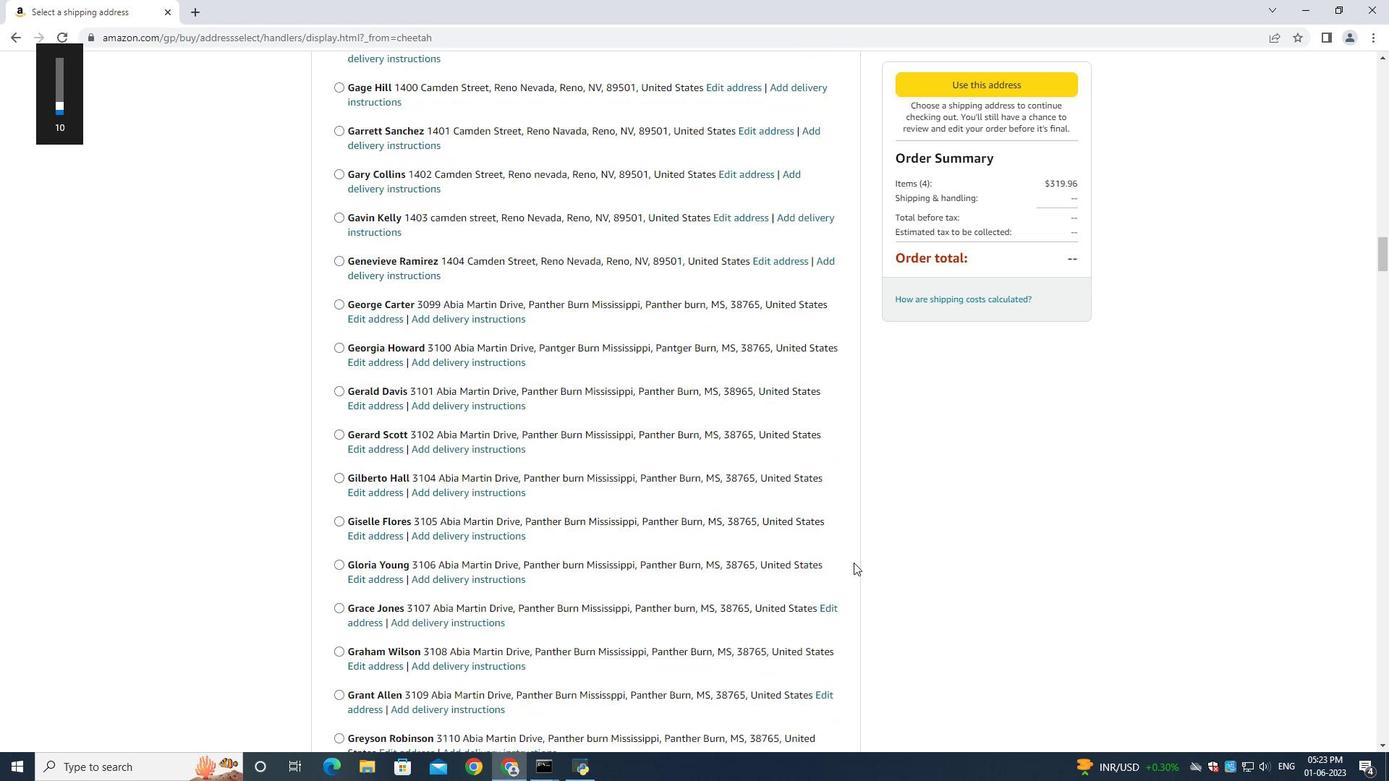
Action: Mouse scrolled (853, 562) with delta (0, 0)
Screenshot: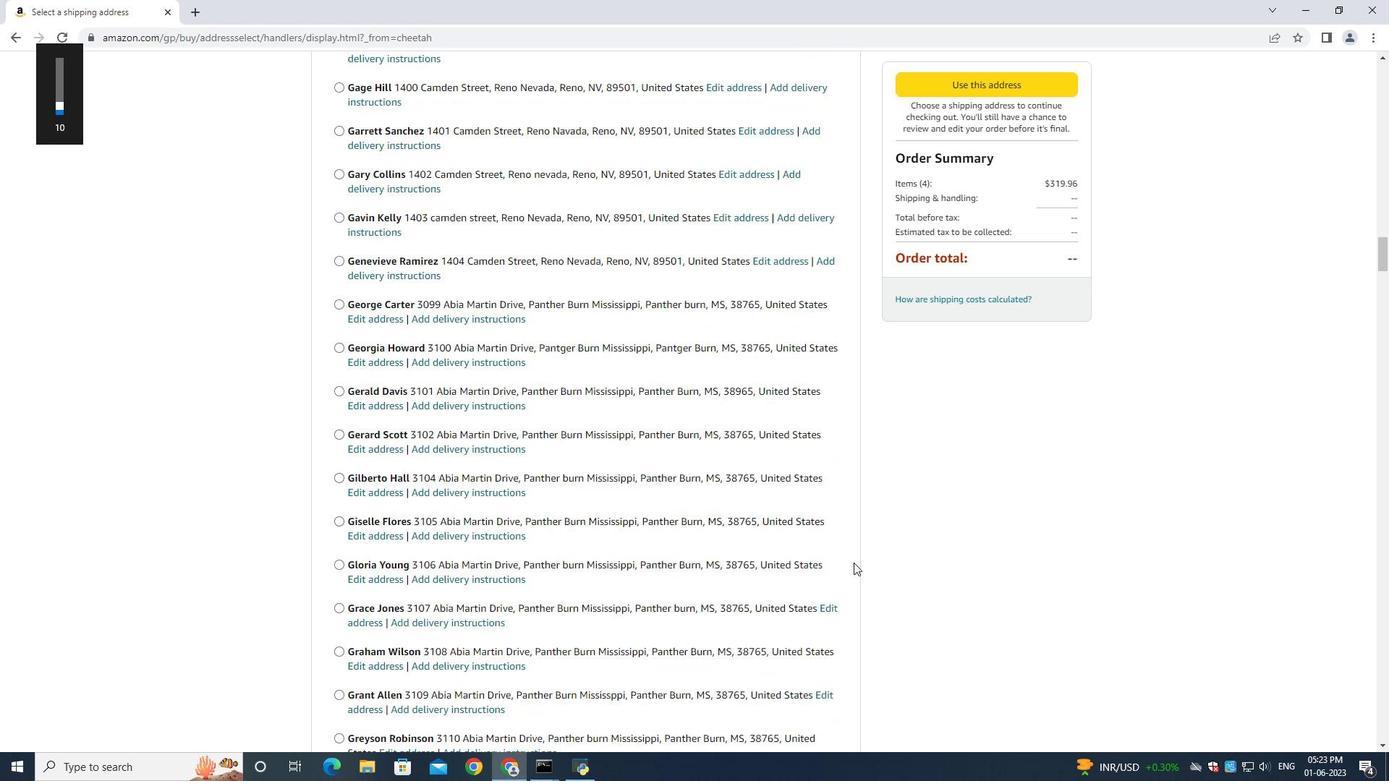 
Action: Mouse scrolled (853, 562) with delta (0, 0)
Screenshot: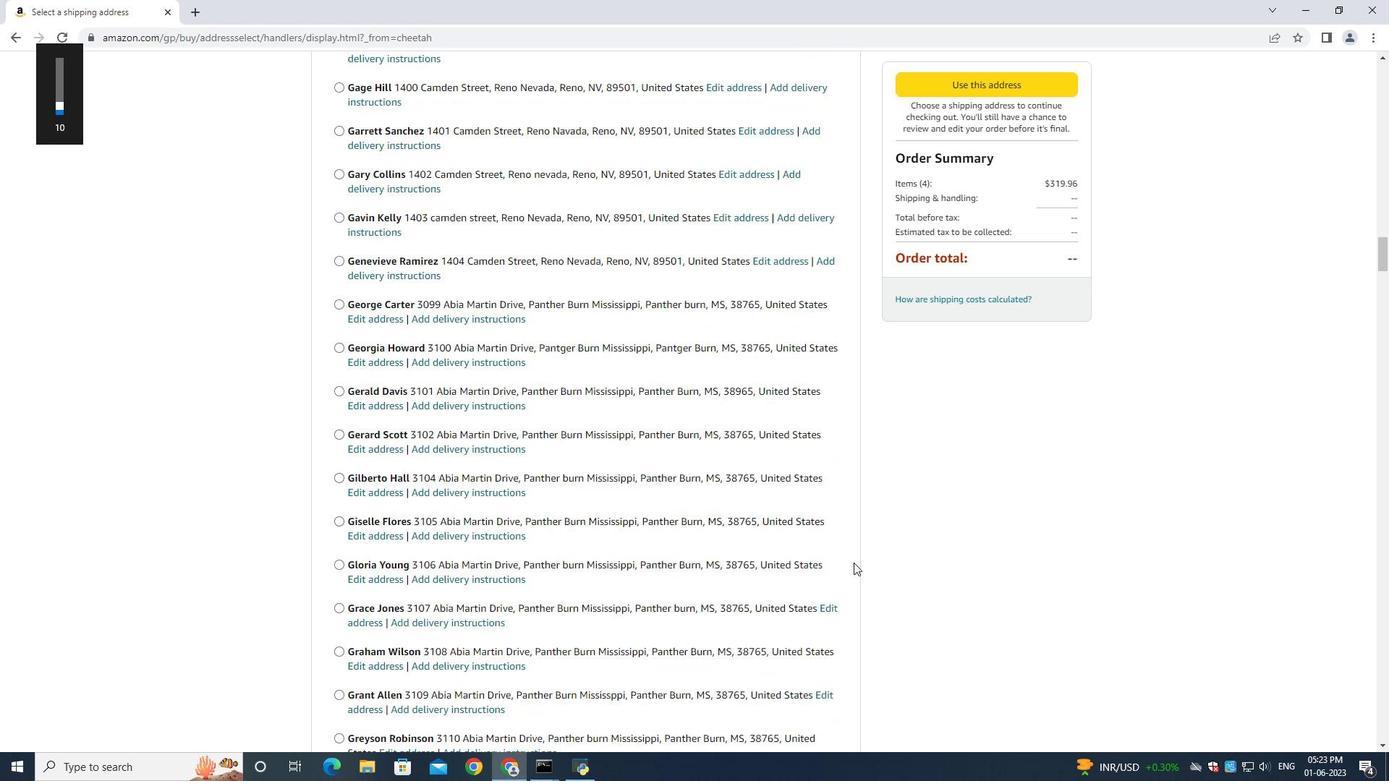 
Action: Mouse scrolled (853, 562) with delta (0, 0)
Screenshot: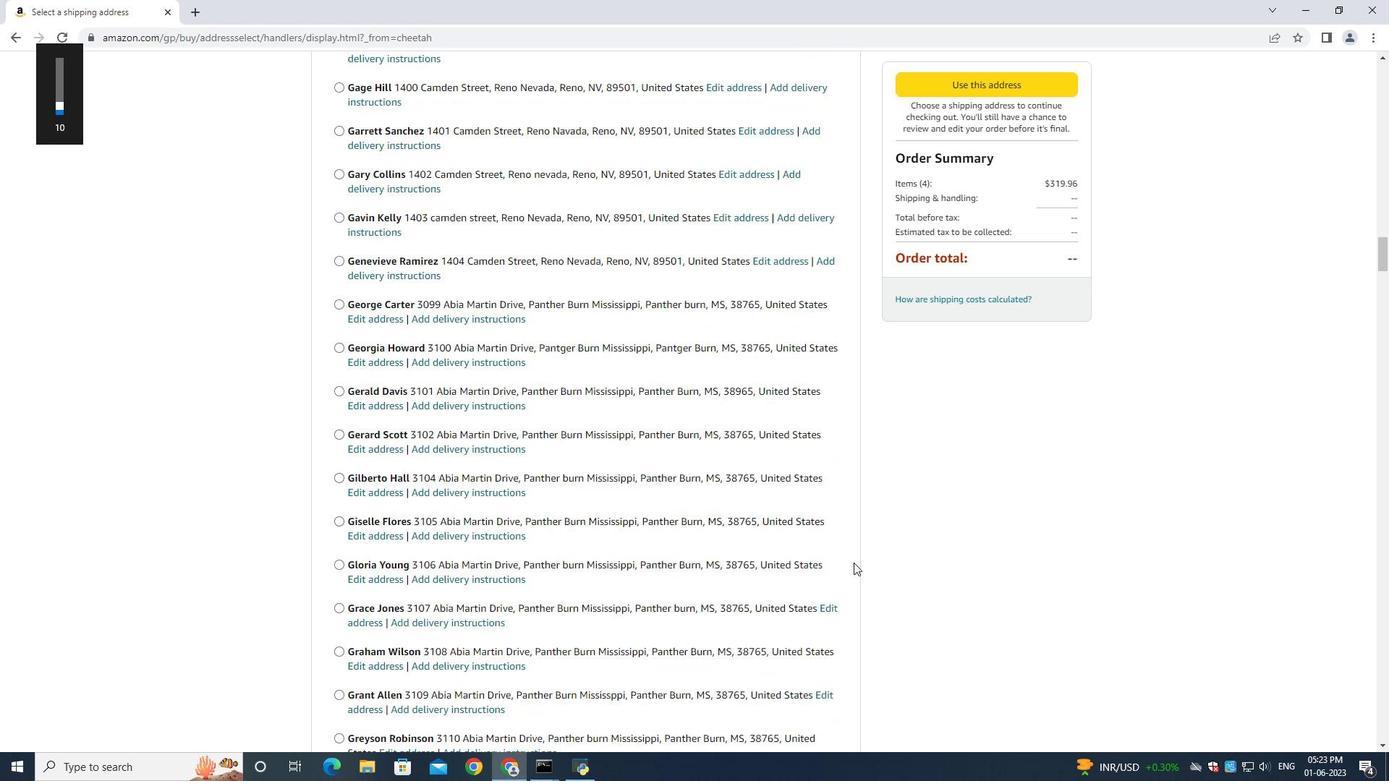
Action: Mouse scrolled (853, 562) with delta (0, 0)
Screenshot: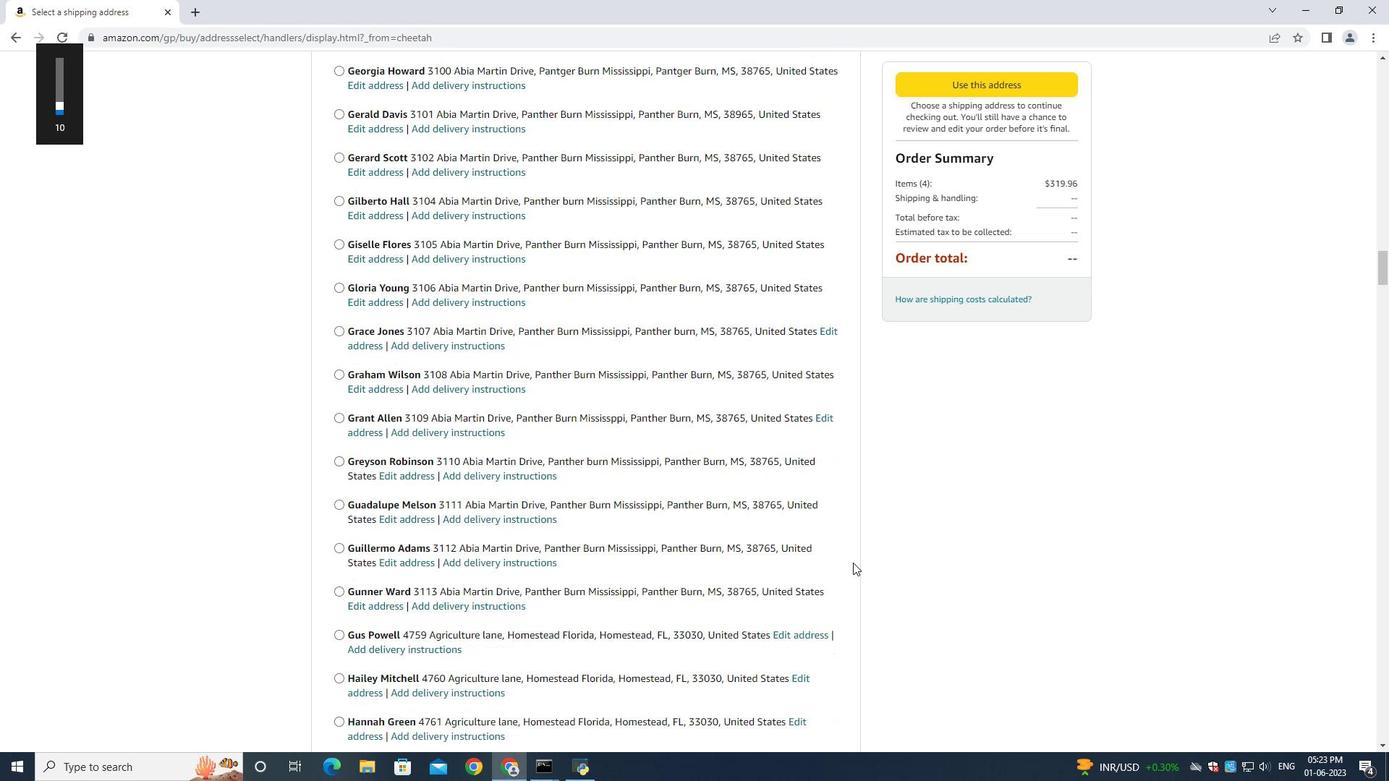 
Action: Mouse moved to (853, 563)
Screenshot: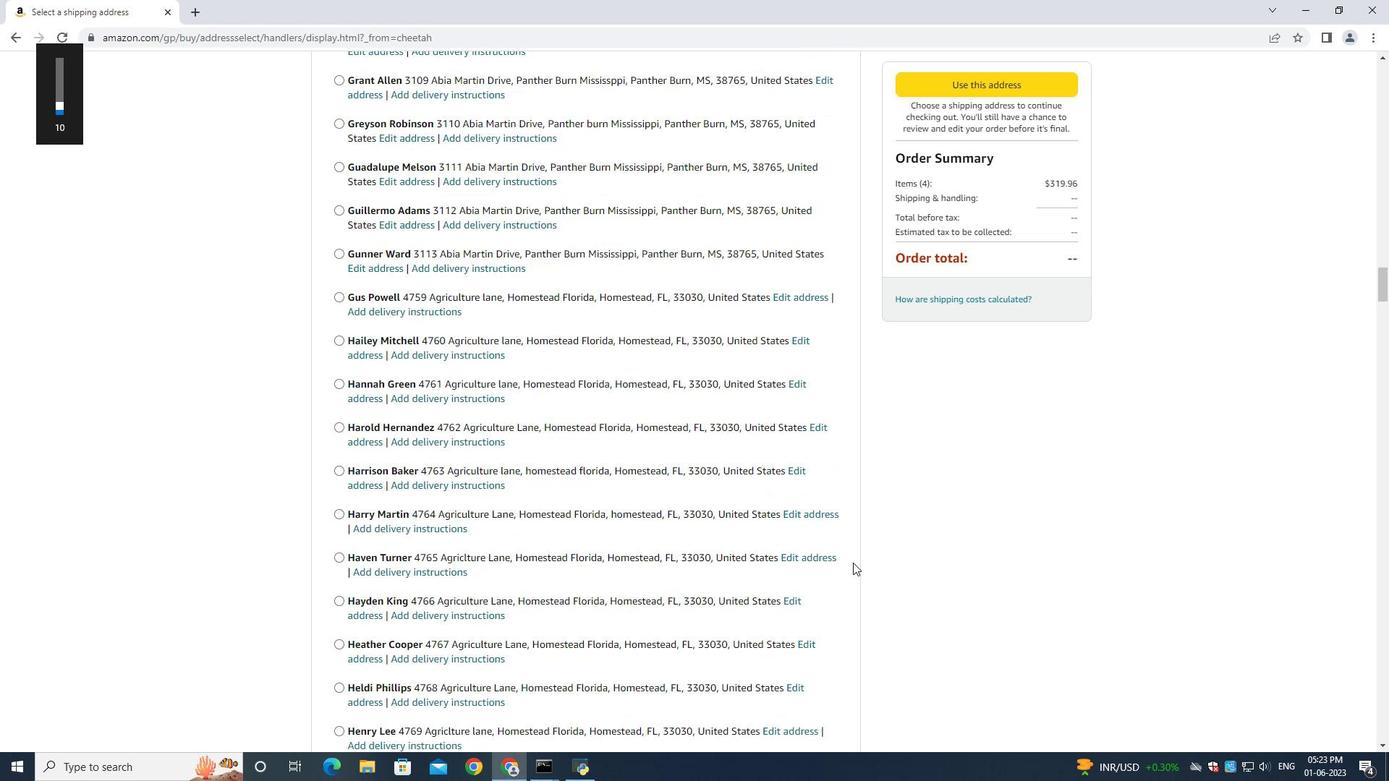 
Action: Mouse scrolled (853, 562) with delta (0, 0)
Screenshot: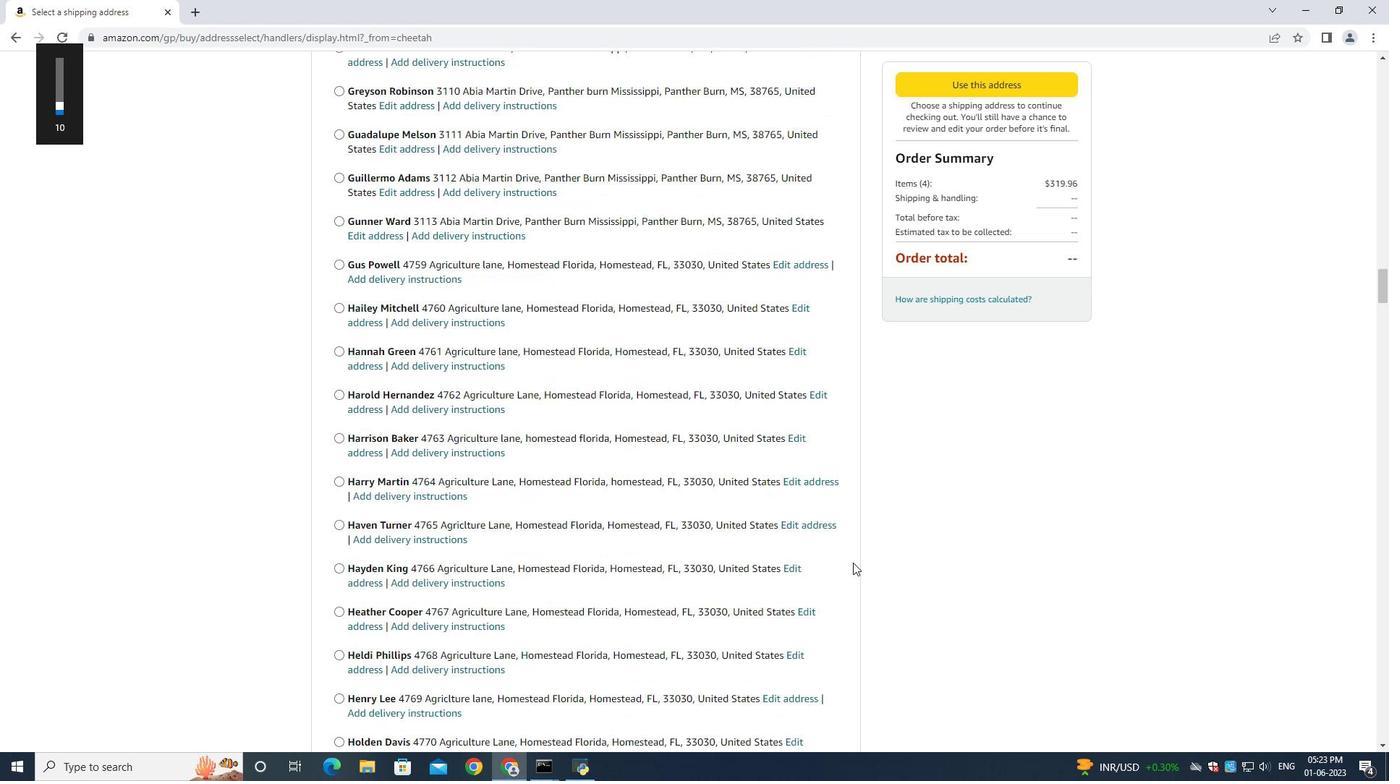 
Action: Mouse moved to (853, 563)
Screenshot: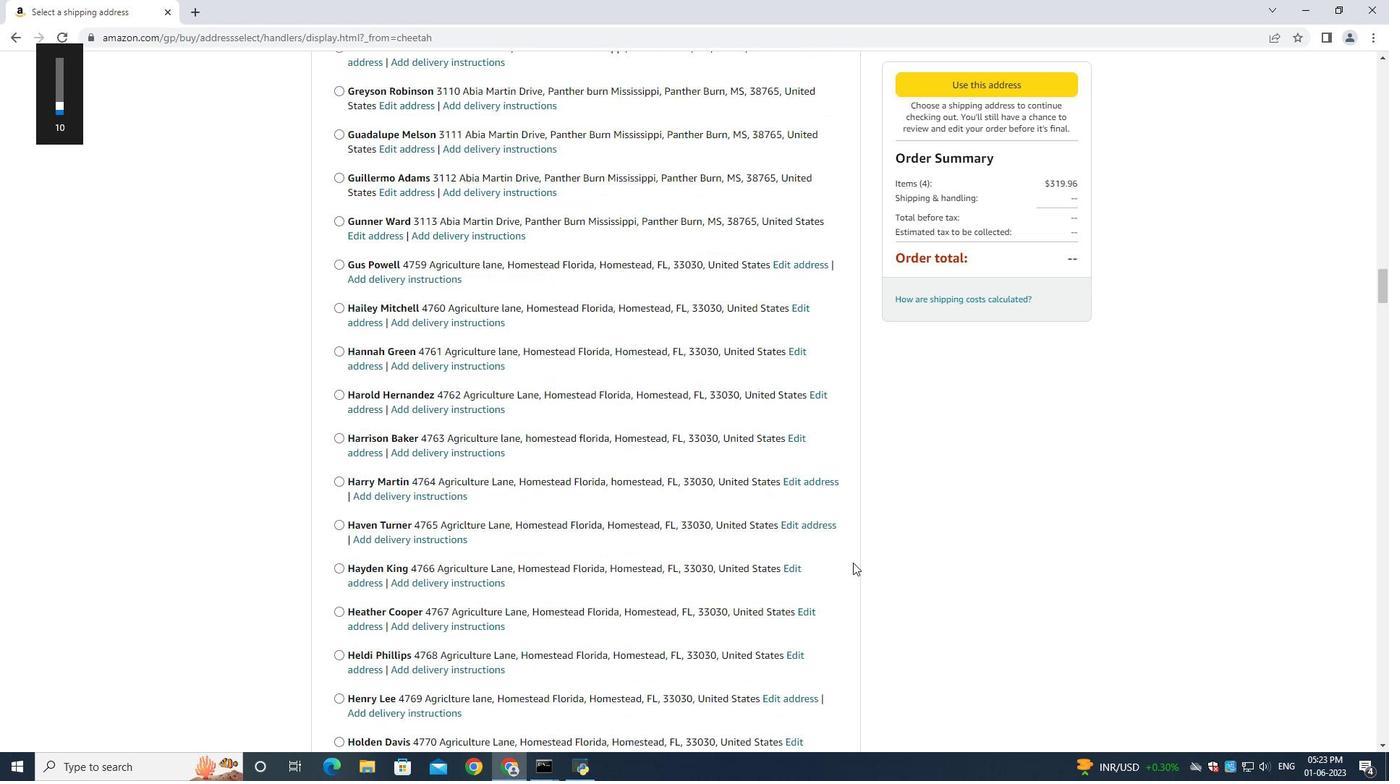 
Action: Mouse scrolled (853, 562) with delta (0, -1)
Screenshot: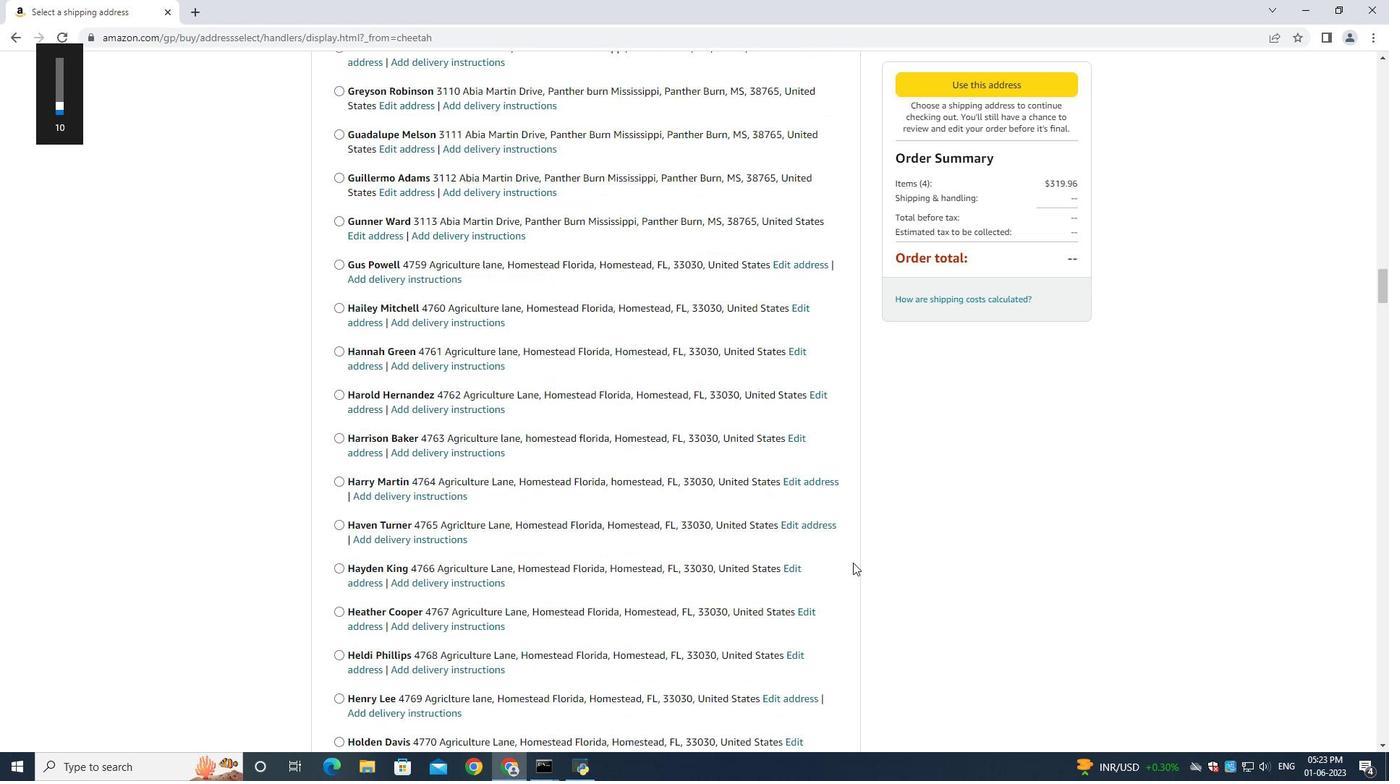 
Action: Mouse moved to (853, 563)
Screenshot: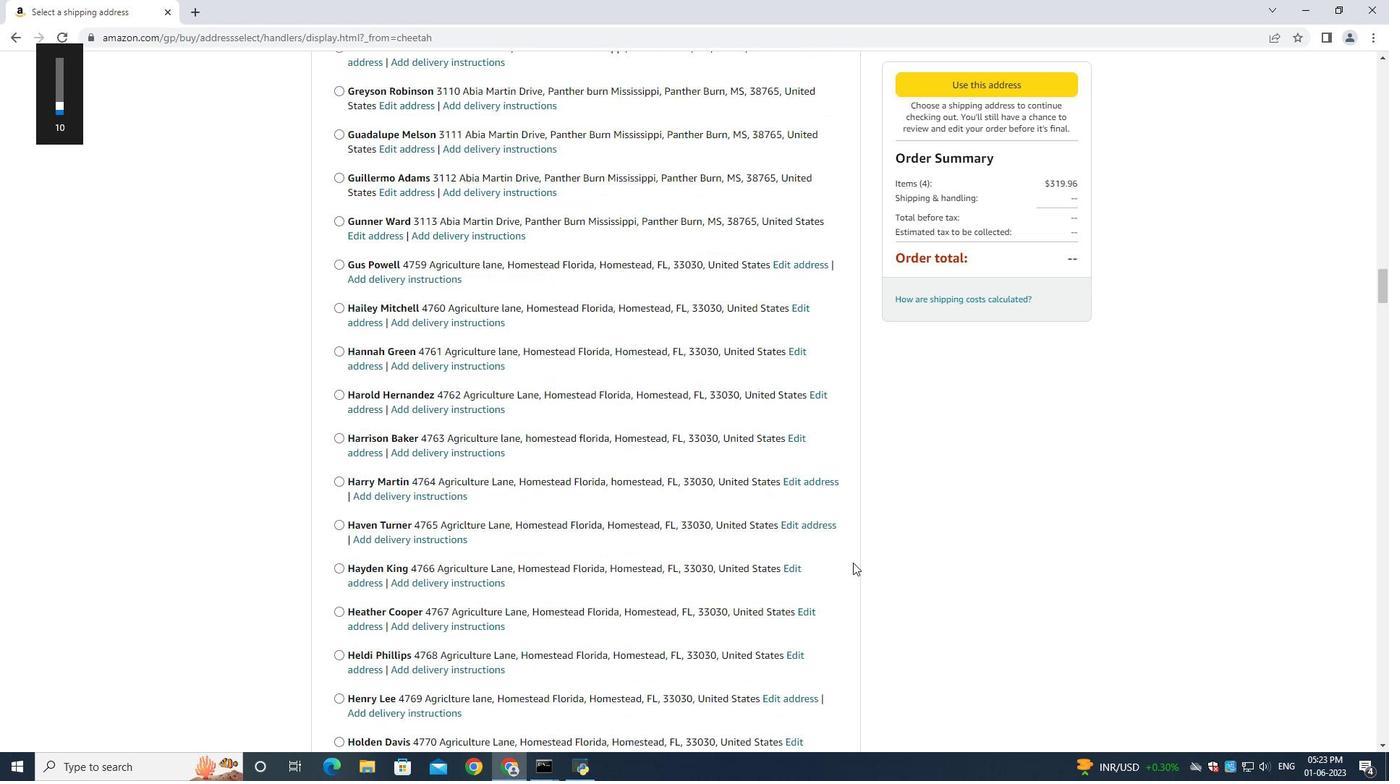 
Action: Mouse scrolled (853, 562) with delta (0, -1)
Screenshot: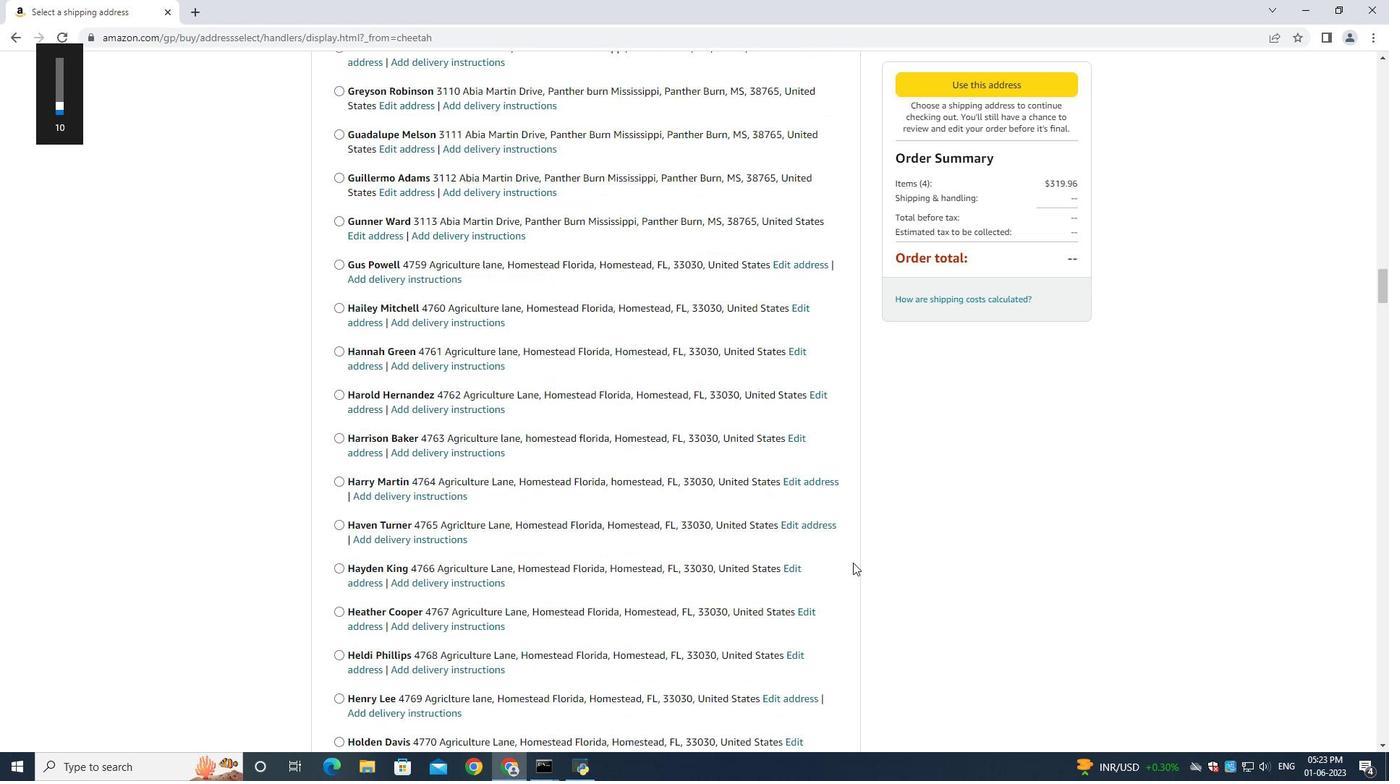 
Action: Mouse moved to (851, 563)
Screenshot: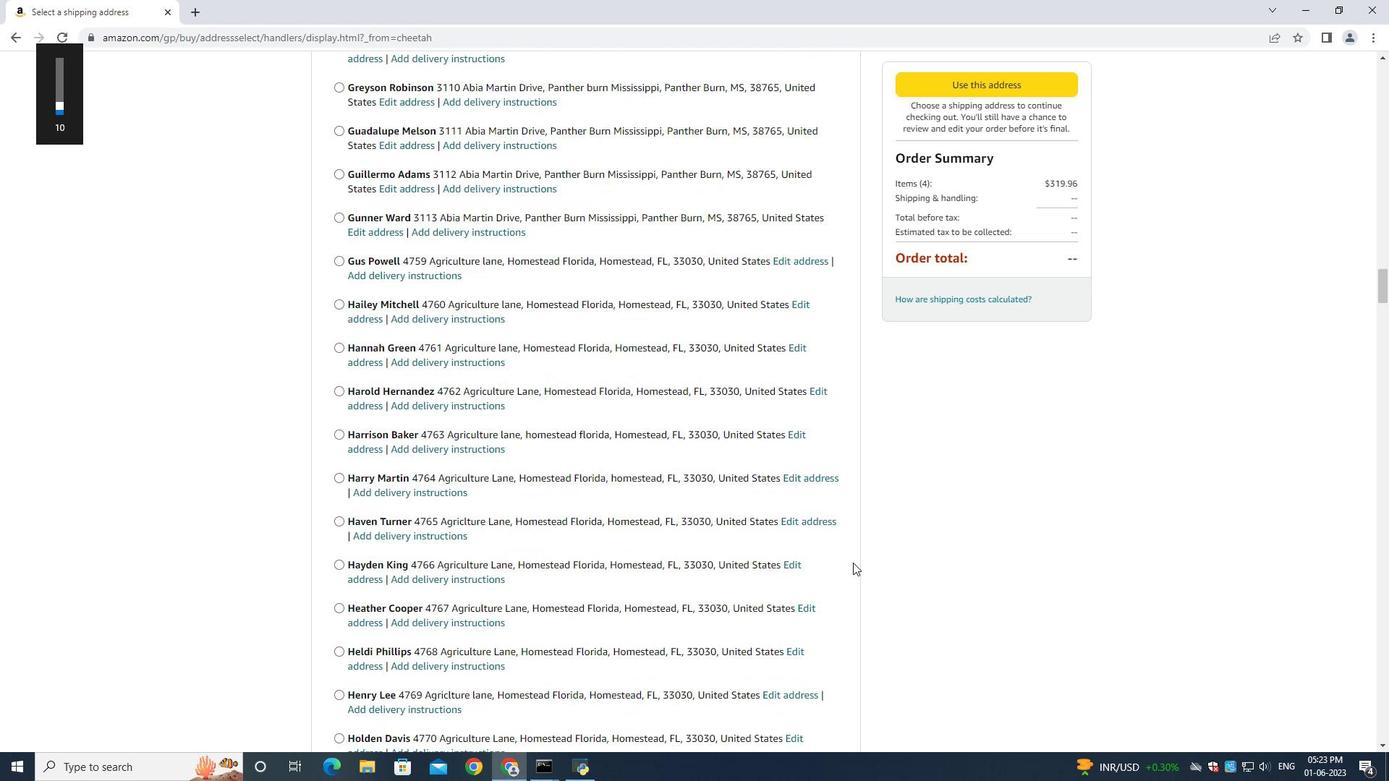 
Action: Mouse scrolled (853, 562) with delta (0, 0)
Screenshot: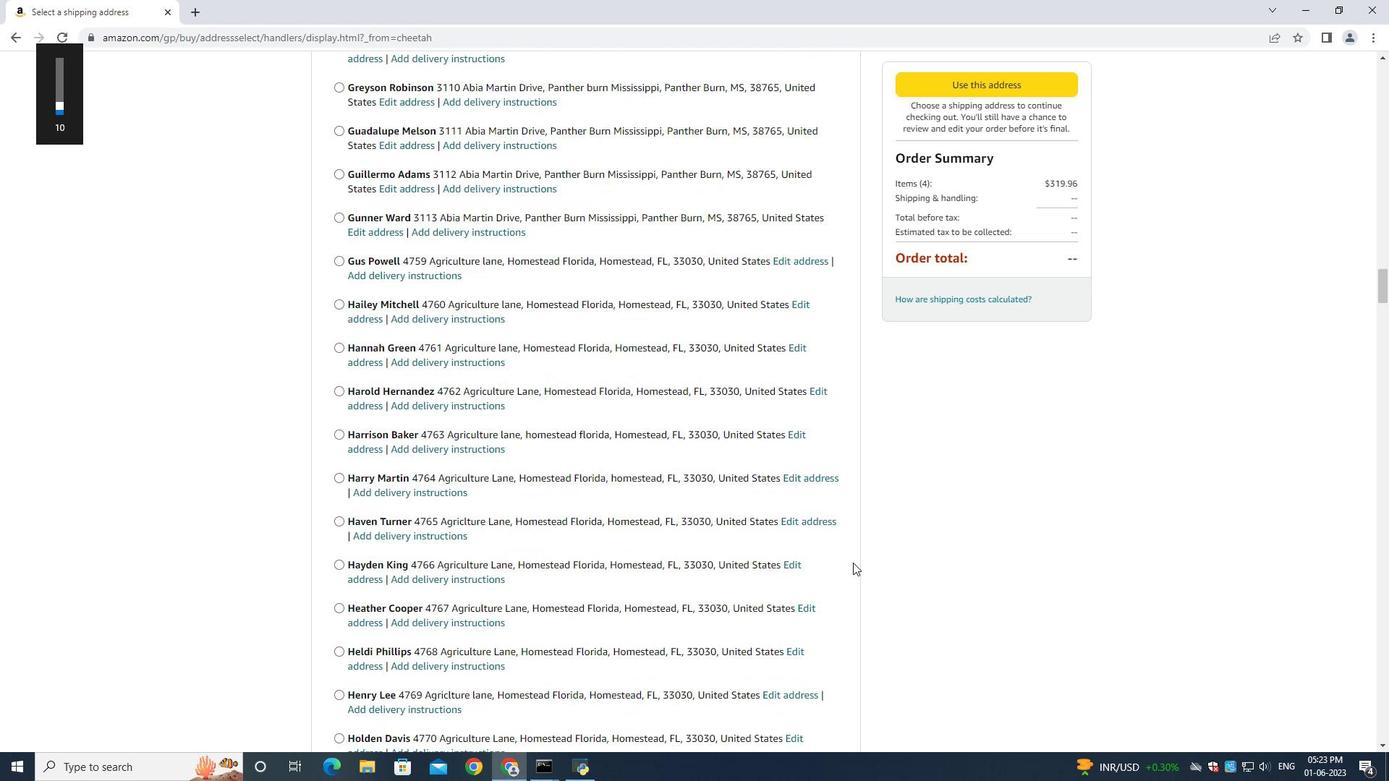 
Action: Mouse moved to (849, 562)
Screenshot: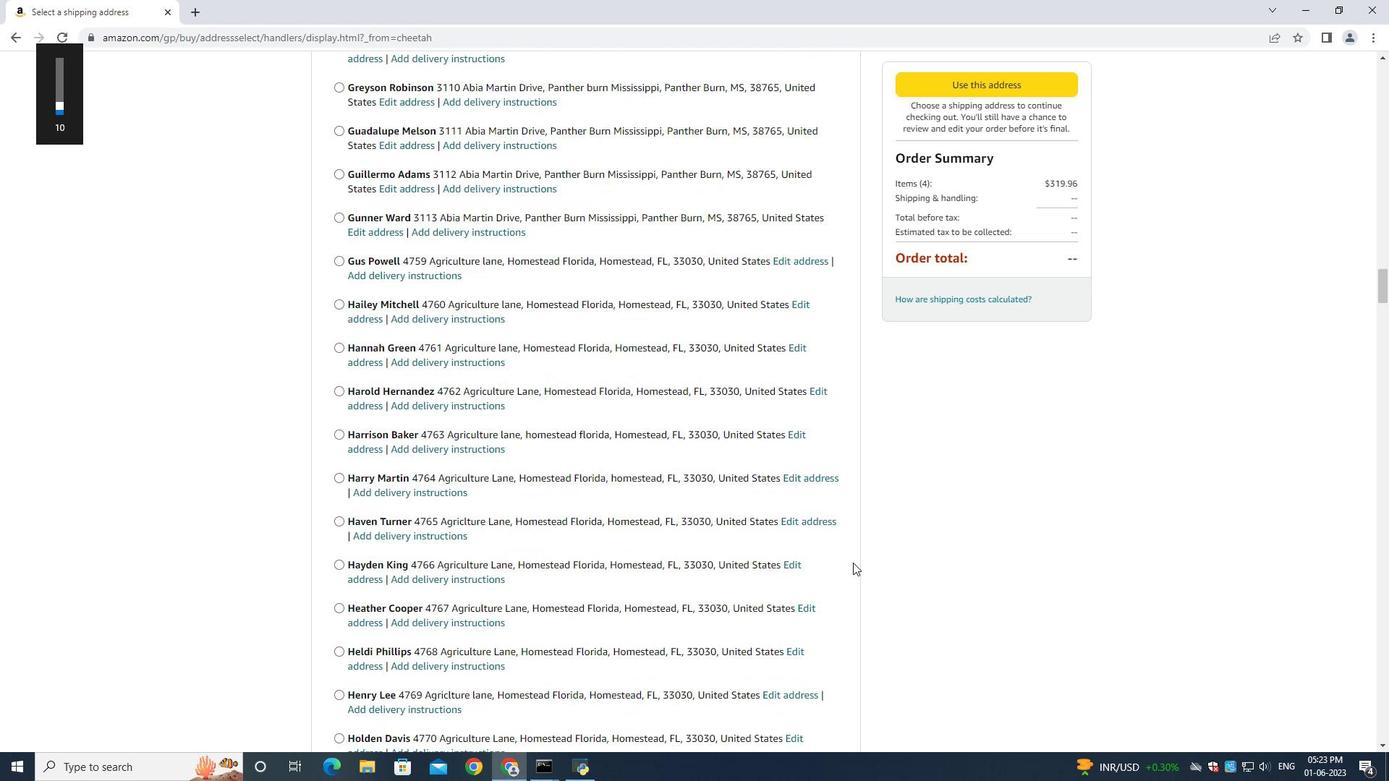 
Action: Mouse scrolled (851, 562) with delta (0, 0)
Screenshot: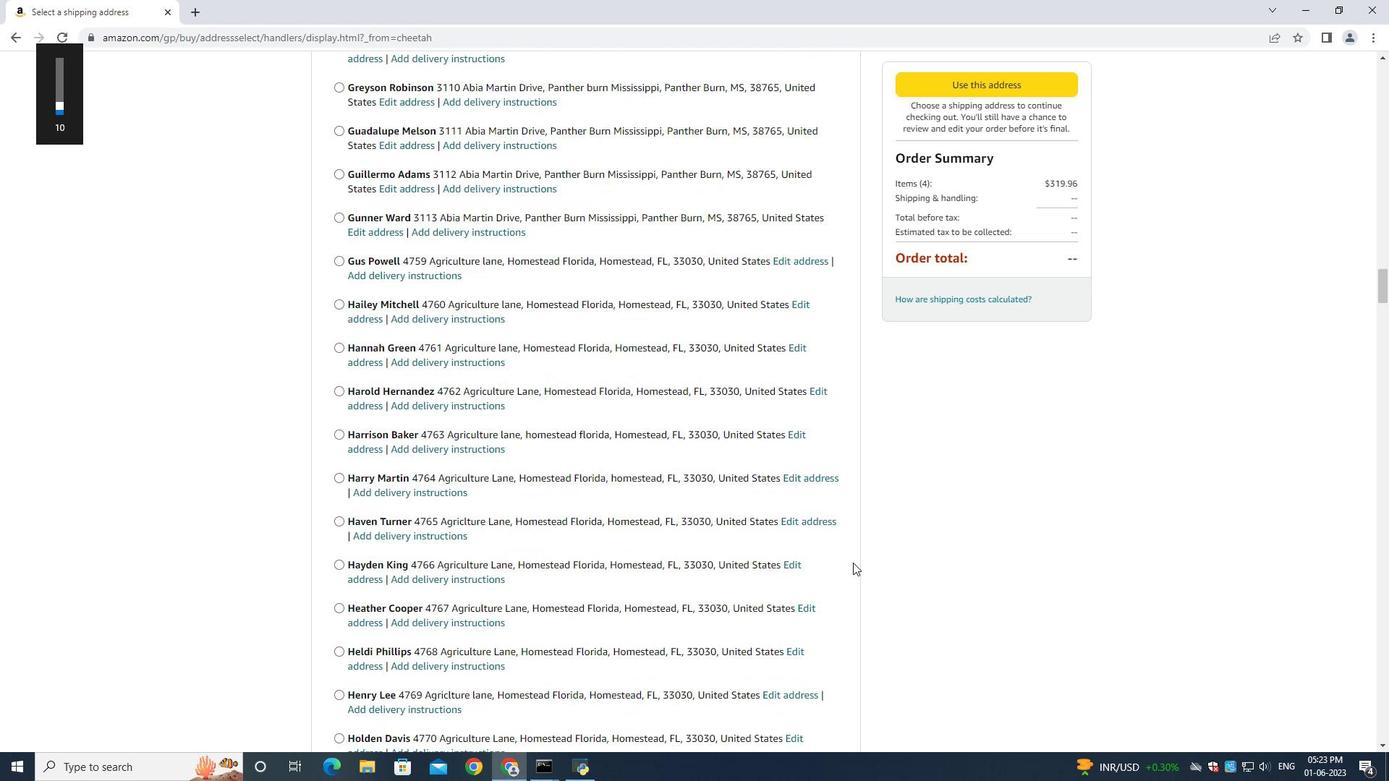 
Action: Mouse moved to (847, 559)
Screenshot: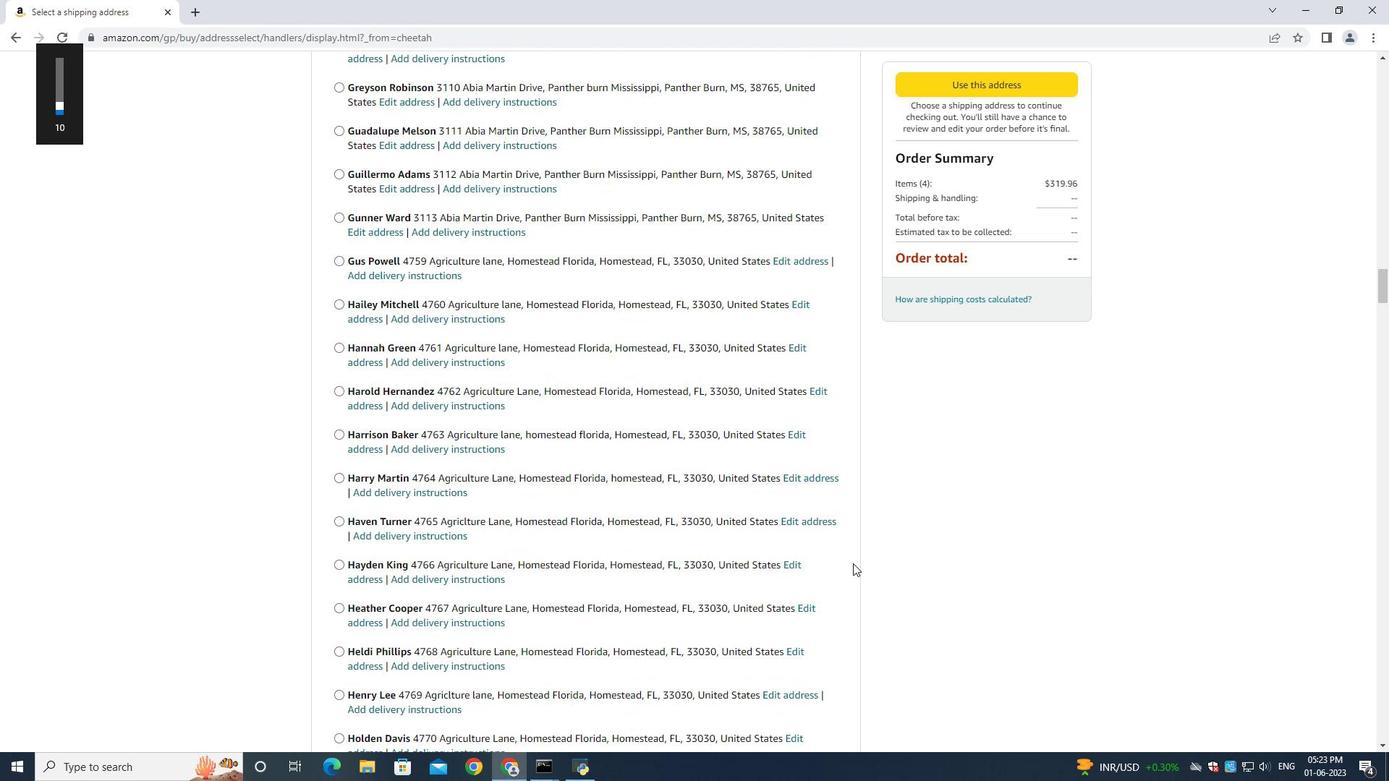 
Action: Mouse scrolled (849, 562) with delta (0, 0)
Screenshot: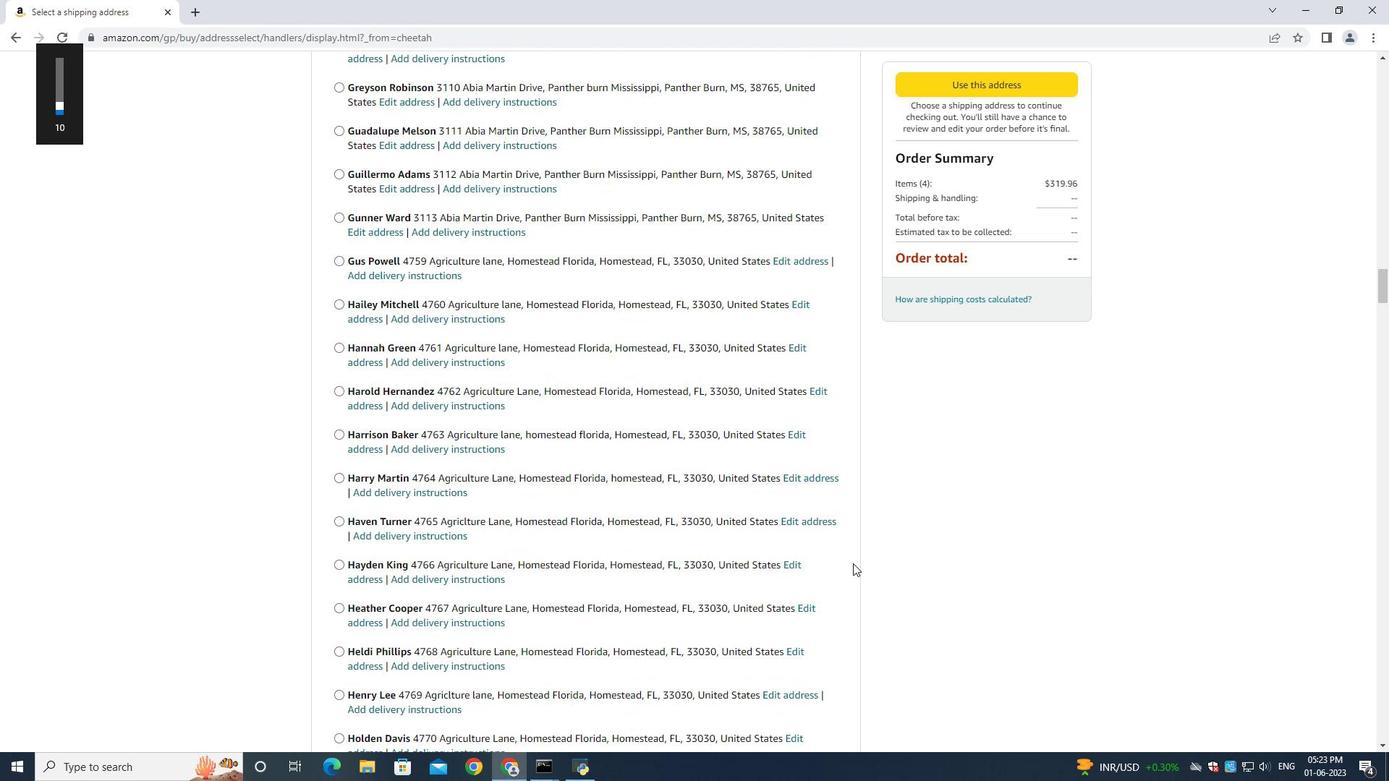 
Action: Mouse scrolled (849, 562) with delta (0, 0)
Screenshot: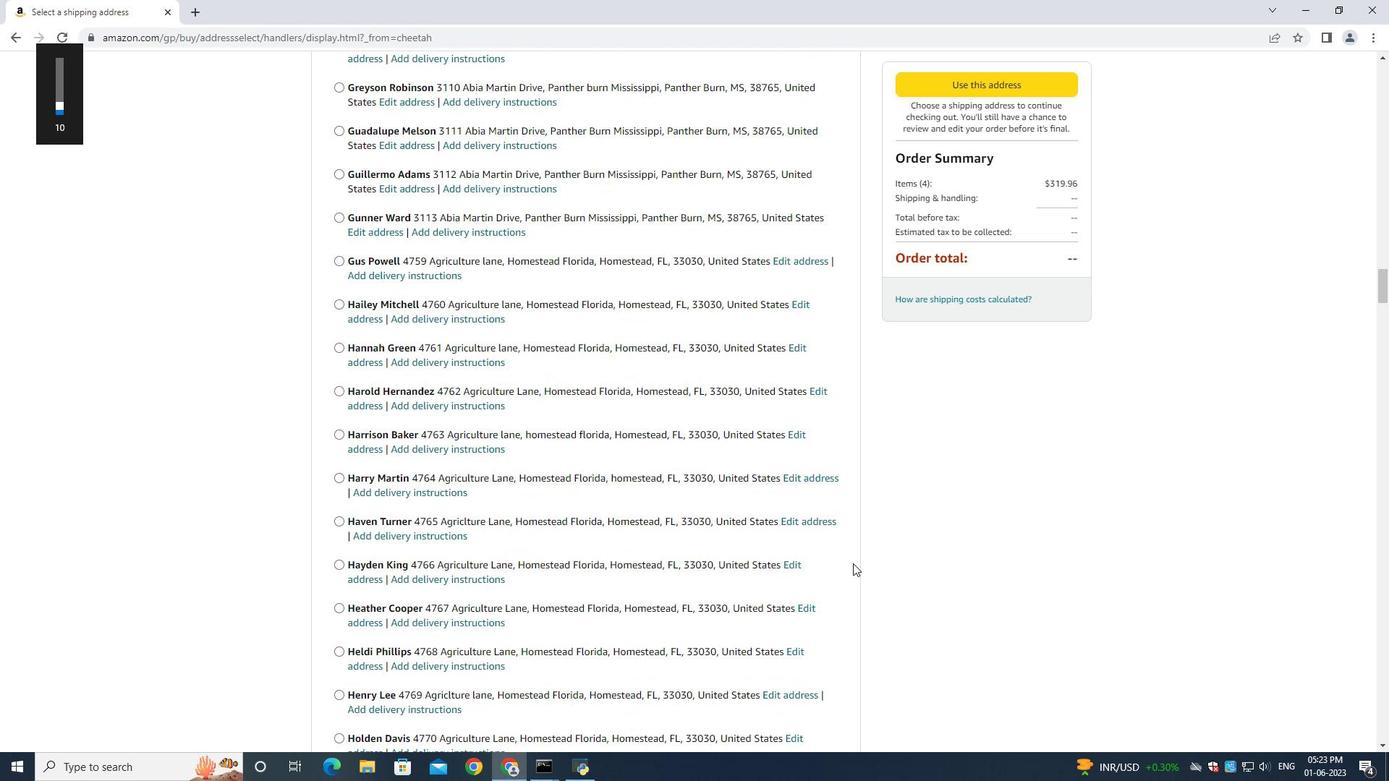 
Action: Mouse scrolled (849, 562) with delta (0, 0)
Screenshot: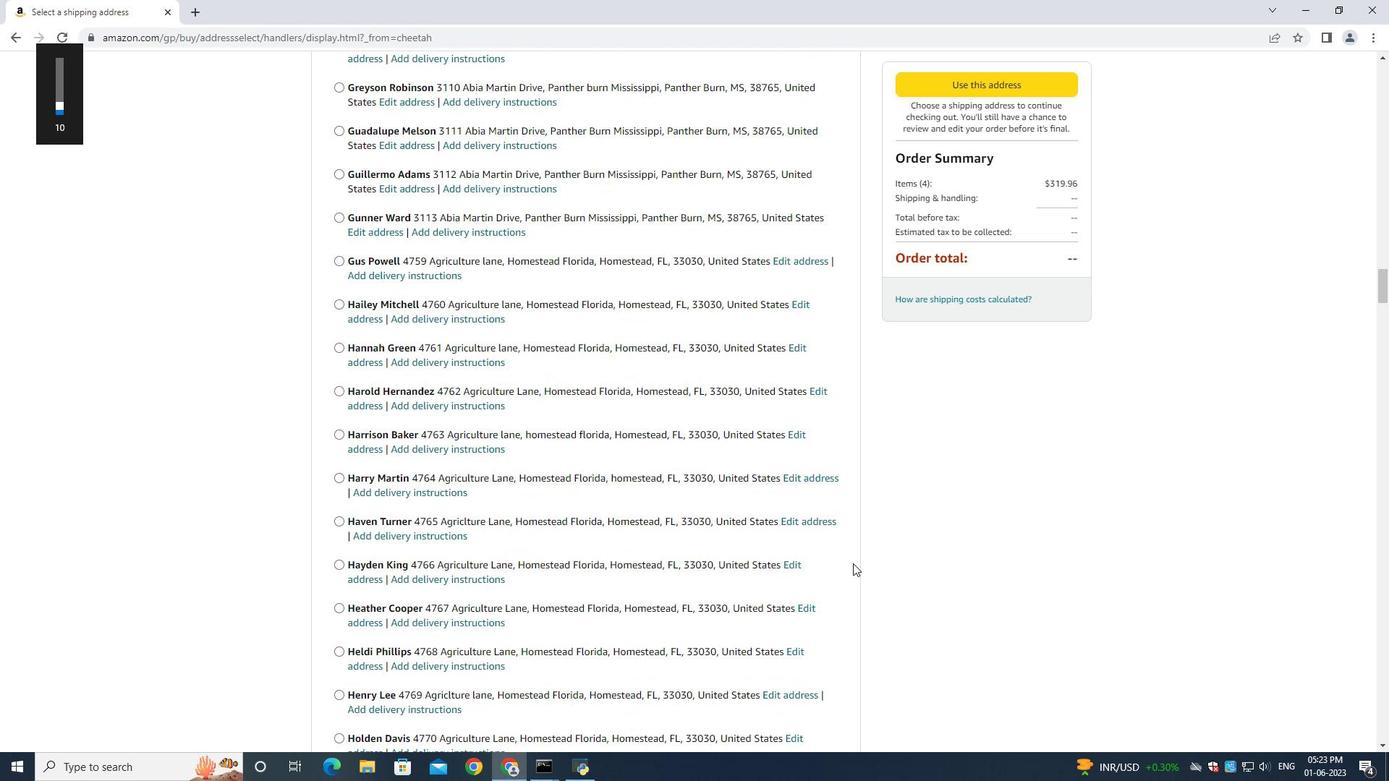 
Action: Mouse scrolled (849, 561) with delta (0, -1)
Screenshot: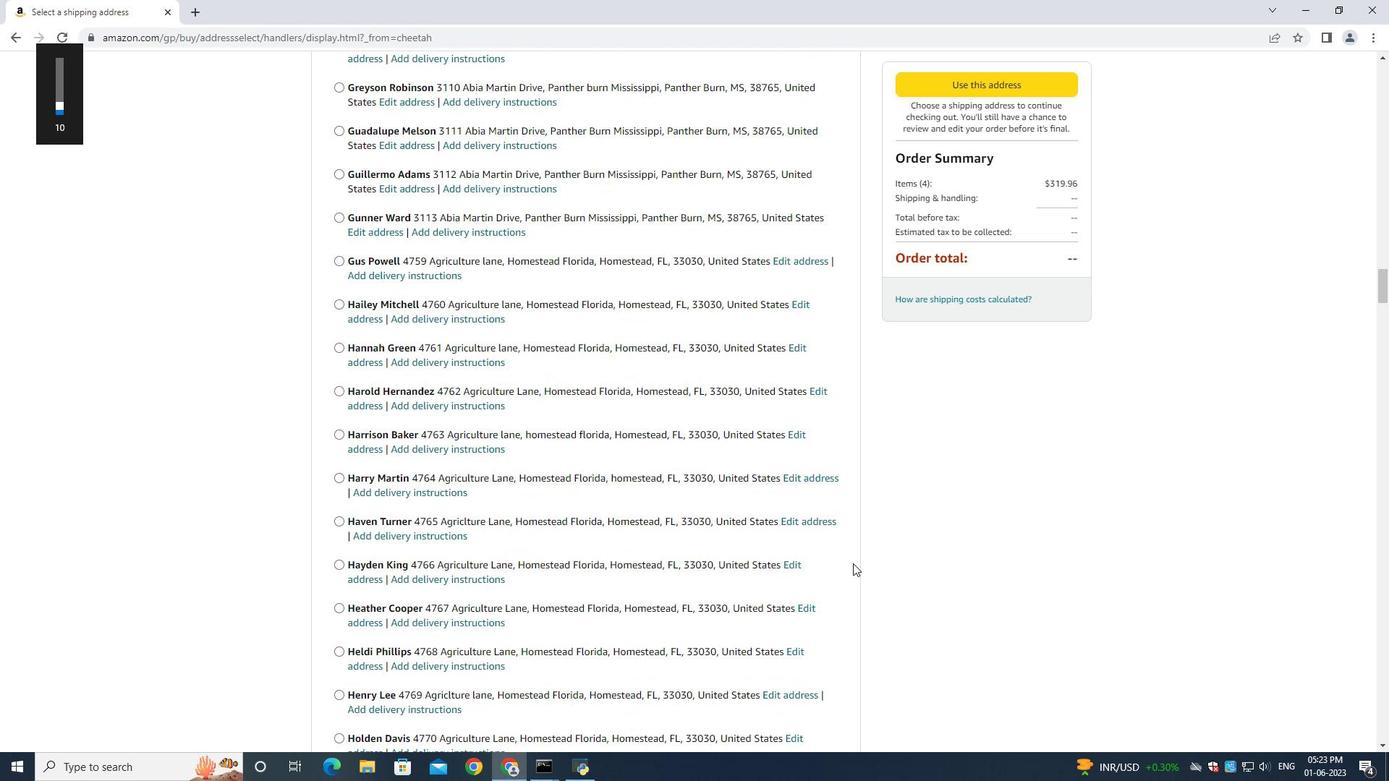 
Action: Mouse scrolled (849, 562) with delta (0, 0)
Screenshot: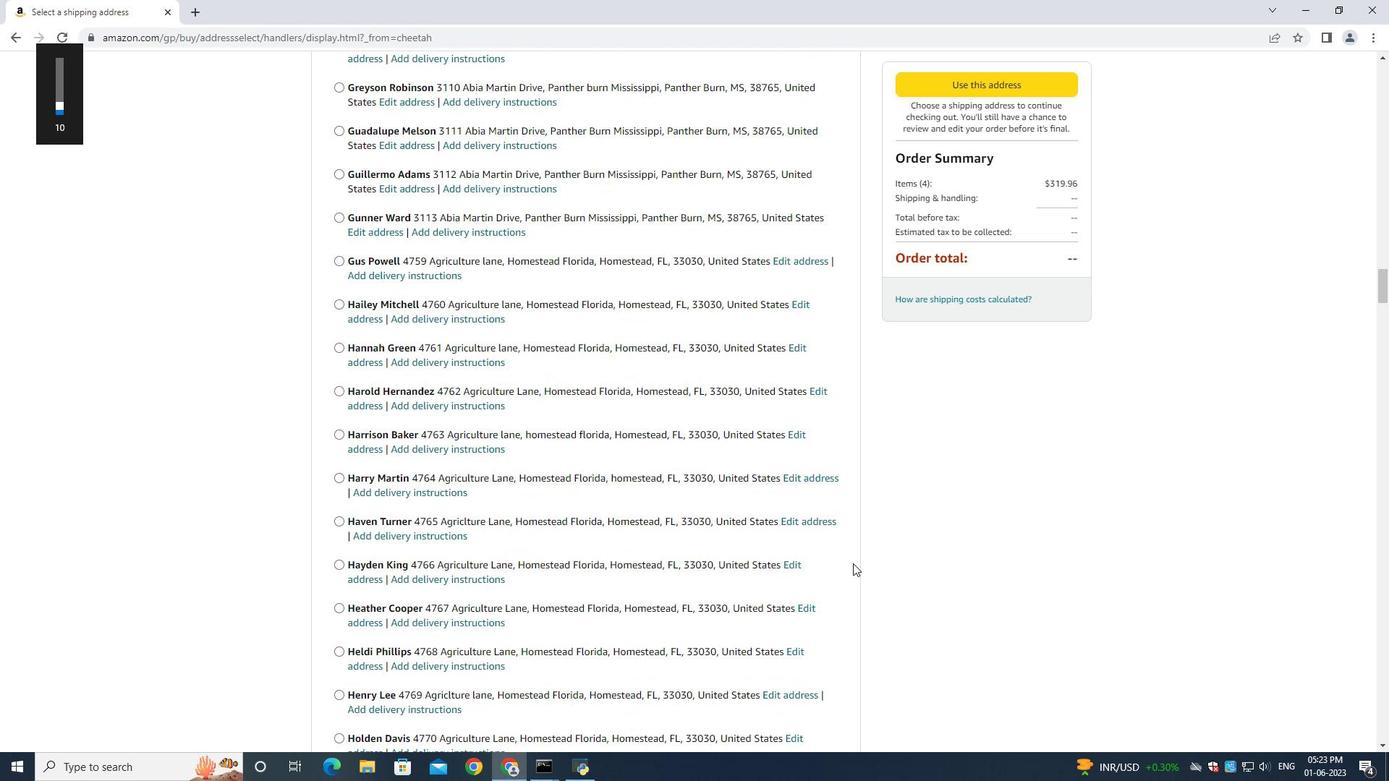 
Action: Mouse scrolled (849, 562) with delta (0, 0)
Screenshot: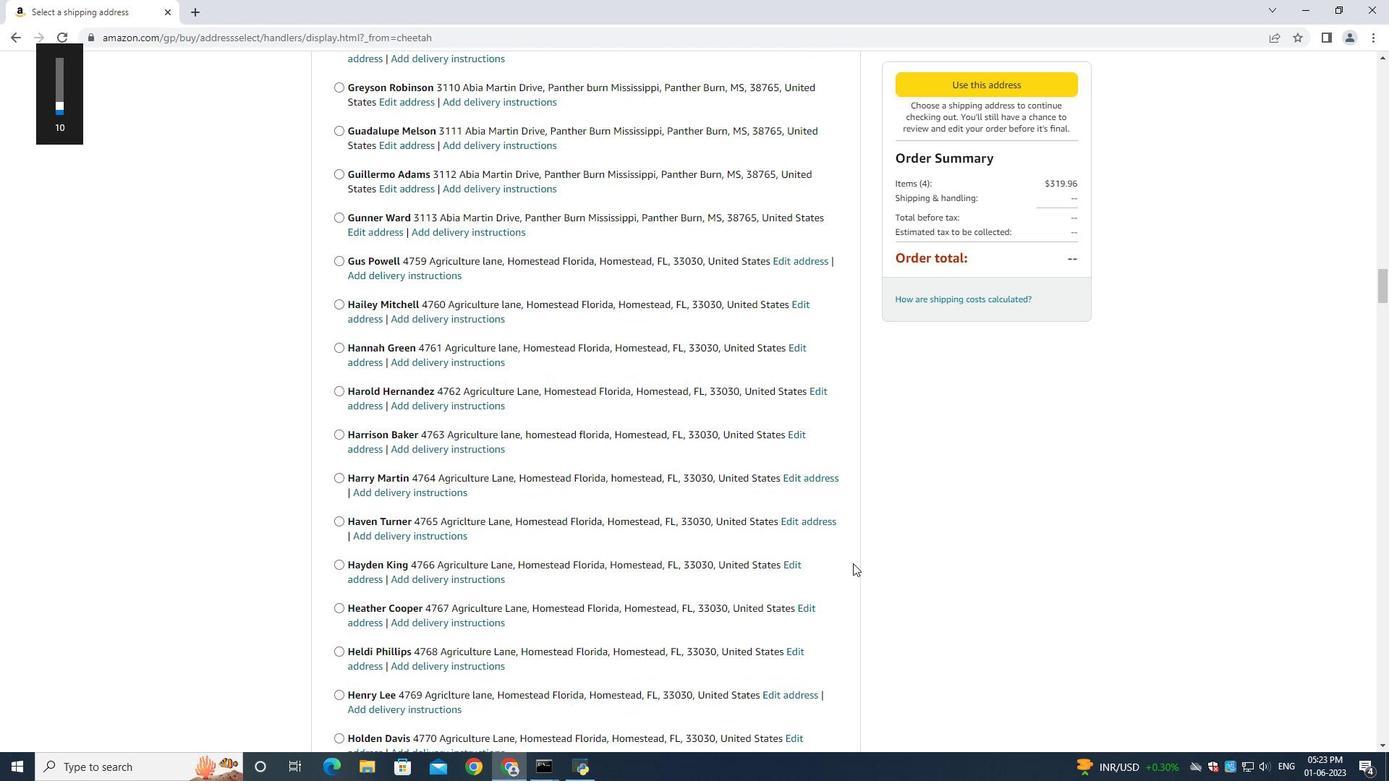 
Action: Mouse scrolled (849, 562) with delta (0, 0)
Screenshot: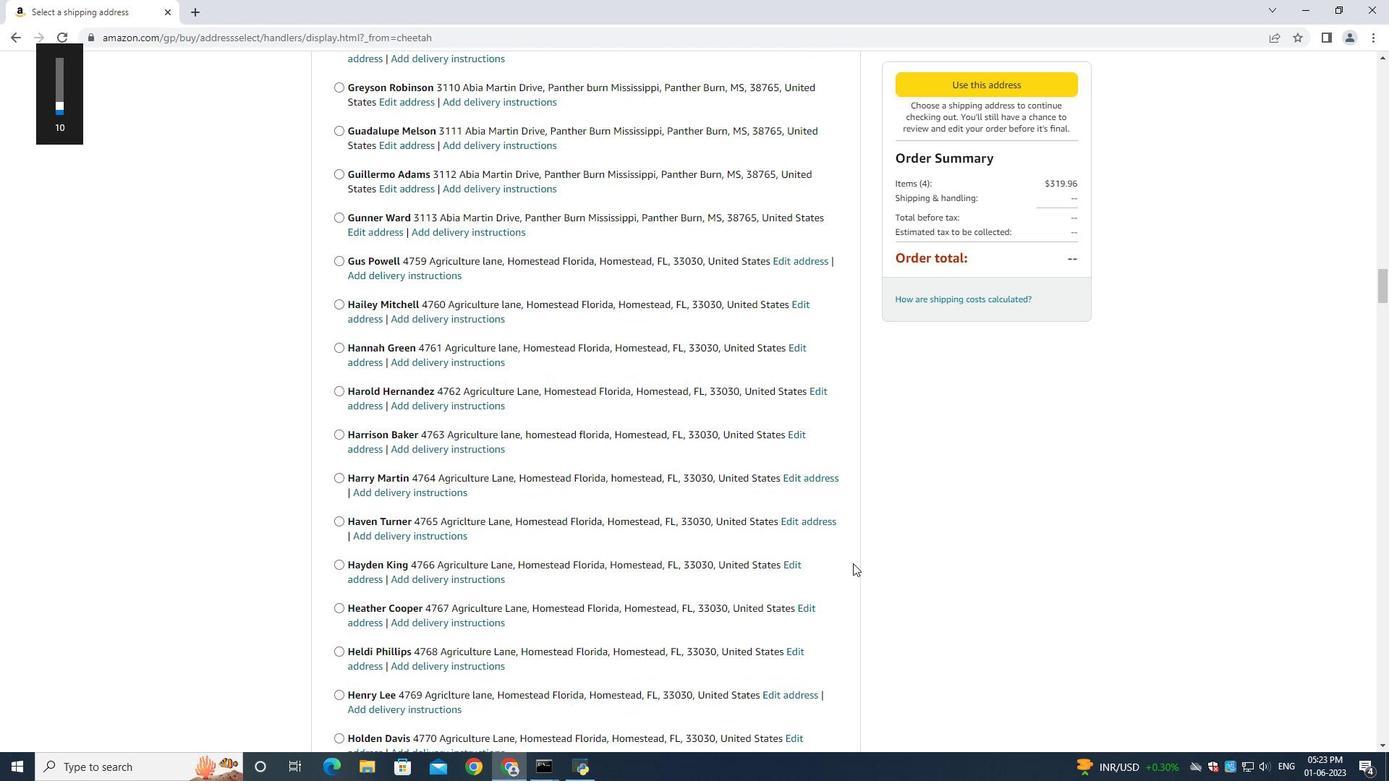 
Action: Mouse moved to (845, 565)
Screenshot: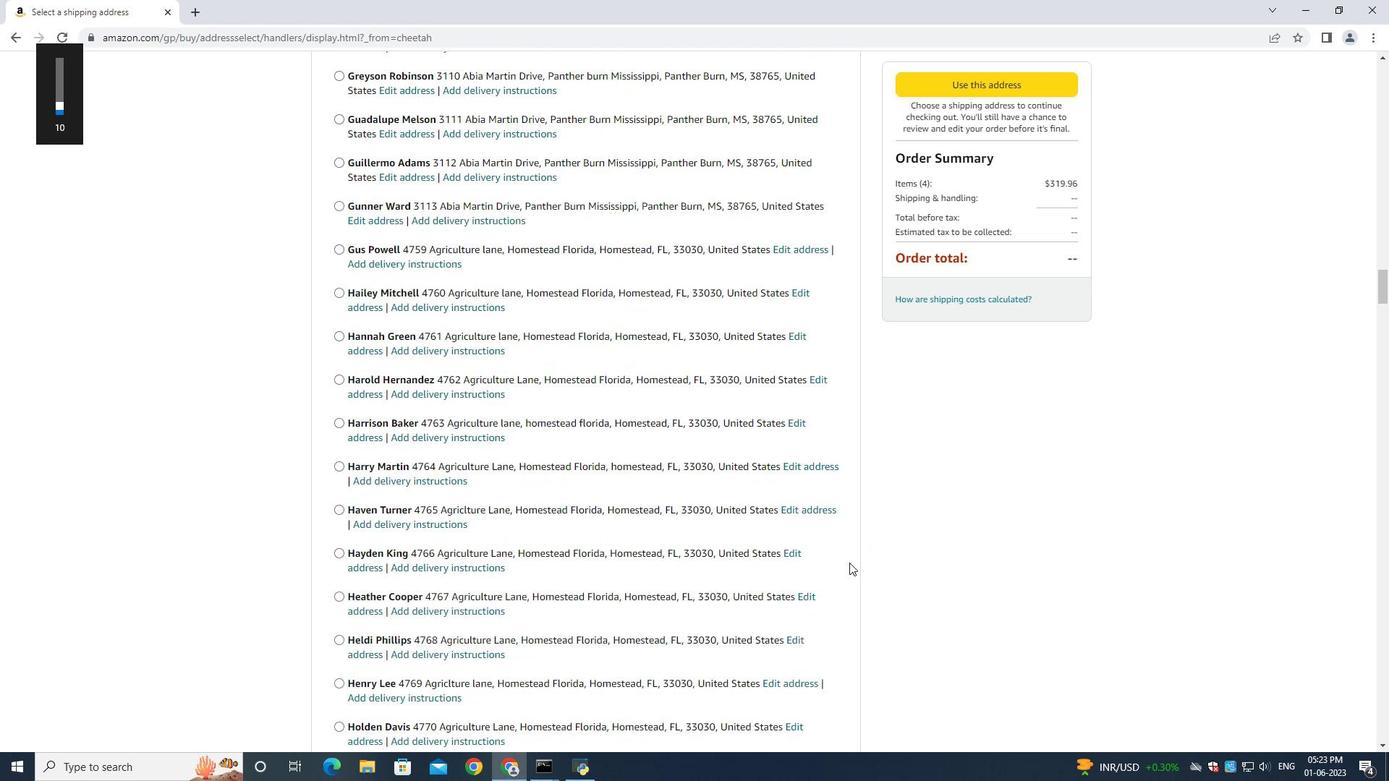 
Action: Mouse scrolled (846, 563) with delta (0, 0)
Screenshot: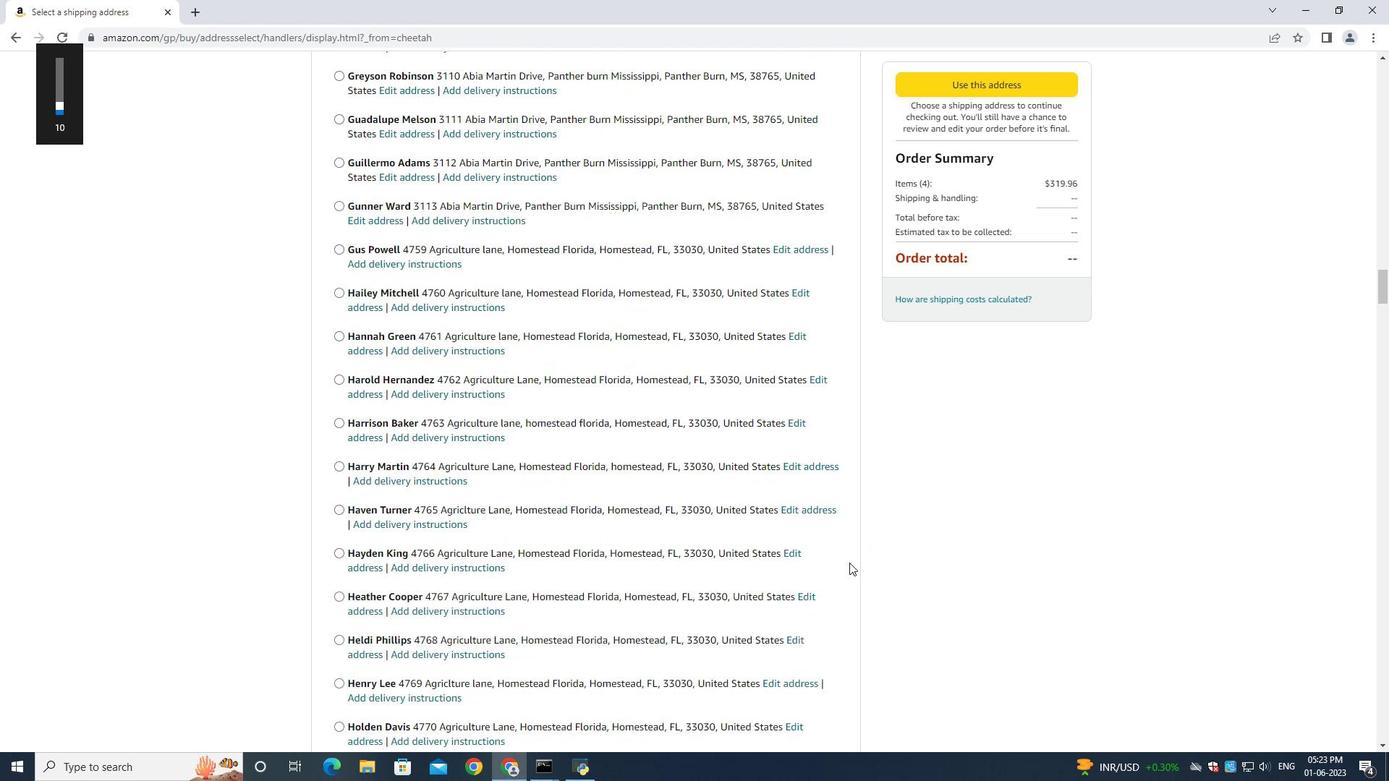 
Action: Mouse moved to (845, 565)
Screenshot: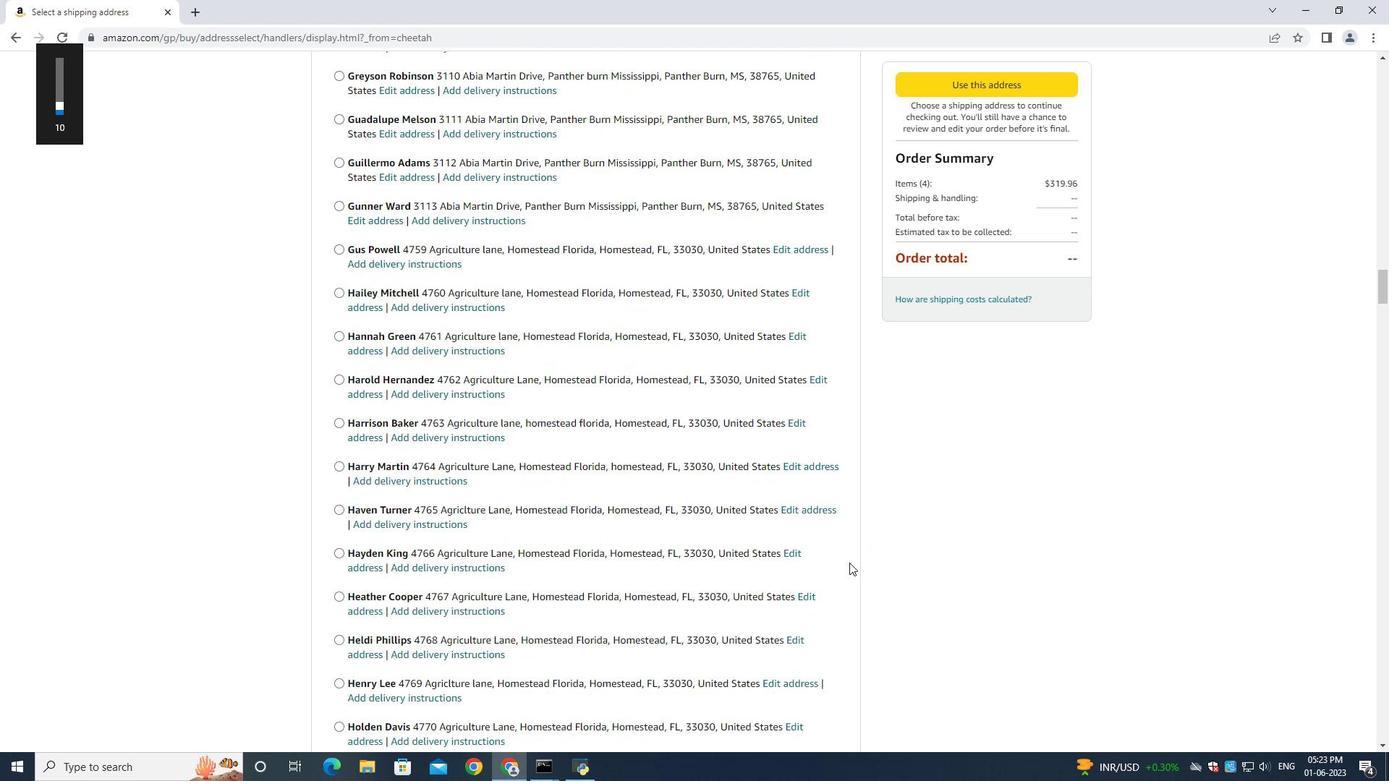 
Action: Mouse scrolled (845, 565) with delta (0, 0)
Screenshot: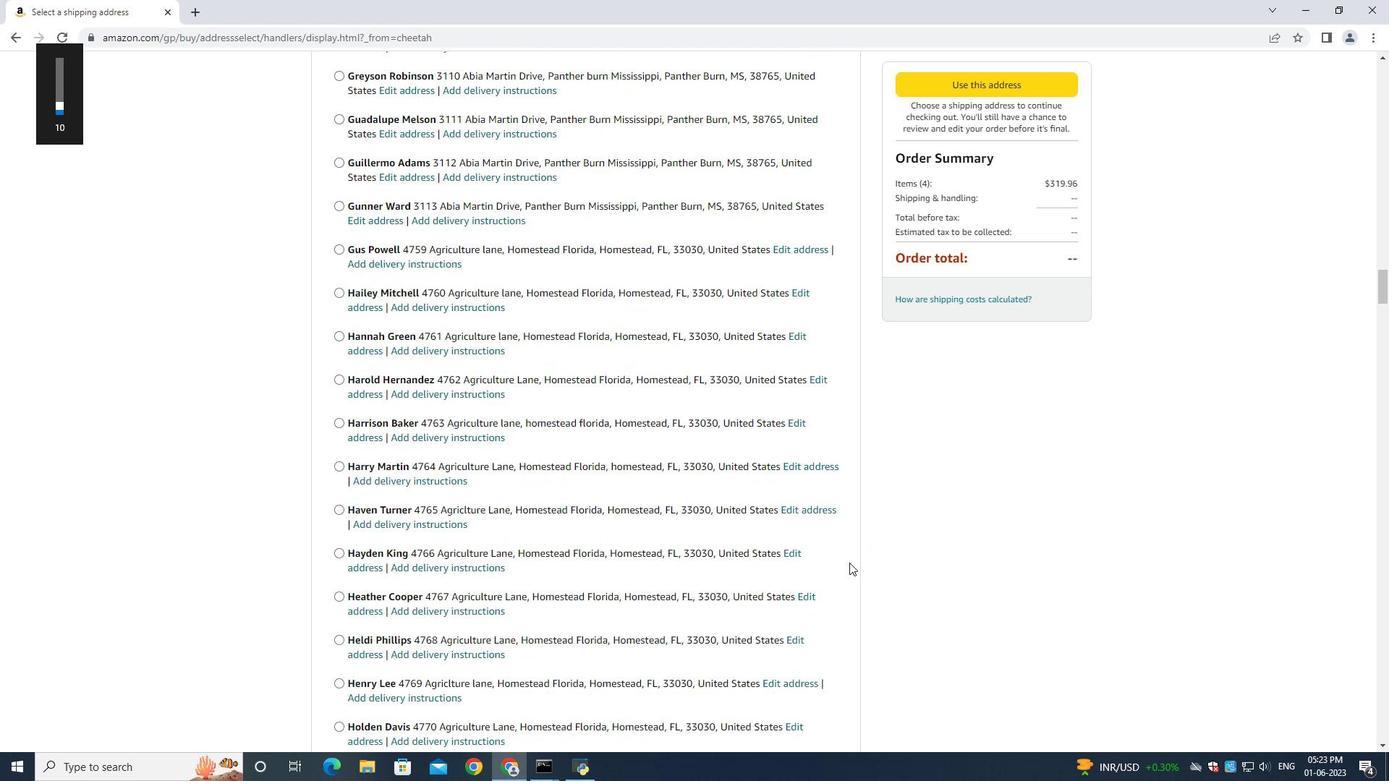 
Action: Mouse moved to (845, 566)
Screenshot: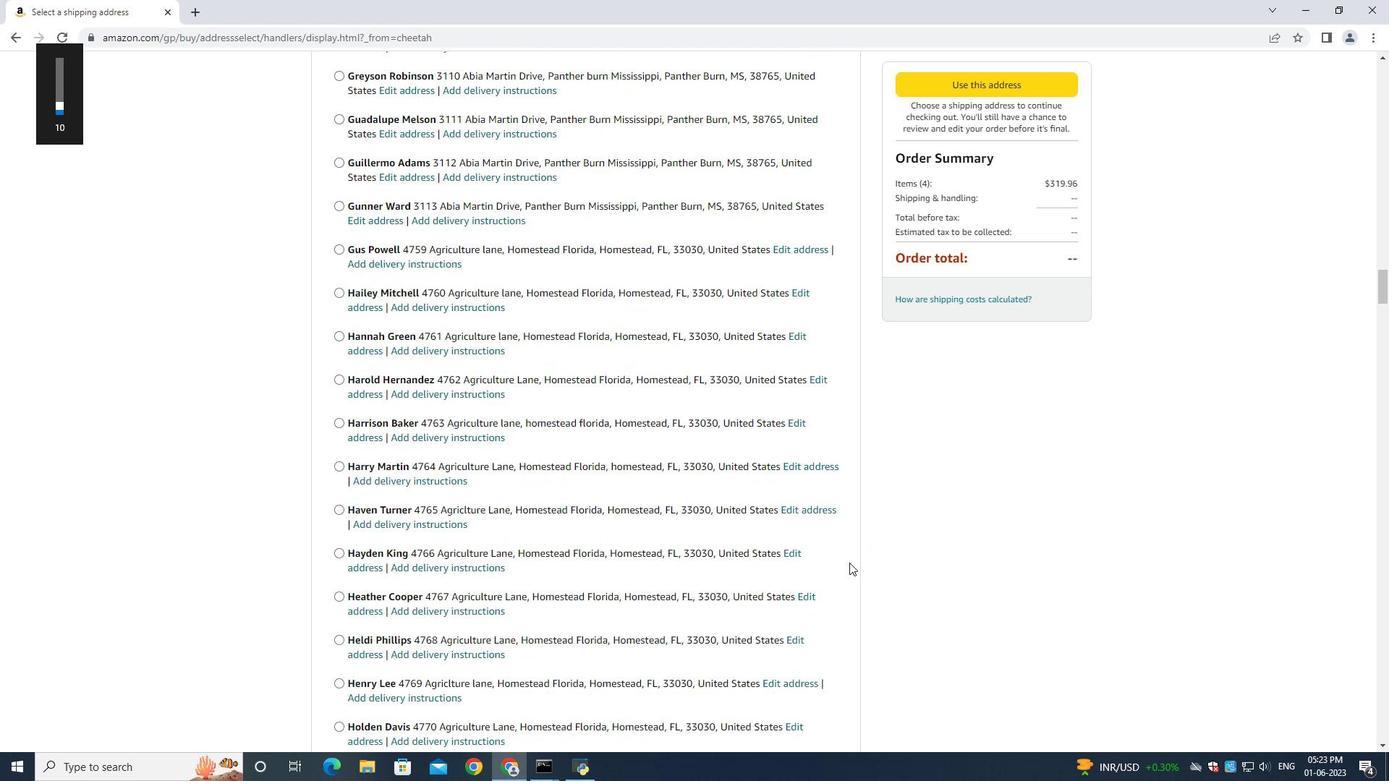 
Action: Mouse scrolled (845, 565) with delta (0, 0)
Screenshot: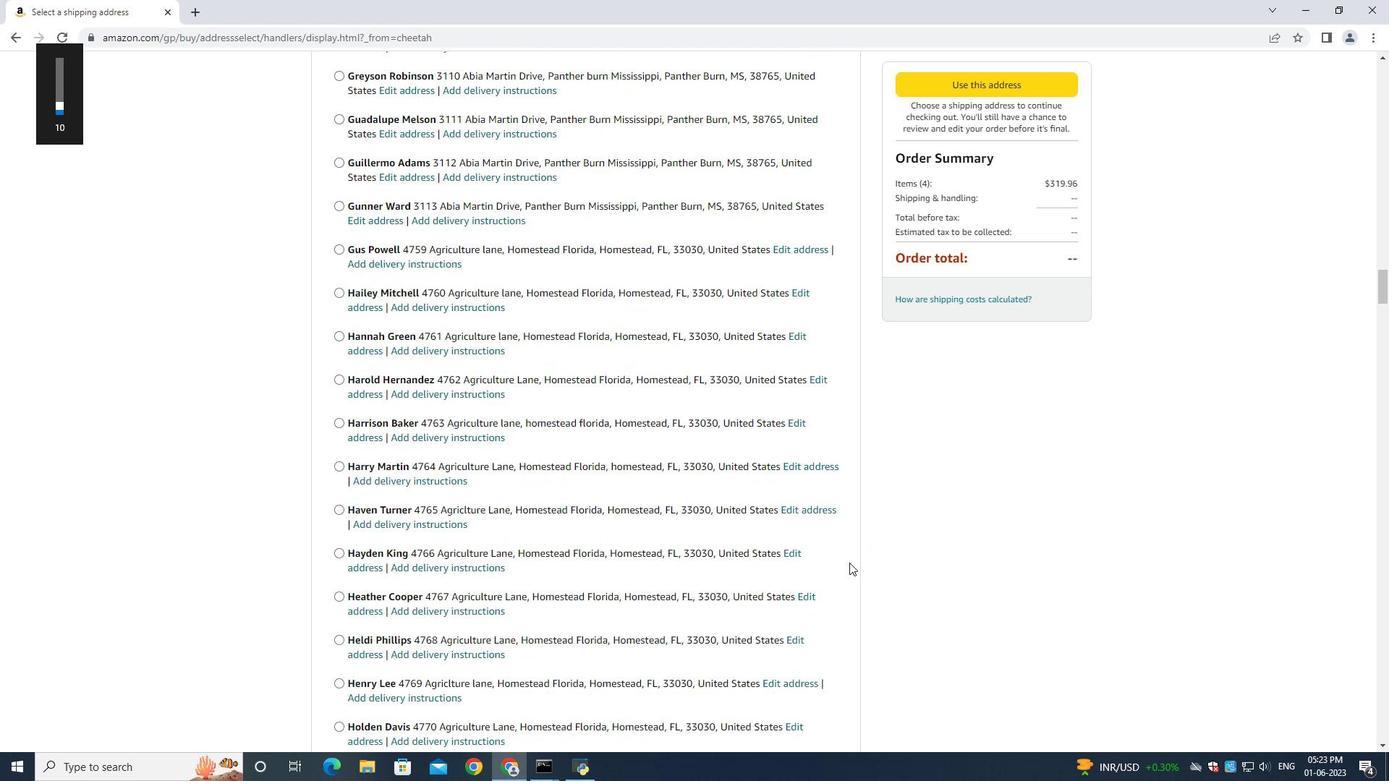 
Action: Mouse moved to (844, 566)
Screenshot: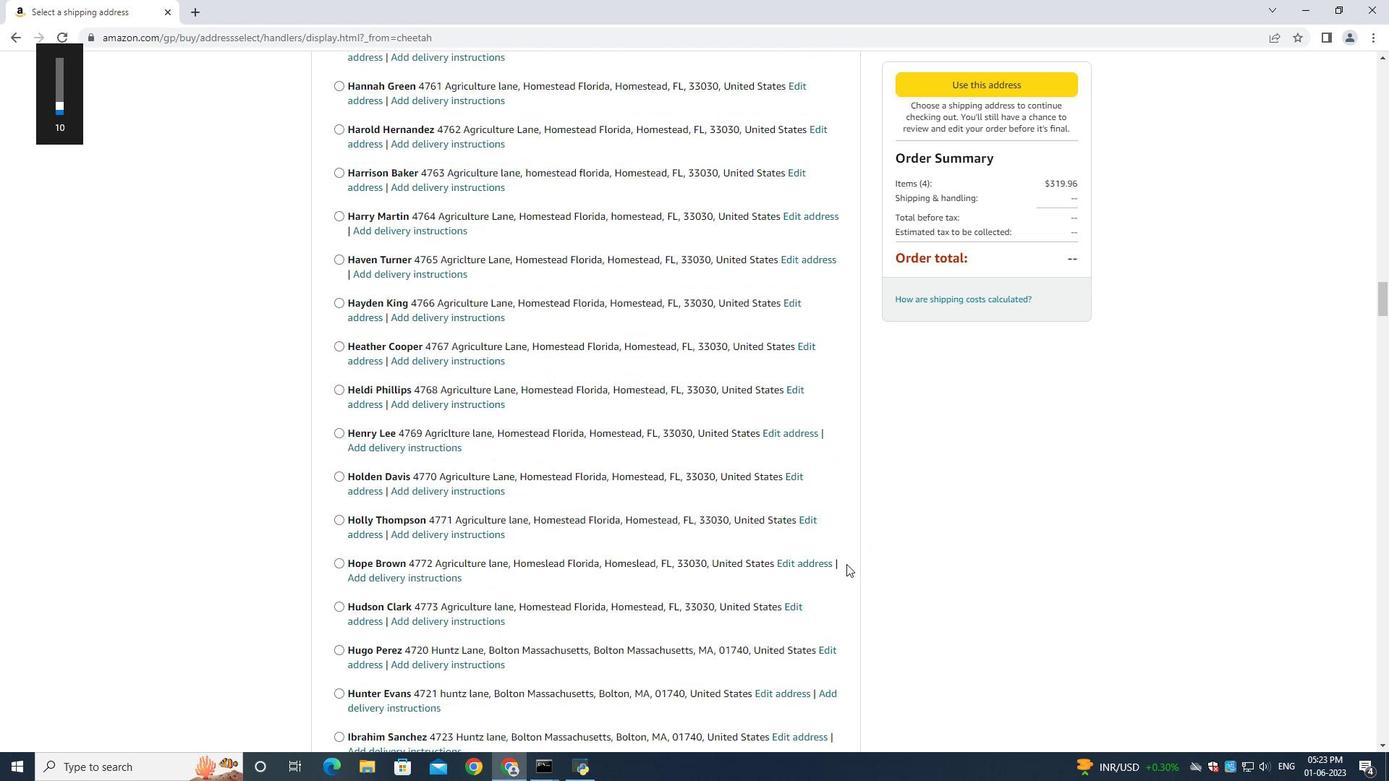 
Action: Mouse scrolled (845, 565) with delta (0, 0)
Screenshot: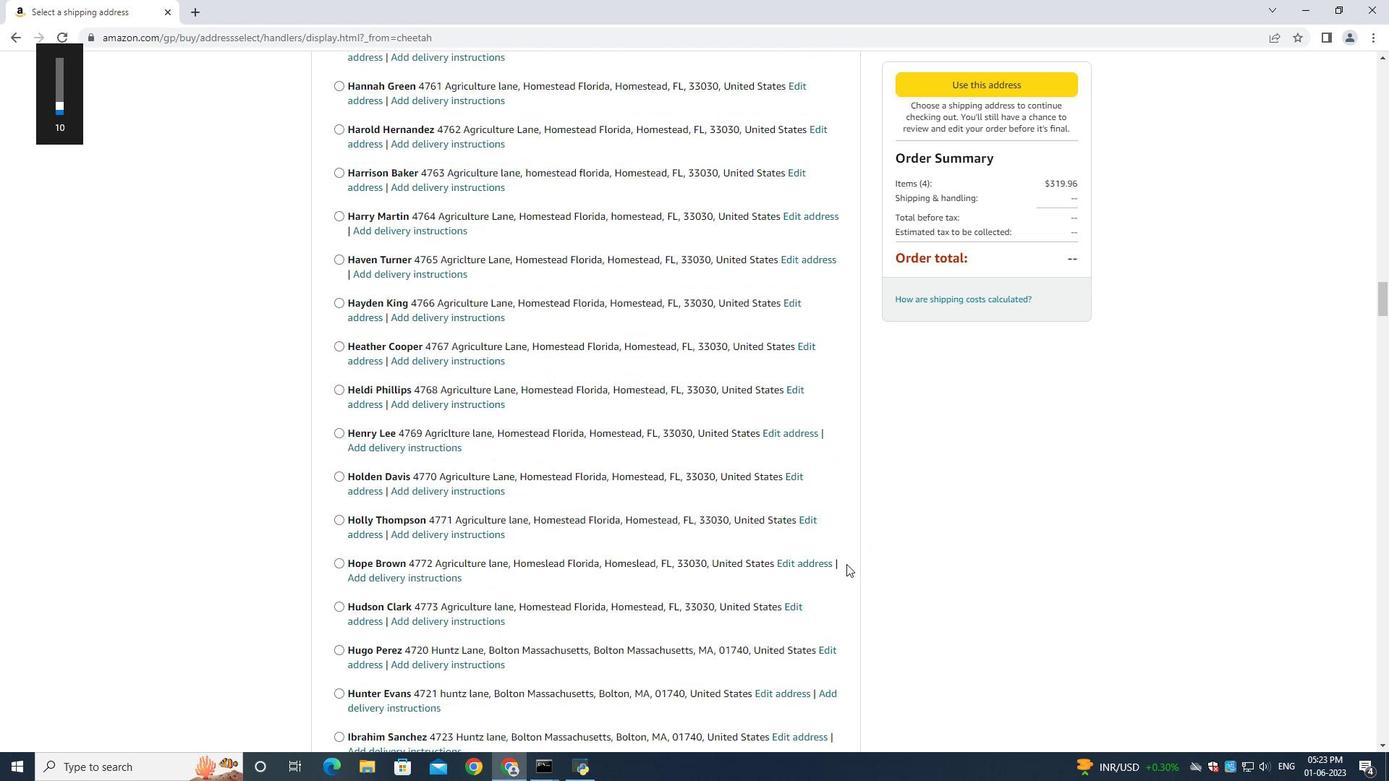 
Action: Mouse moved to (840, 567)
Screenshot: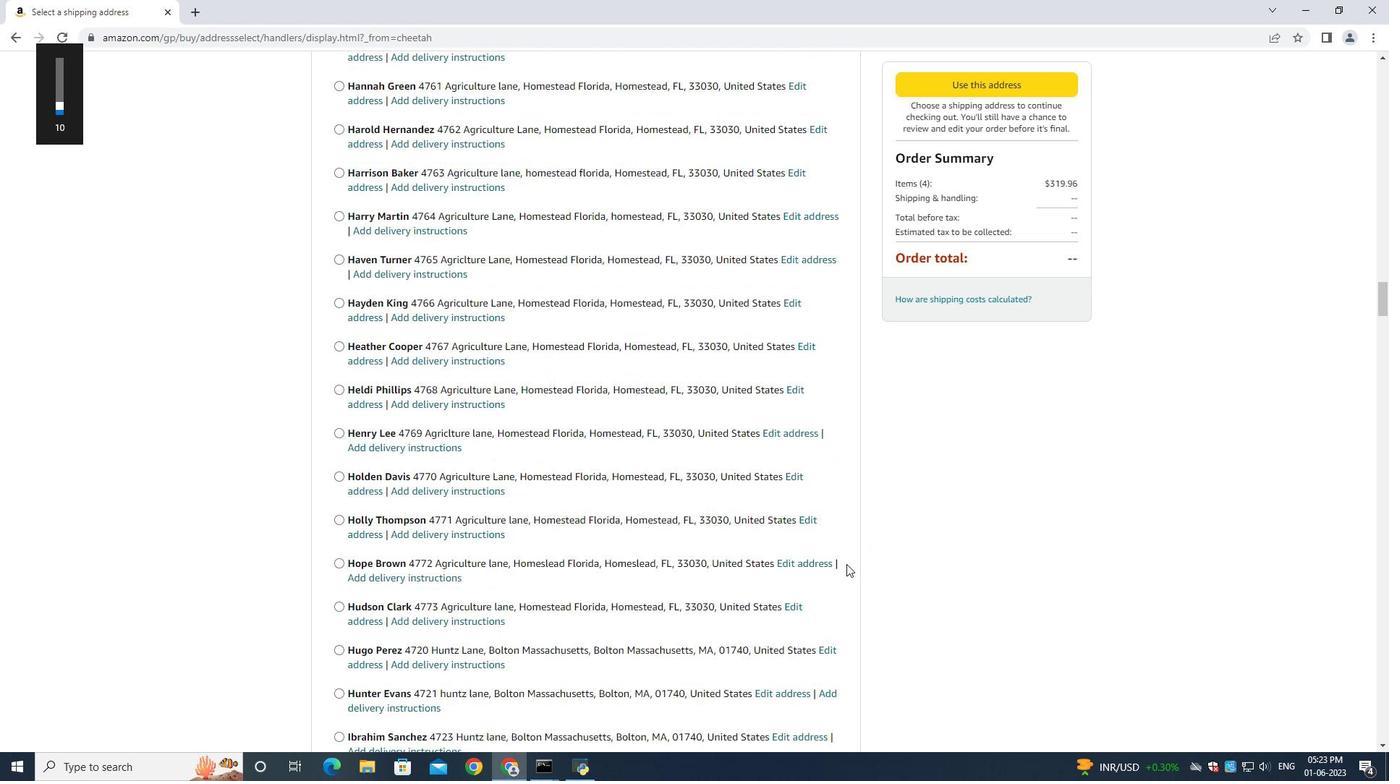 
Action: Mouse scrolled (845, 565) with delta (0, -1)
Screenshot: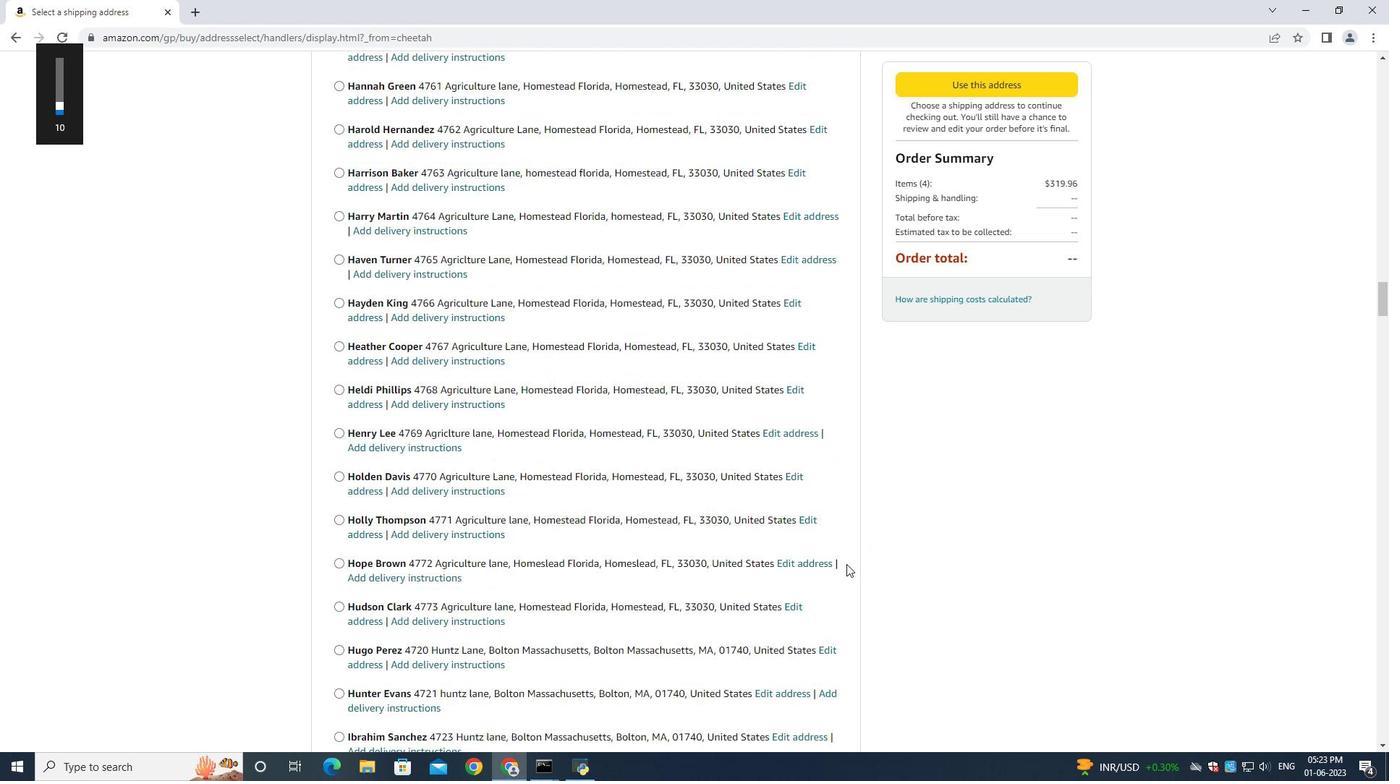 
Action: Mouse moved to (839, 567)
Screenshot: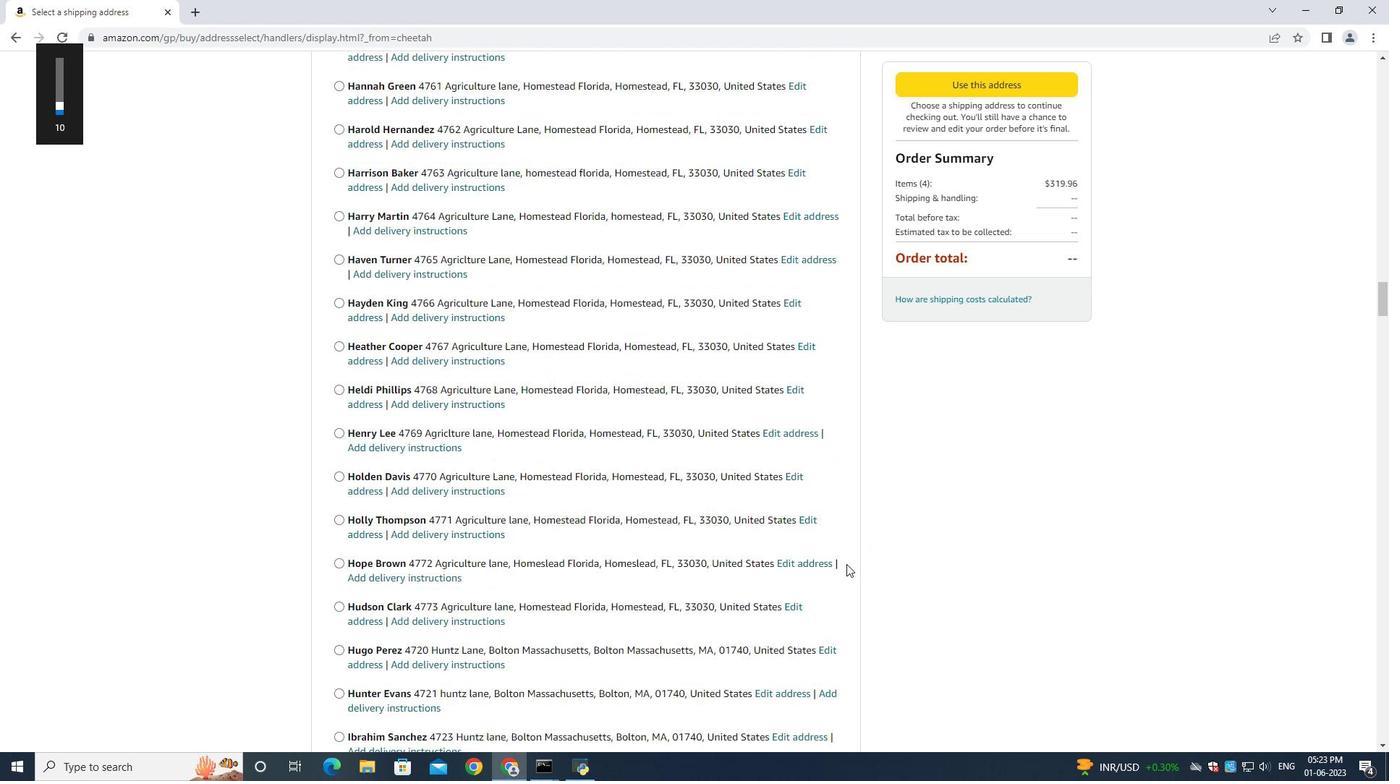 
Action: Mouse scrolled (845, 565) with delta (0, 0)
Screenshot: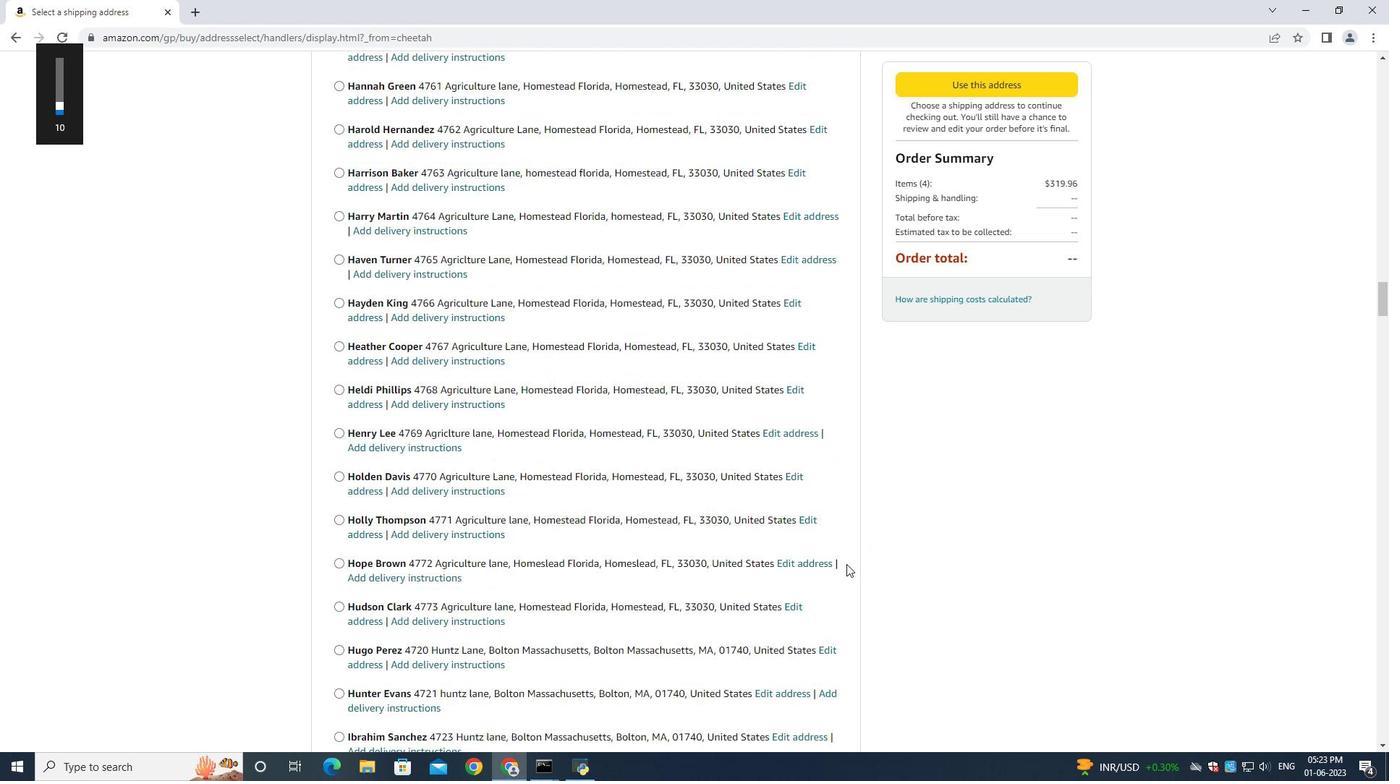 
Action: Mouse moved to (839, 567)
Screenshot: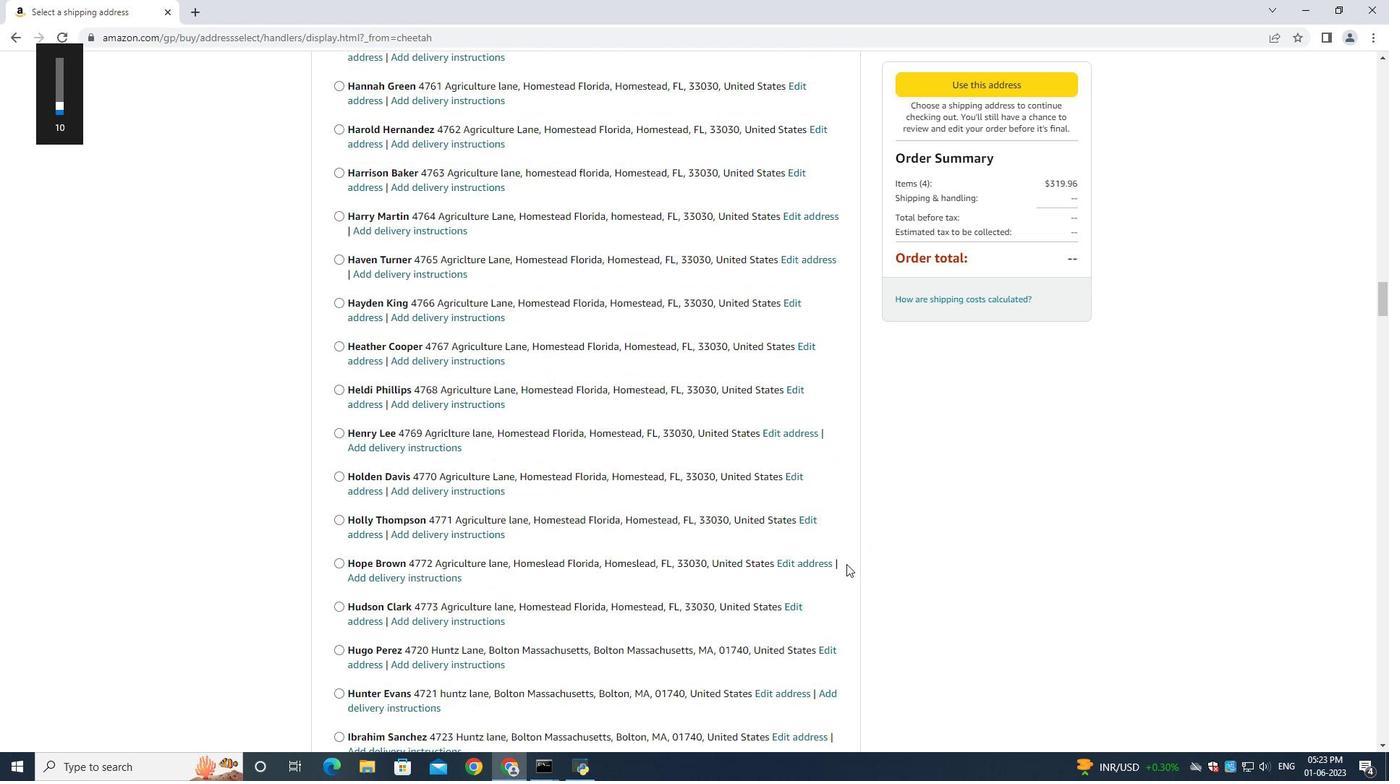 
Action: Mouse scrolled (839, 567) with delta (0, 0)
Screenshot: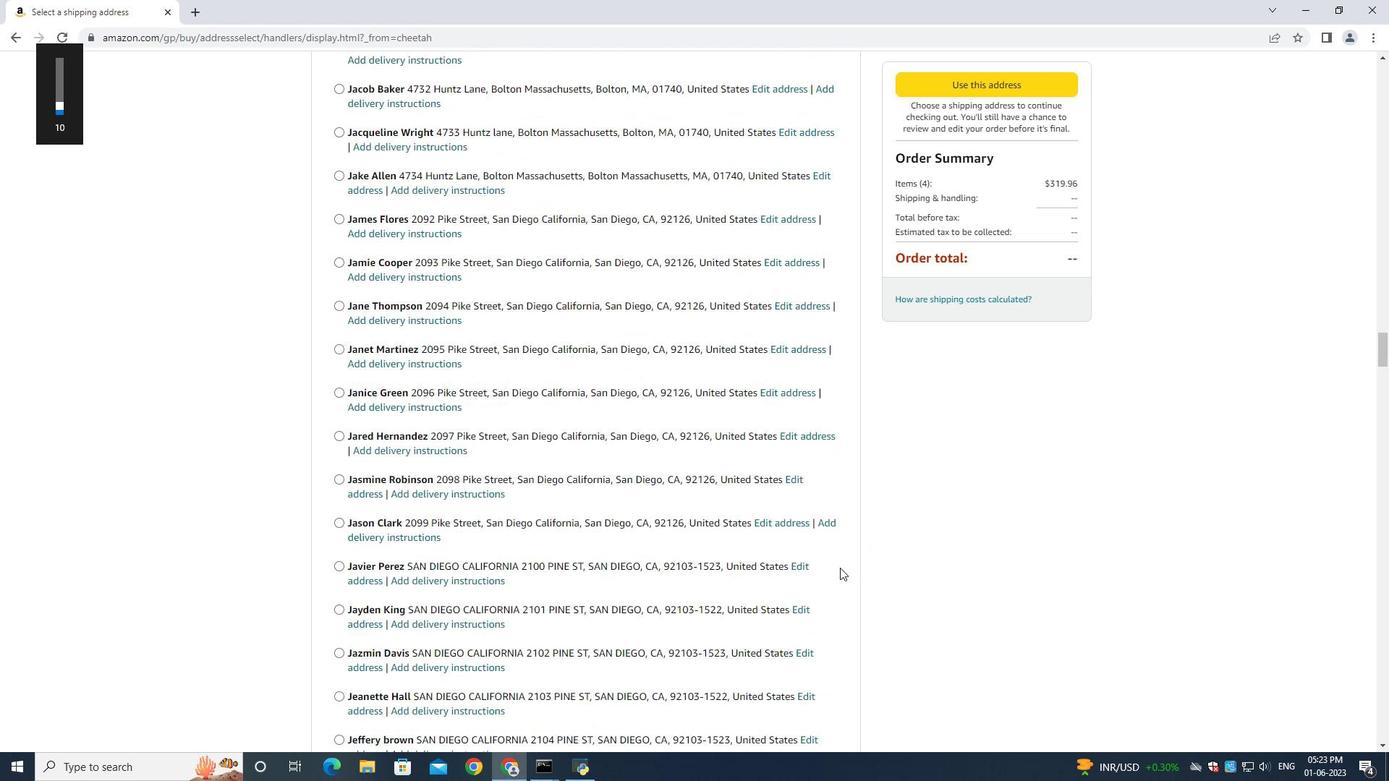 
Action: Mouse scrolled (839, 567) with delta (0, 0)
Screenshot: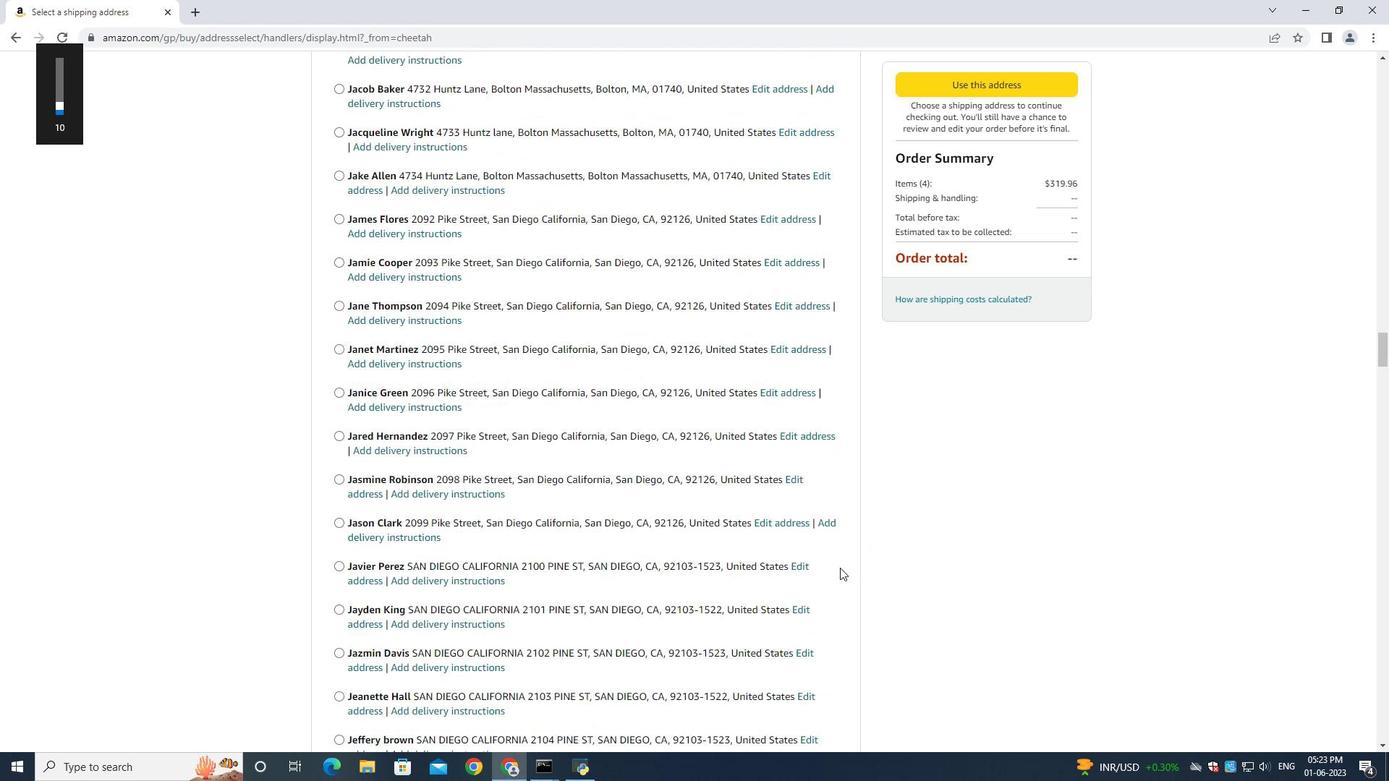 
Action: Mouse scrolled (839, 566) with delta (0, -1)
Screenshot: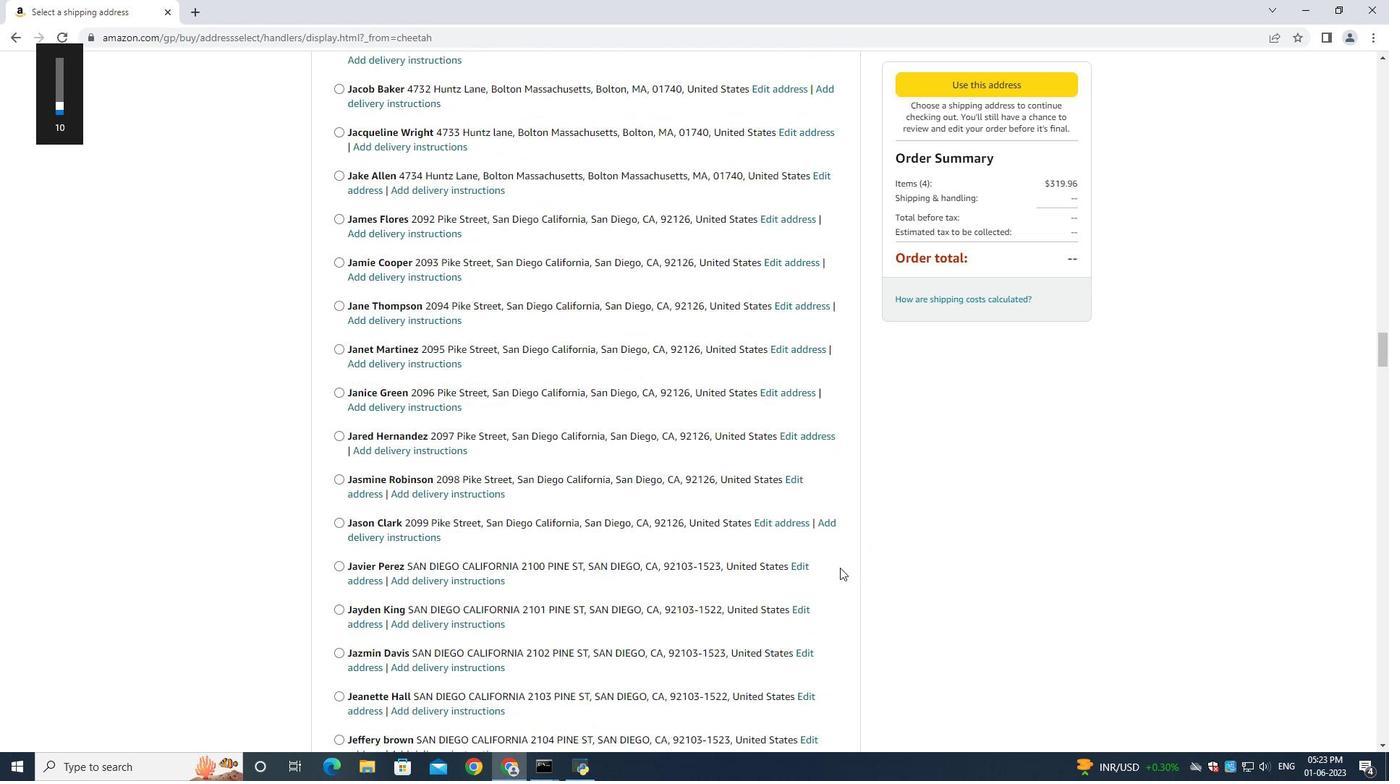 
Action: Mouse scrolled (839, 566) with delta (0, -1)
Screenshot: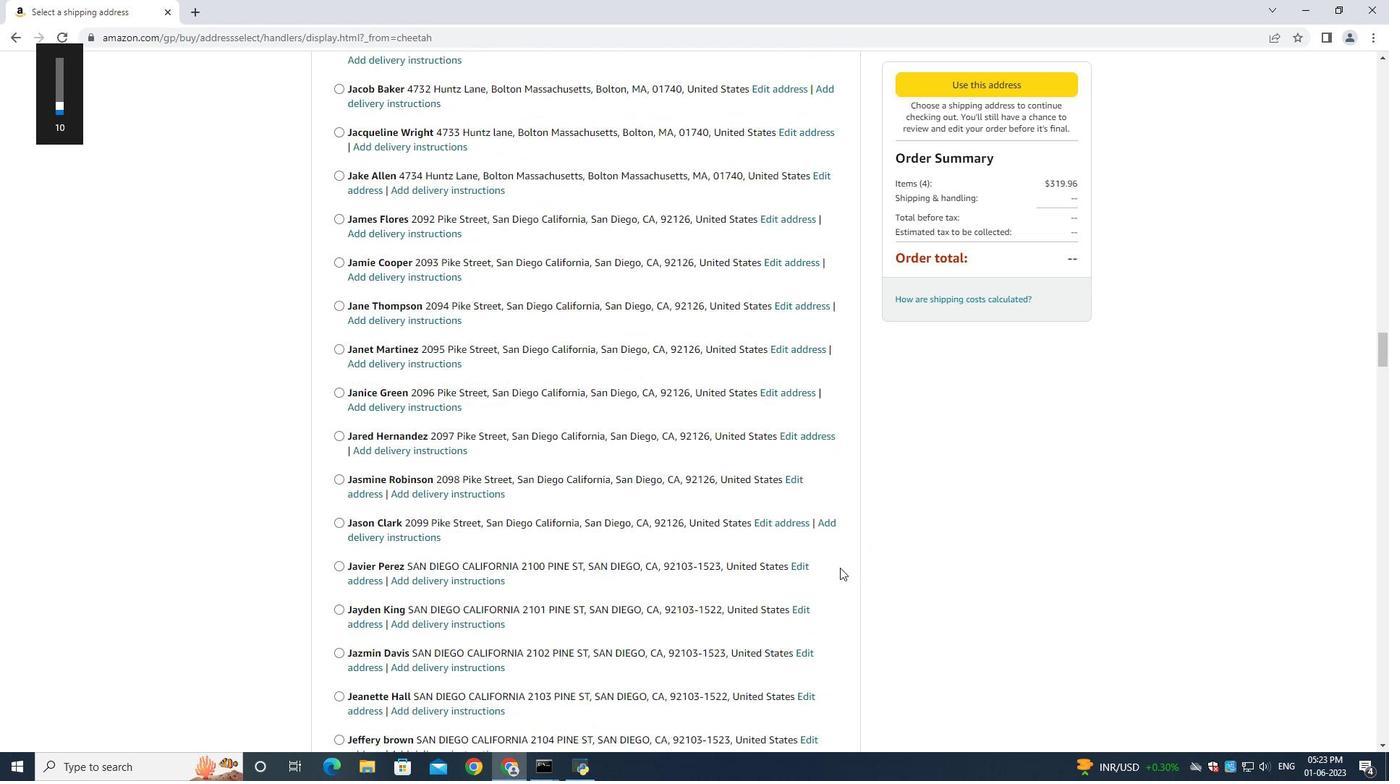 
Action: Mouse scrolled (839, 567) with delta (0, 0)
Screenshot: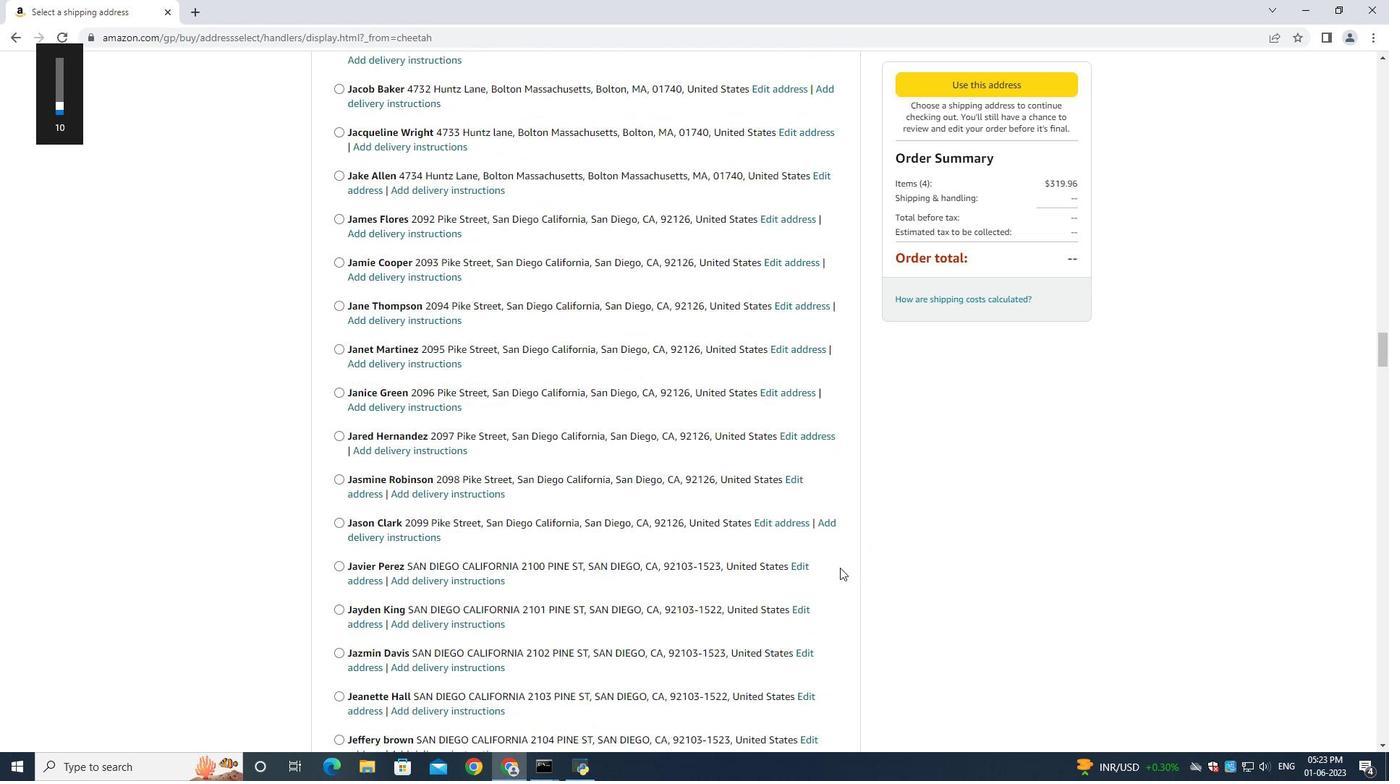 
Action: Mouse scrolled (839, 567) with delta (0, 0)
Screenshot: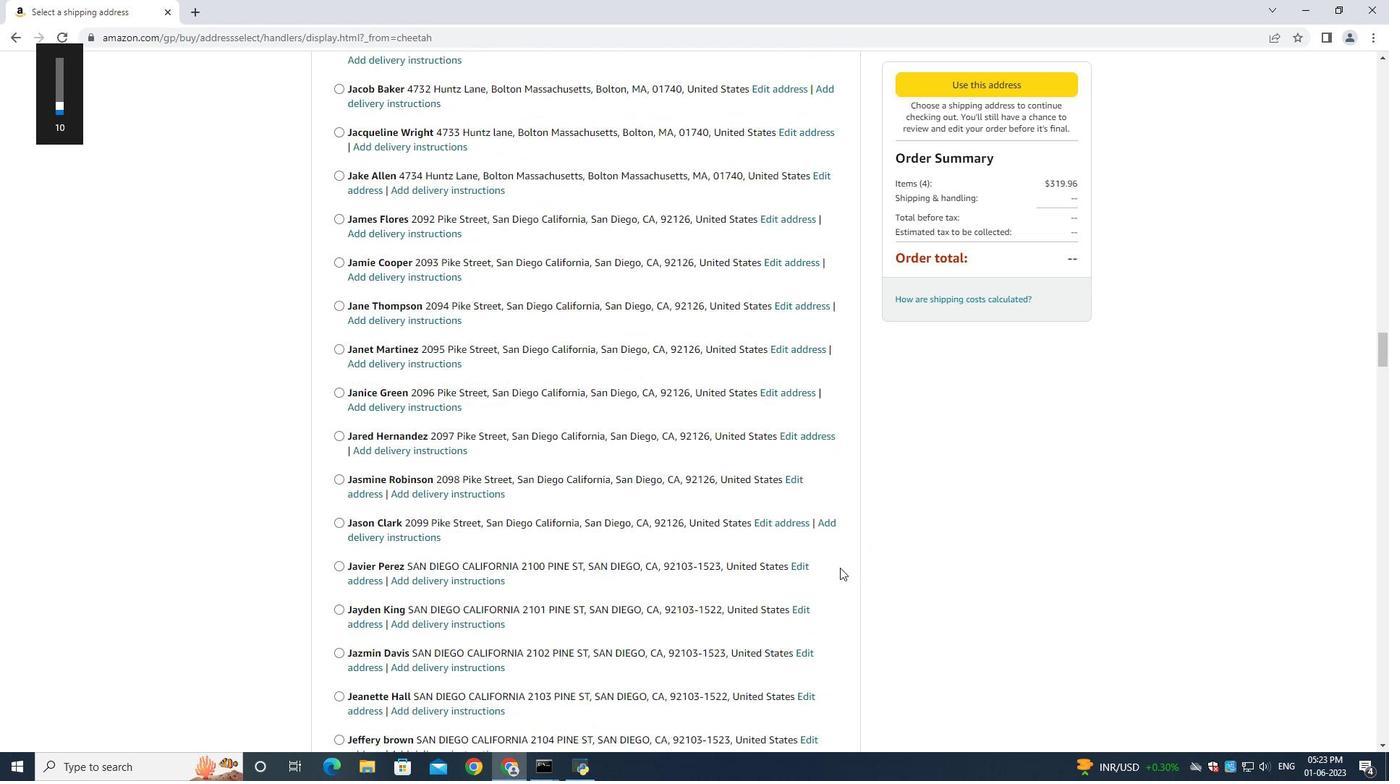 
Action: Mouse scrolled (839, 567) with delta (0, 0)
Screenshot: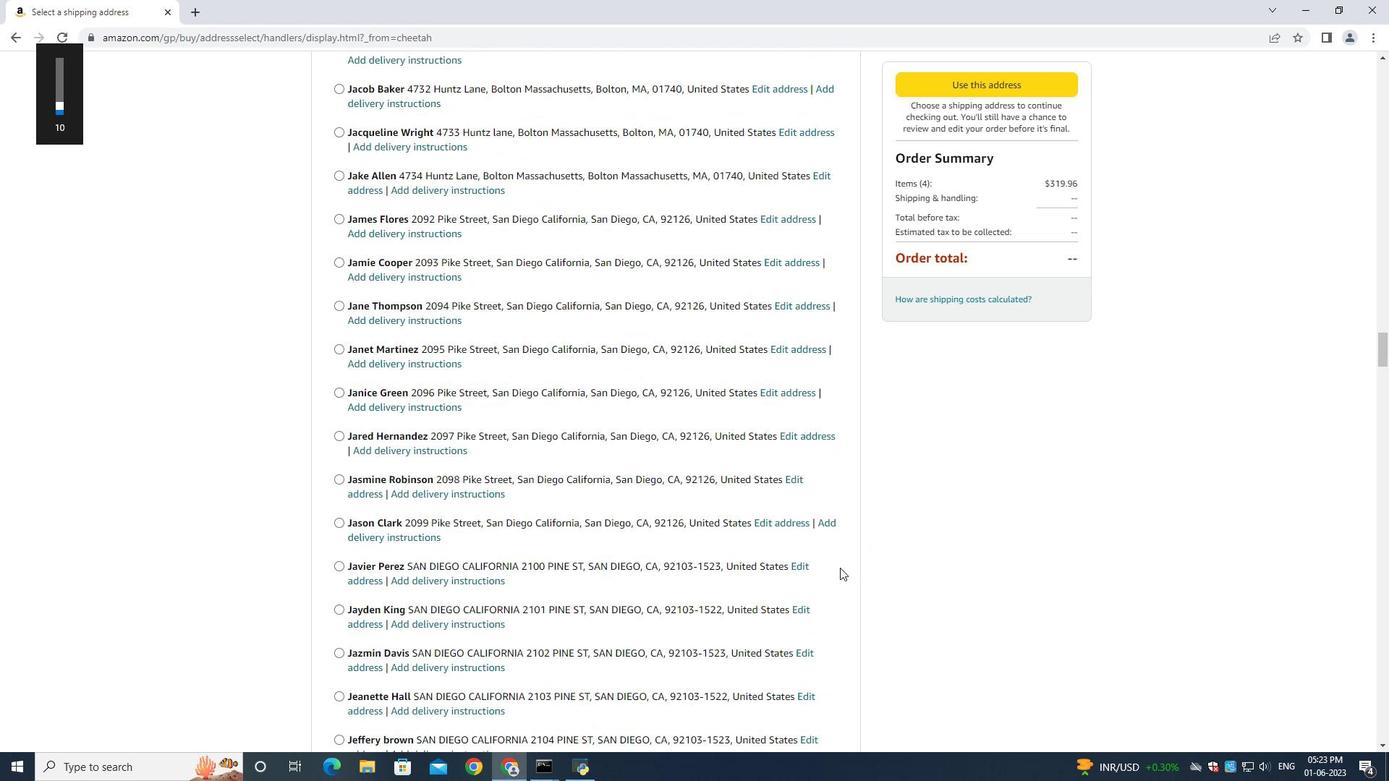 
Action: Mouse moved to (834, 570)
Screenshot: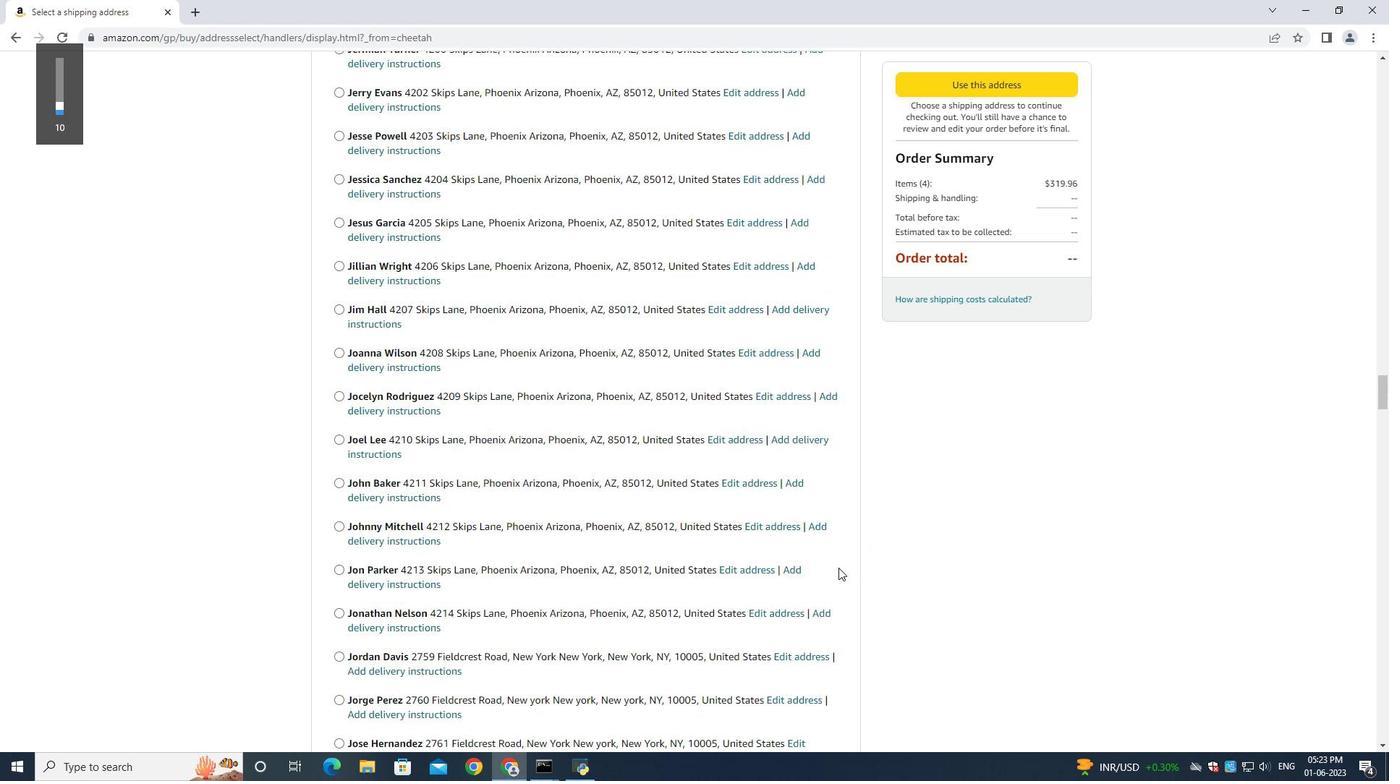 
Action: Mouse scrolled (834, 569) with delta (0, 0)
Screenshot: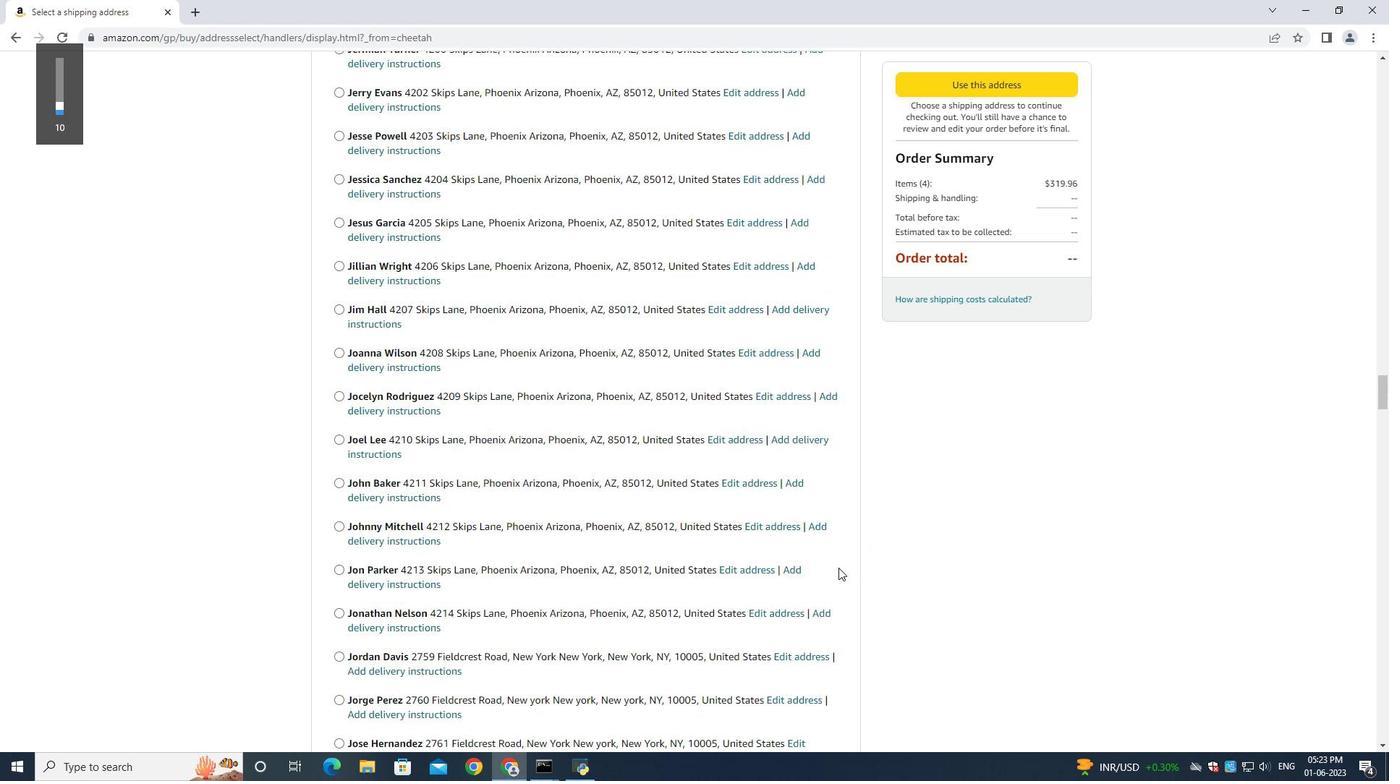 
Action: Mouse moved to (834, 571)
Screenshot: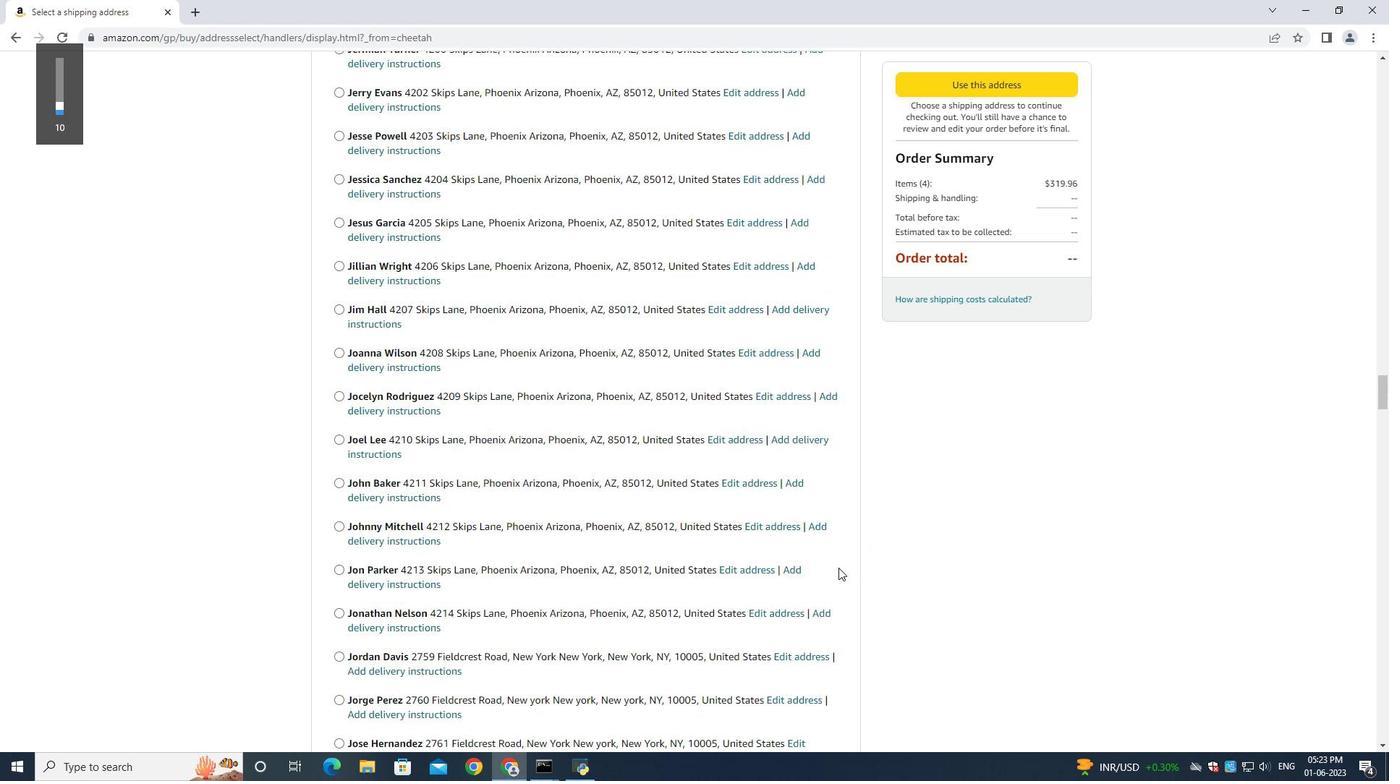 
Action: Mouse scrolled (834, 570) with delta (0, 0)
Screenshot: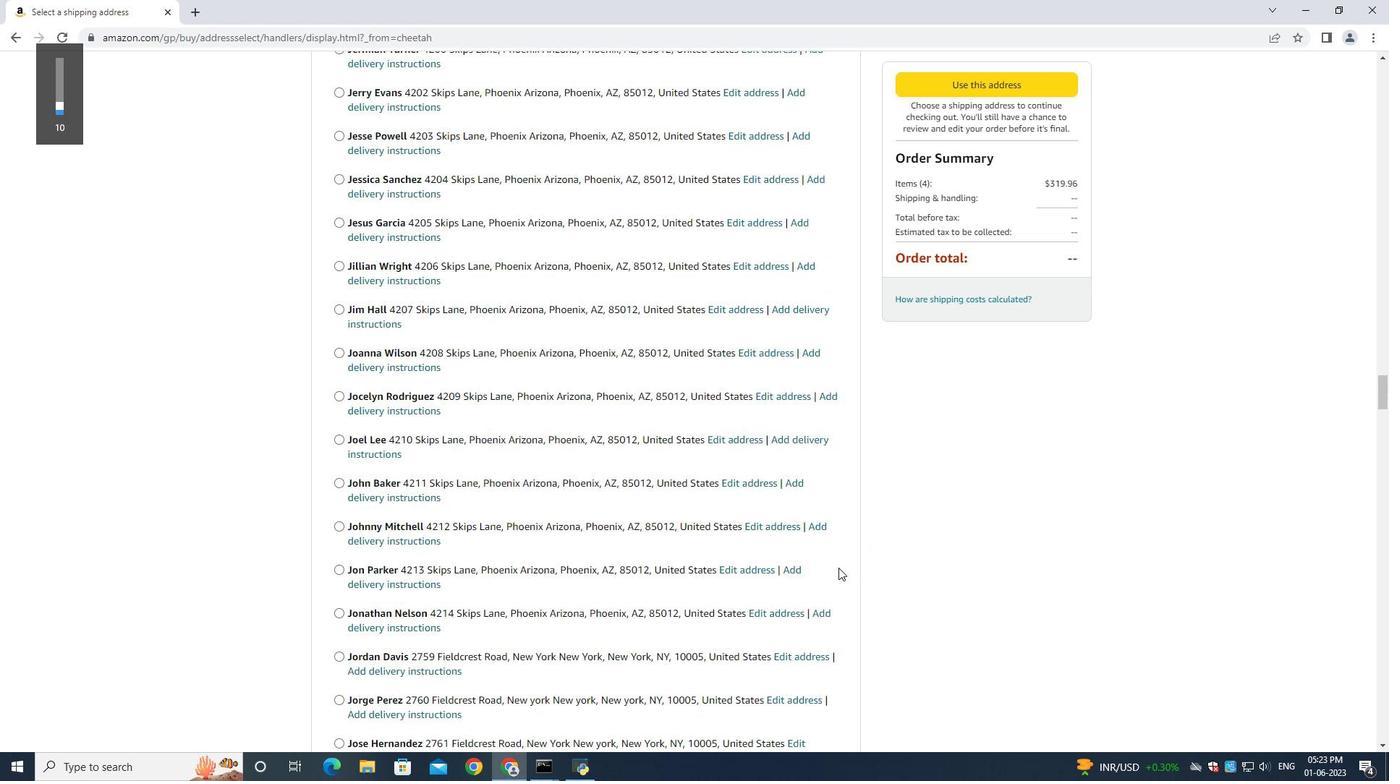 
Action: Mouse moved to (834, 571)
Screenshot: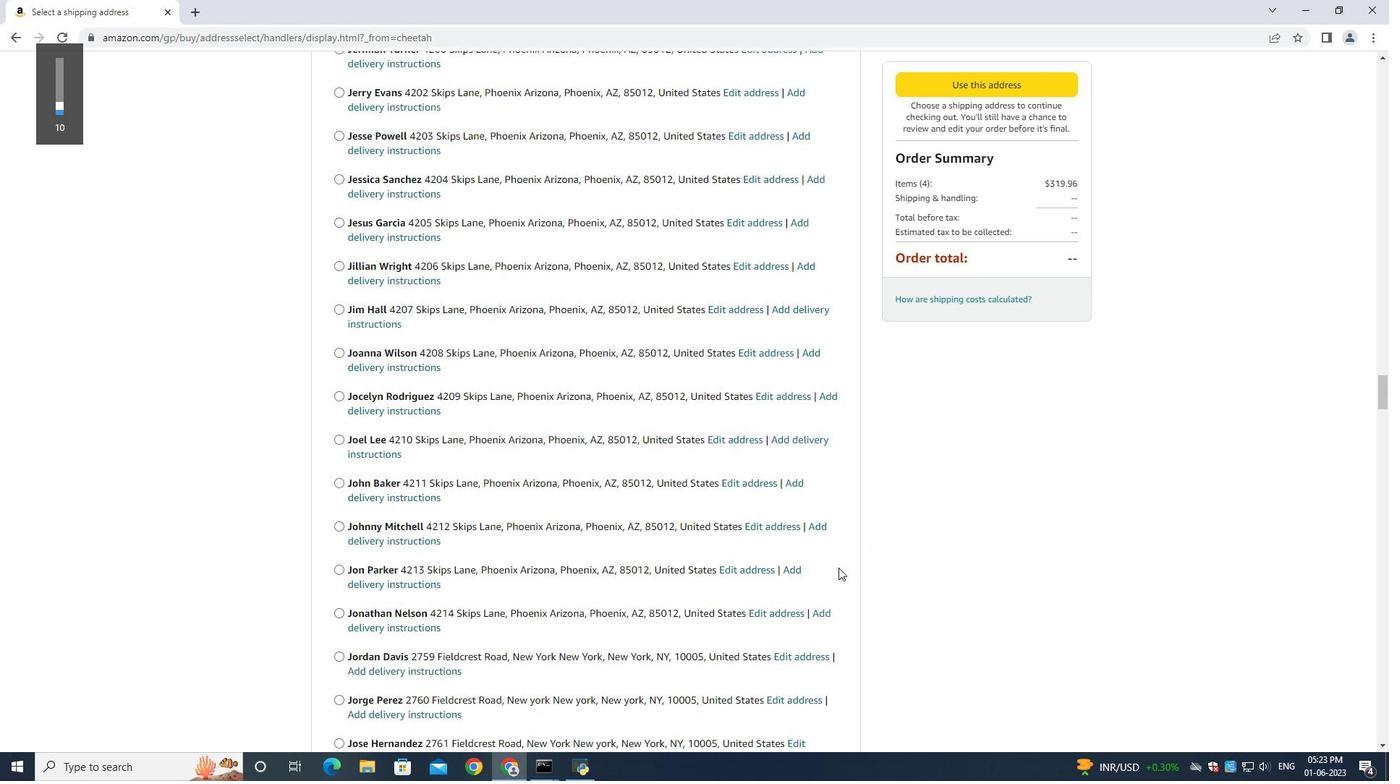 
Action: Mouse scrolled (834, 570) with delta (0, -1)
Screenshot: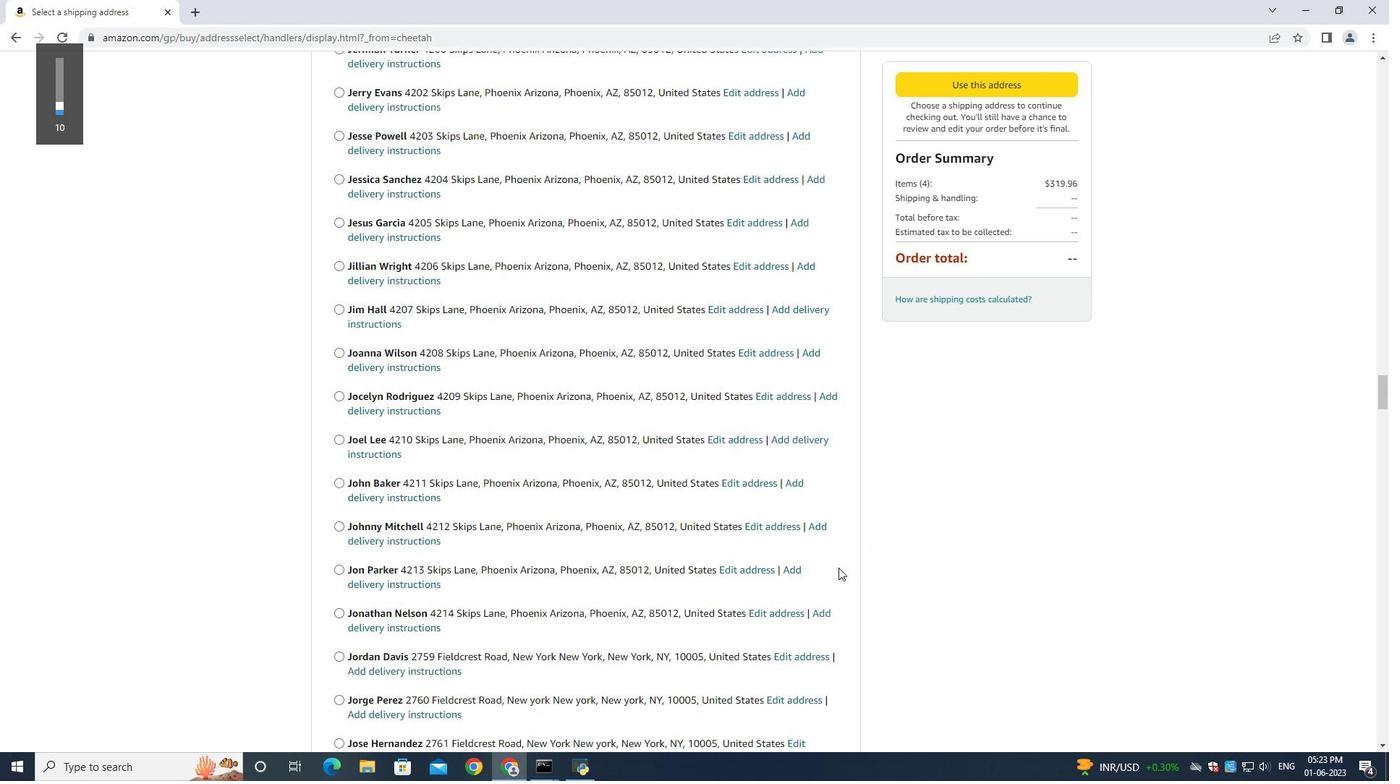 
Action: Mouse scrolled (834, 570) with delta (0, 0)
Screenshot: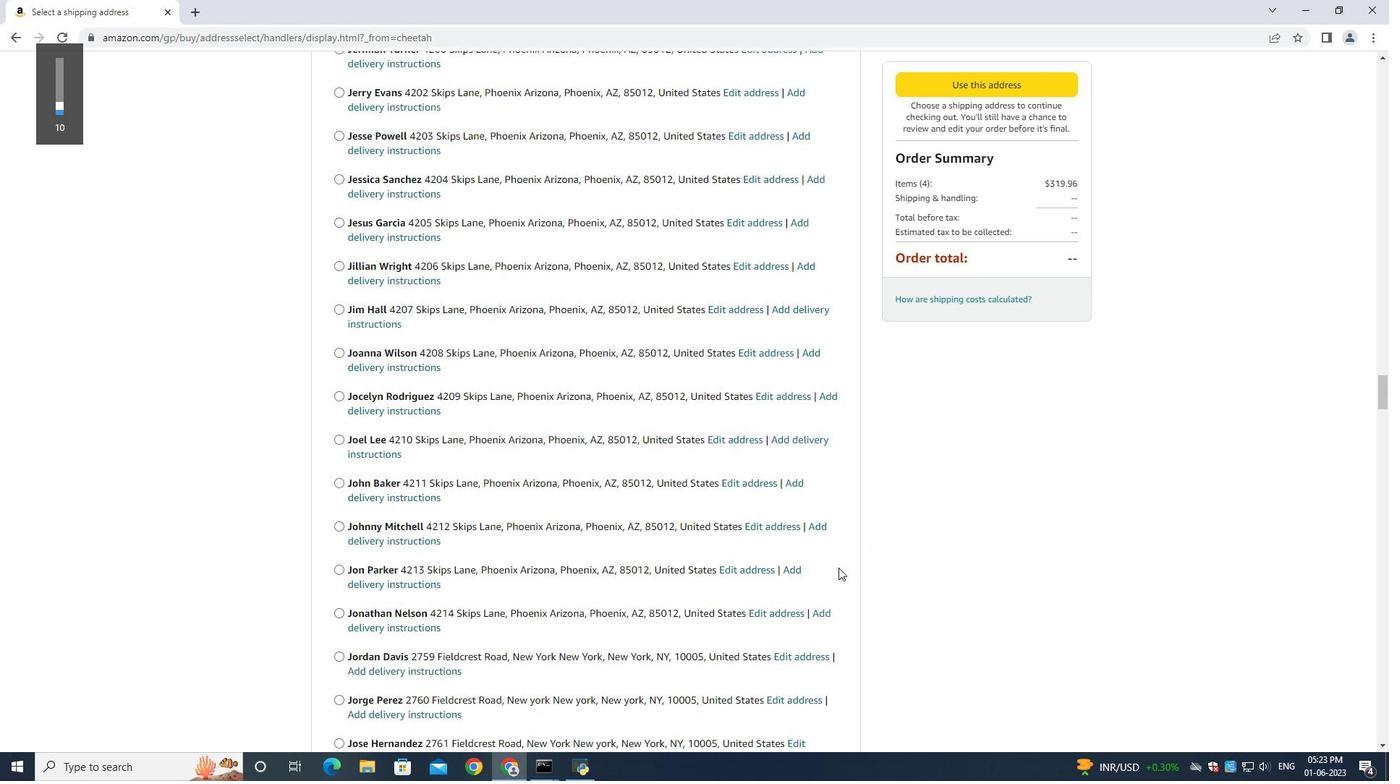 
Action: Mouse scrolled (834, 570) with delta (0, 0)
Screenshot: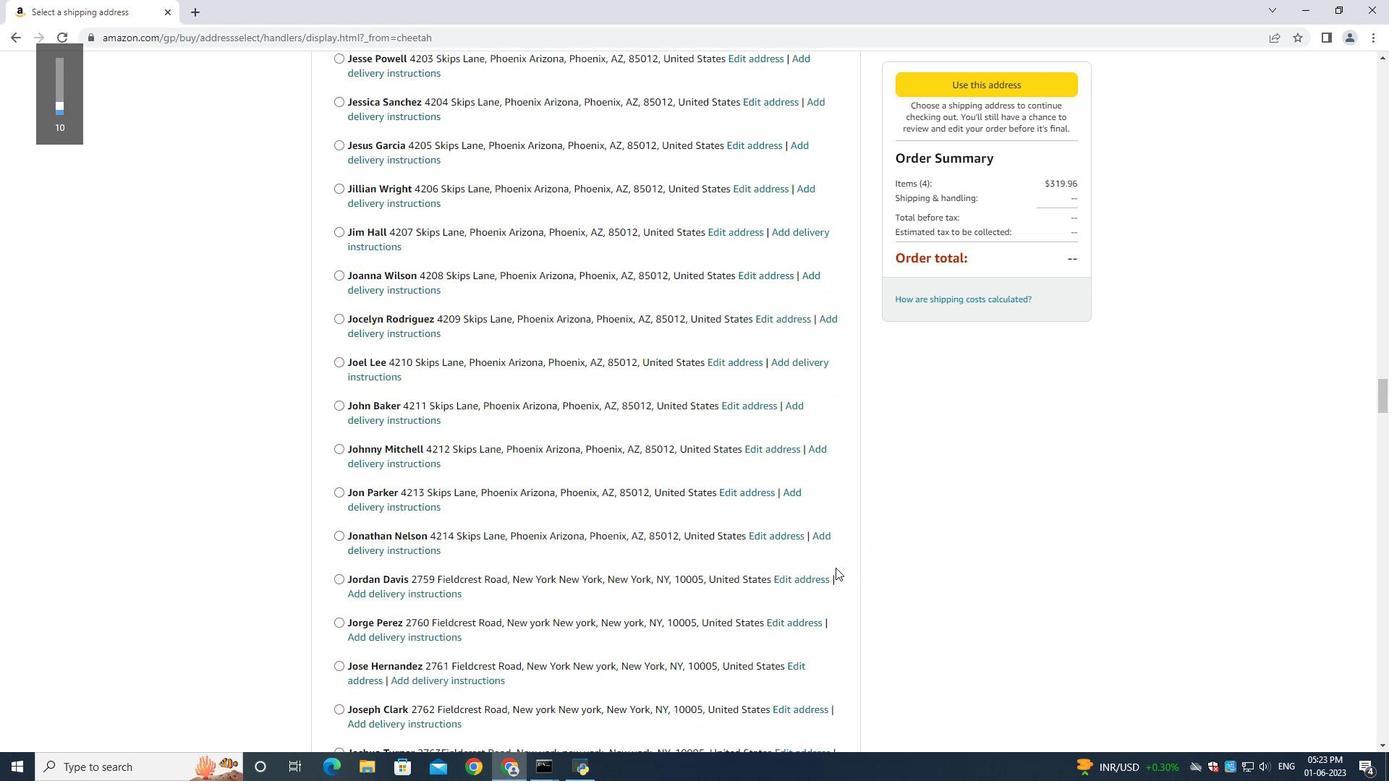 
Action: Mouse scrolled (834, 570) with delta (0, 0)
Screenshot: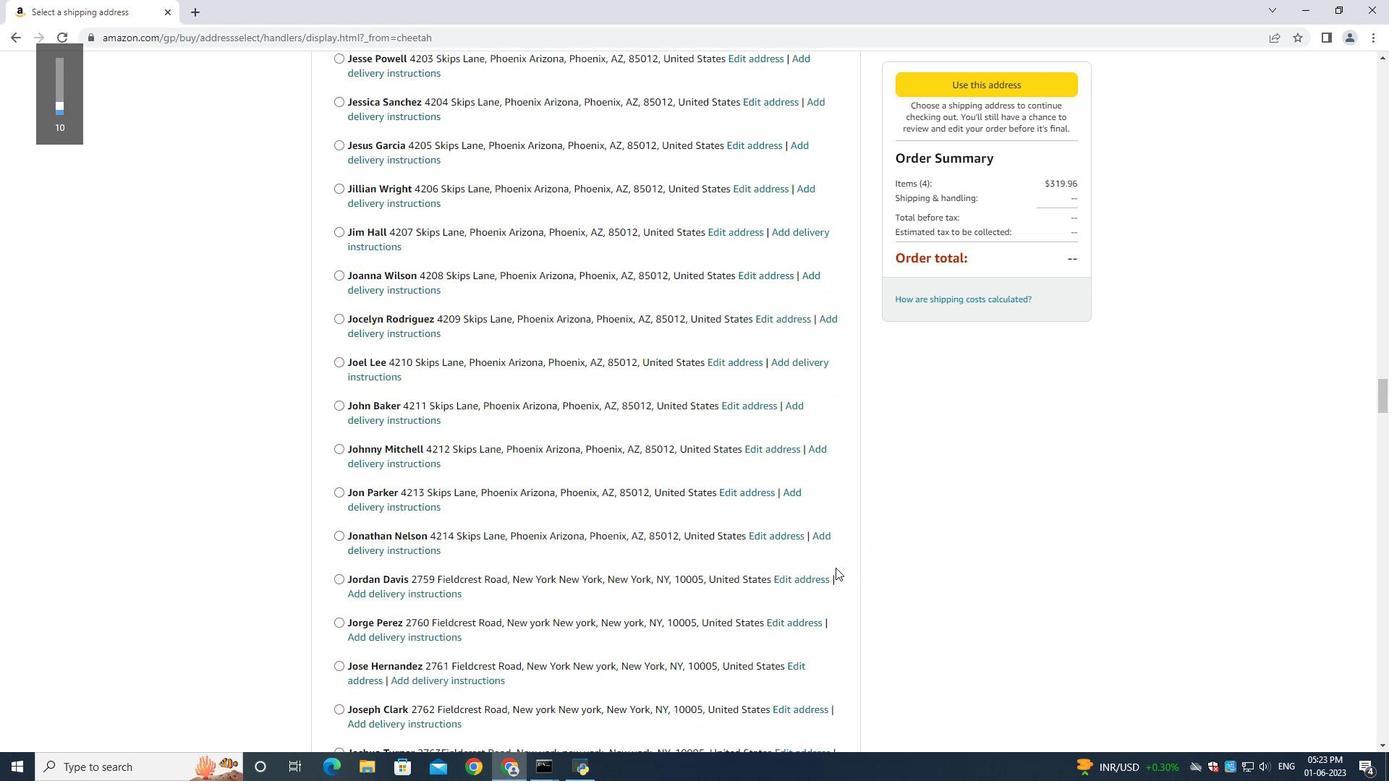 
Action: Mouse scrolled (834, 570) with delta (0, 0)
Screenshot: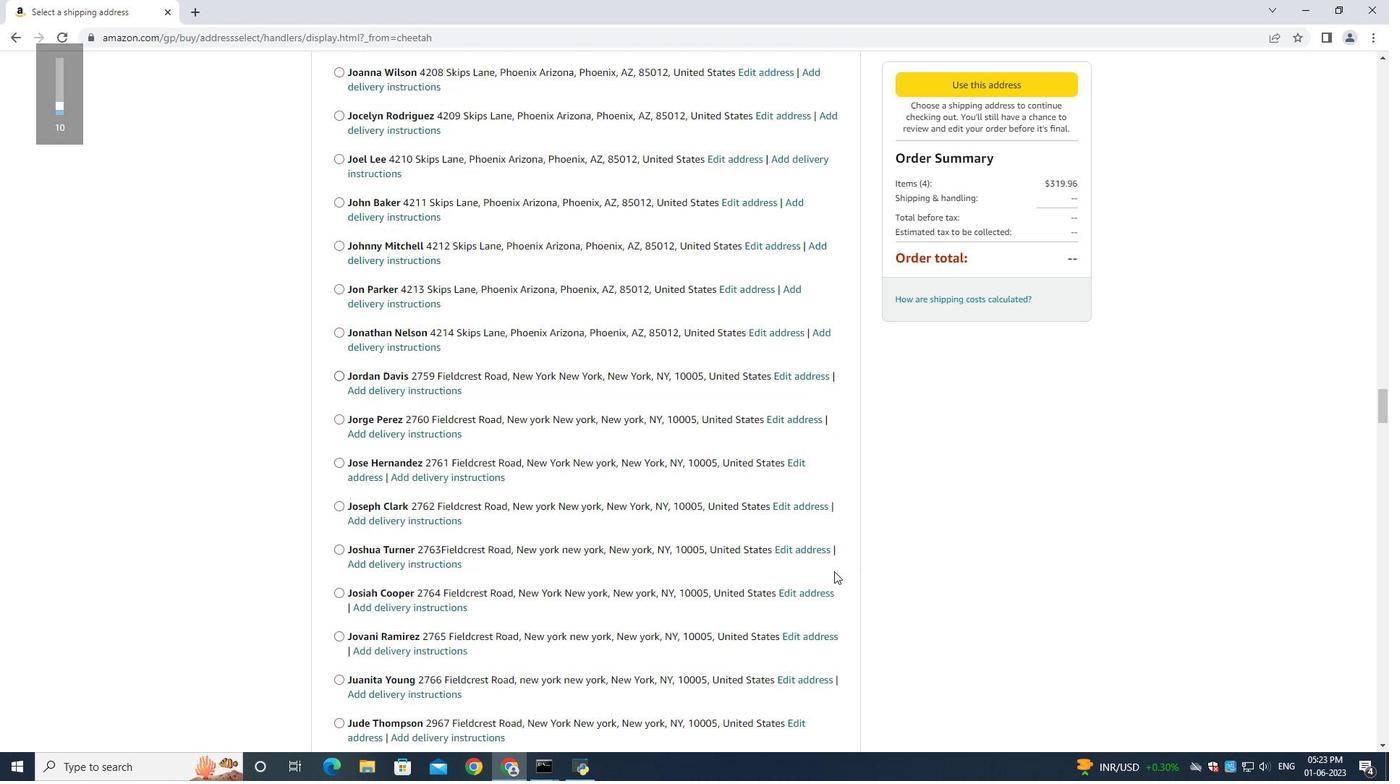 
Action: Mouse scrolled (834, 570) with delta (0, 0)
Screenshot: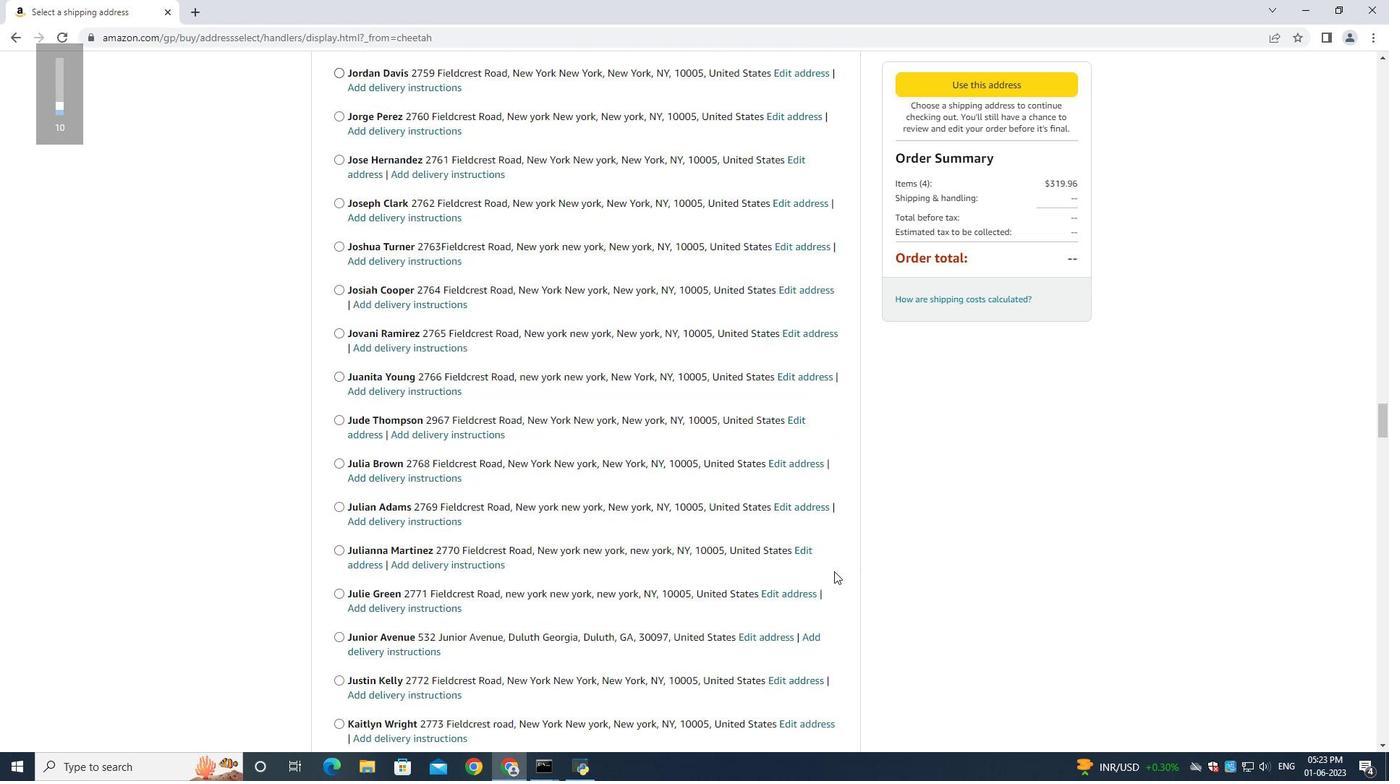 
Action: Mouse scrolled (834, 570) with delta (0, 0)
Screenshot: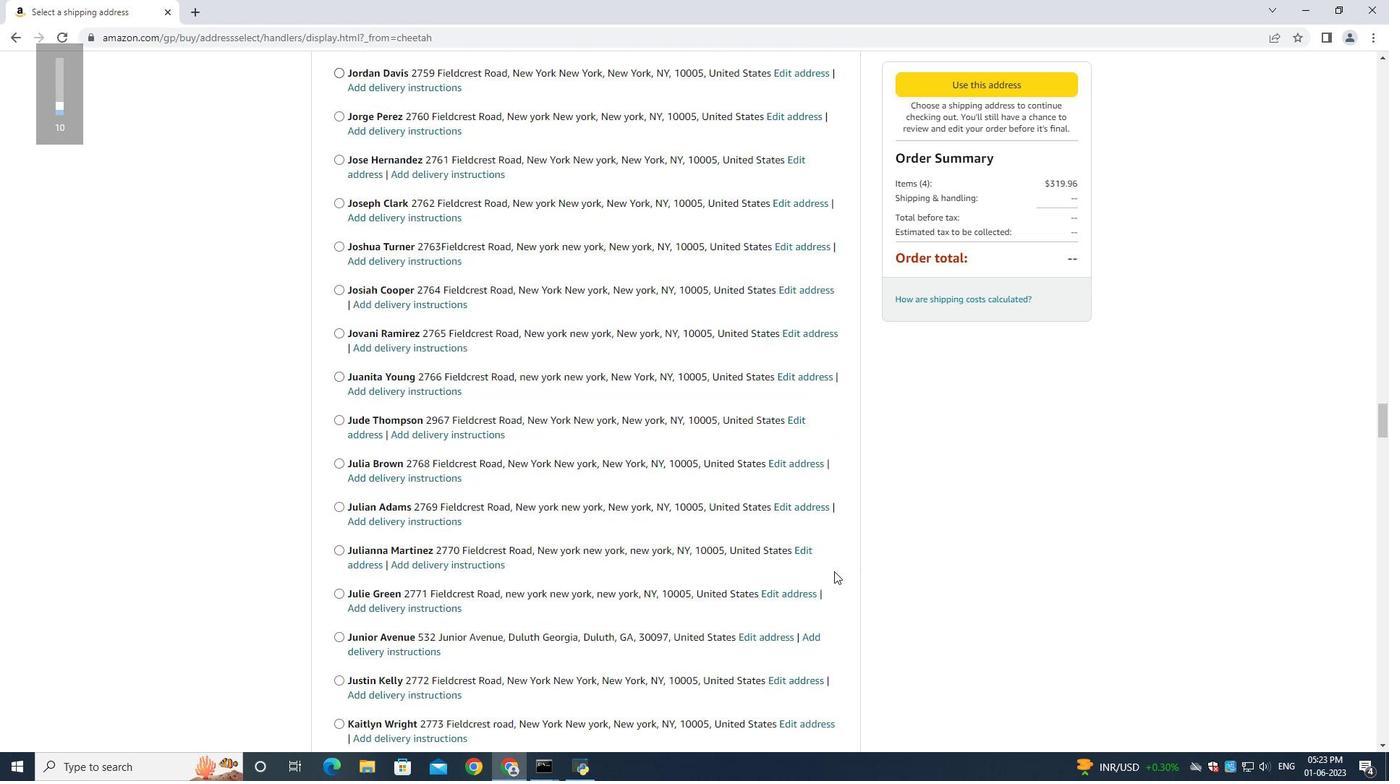 
Action: Mouse scrolled (834, 570) with delta (0, -1)
Screenshot: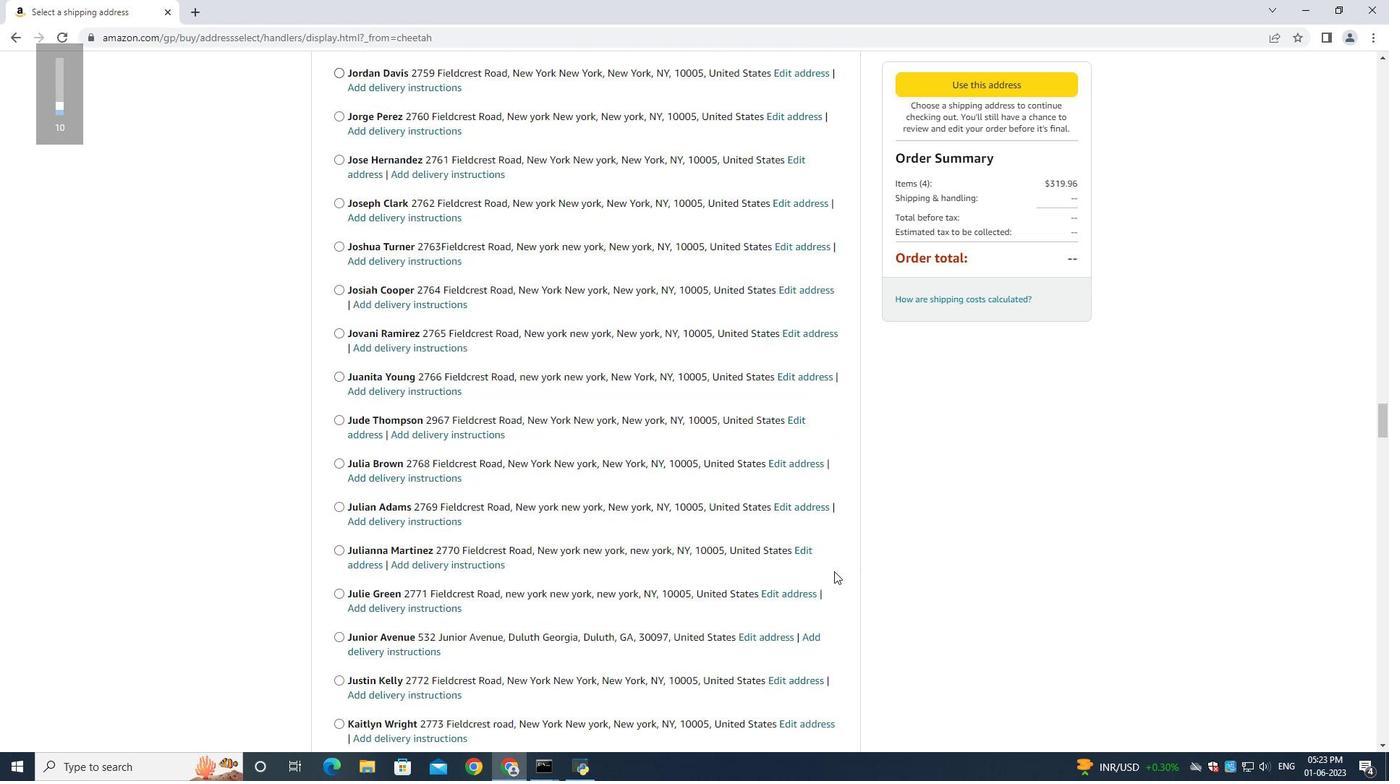 
Action: Mouse scrolled (834, 570) with delta (0, 0)
Screenshot: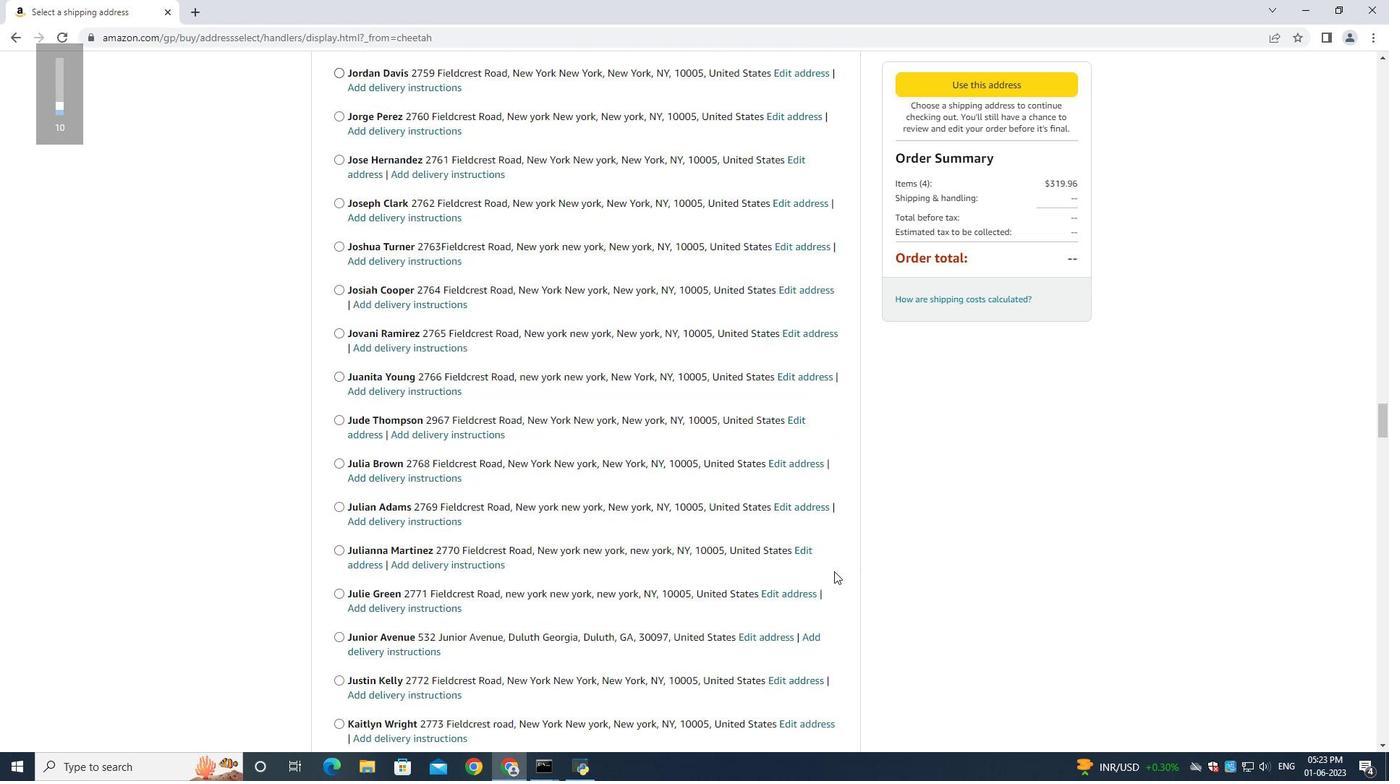 
Action: Mouse scrolled (834, 570) with delta (0, 0)
Screenshot: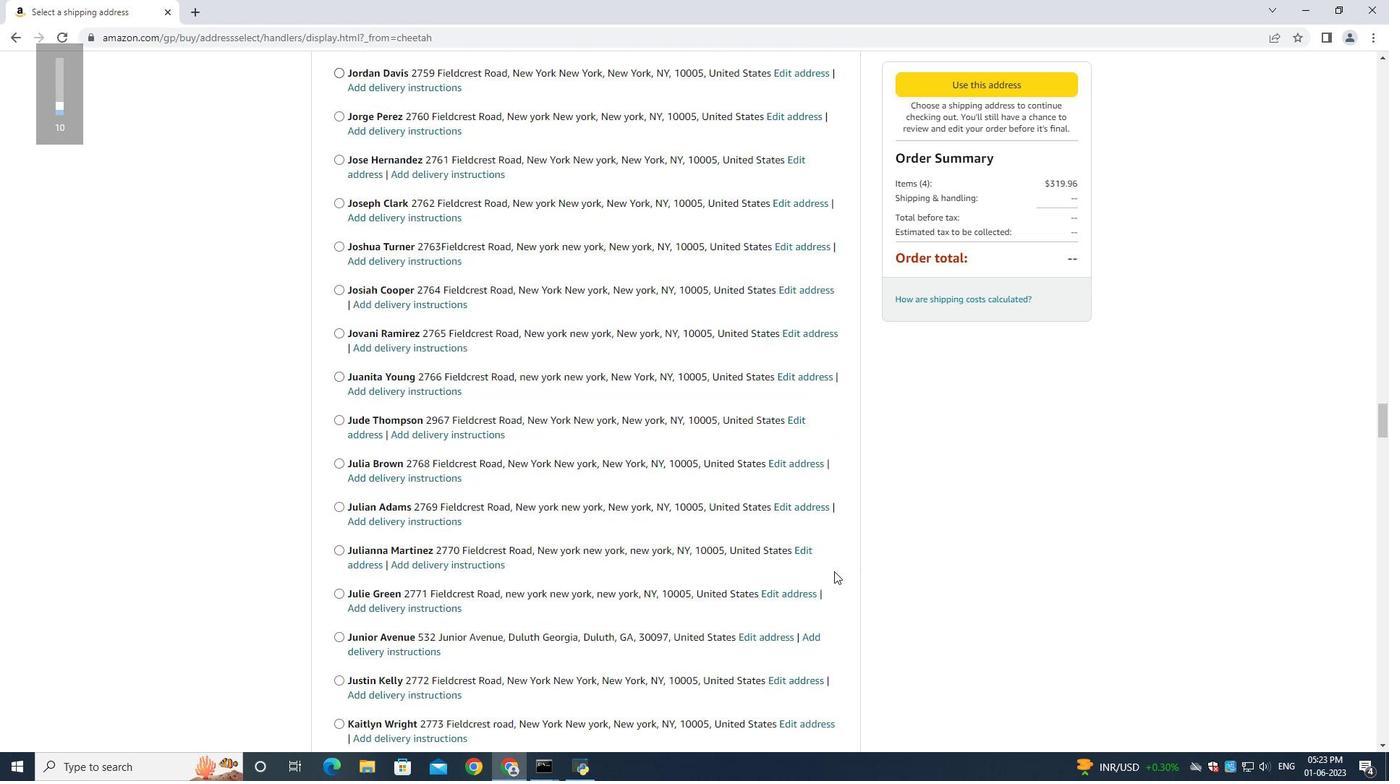 
Action: Mouse scrolled (834, 570) with delta (0, 0)
Screenshot: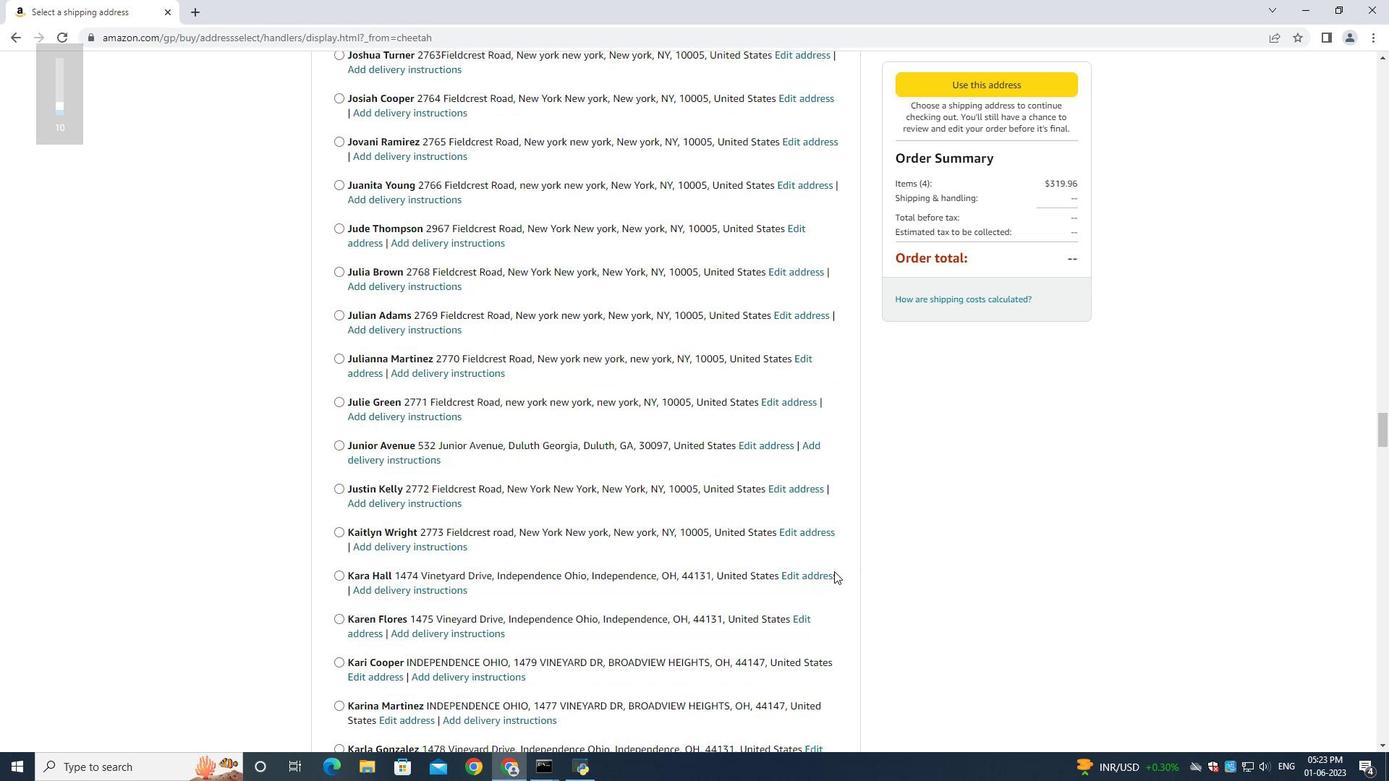 
Action: Mouse scrolled (834, 570) with delta (0, 0)
Screenshot: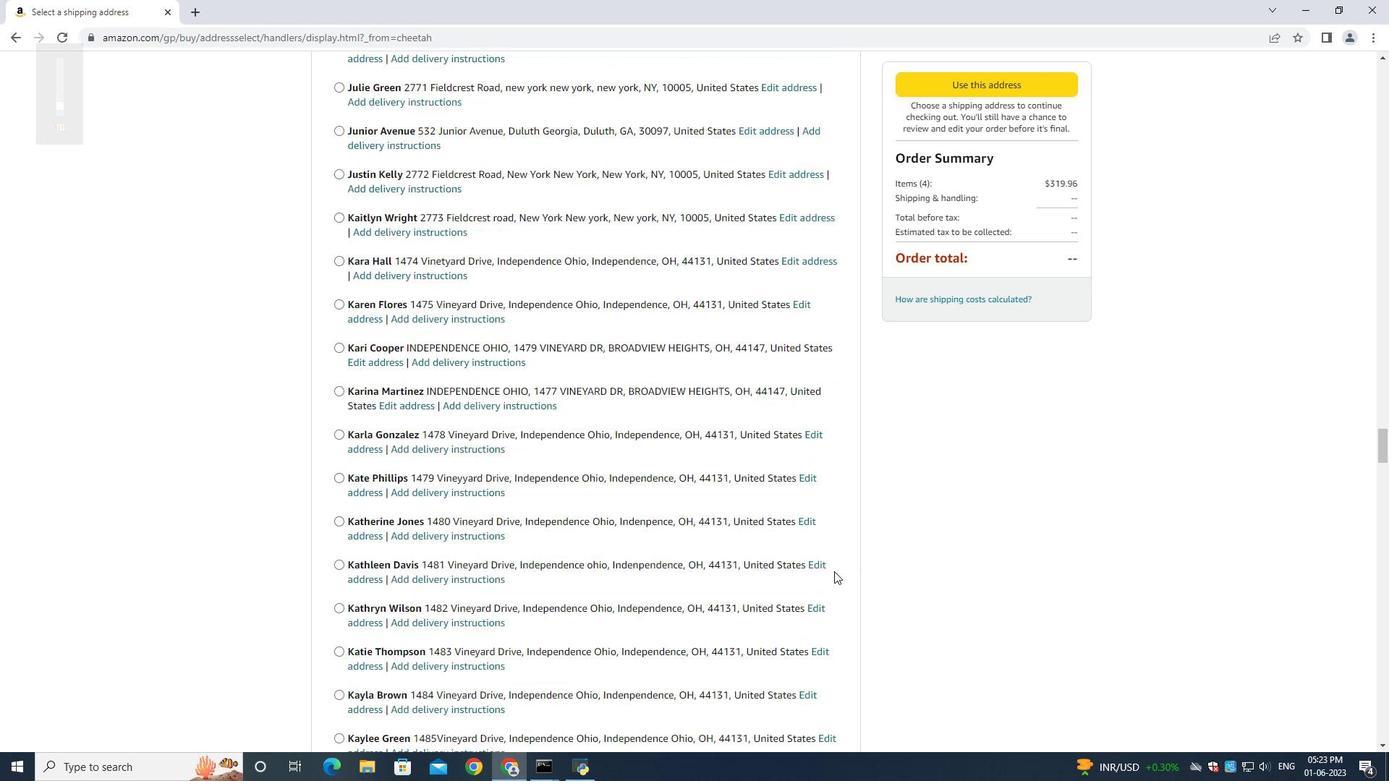 
Action: Mouse scrolled (834, 570) with delta (0, -1)
Screenshot: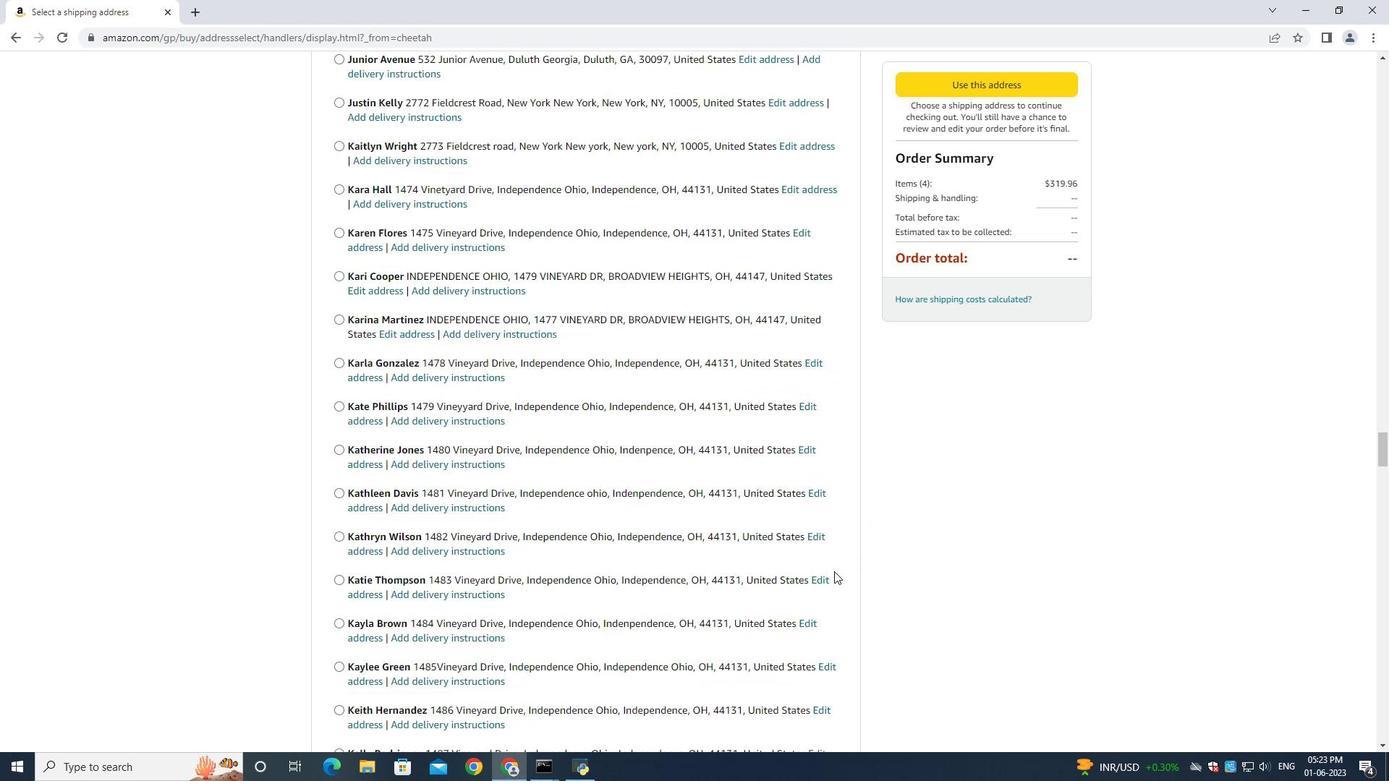
Action: Mouse scrolled (834, 570) with delta (0, 0)
Screenshot: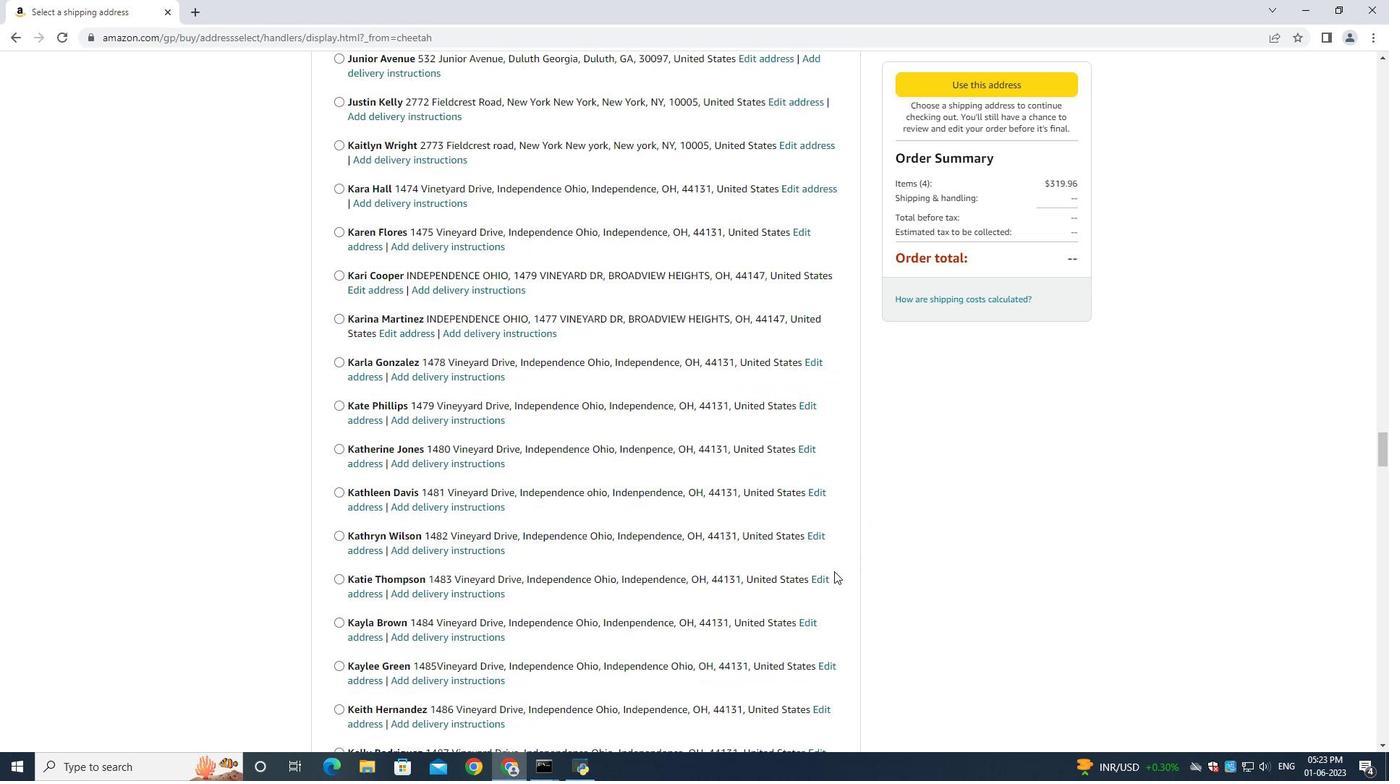 
Action: Mouse scrolled (834, 570) with delta (0, 0)
Screenshot: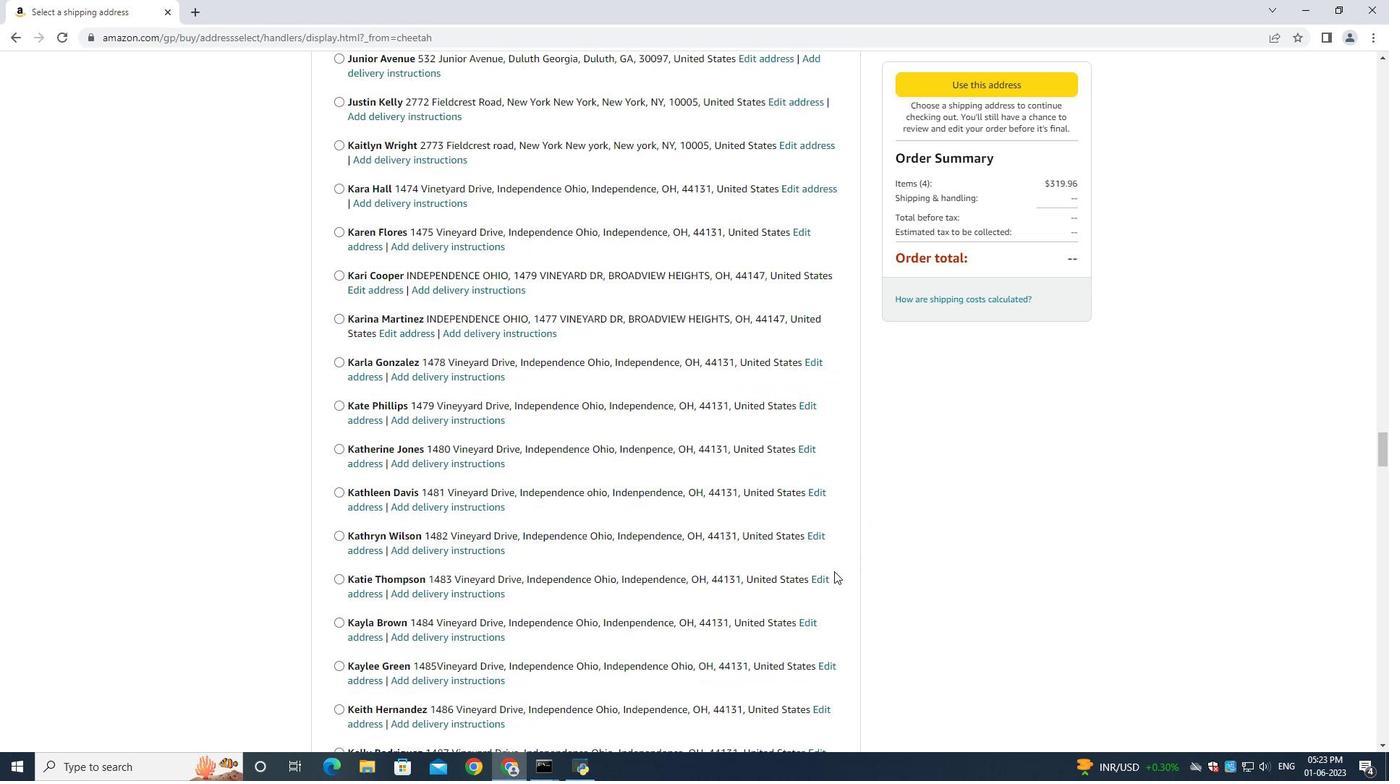 
Action: Mouse scrolled (834, 570) with delta (0, 0)
Screenshot: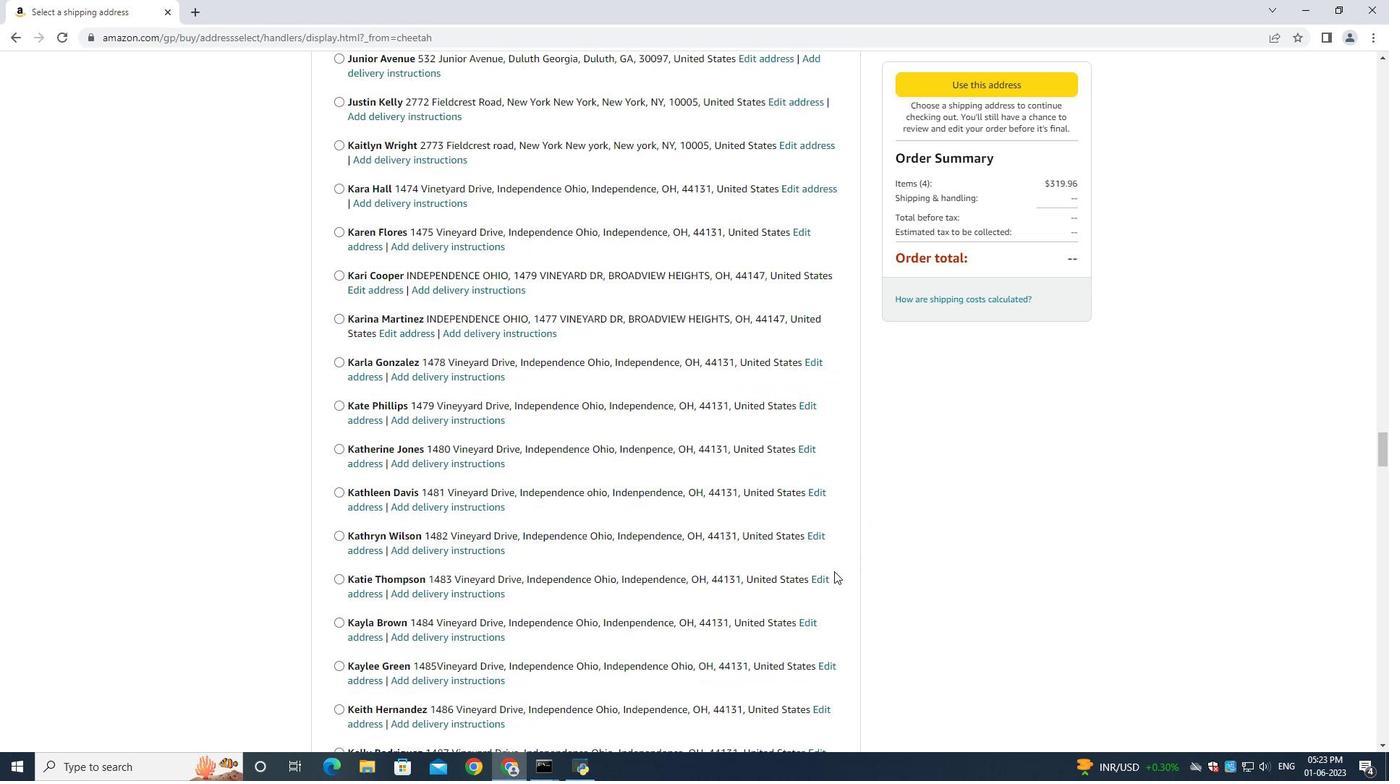 
Action: Mouse scrolled (834, 570) with delta (0, 0)
Screenshot: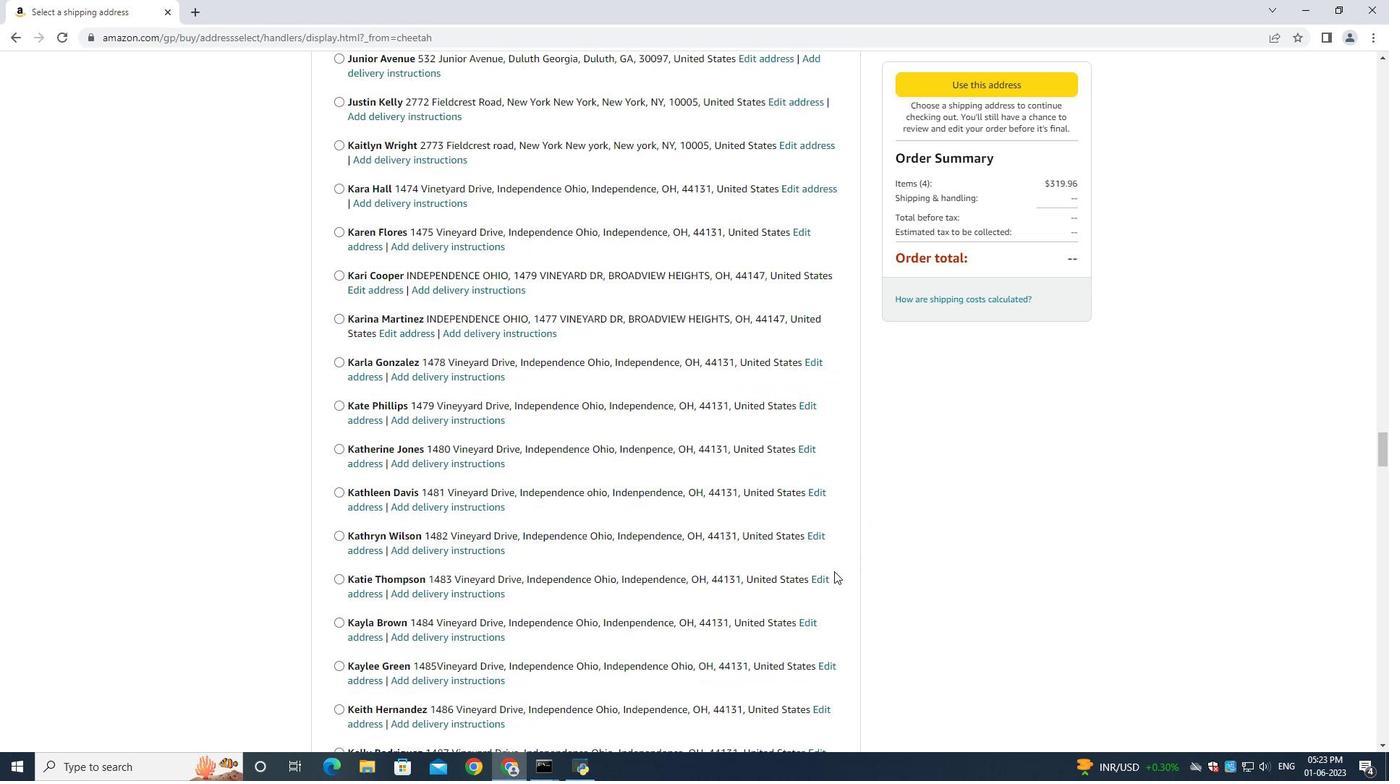 
Action: Mouse scrolled (834, 570) with delta (0, 0)
Screenshot: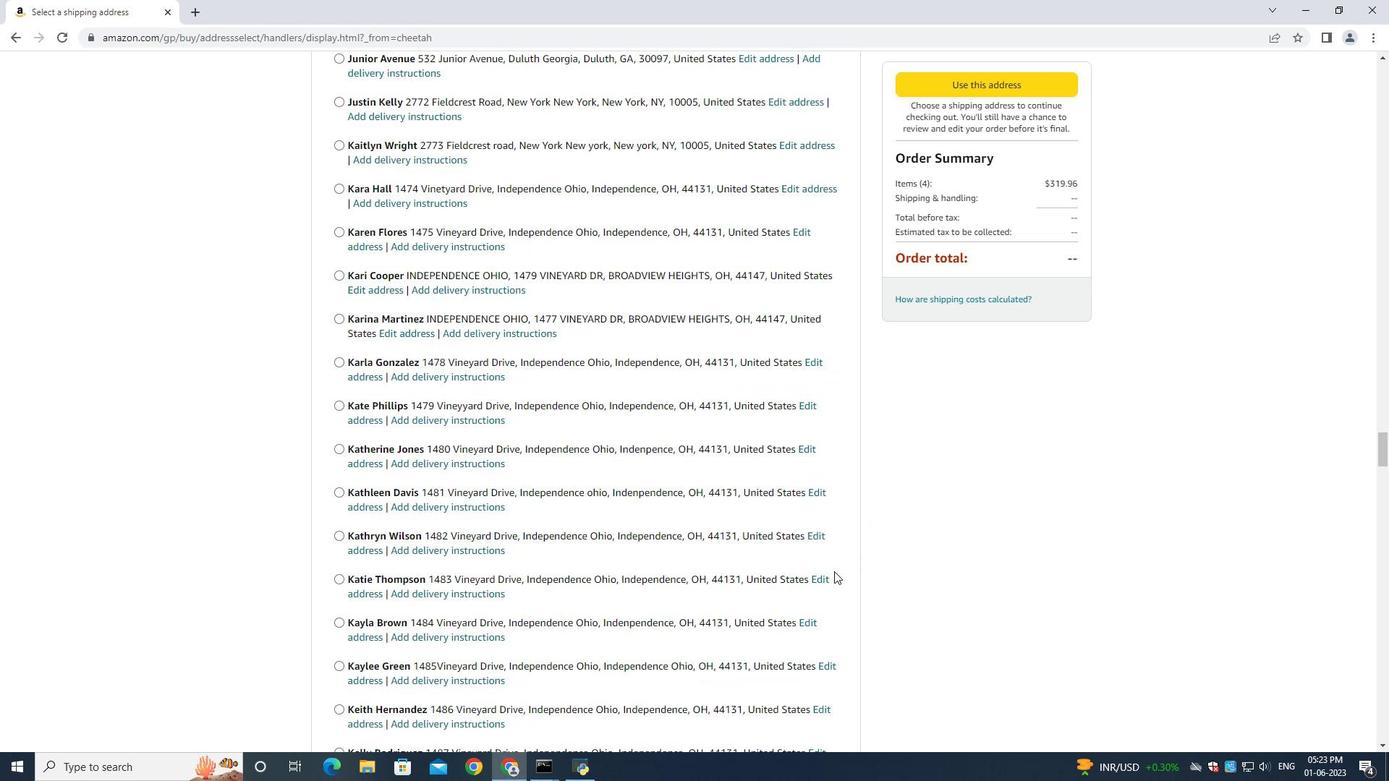 
Action: Mouse scrolled (834, 570) with delta (0, 0)
Screenshot: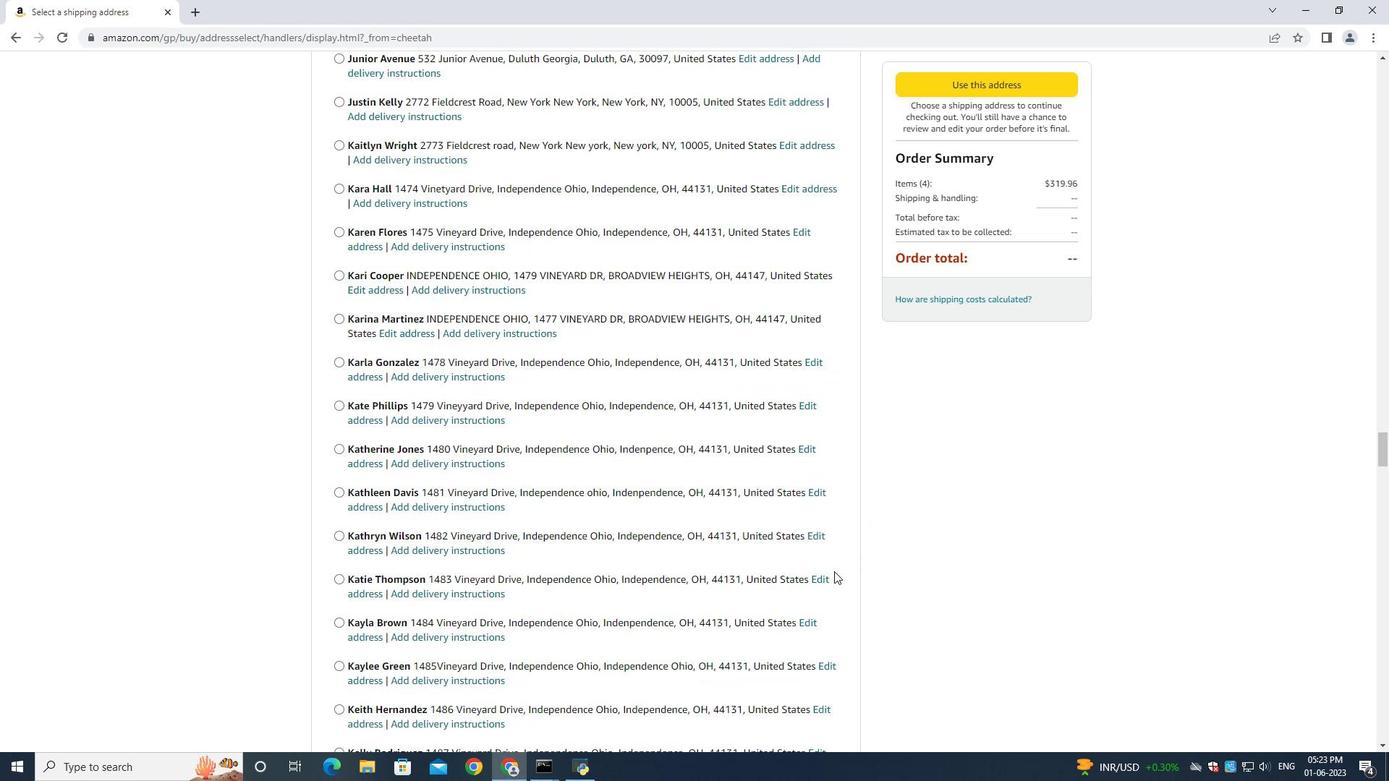 
Action: Mouse scrolled (834, 570) with delta (0, 0)
Screenshot: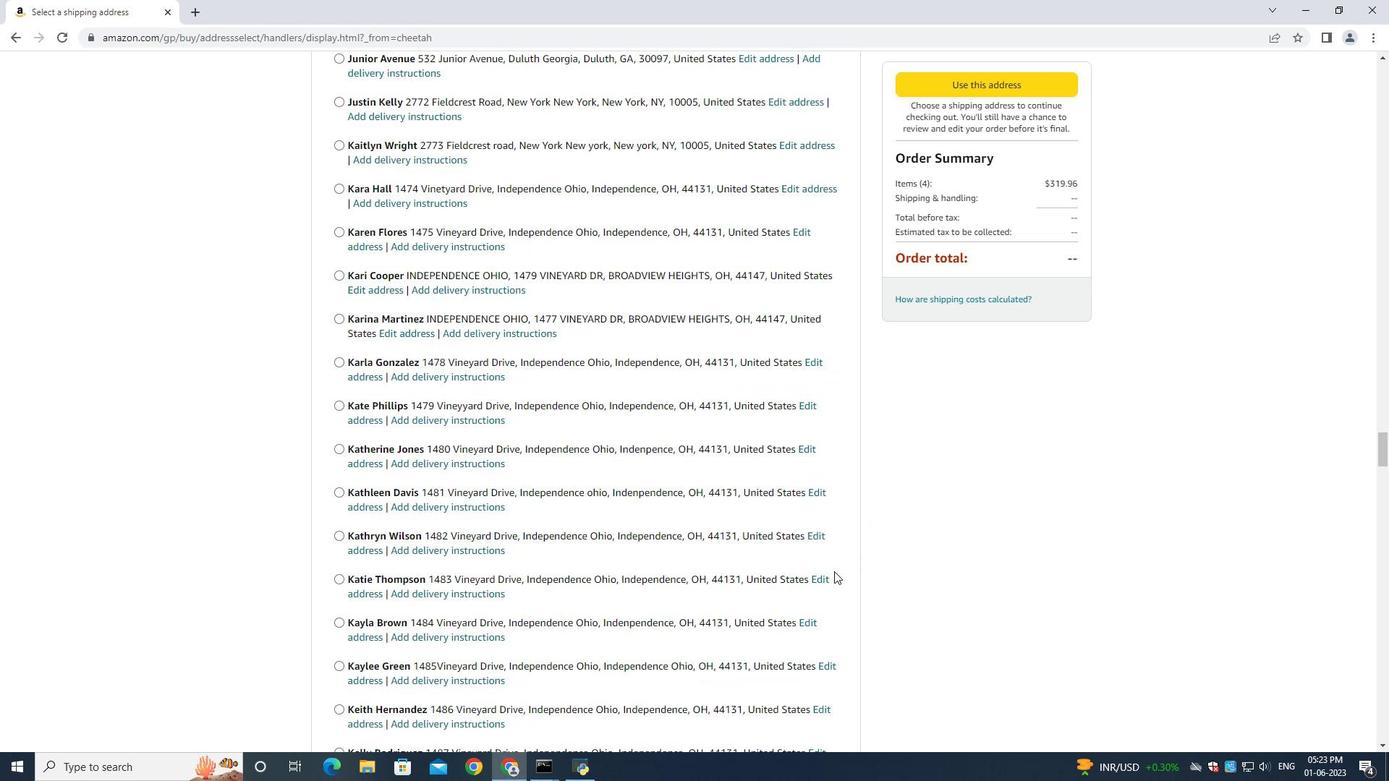 
Action: Mouse scrolled (834, 570) with delta (0, 0)
Screenshot: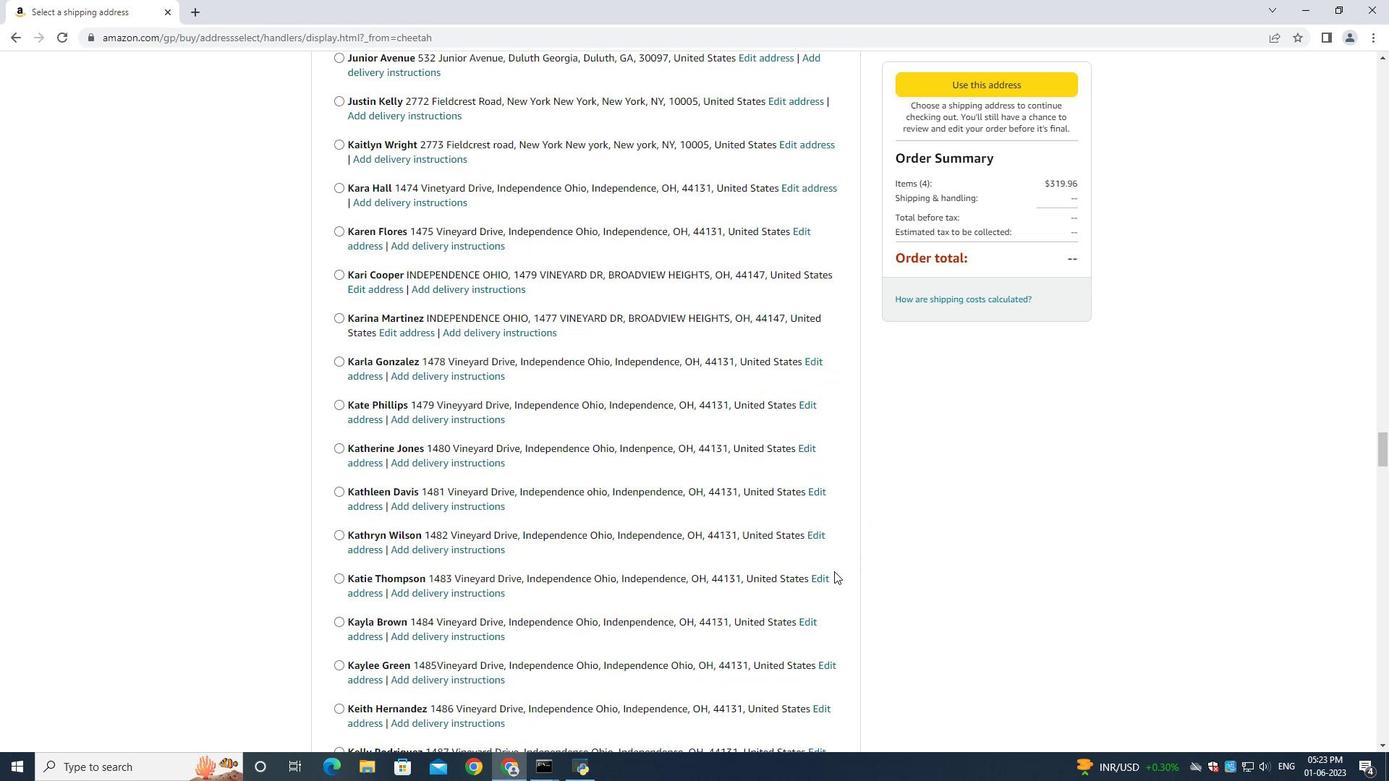 
Action: Mouse scrolled (834, 570) with delta (0, 0)
Screenshot: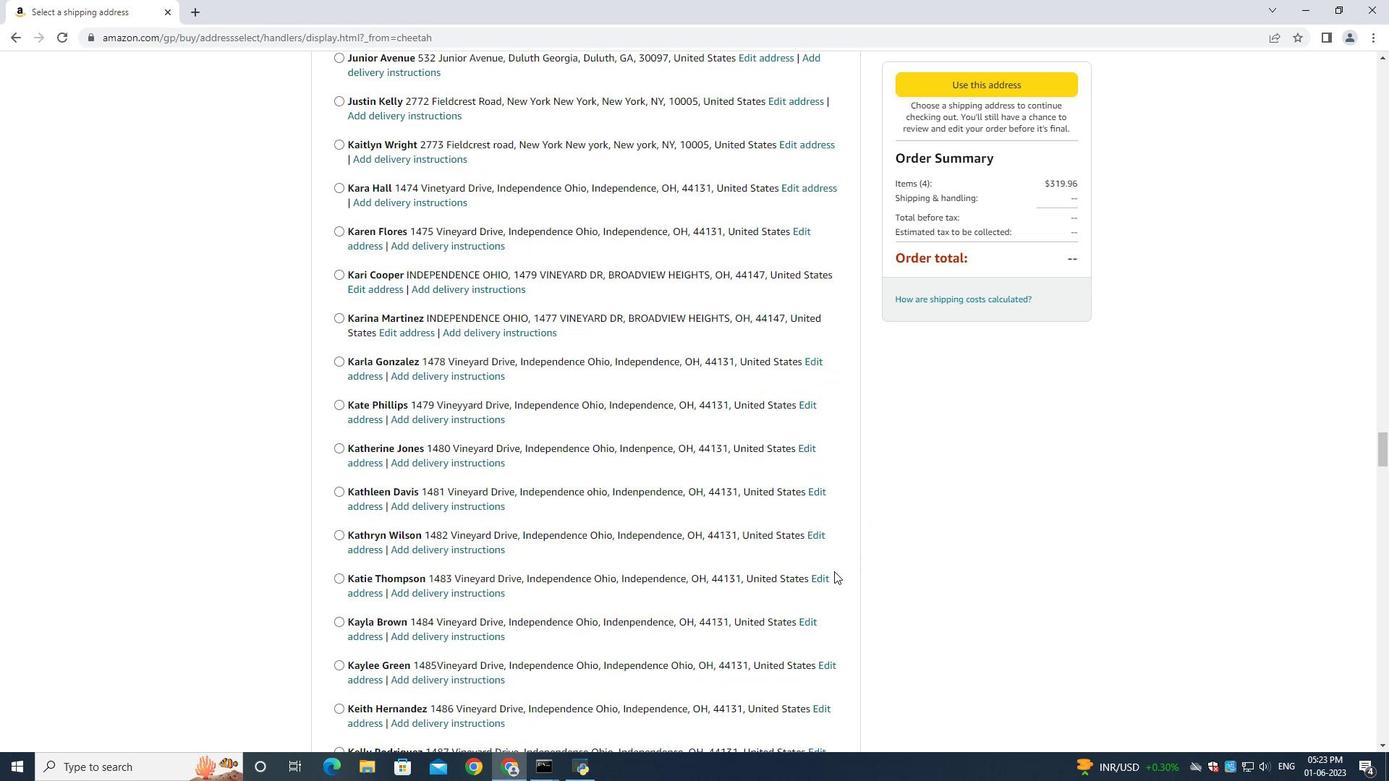 
Action: Mouse scrolled (834, 570) with delta (0, 0)
Screenshot: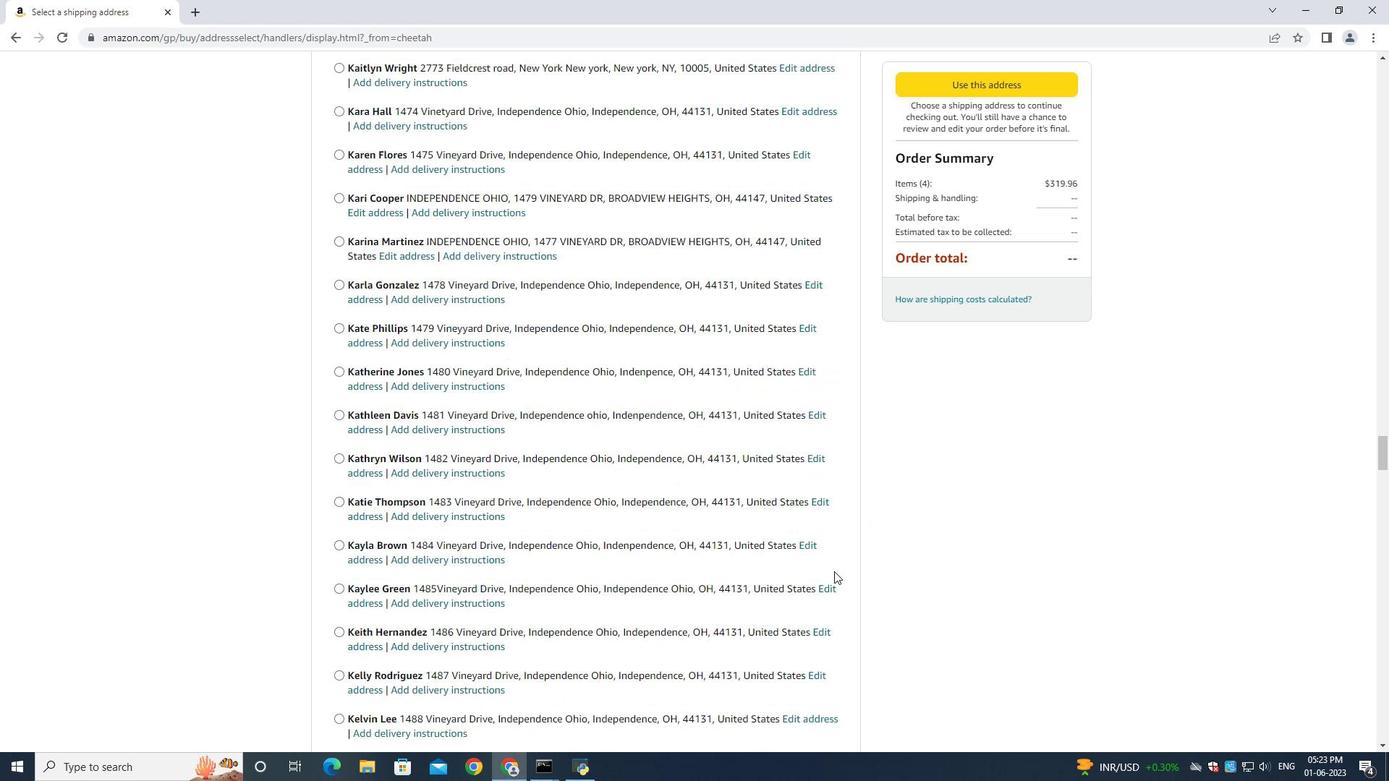 
Action: Mouse scrolled (834, 570) with delta (0, 0)
Screenshot: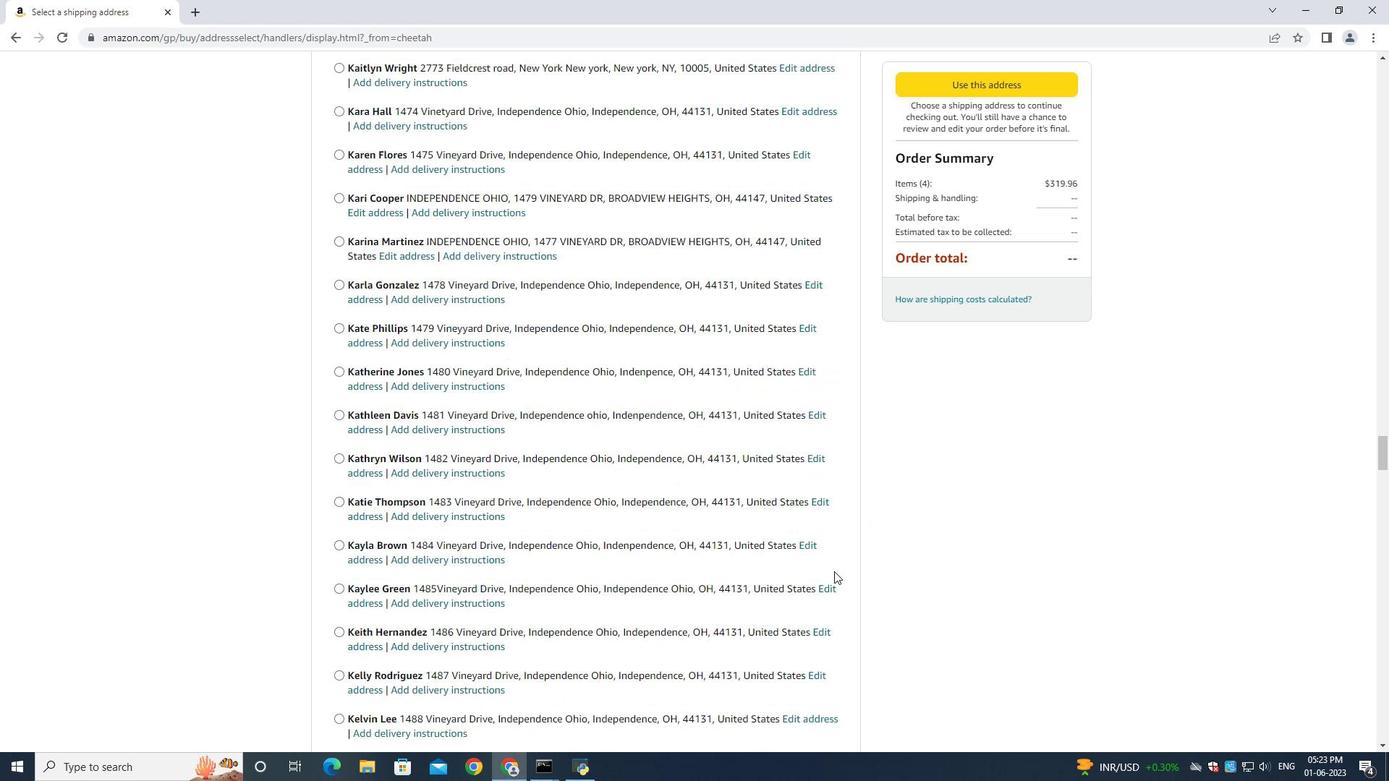 
Action: Mouse scrolled (834, 570) with delta (0, 0)
Screenshot: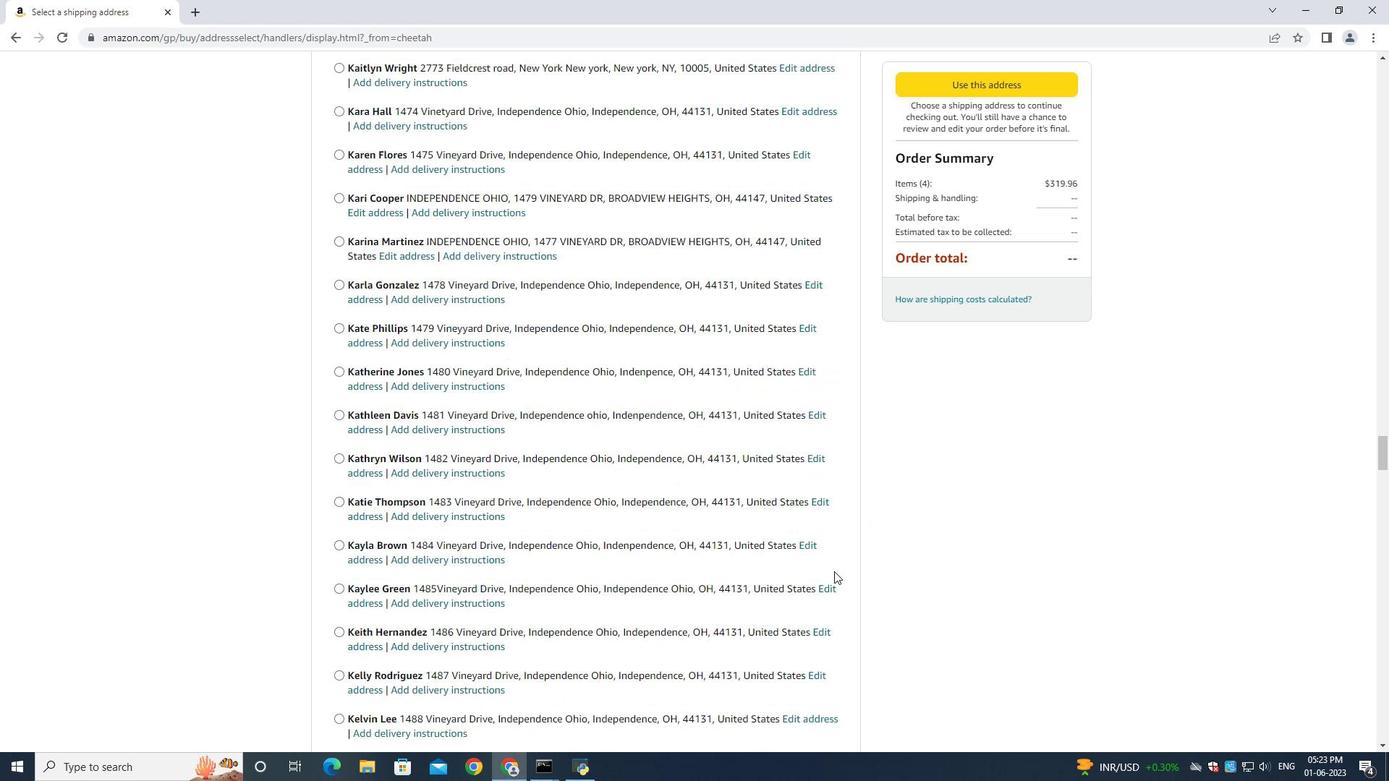 
Action: Mouse scrolled (834, 570) with delta (0, -1)
Screenshot: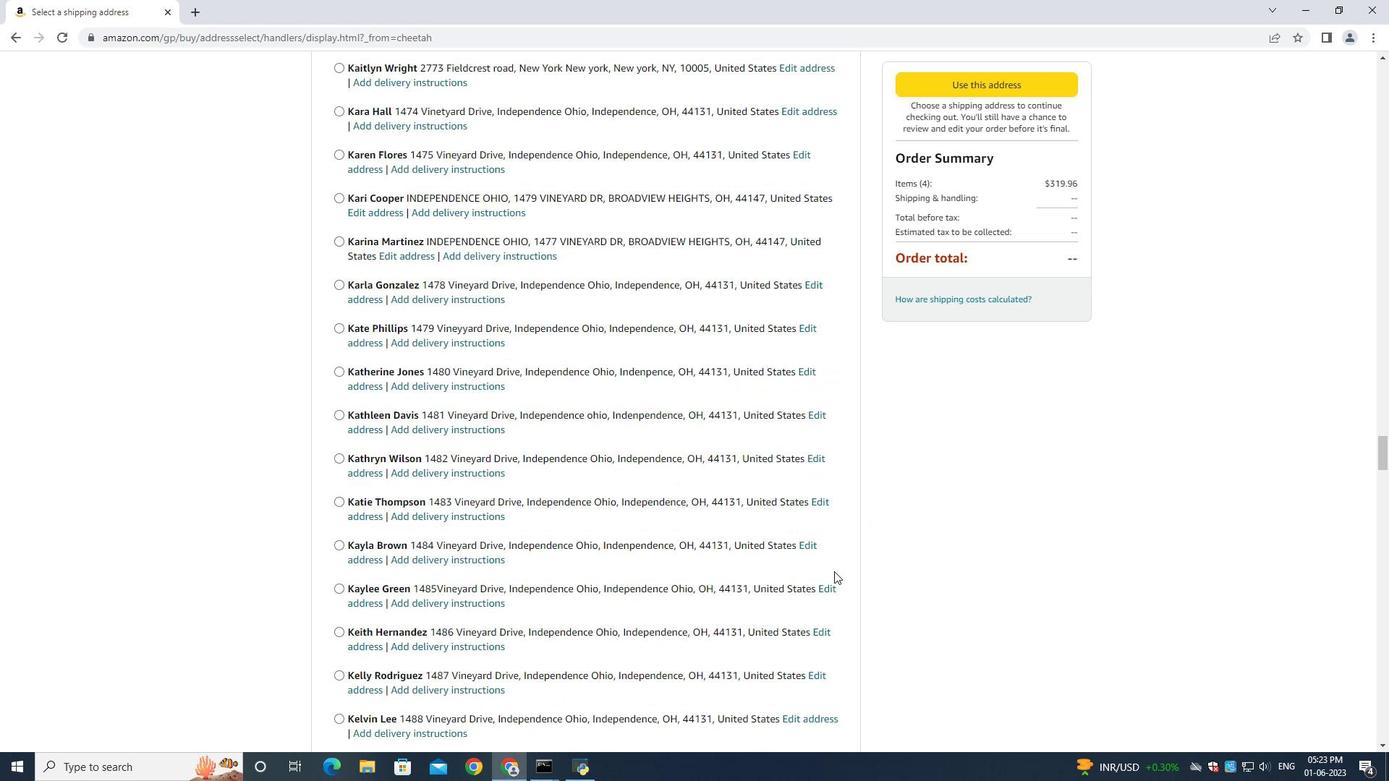 
Action: Mouse scrolled (834, 570) with delta (0, 0)
Screenshot: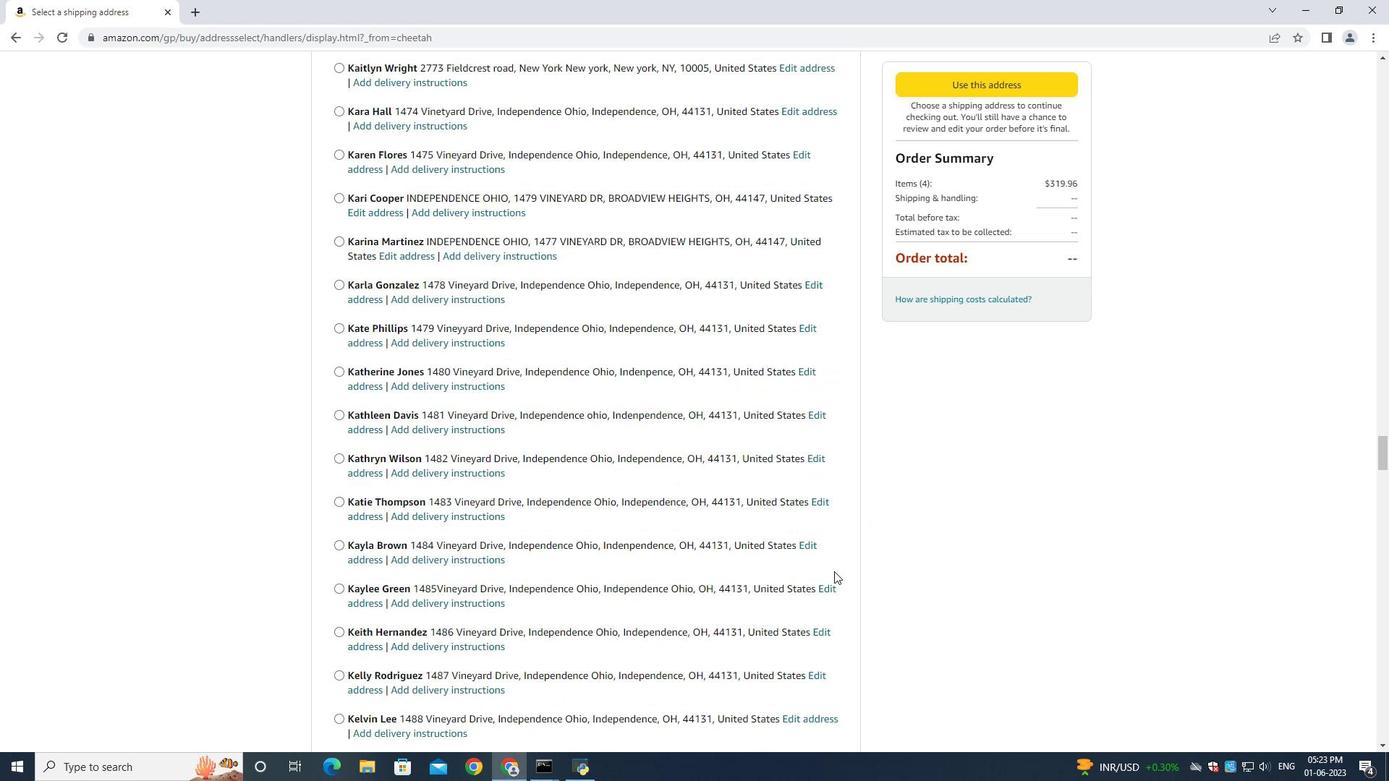 
Action: Mouse scrolled (834, 570) with delta (0, 0)
Screenshot: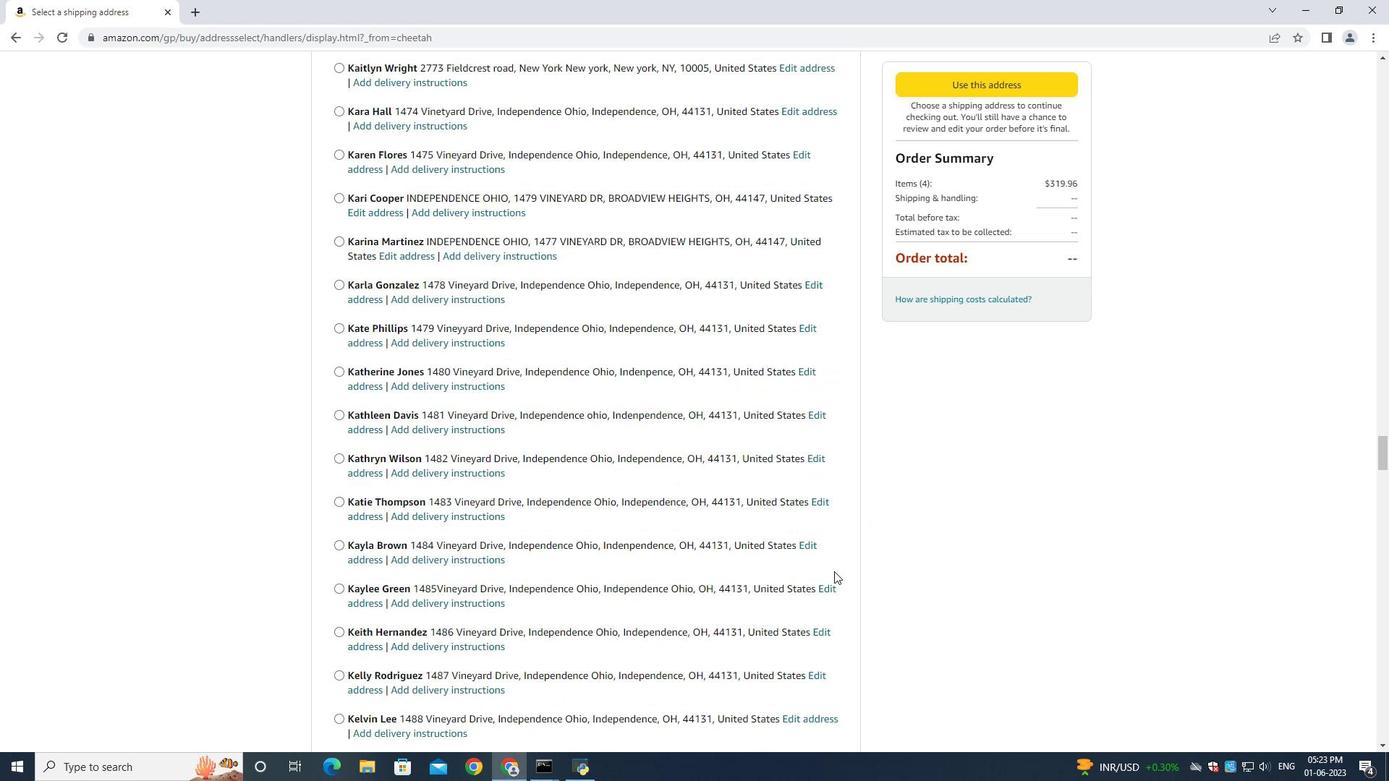 
Action: Mouse moved to (834, 572)
Screenshot: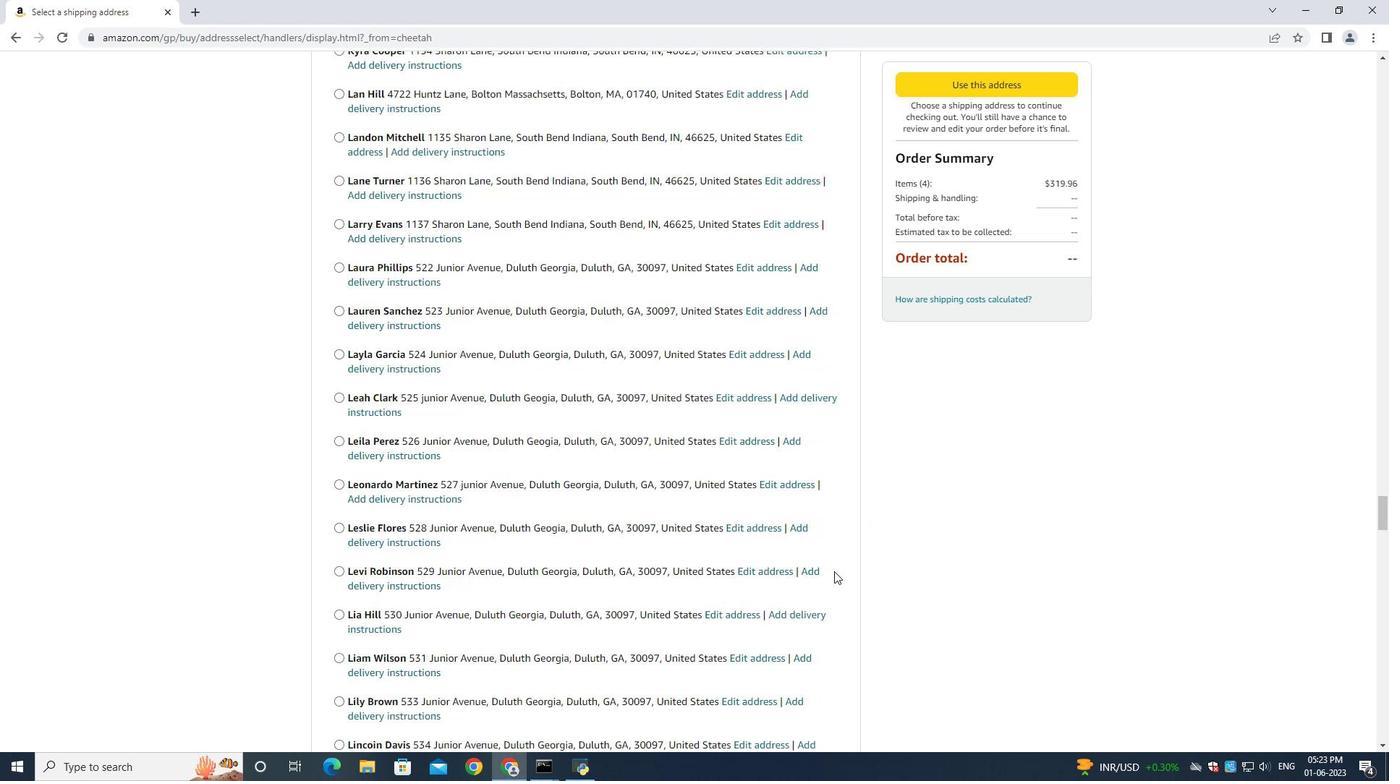 
Action: Mouse scrolled (834, 571) with delta (0, 0)
Screenshot: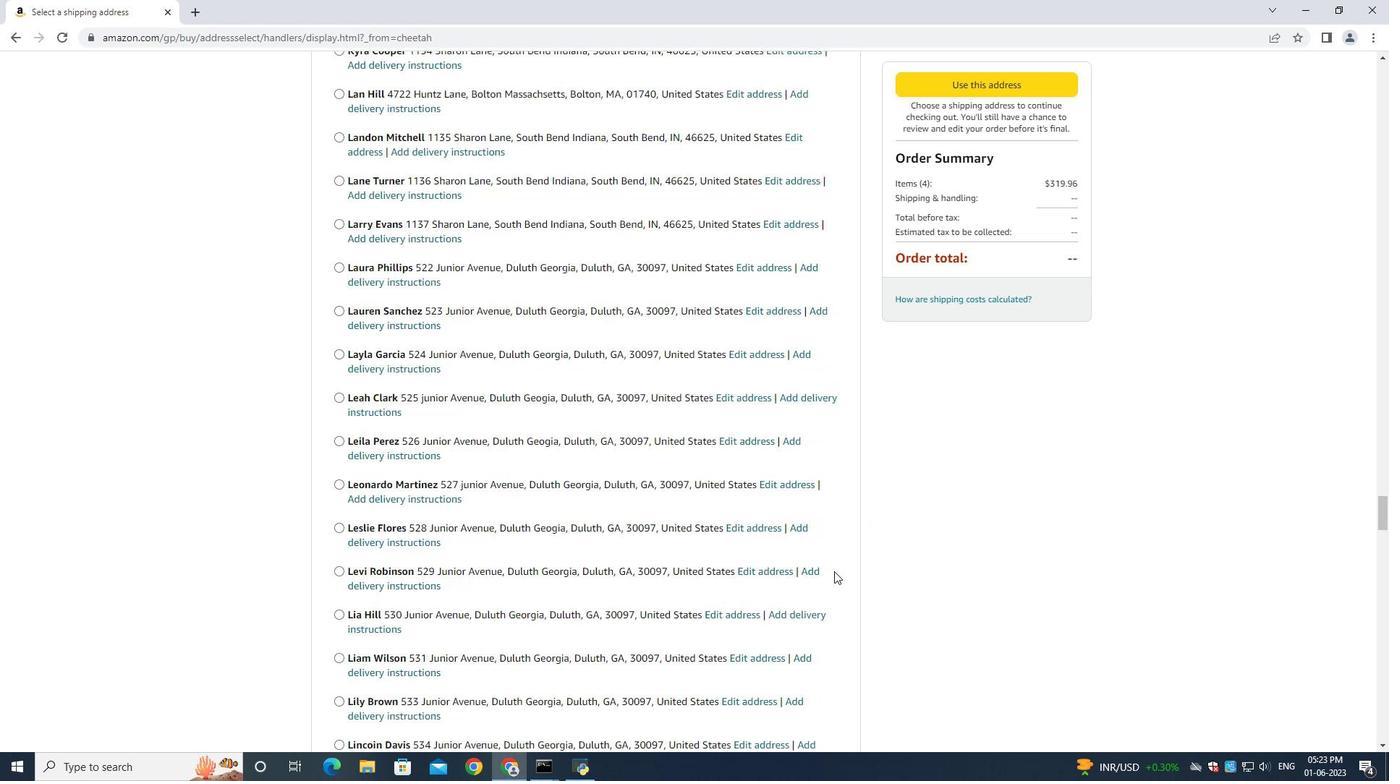 
Action: Mouse moved to (834, 573)
Screenshot: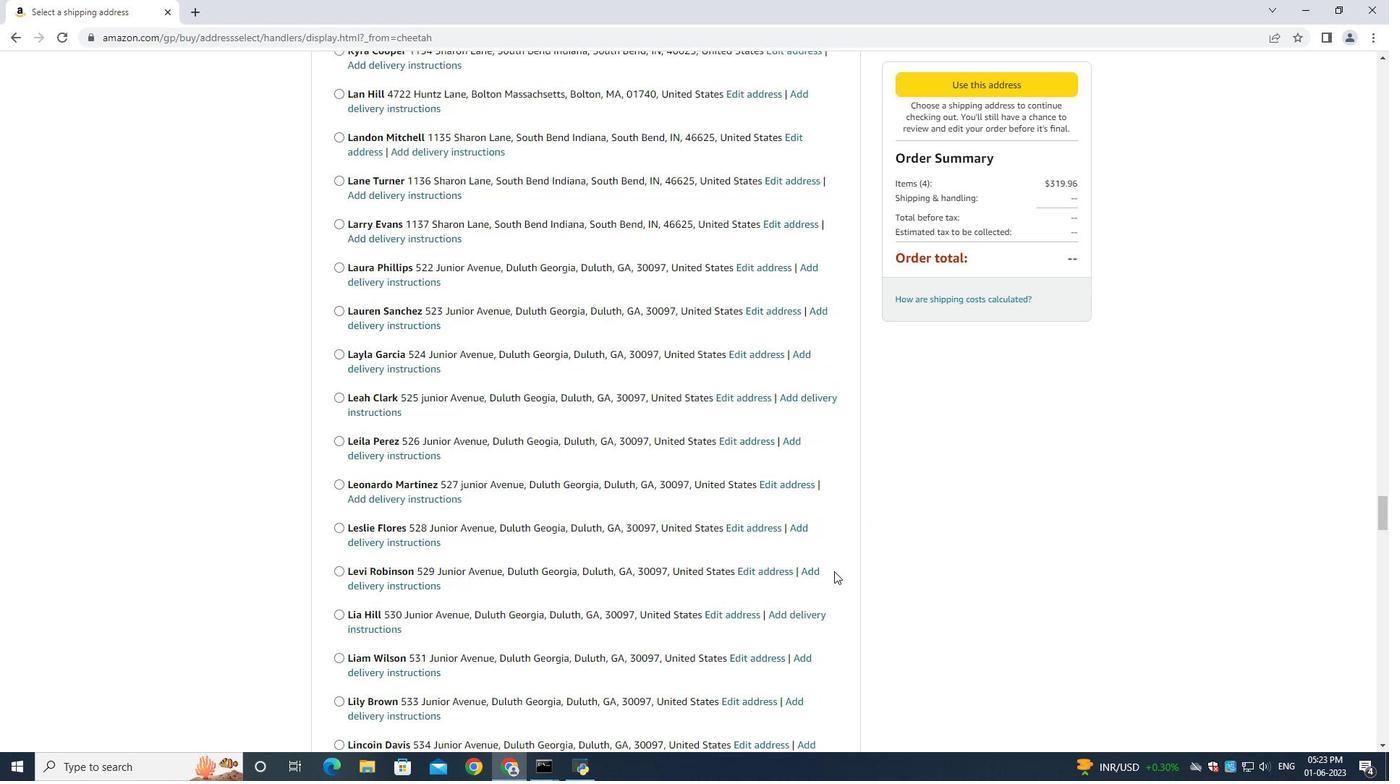 
Action: Mouse scrolled (834, 573) with delta (0, 0)
Screenshot: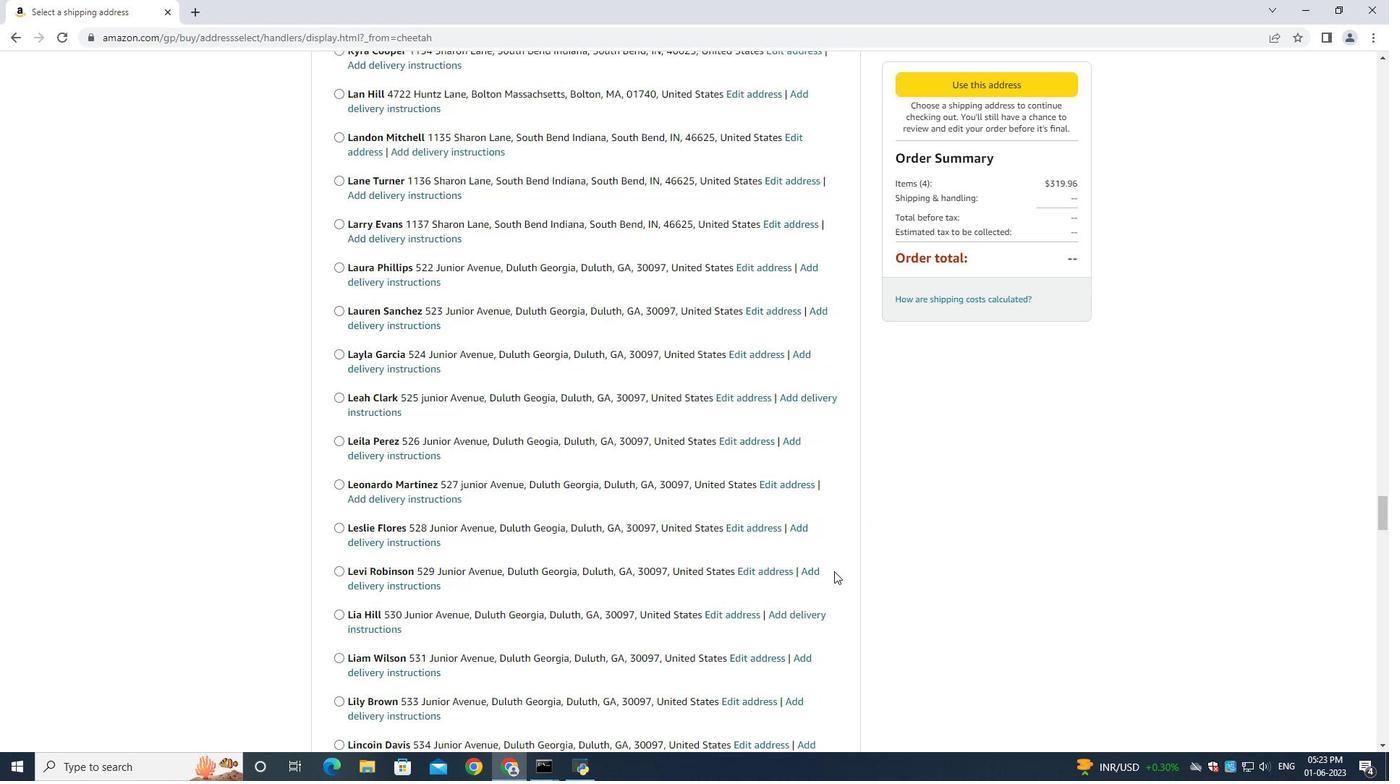 
Action: Mouse moved to (834, 573)
Screenshot: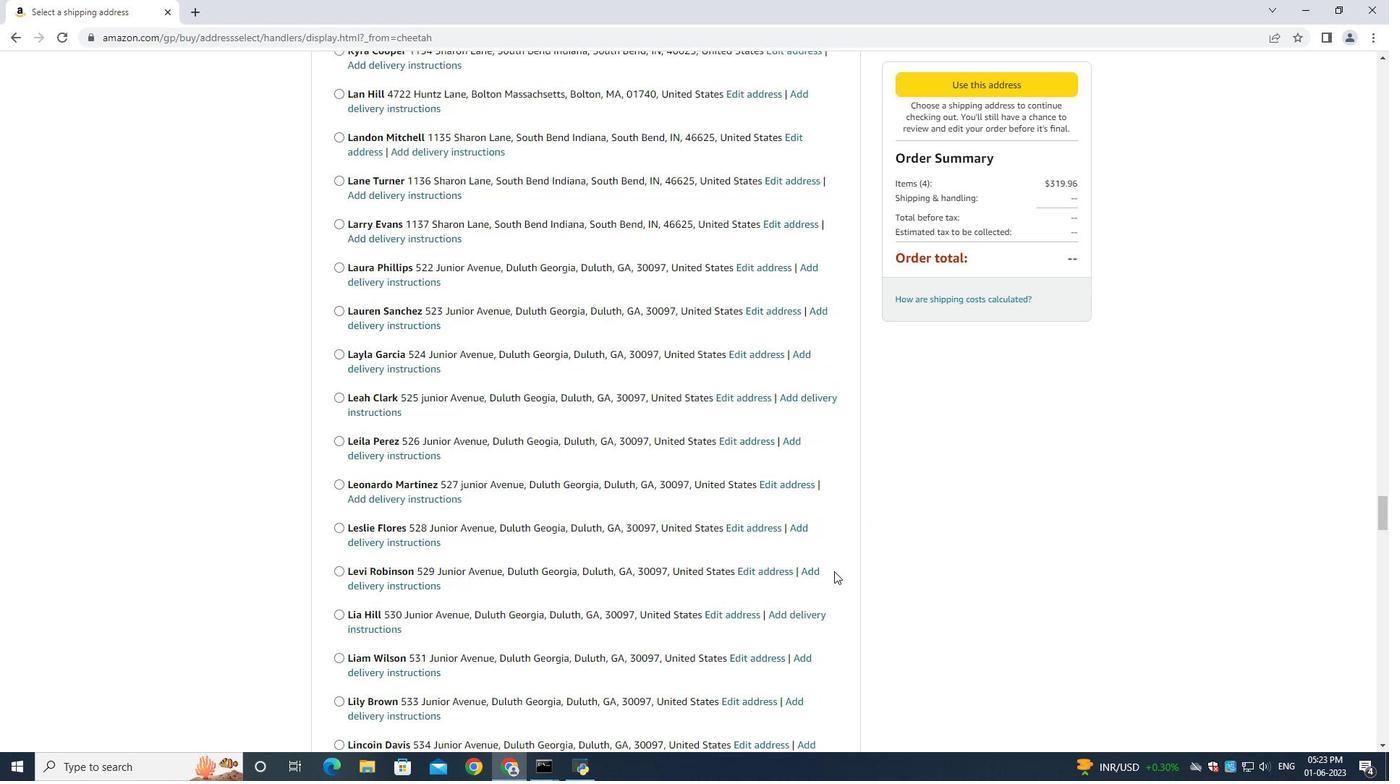 
Action: Mouse scrolled (834, 573) with delta (0, 0)
Screenshot: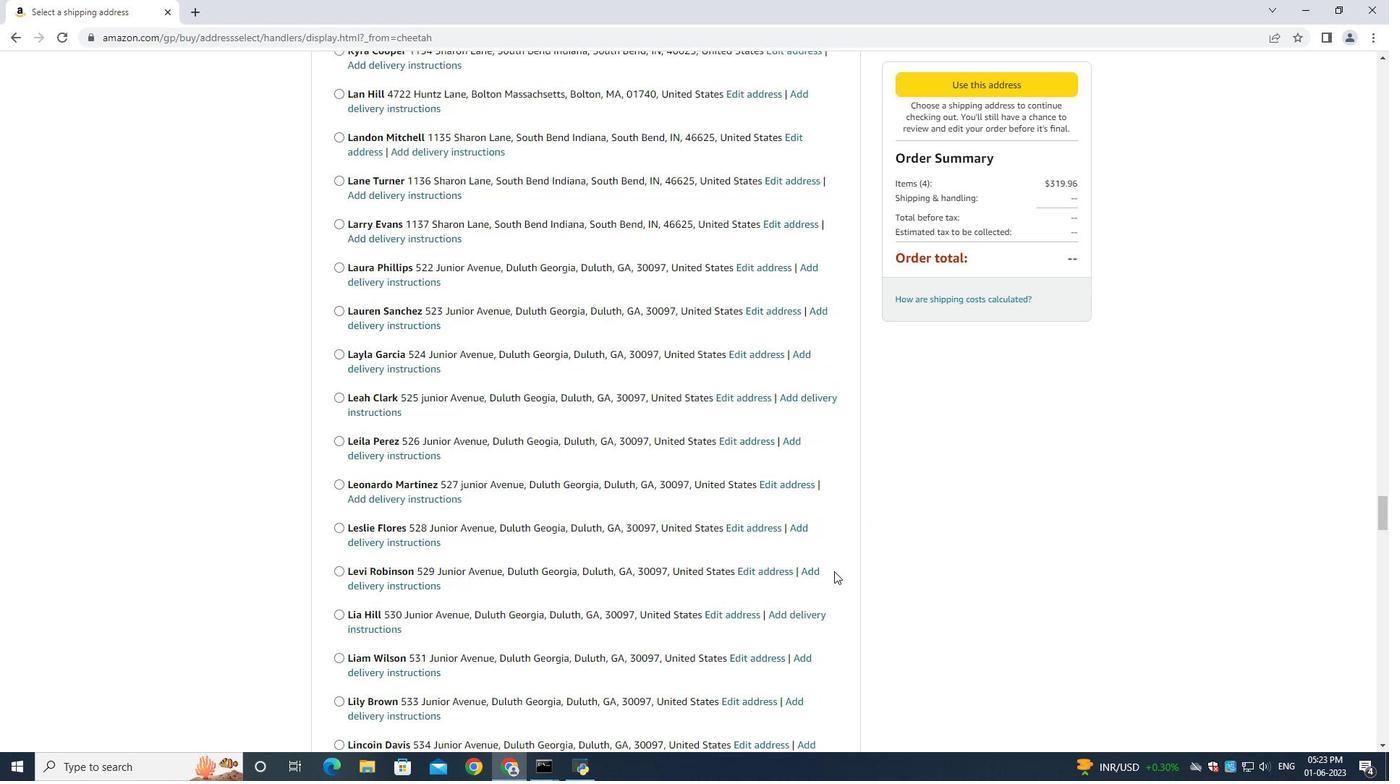 
Action: Mouse scrolled (834, 572) with delta (0, -1)
Screenshot: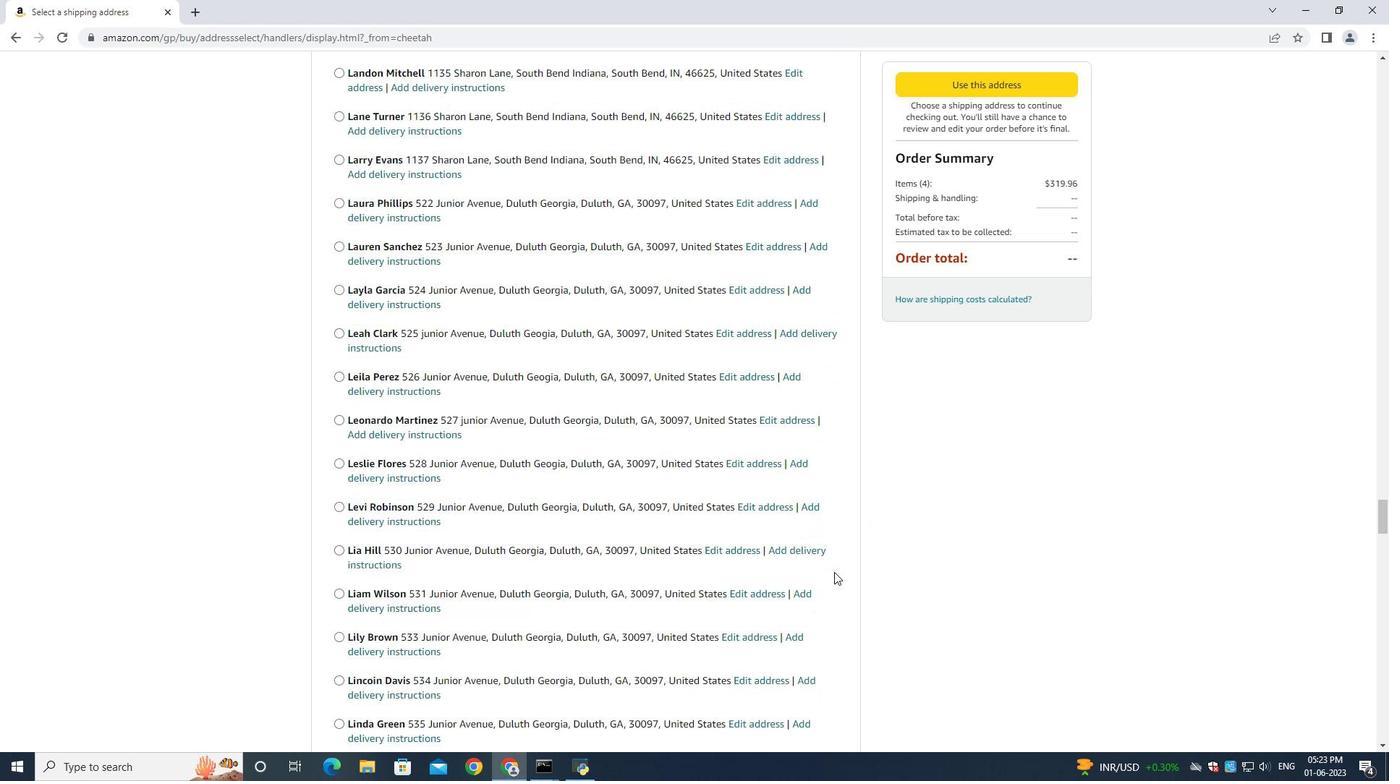 
Action: Mouse scrolled (834, 573) with delta (0, 0)
Screenshot: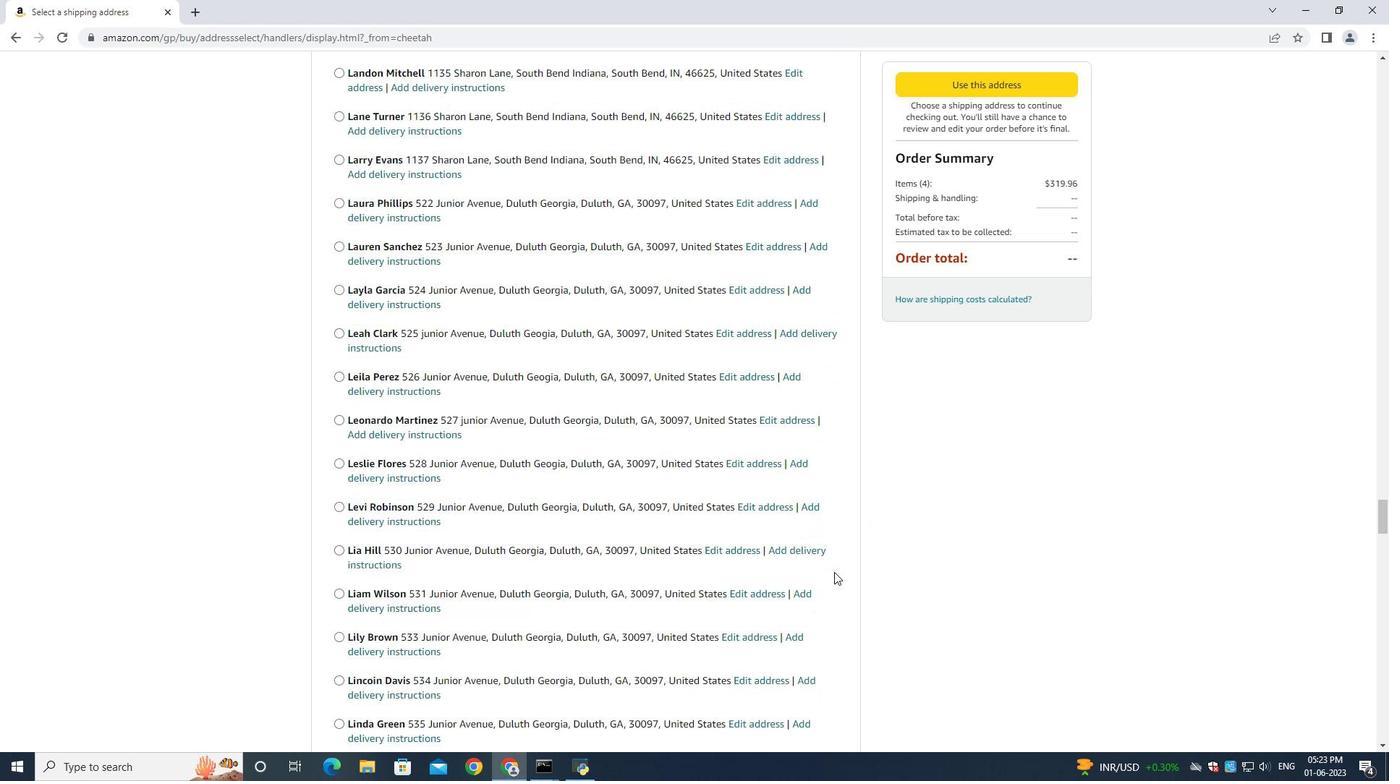 
Action: Mouse scrolled (834, 573) with delta (0, 0)
Screenshot: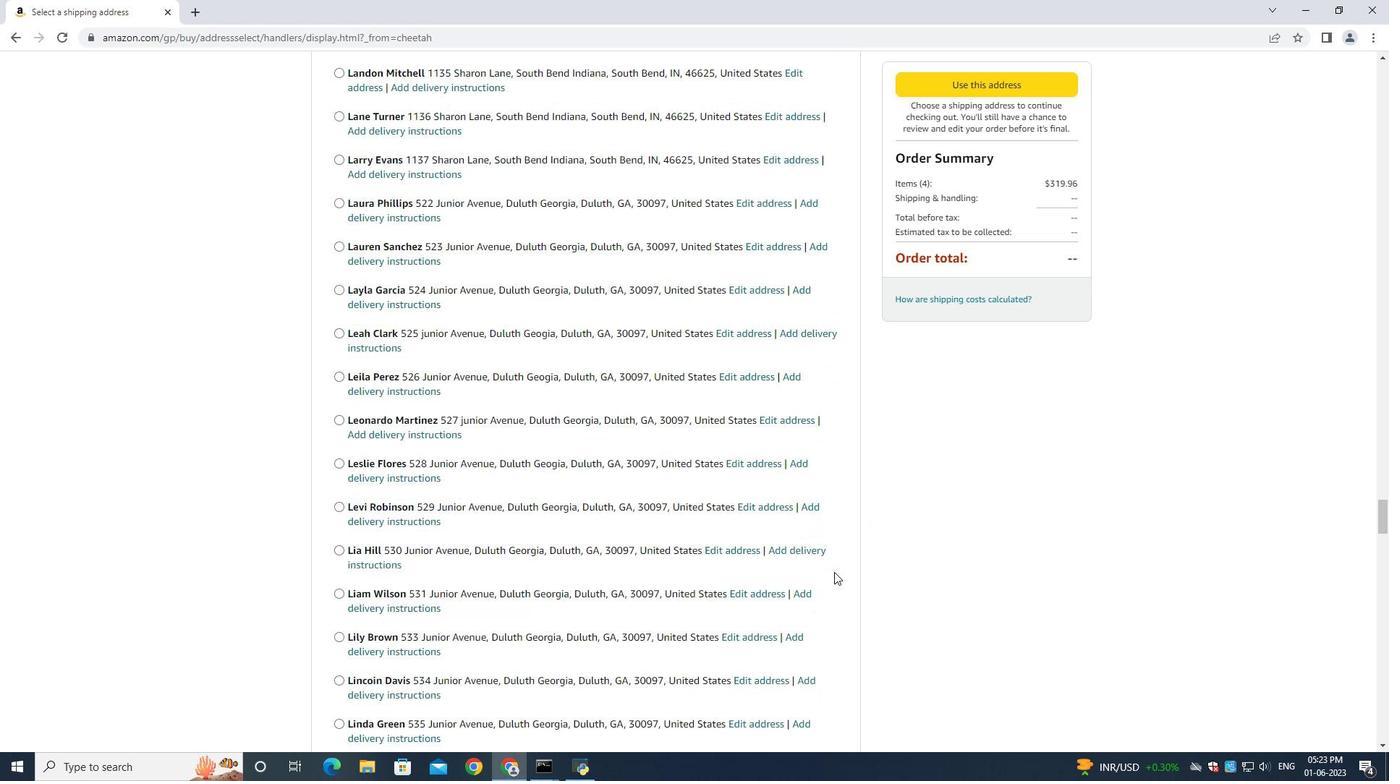 
Action: Mouse moved to (830, 574)
Screenshot: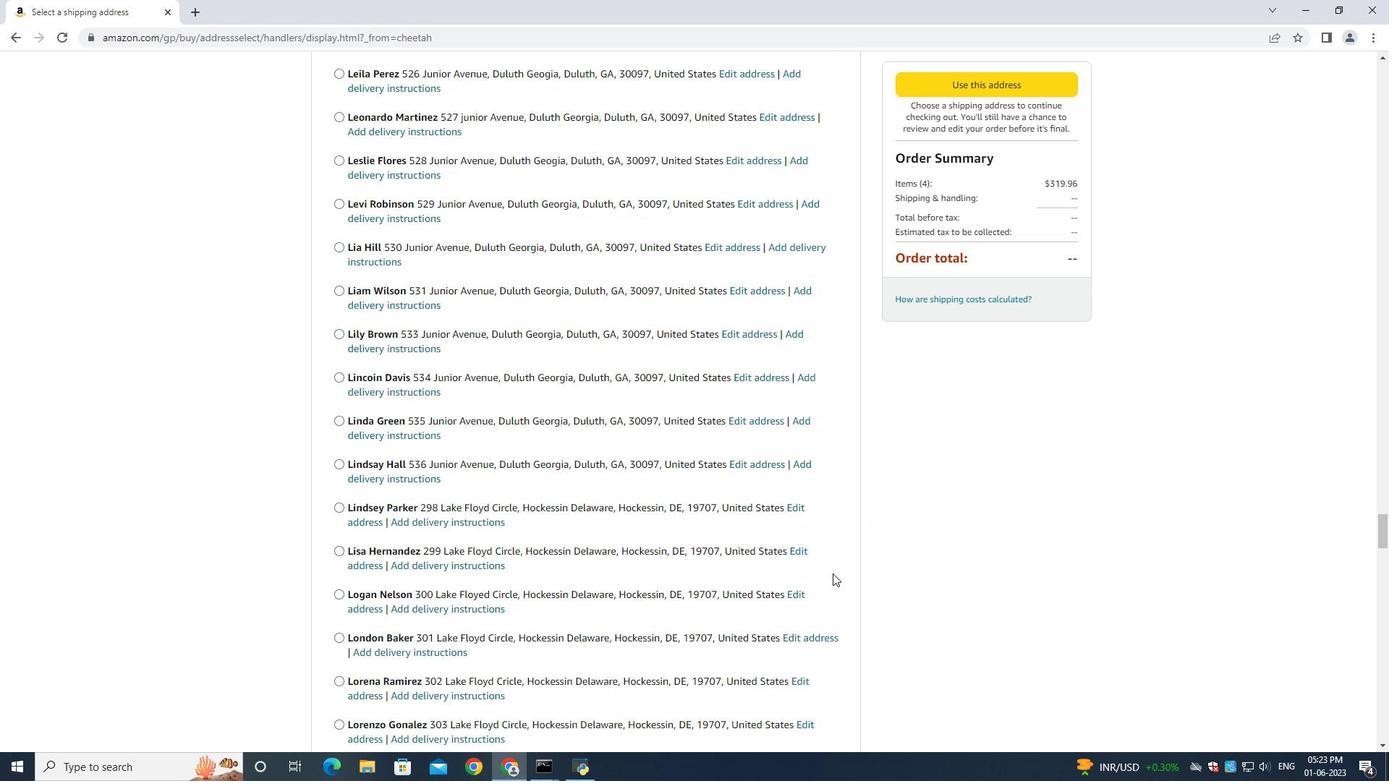 
Action: Mouse scrolled (830, 573) with delta (0, 0)
Screenshot: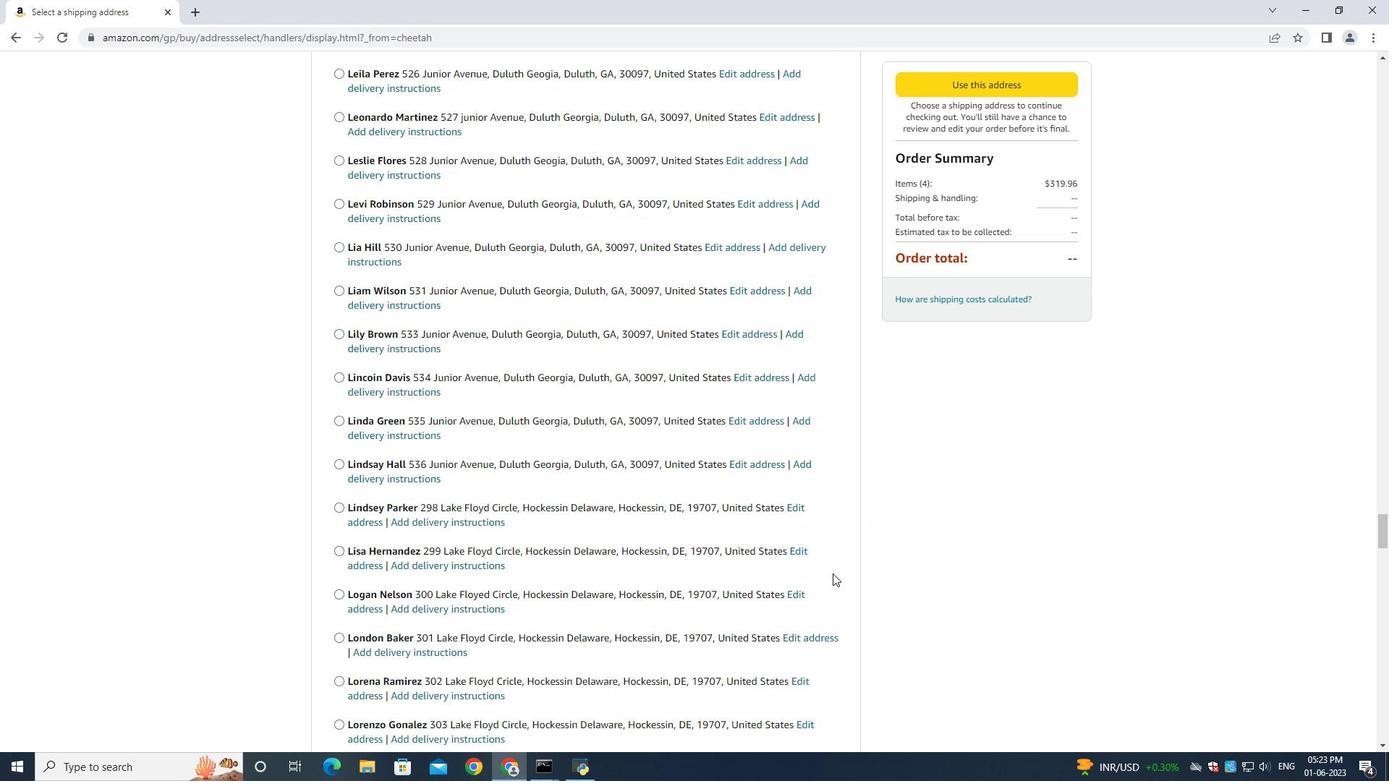 
Action: Mouse moved to (829, 574)
Screenshot: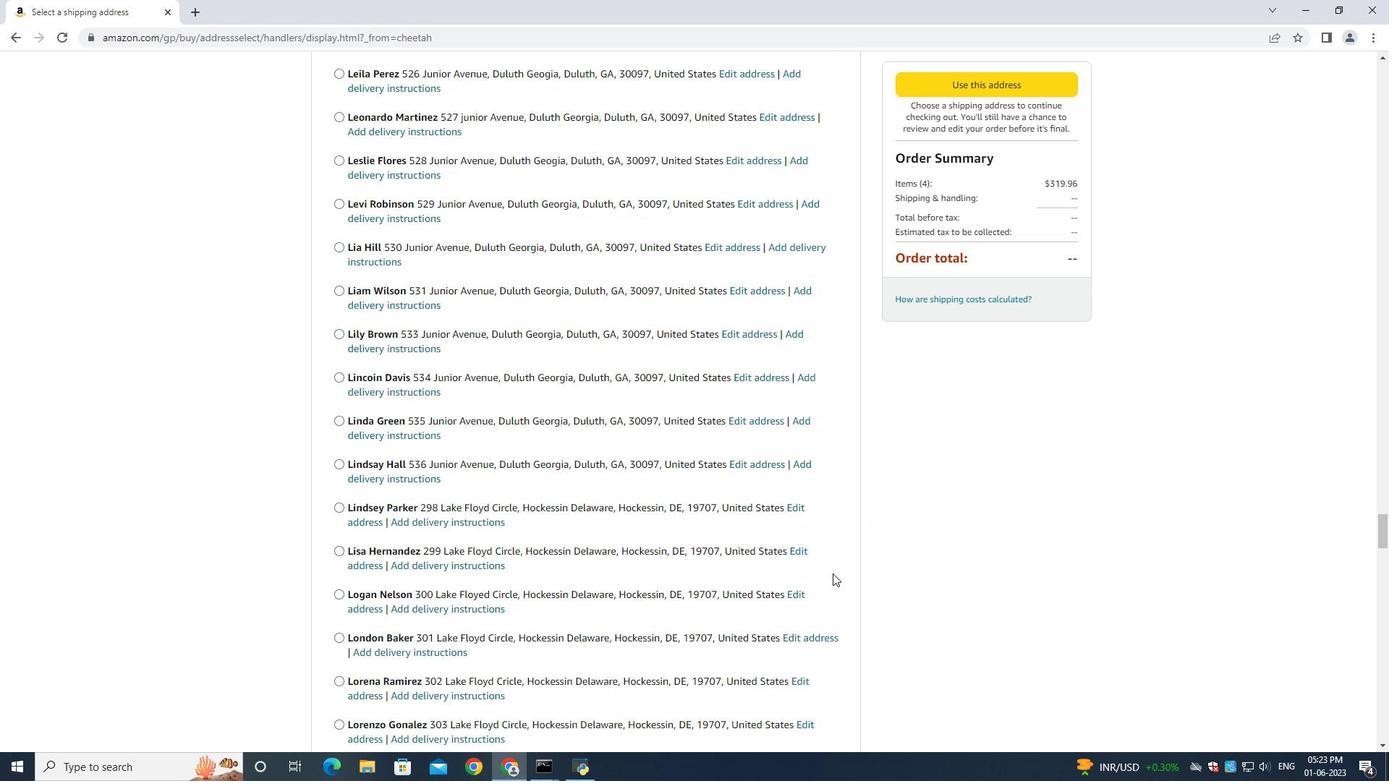 
Action: Mouse scrolled (829, 573) with delta (0, 0)
Screenshot: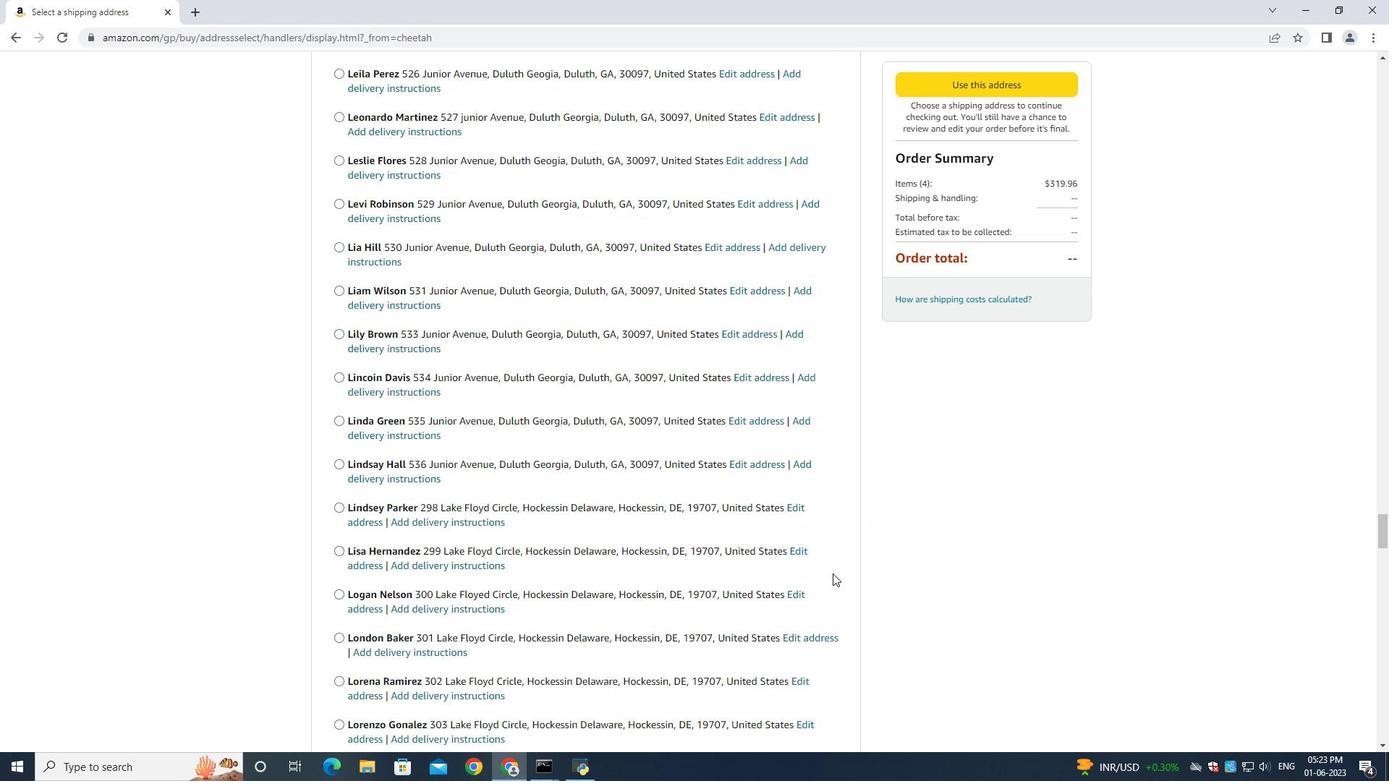 
Action: Mouse scrolled (829, 573) with delta (0, -1)
Screenshot: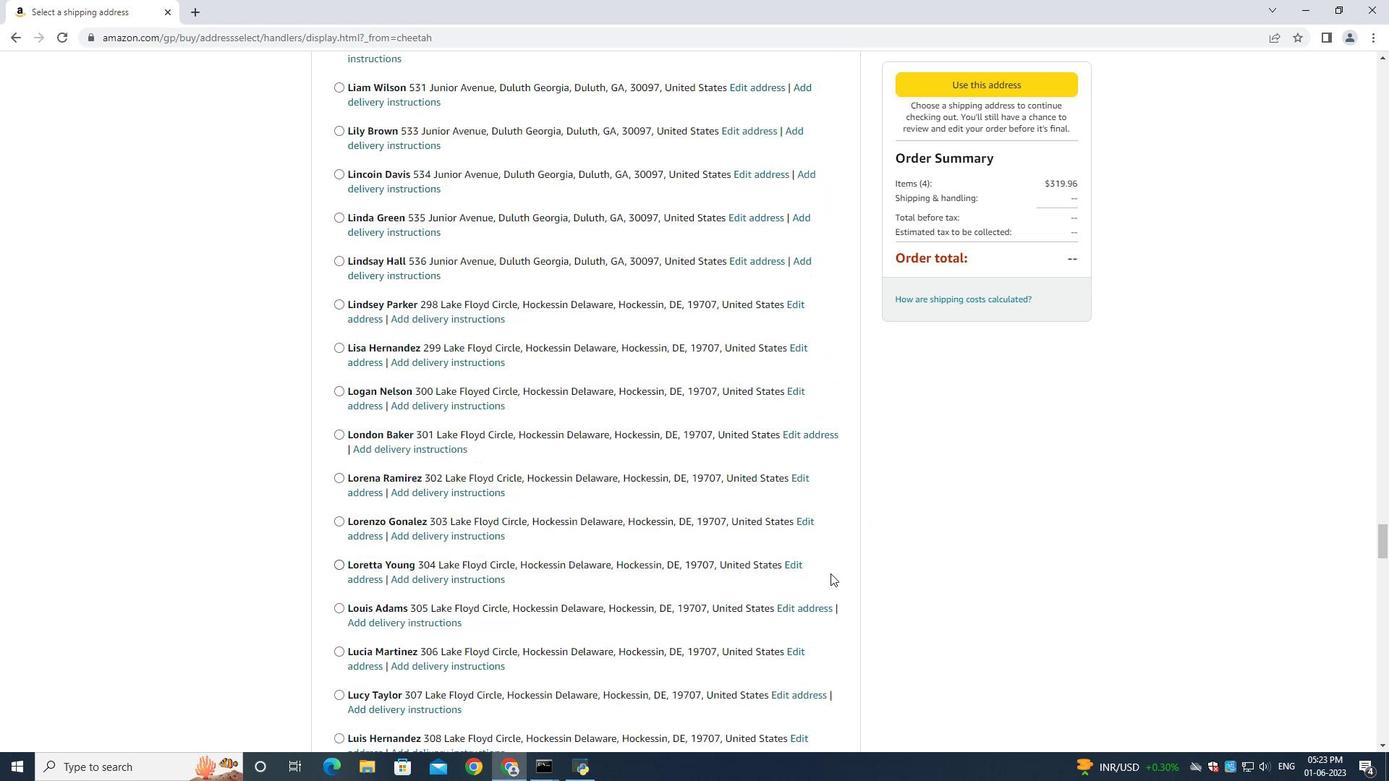 
Action: Mouse scrolled (829, 573) with delta (0, 0)
Screenshot: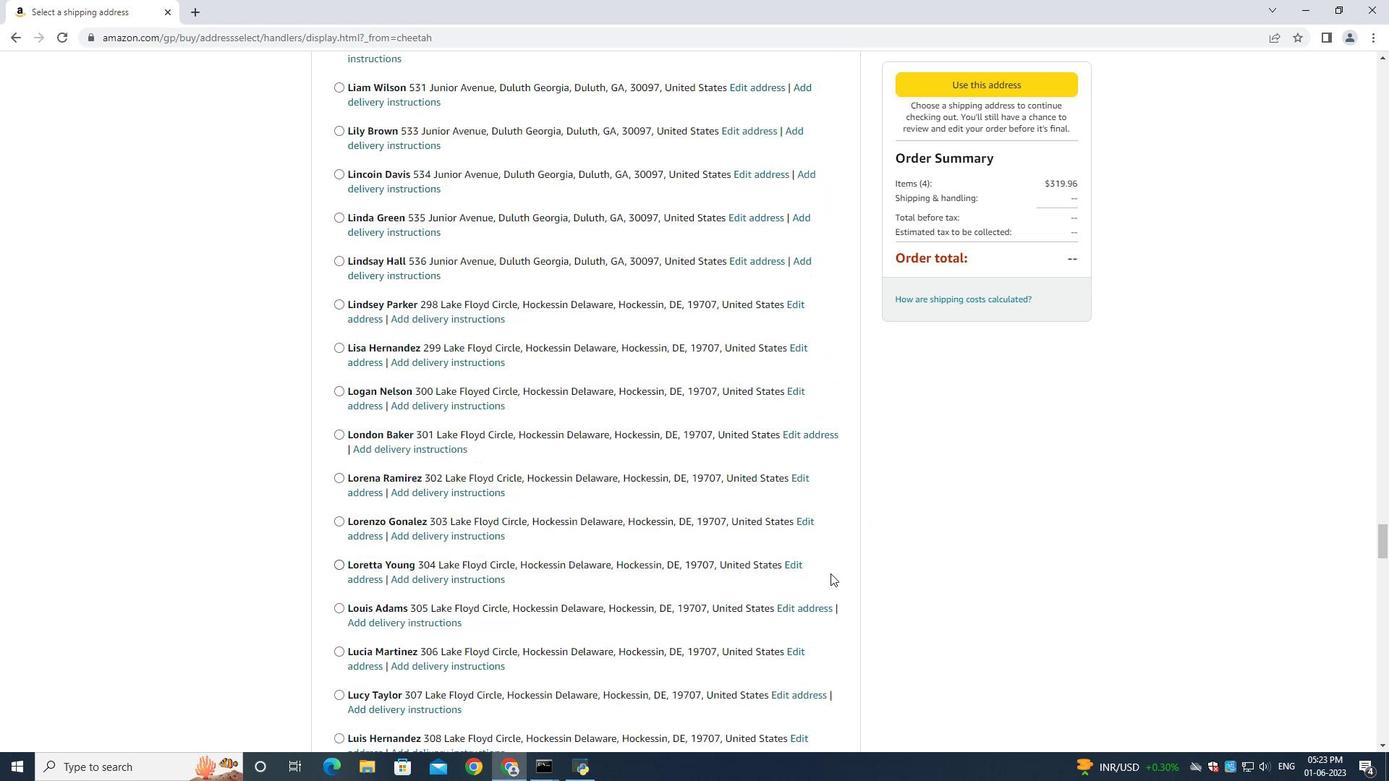 
Action: Mouse moved to (827, 574)
Screenshot: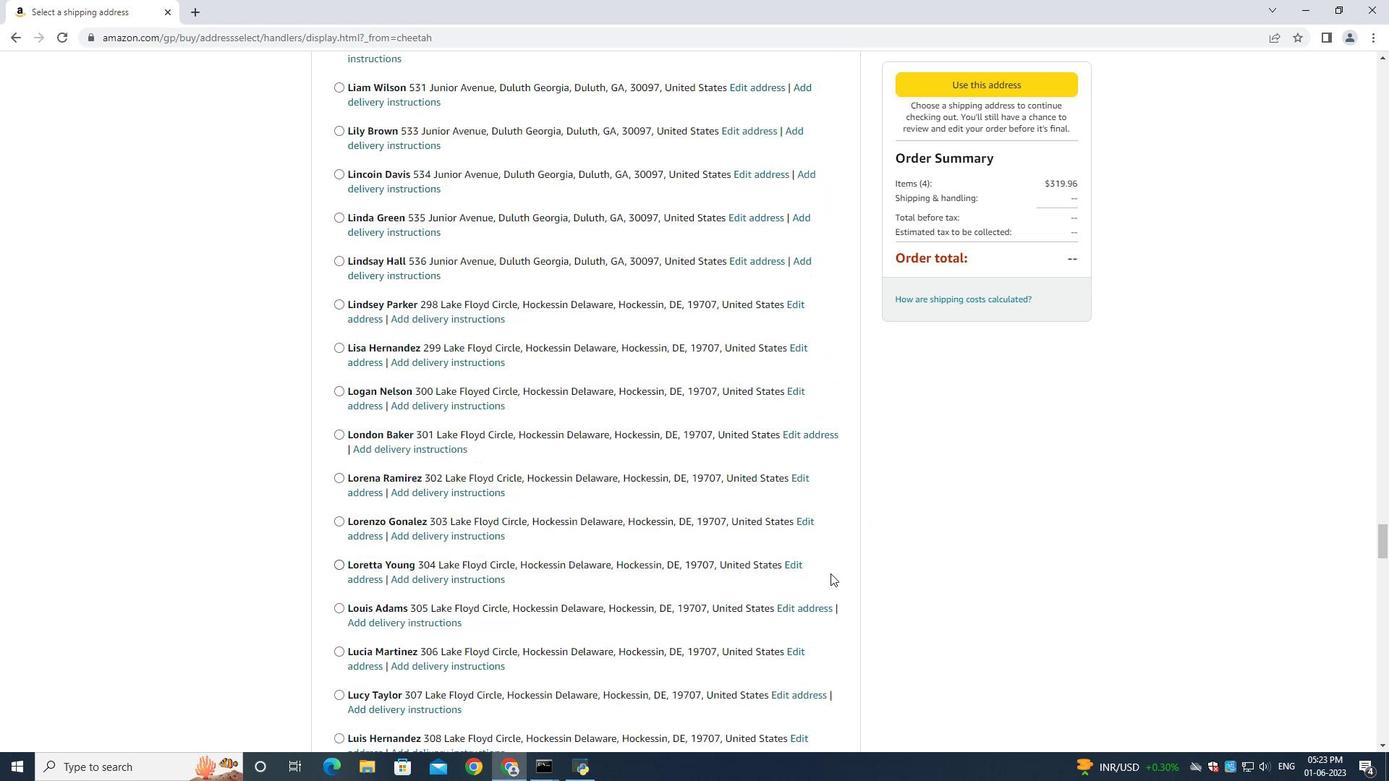 
Action: Mouse scrolled (829, 573) with delta (0, 0)
Screenshot: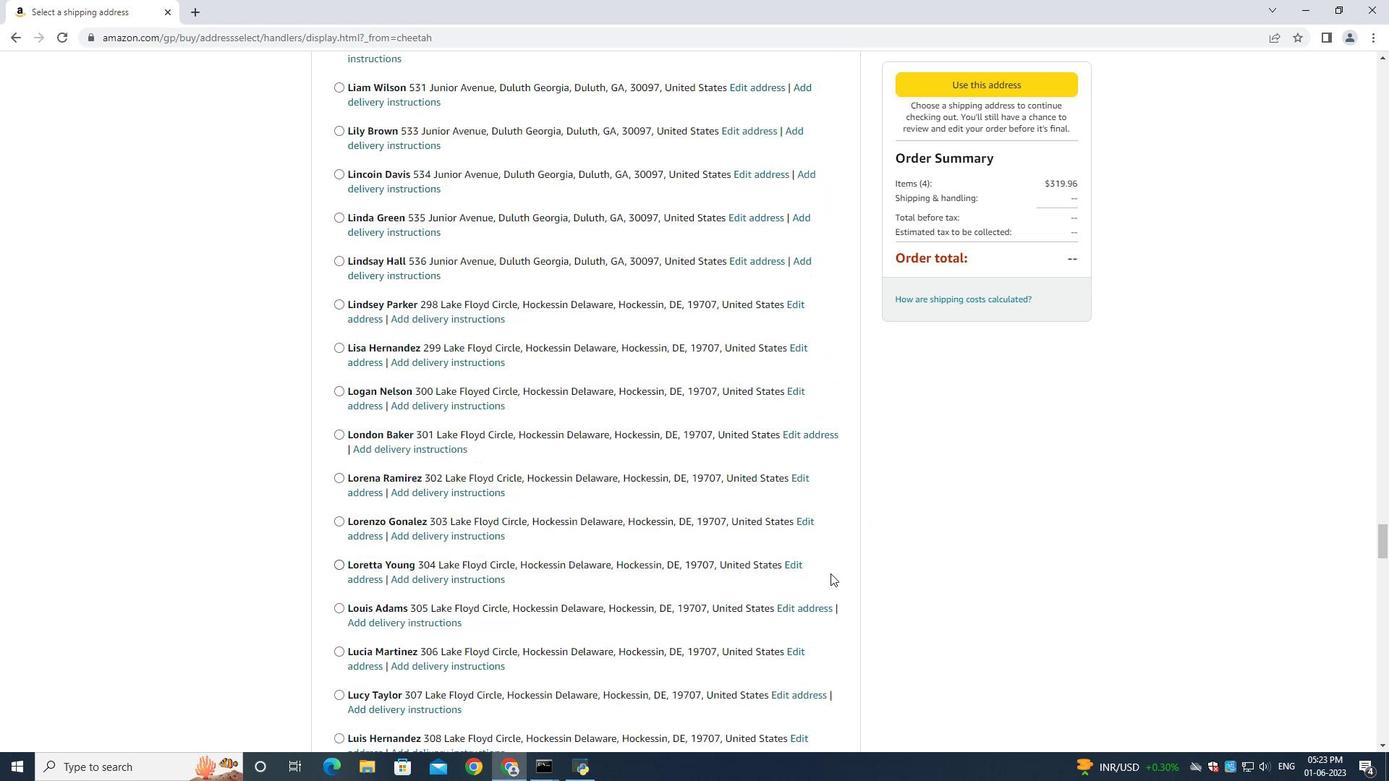 
Action: Mouse moved to (825, 574)
Screenshot: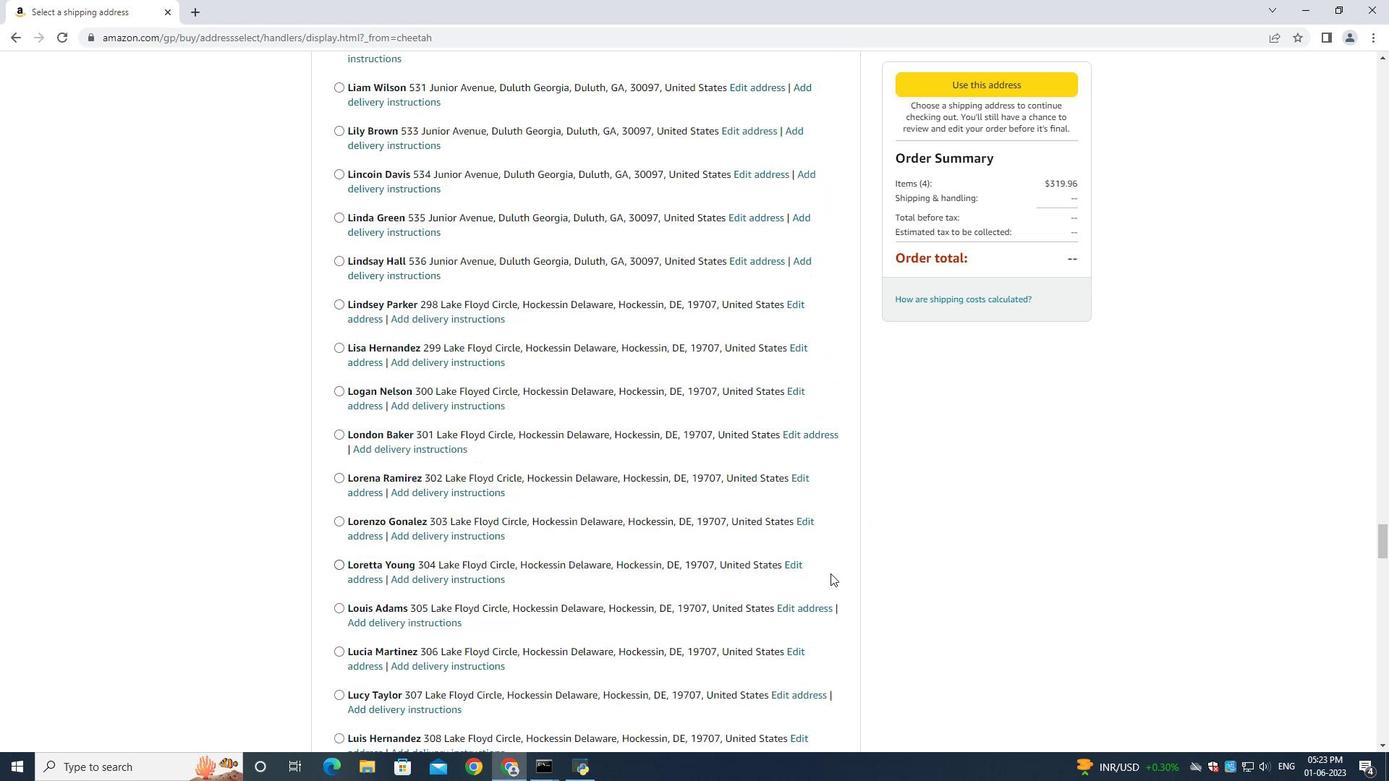 
Action: Mouse scrolled (826, 573) with delta (0, 0)
Screenshot: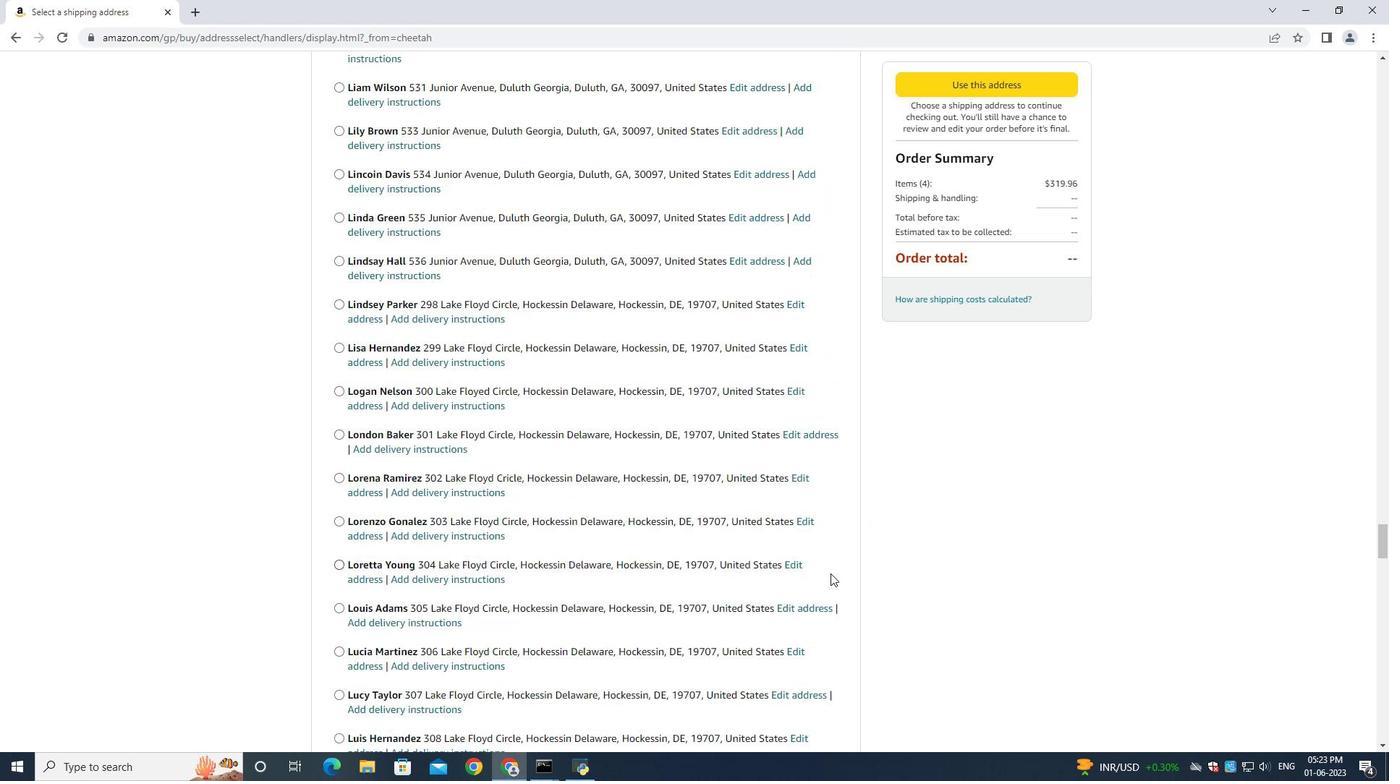 
Action: Mouse moved to (814, 562)
Screenshot: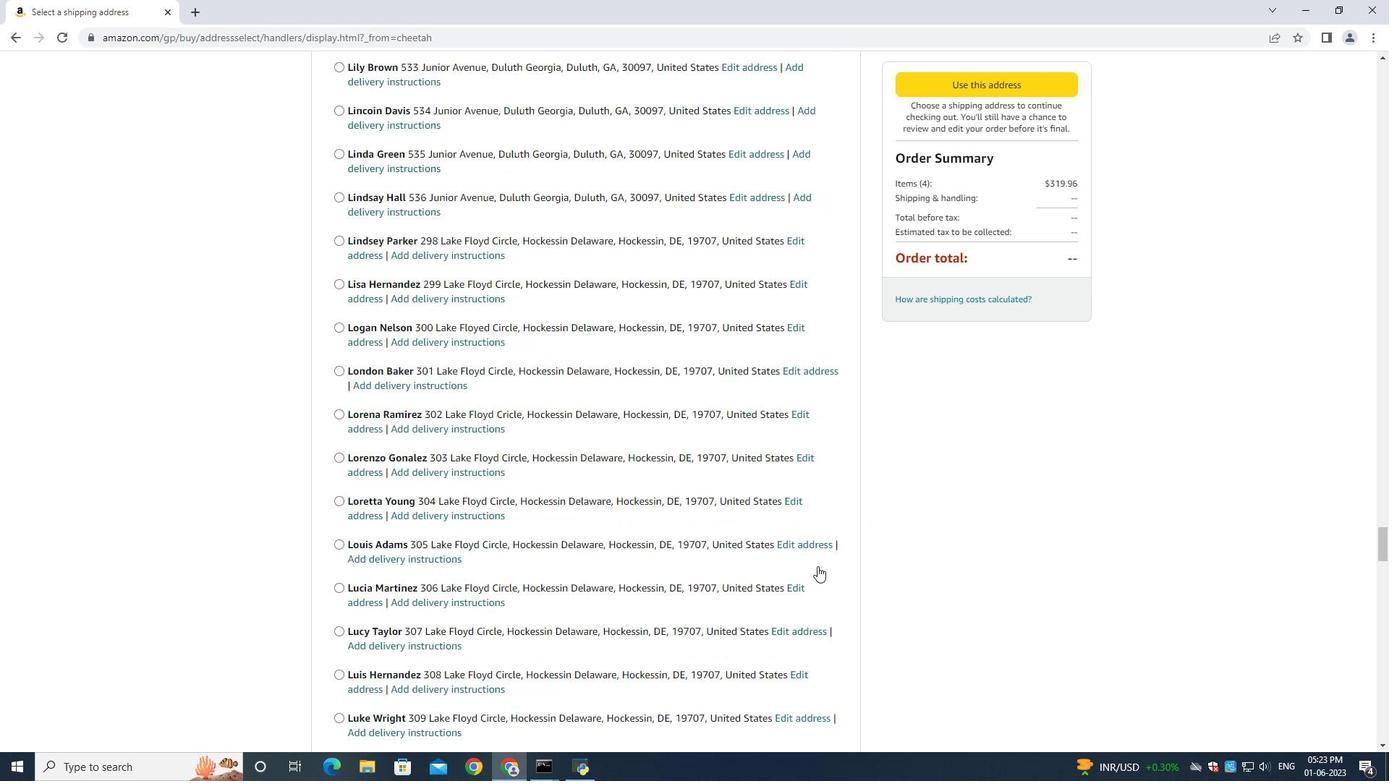 
Action: Mouse scrolled (814, 562) with delta (0, 0)
Screenshot: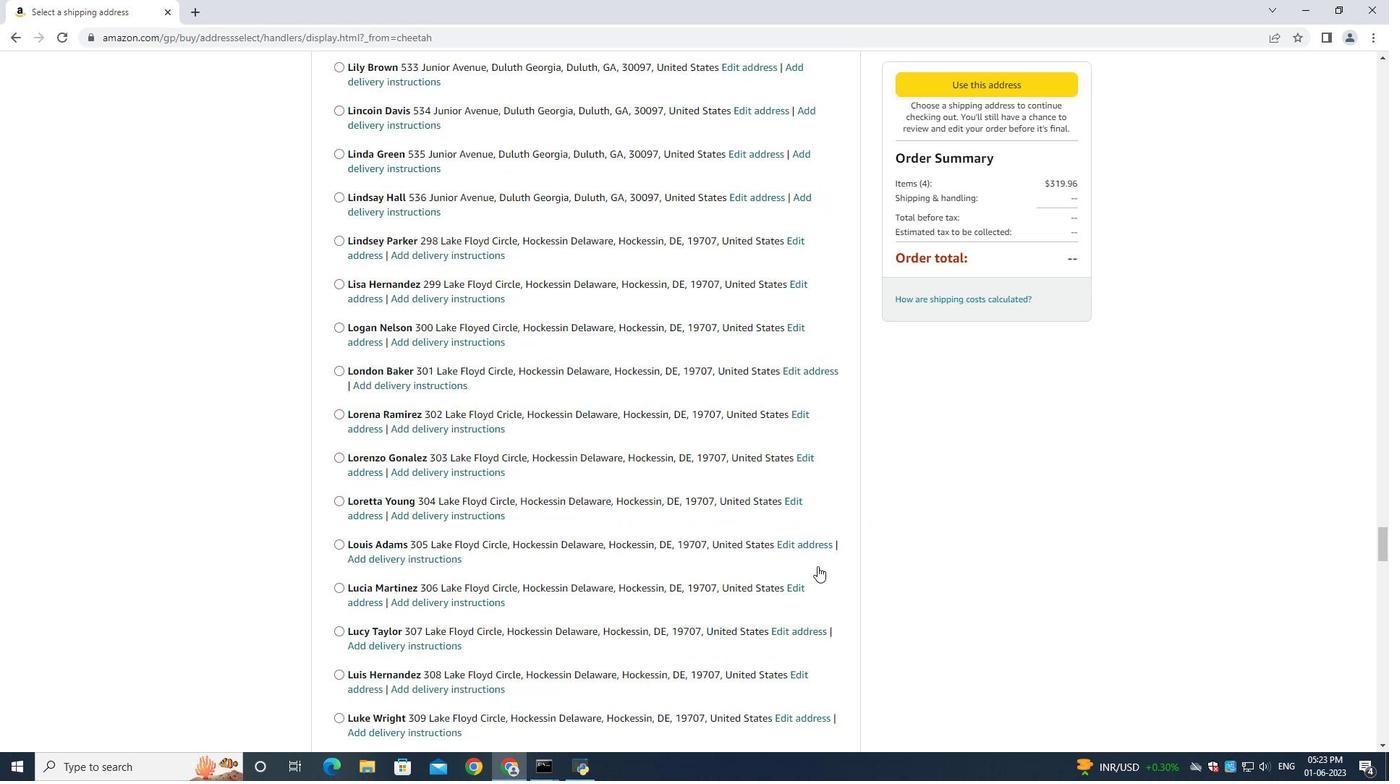 
Action: Mouse scrolled (814, 562) with delta (0, 0)
Screenshot: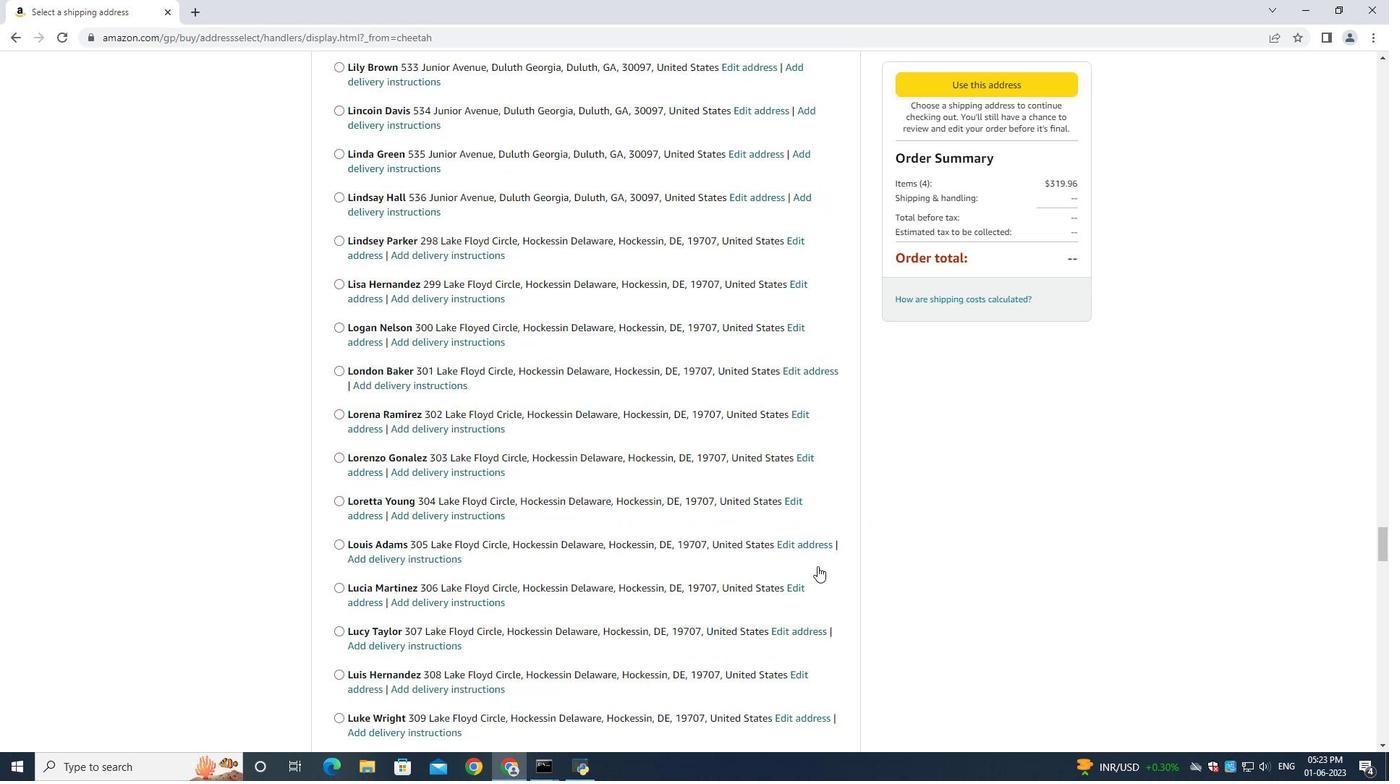 
Action: Mouse scrolled (814, 562) with delta (0, 0)
Screenshot: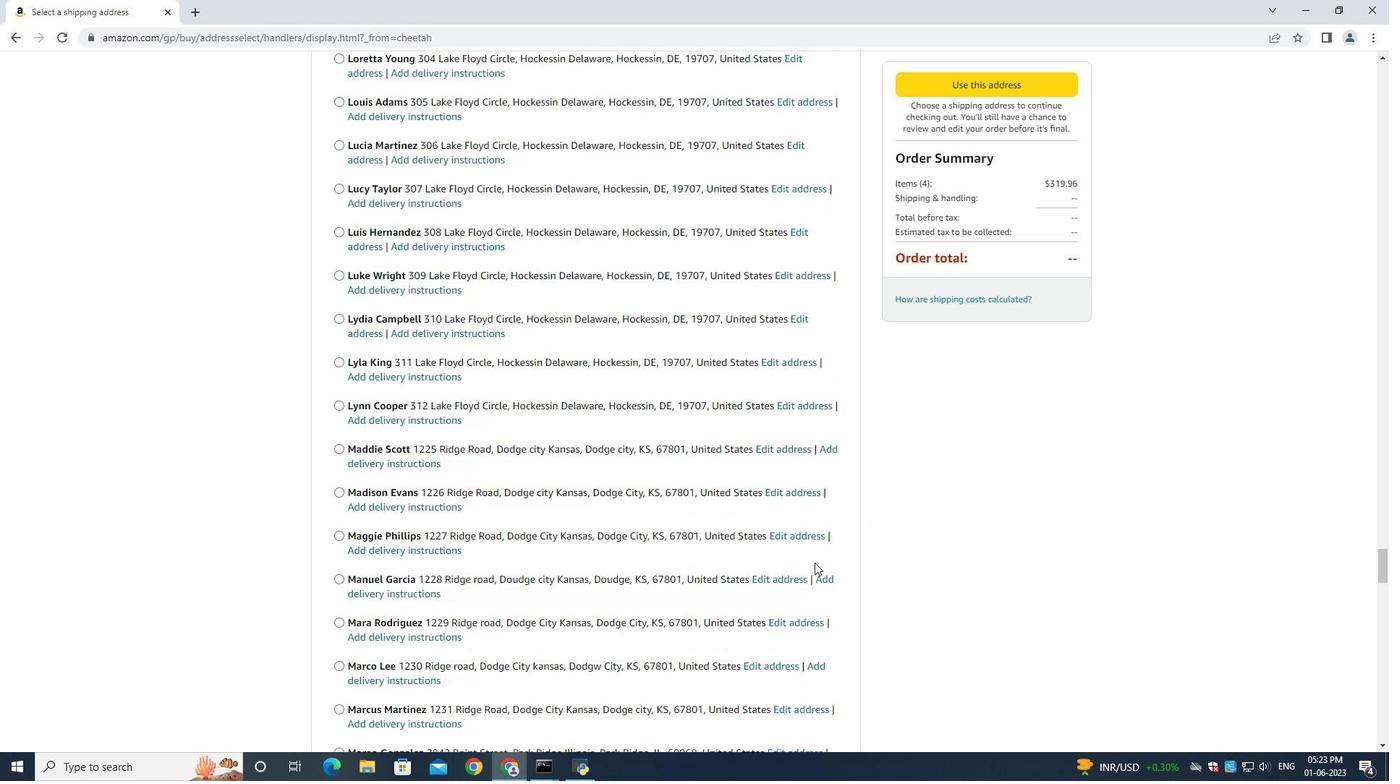 
Action: Mouse scrolled (814, 562) with delta (0, 0)
Screenshot: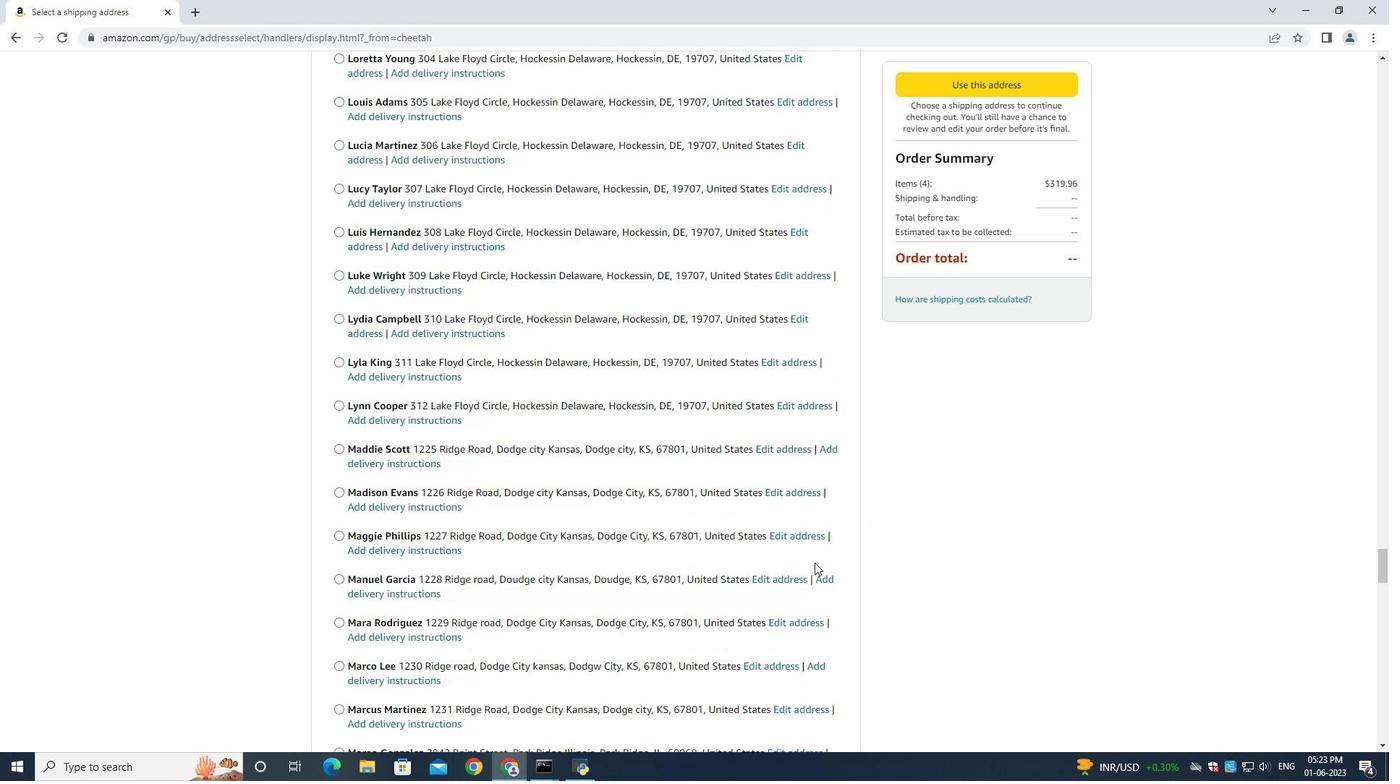 
Action: Mouse scrolled (814, 561) with delta (0, -1)
Screenshot: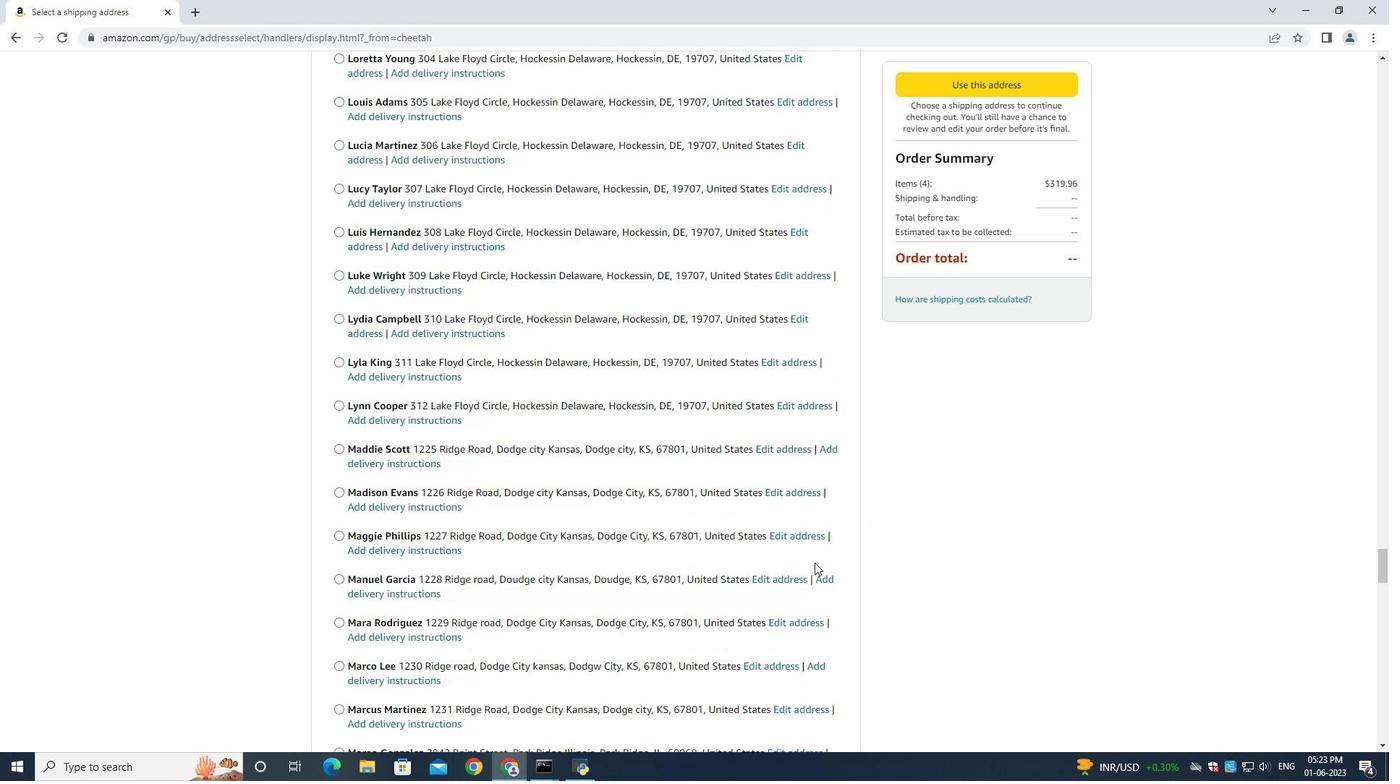 
Action: Mouse scrolled (814, 562) with delta (0, 0)
Screenshot: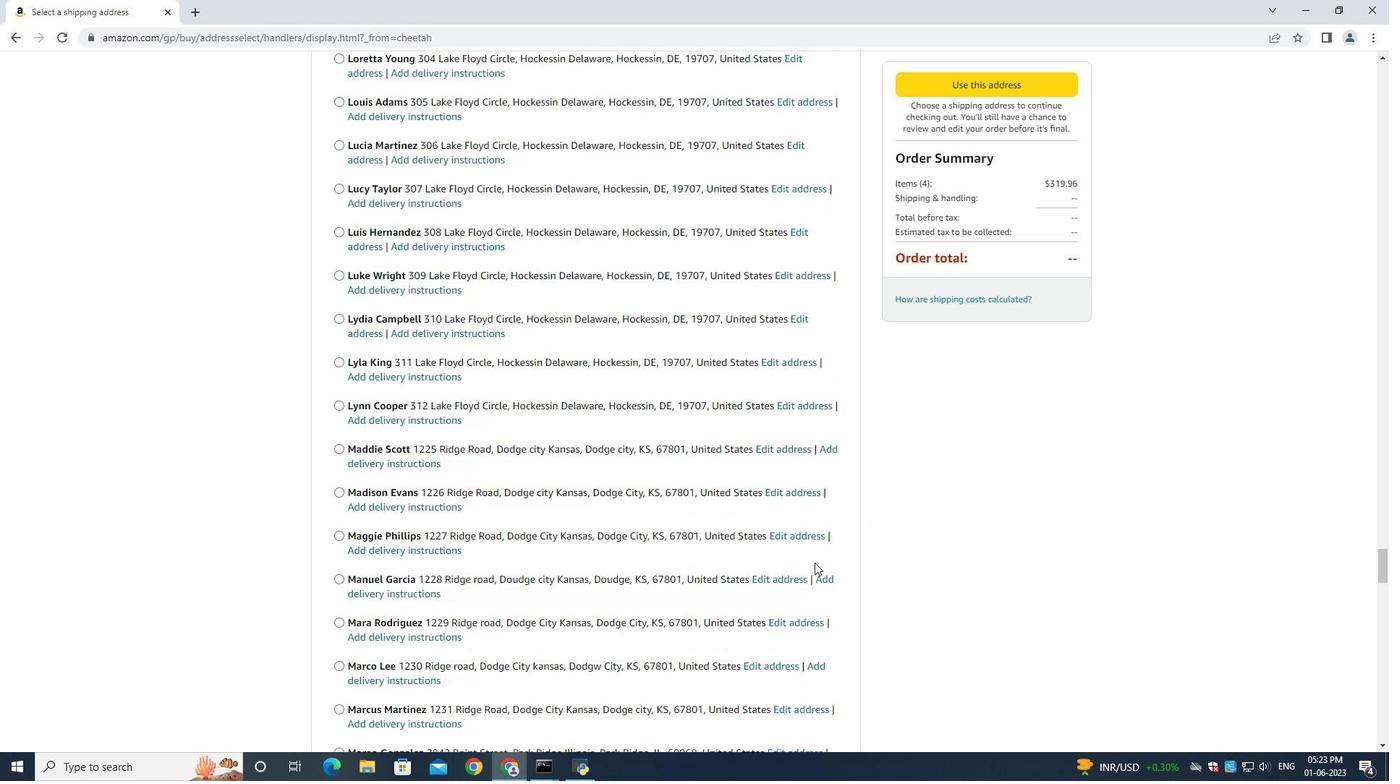 
Action: Mouse scrolled (814, 562) with delta (0, 0)
Screenshot: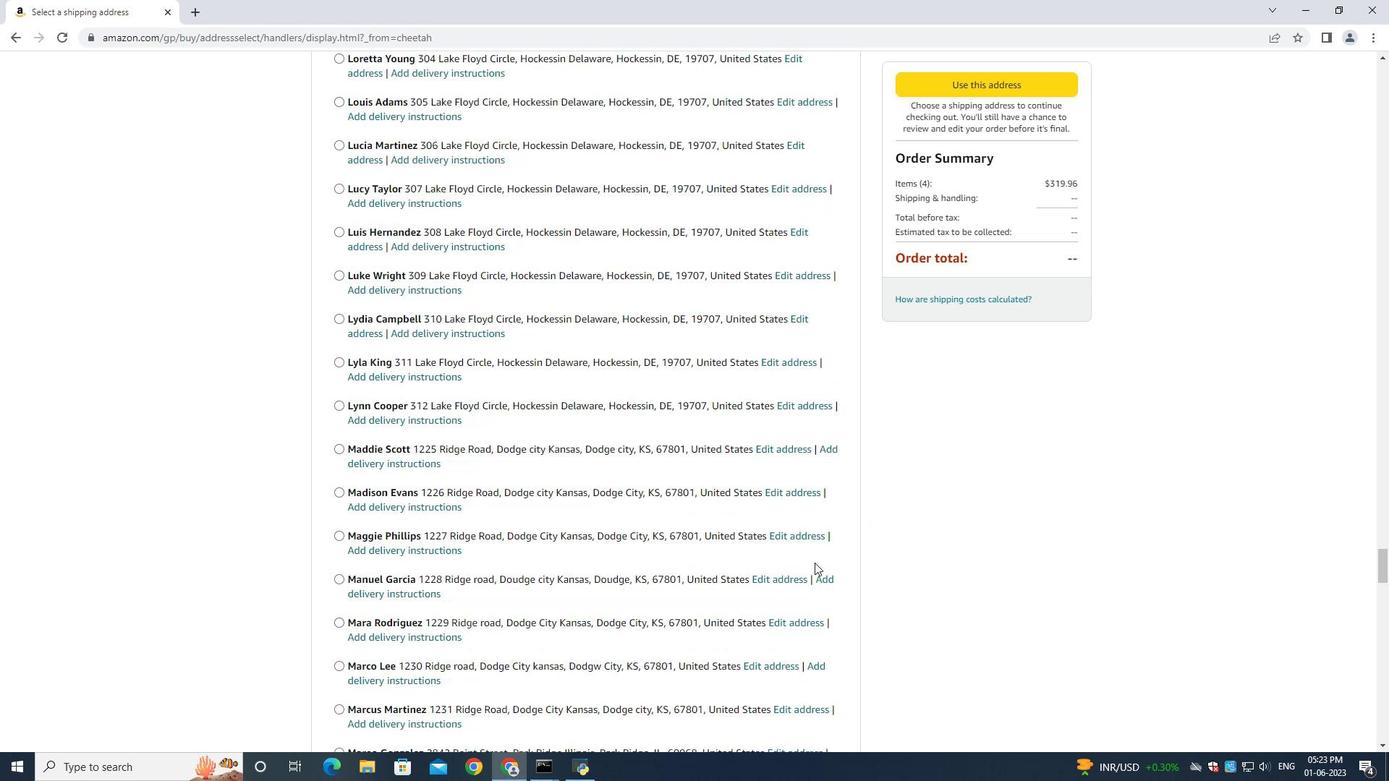 
Action: Mouse scrolled (814, 562) with delta (0, 0)
Screenshot: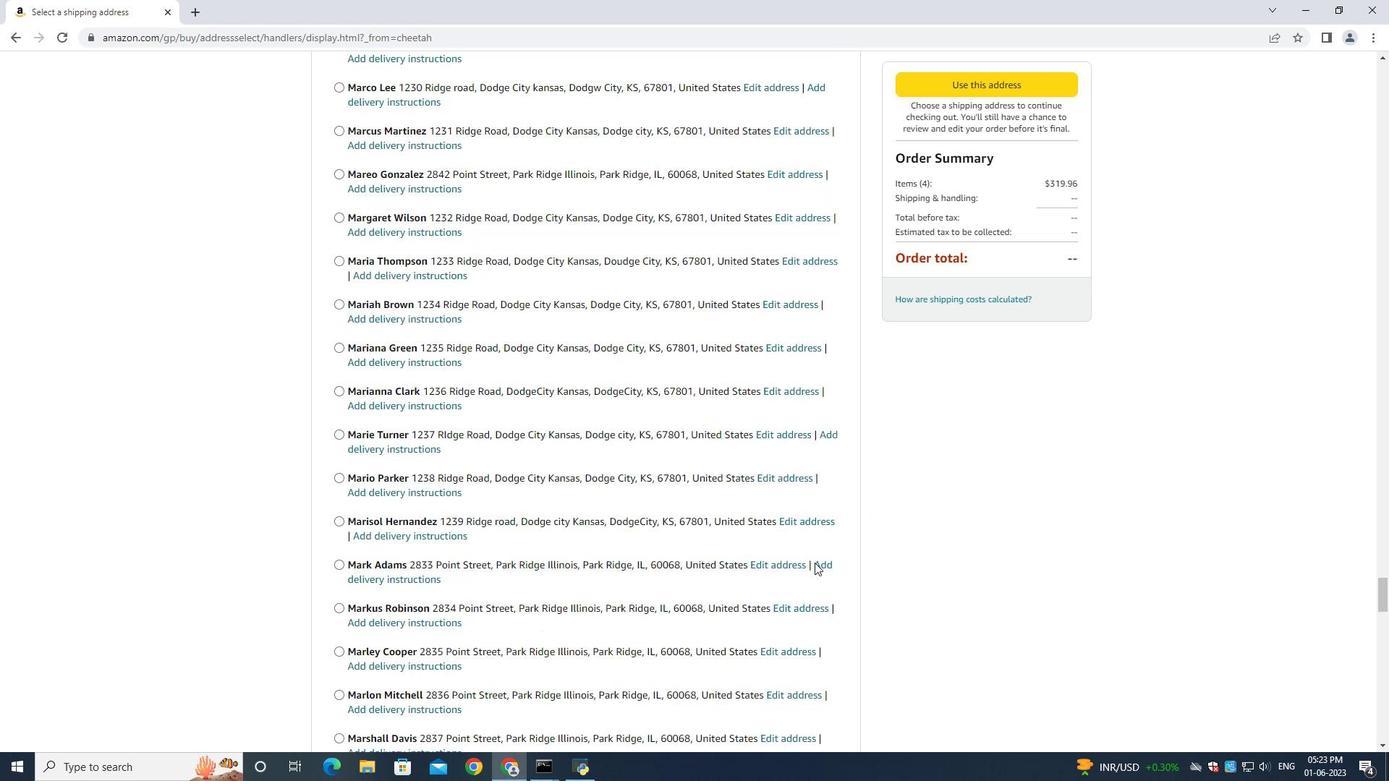
Action: Mouse scrolled (814, 562) with delta (0, 0)
Screenshot: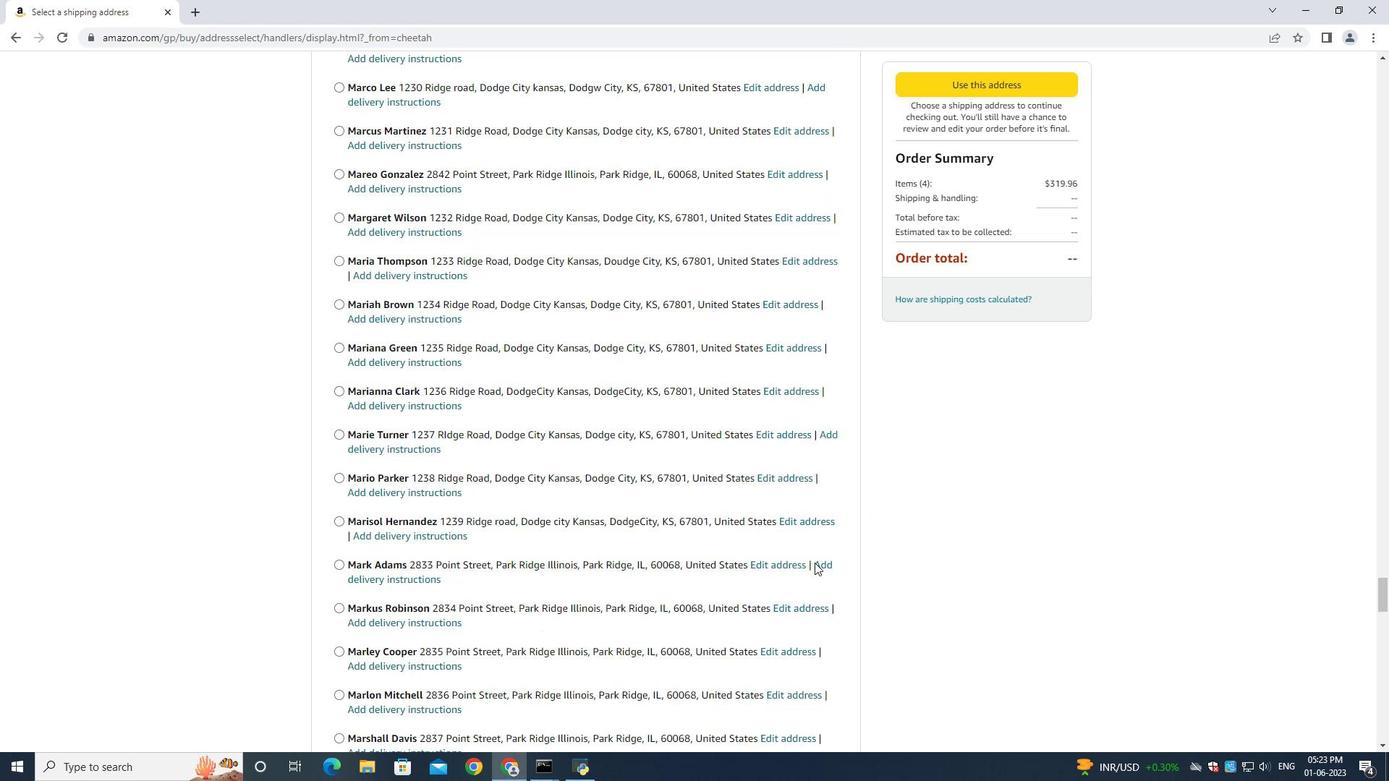 
Action: Mouse scrolled (814, 562) with delta (0, 0)
Screenshot: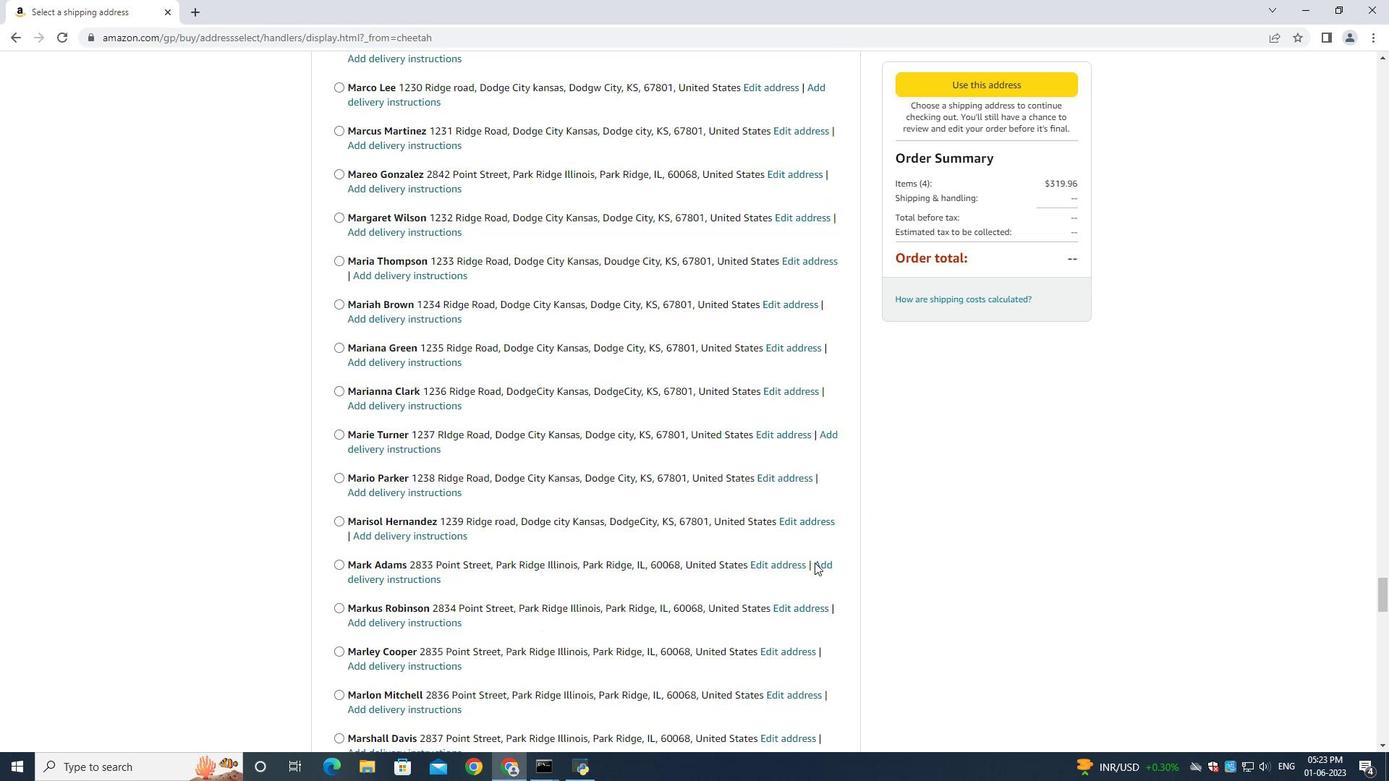 
Action: Mouse scrolled (814, 562) with delta (0, 0)
Screenshot: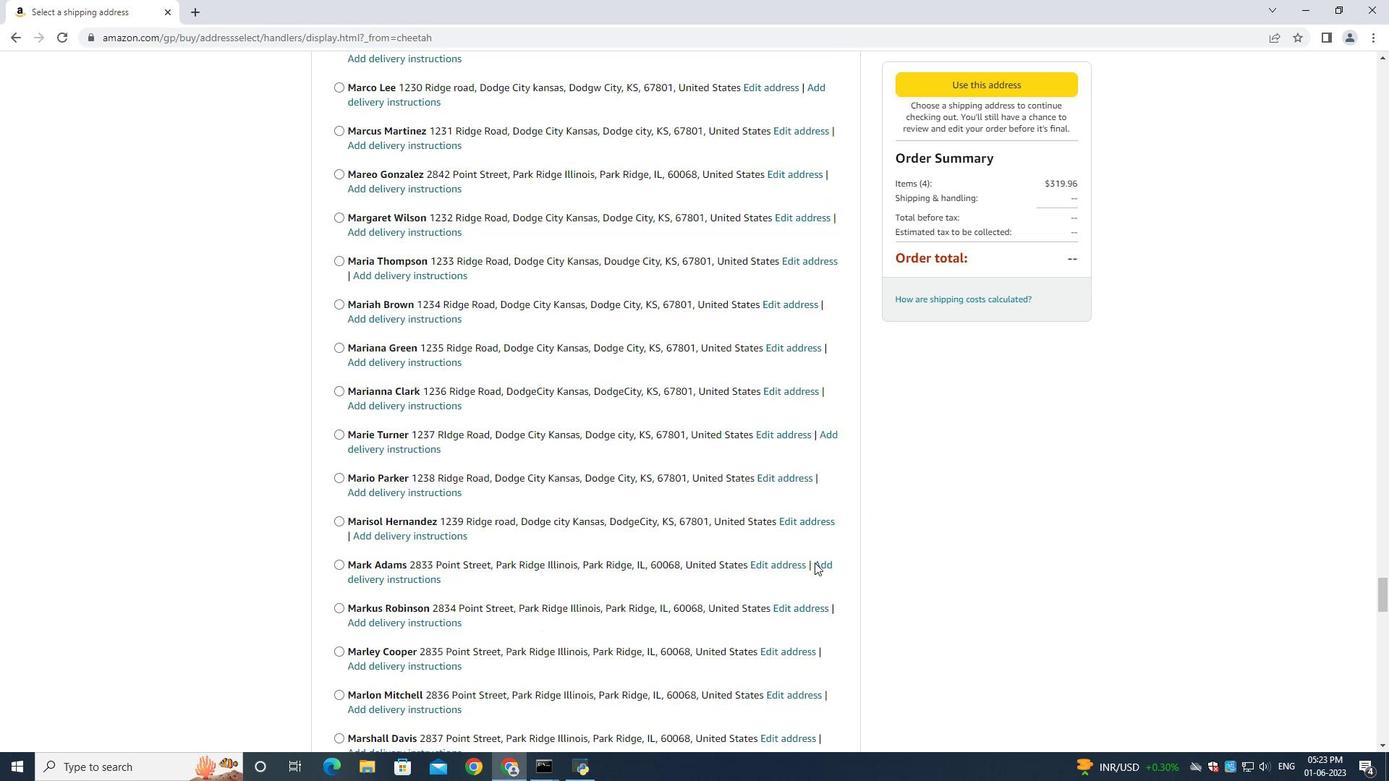 
Action: Mouse scrolled (814, 562) with delta (0, 0)
Screenshot: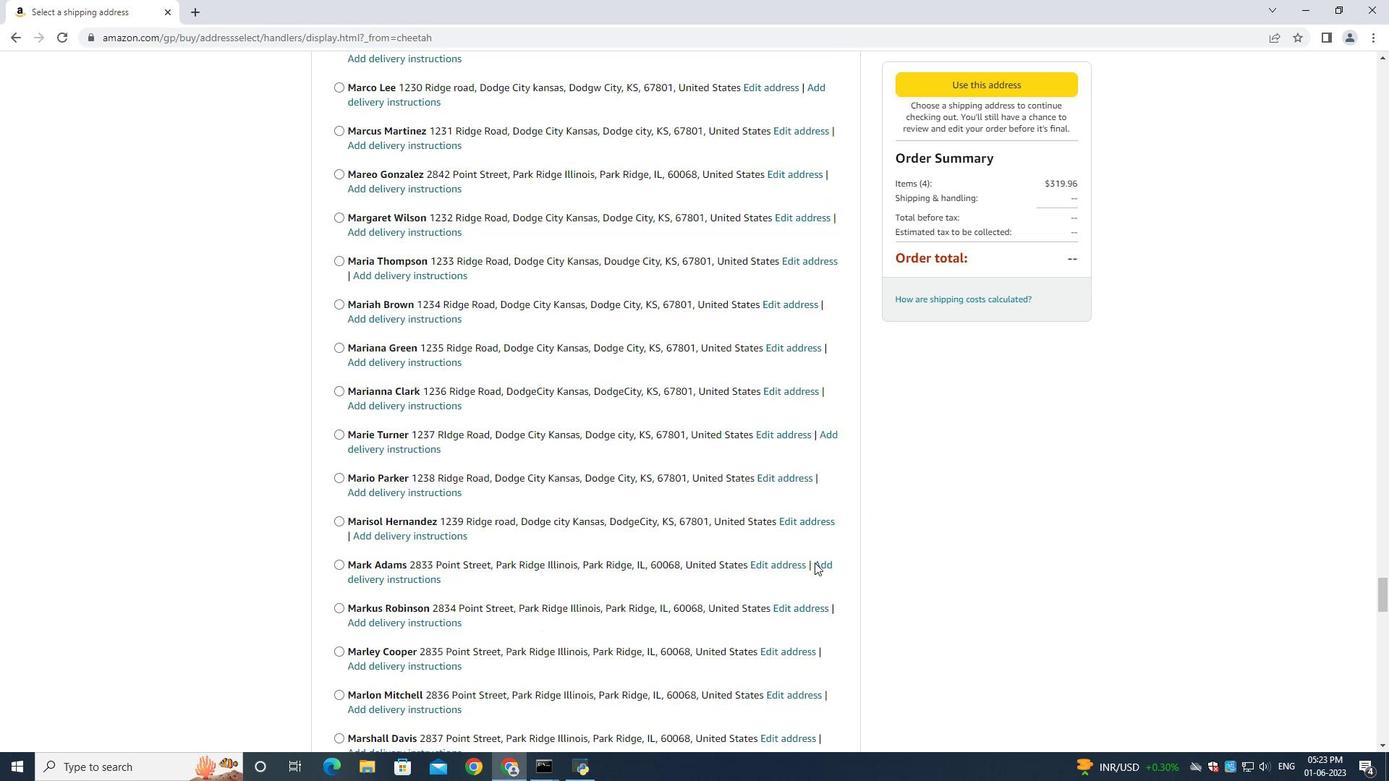 
Action: Mouse scrolled (814, 562) with delta (0, 0)
Screenshot: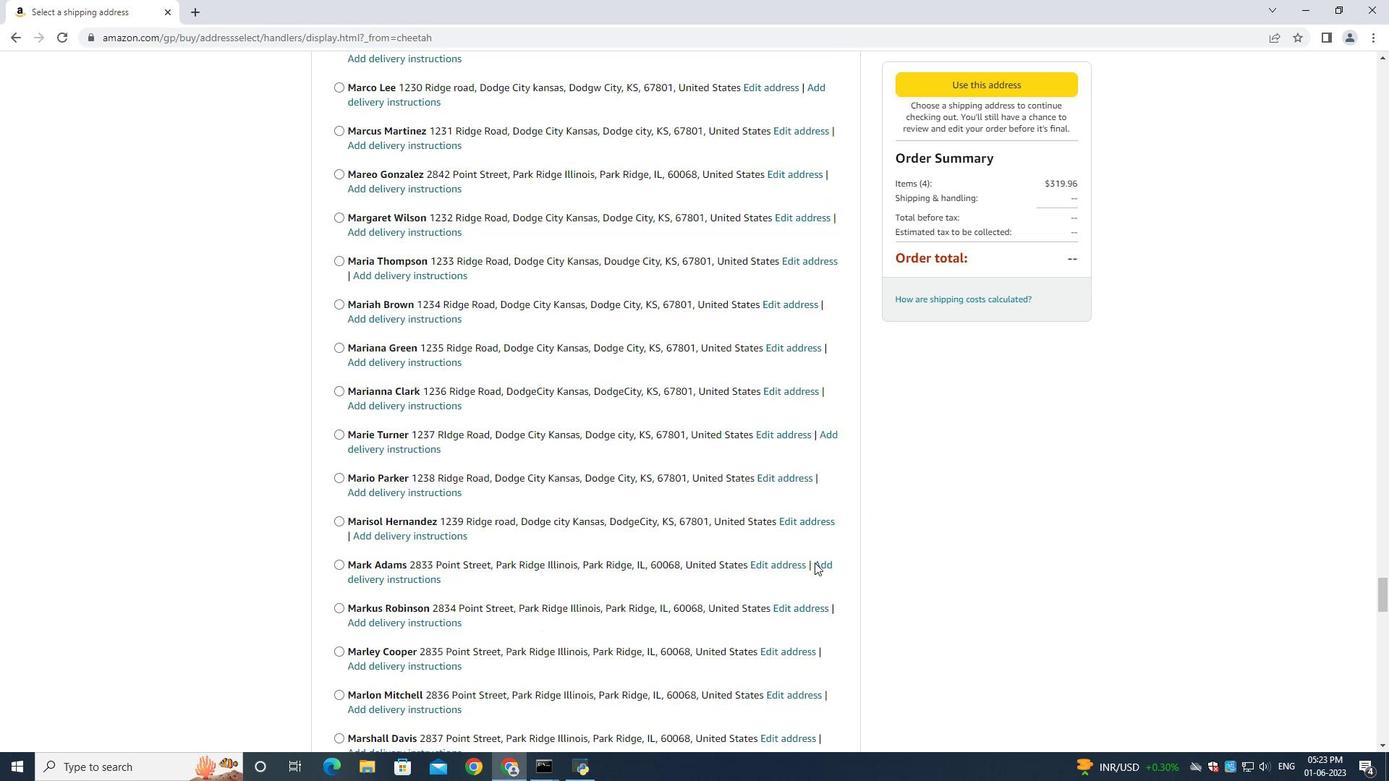 
Action: Mouse scrolled (814, 562) with delta (0, 0)
Screenshot: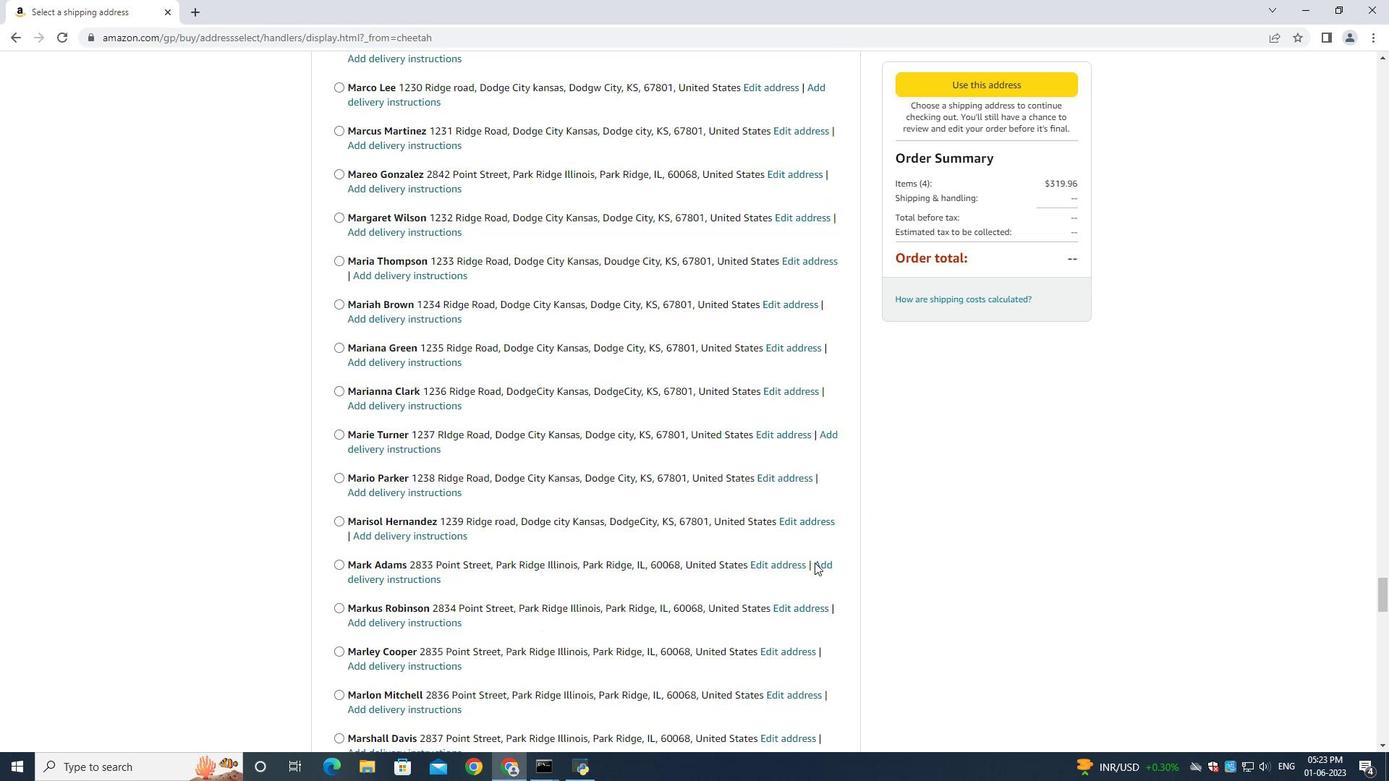 
Action: Mouse scrolled (814, 562) with delta (0, 0)
Screenshot: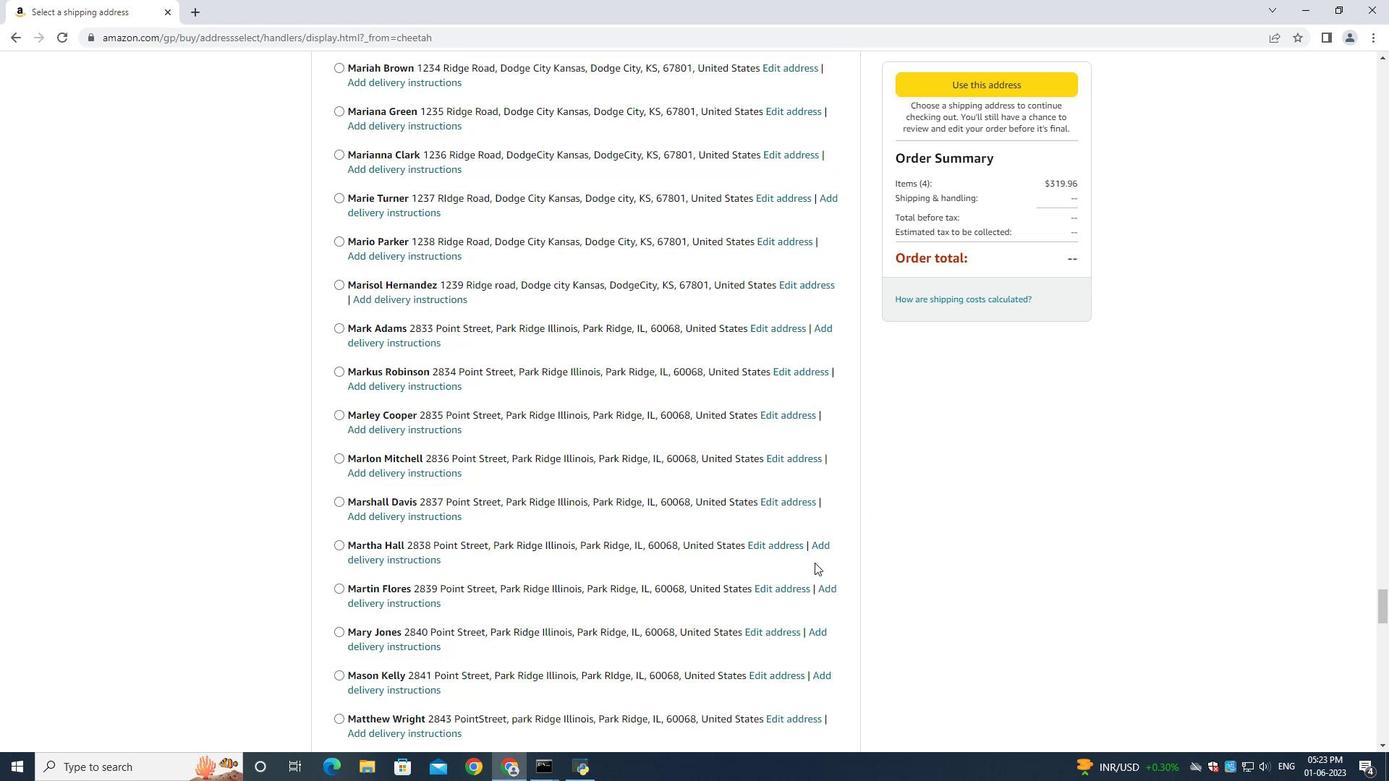 
Action: Mouse scrolled (814, 562) with delta (0, 0)
Screenshot: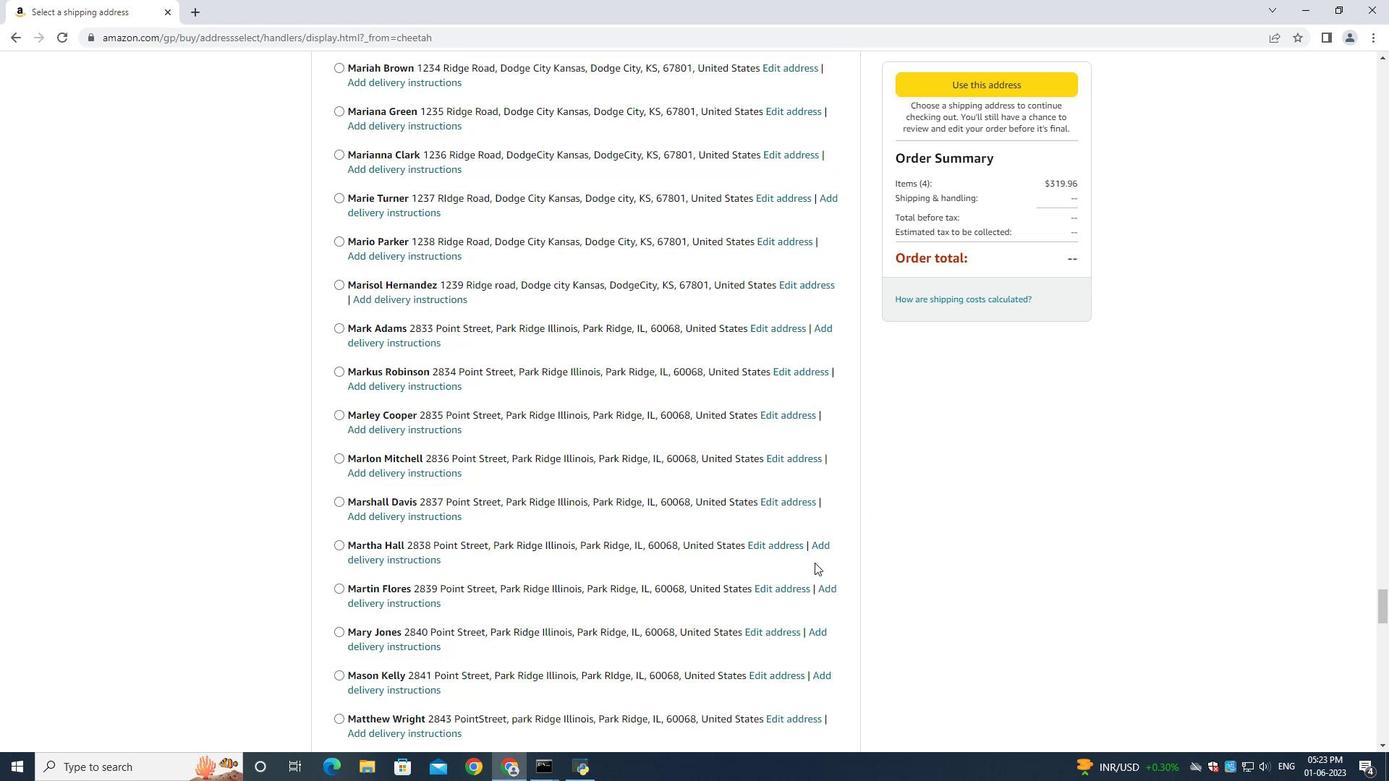 
Action: Mouse scrolled (814, 561) with delta (0, -1)
Screenshot: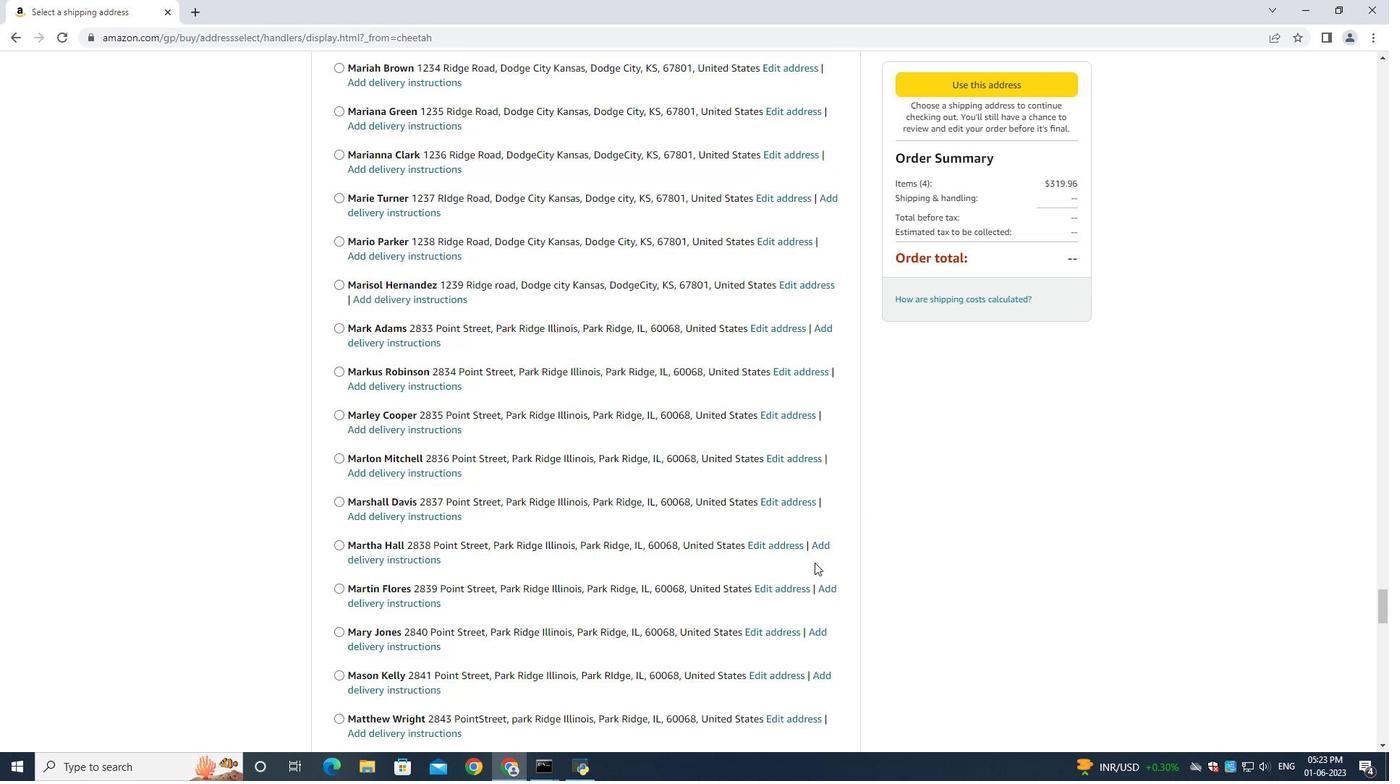 
Action: Mouse scrolled (814, 562) with delta (0, 0)
Screenshot: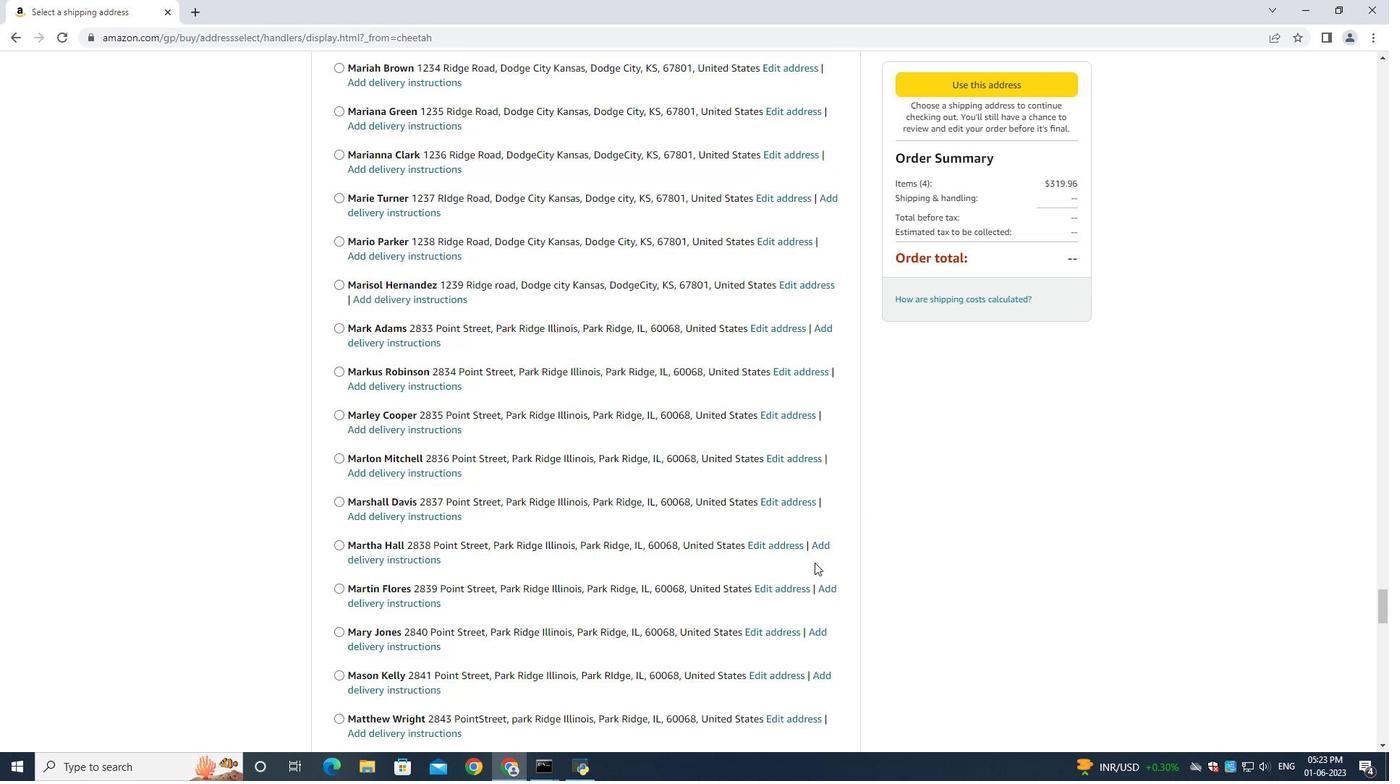 
Action: Mouse scrolled (814, 562) with delta (0, 0)
Screenshot: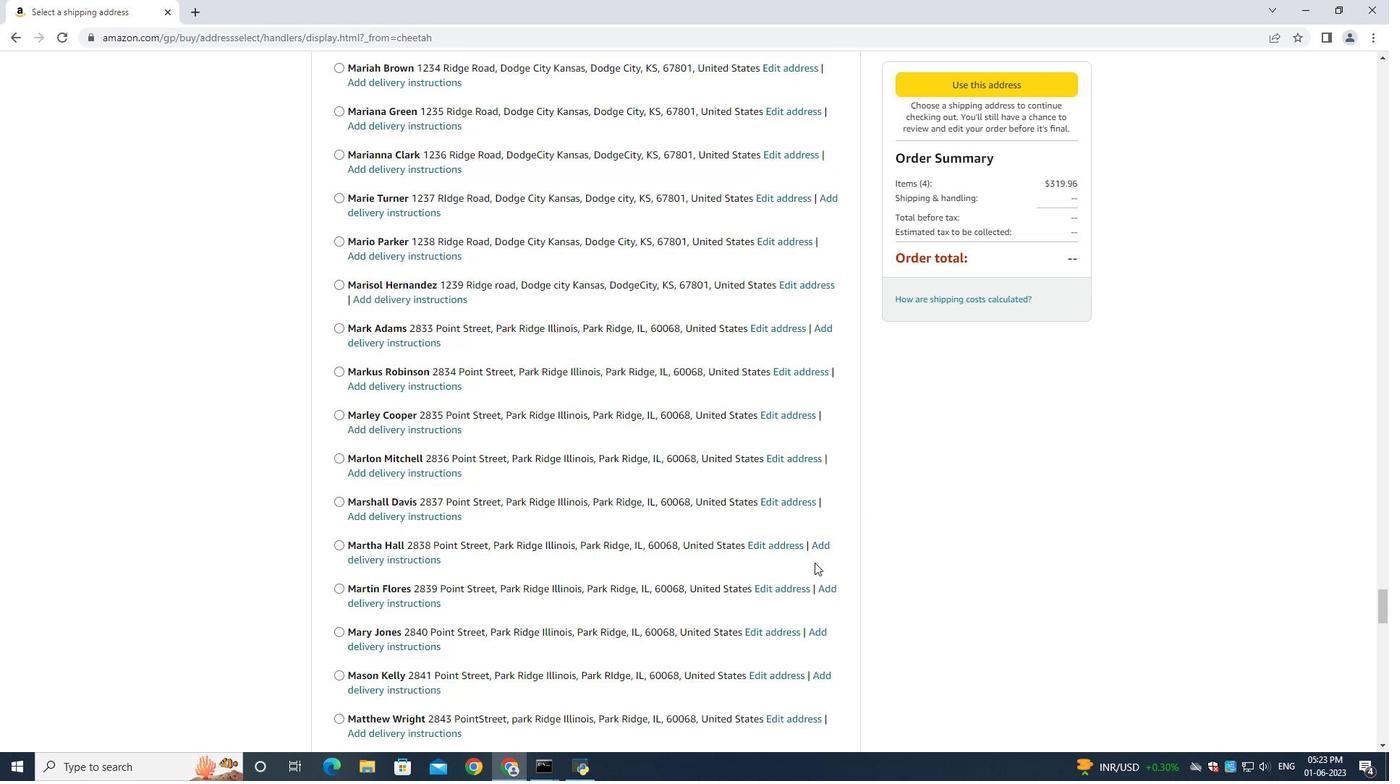 
Action: Mouse scrolled (814, 562) with delta (0, 0)
